 Task: In the  document worklifeintg.doc ,insert the clipart between heading and points ' search for book ' and adjust the shape height to  '2.9''
Action: Mouse moved to (144, 53)
Screenshot: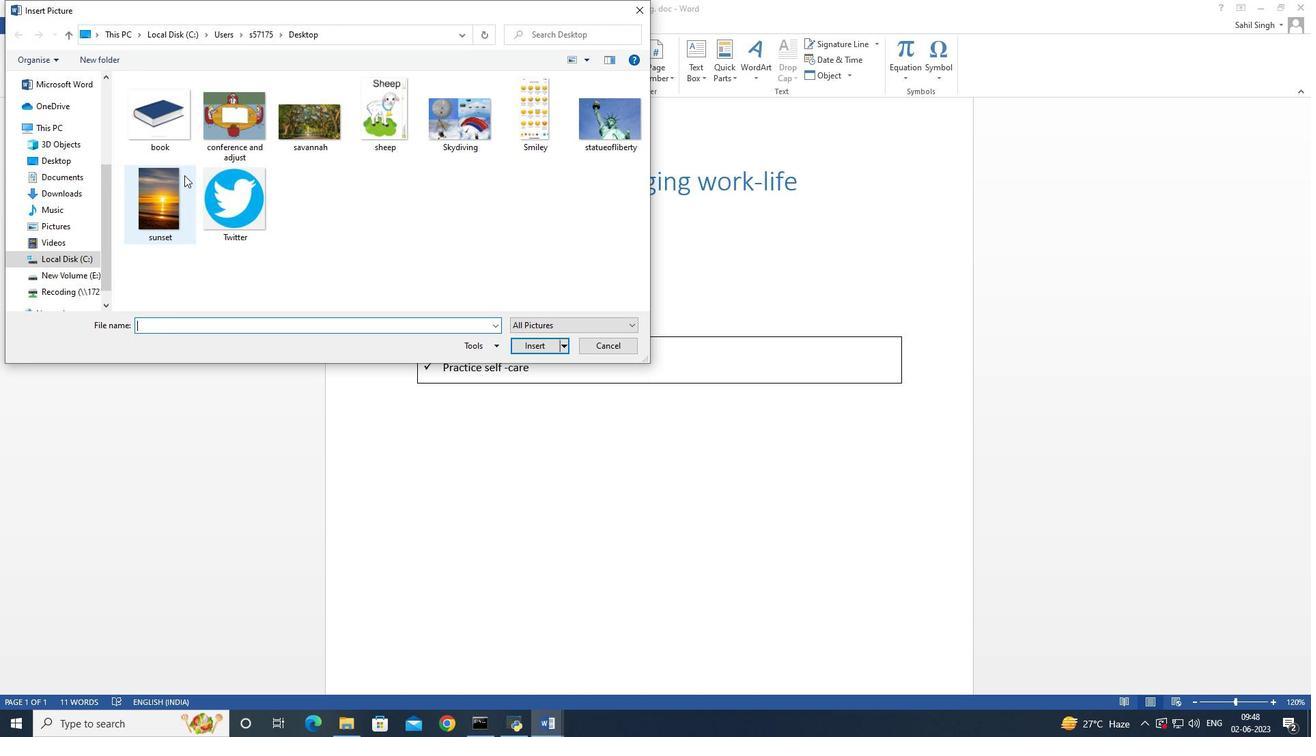 
Action: Mouse pressed left at (144, 53)
Screenshot: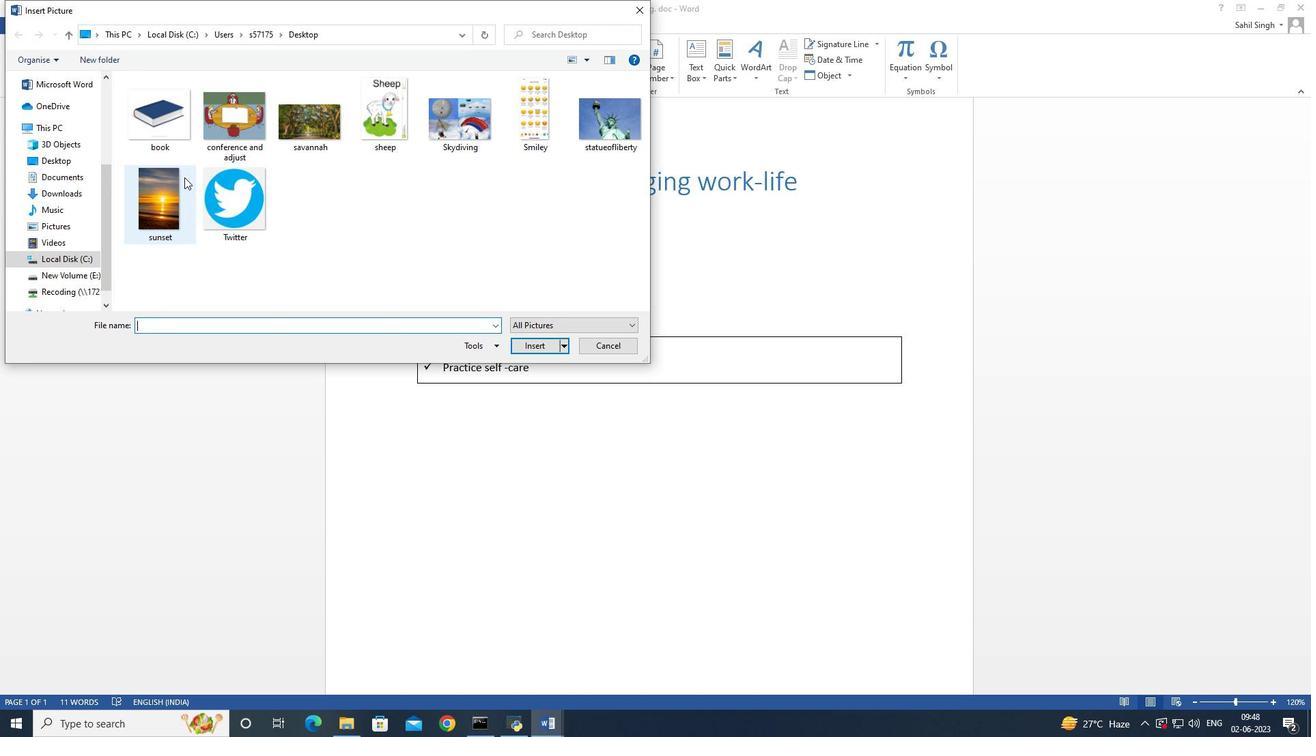 
Action: Mouse moved to (158, 118)
Screenshot: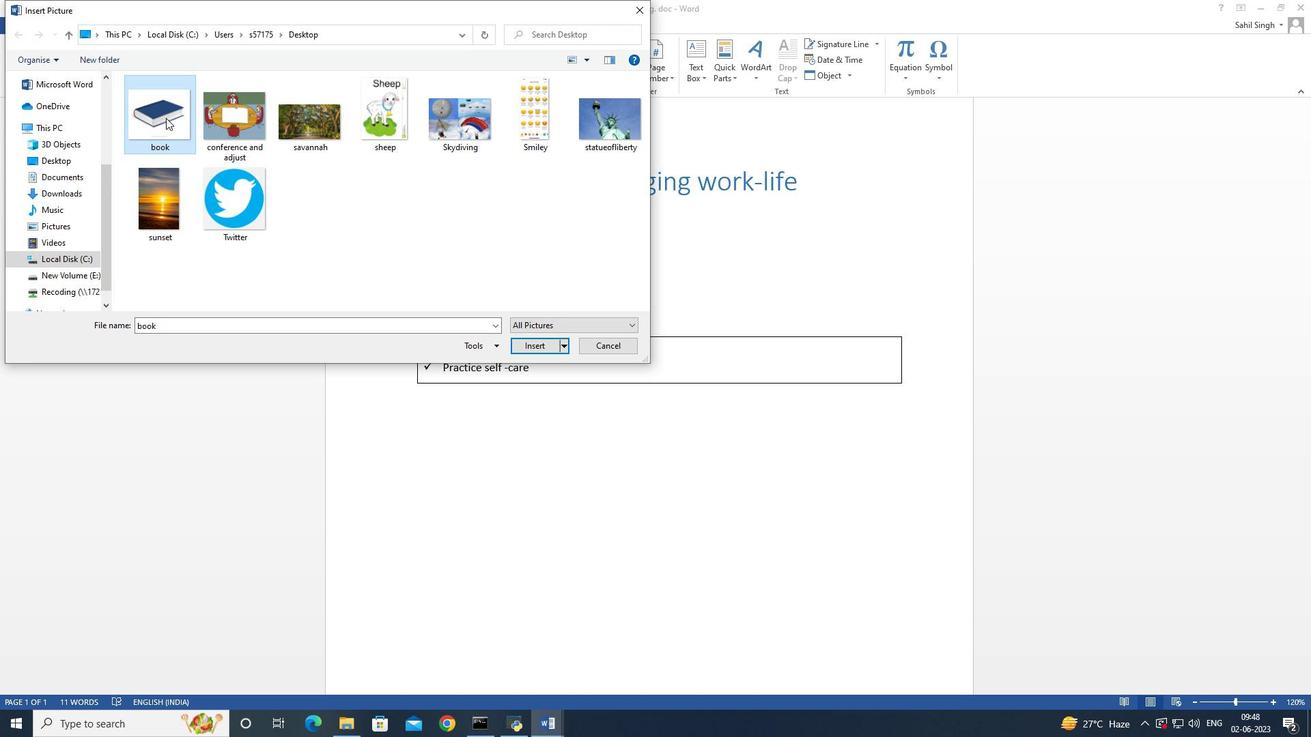 
Action: Mouse pressed left at (158, 118)
Screenshot: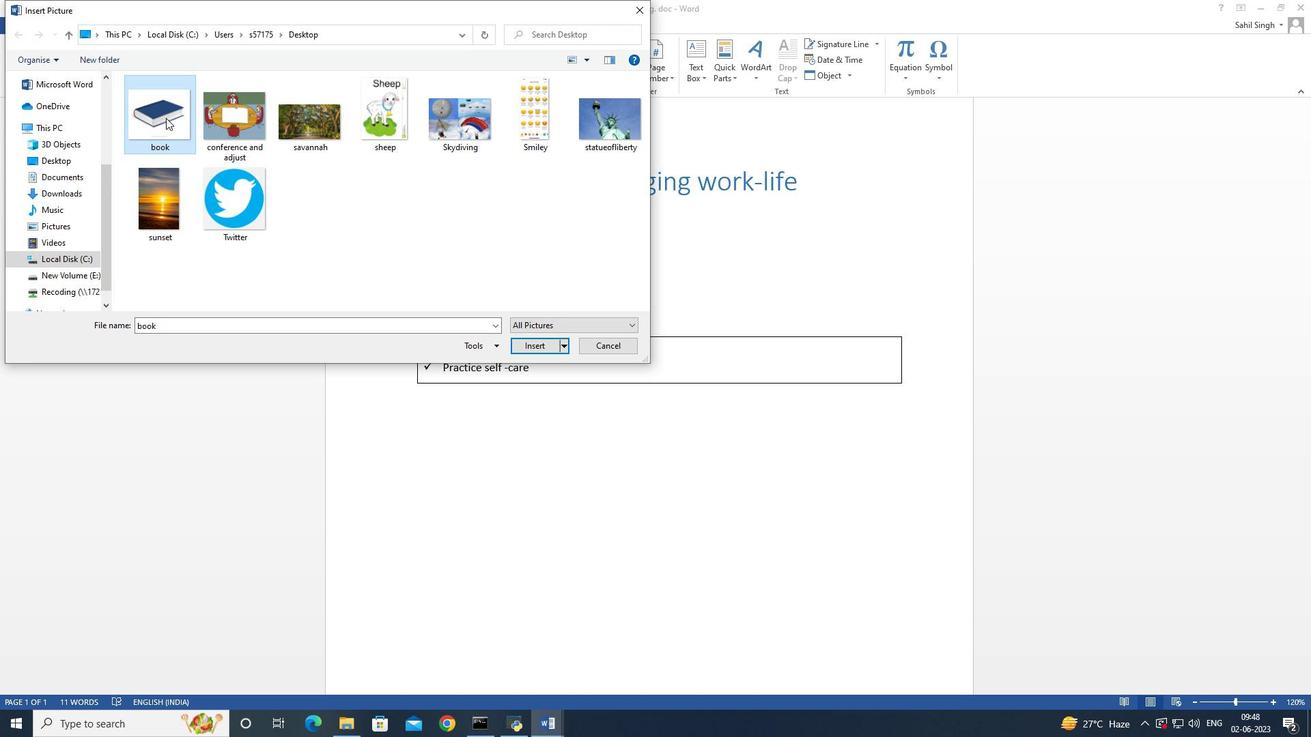 
Action: Mouse moved to (530, 345)
Screenshot: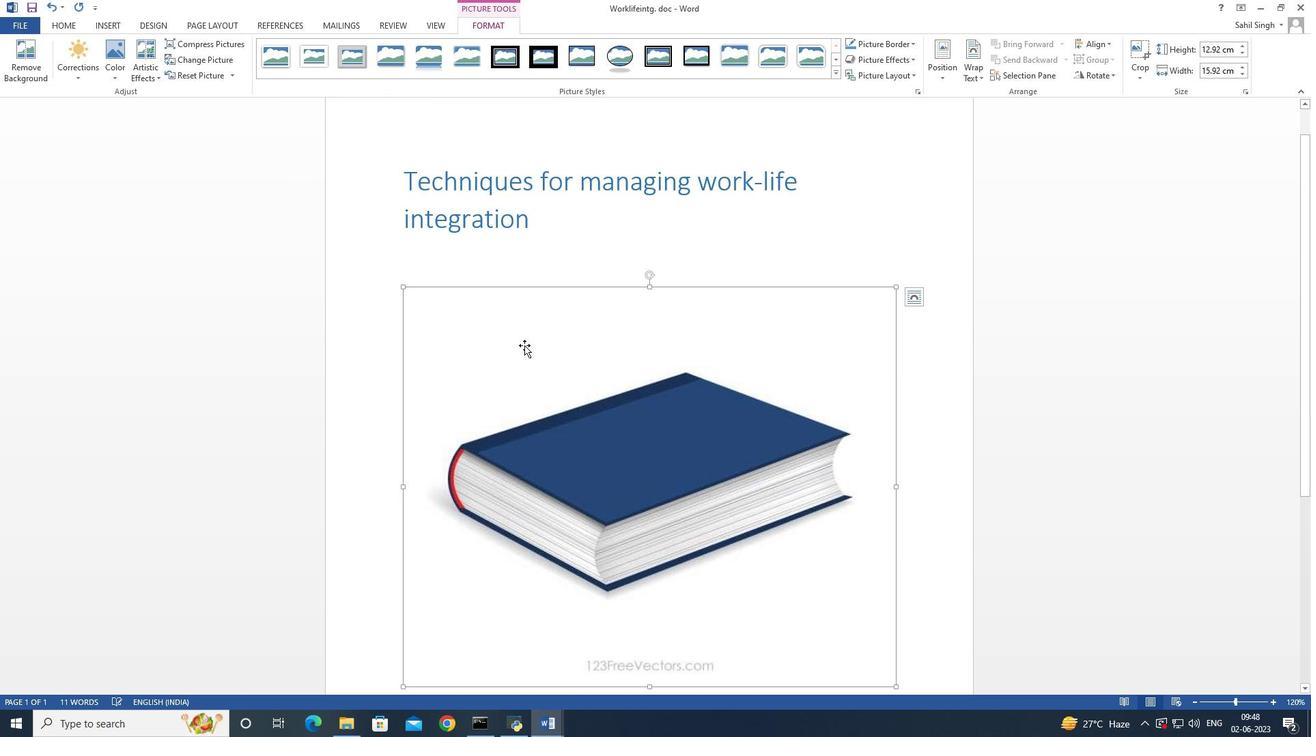 
Action: Mouse pressed left at (530, 345)
Screenshot: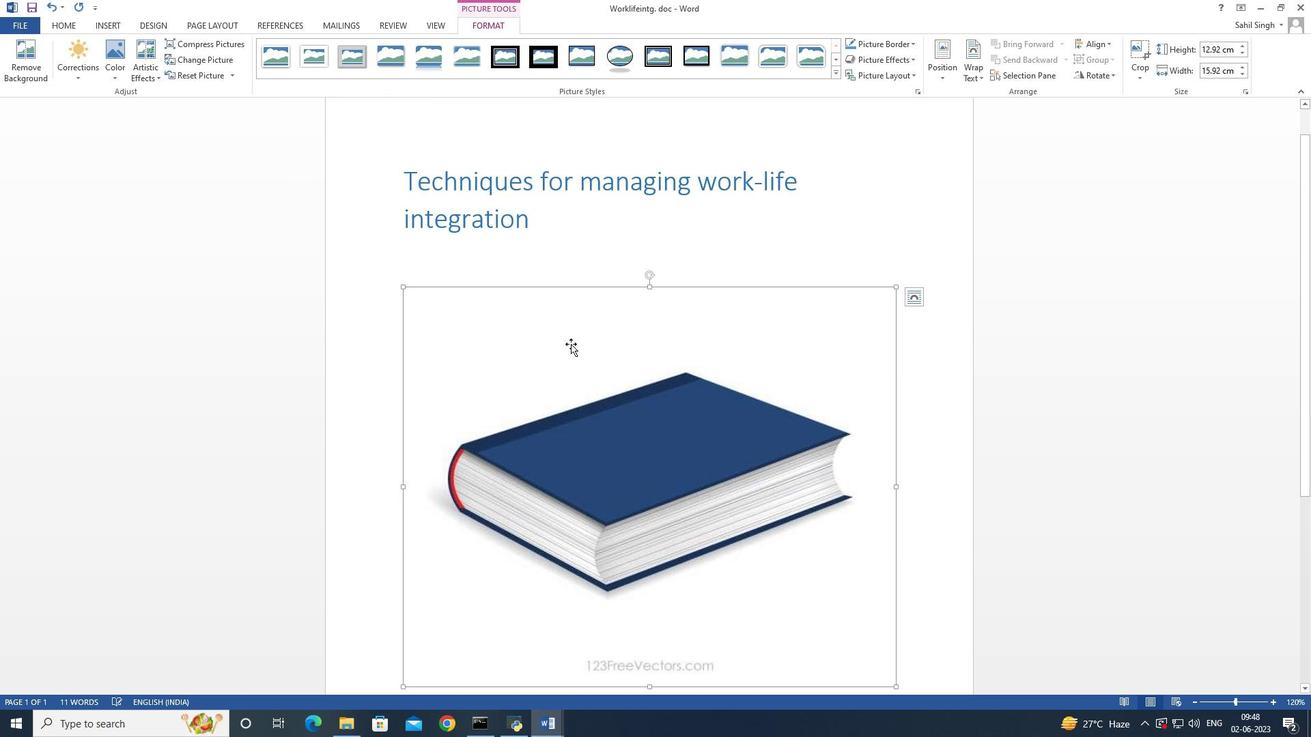 
Action: Mouse moved to (699, 273)
Screenshot: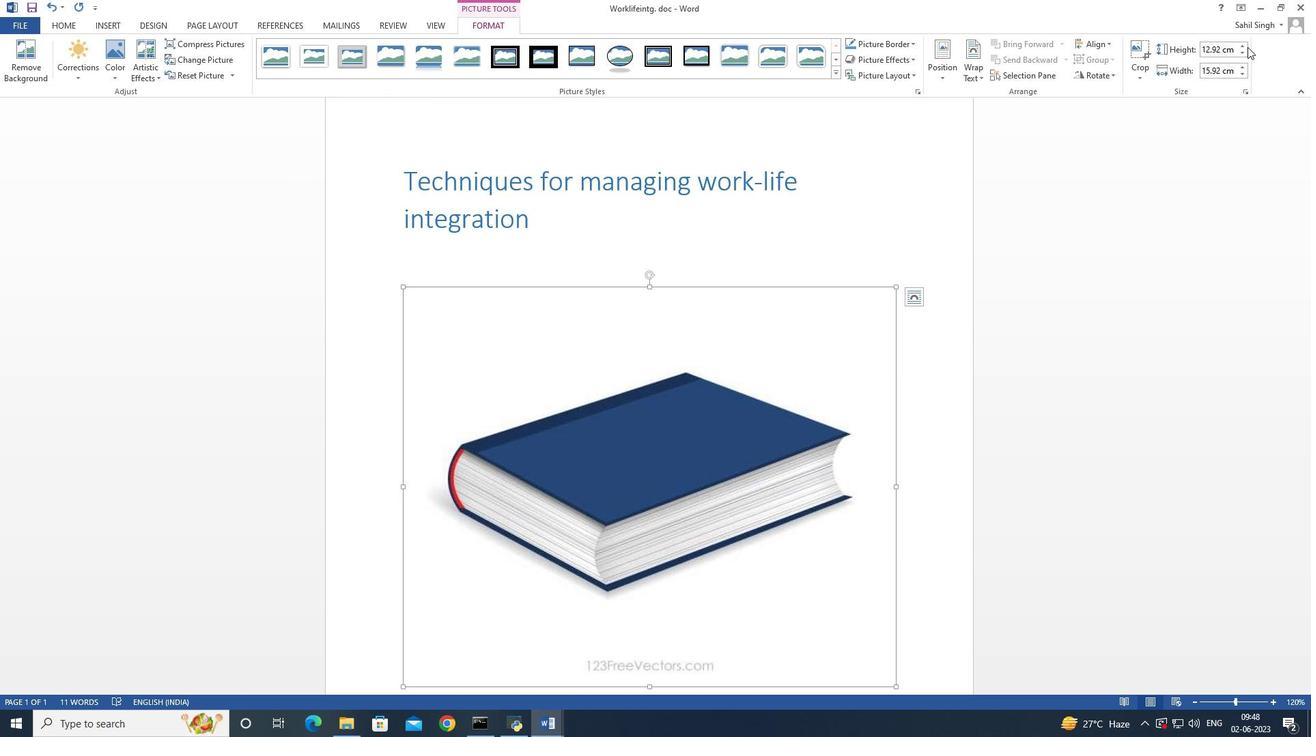 
Action: Mouse pressed left at (699, 273)
Screenshot: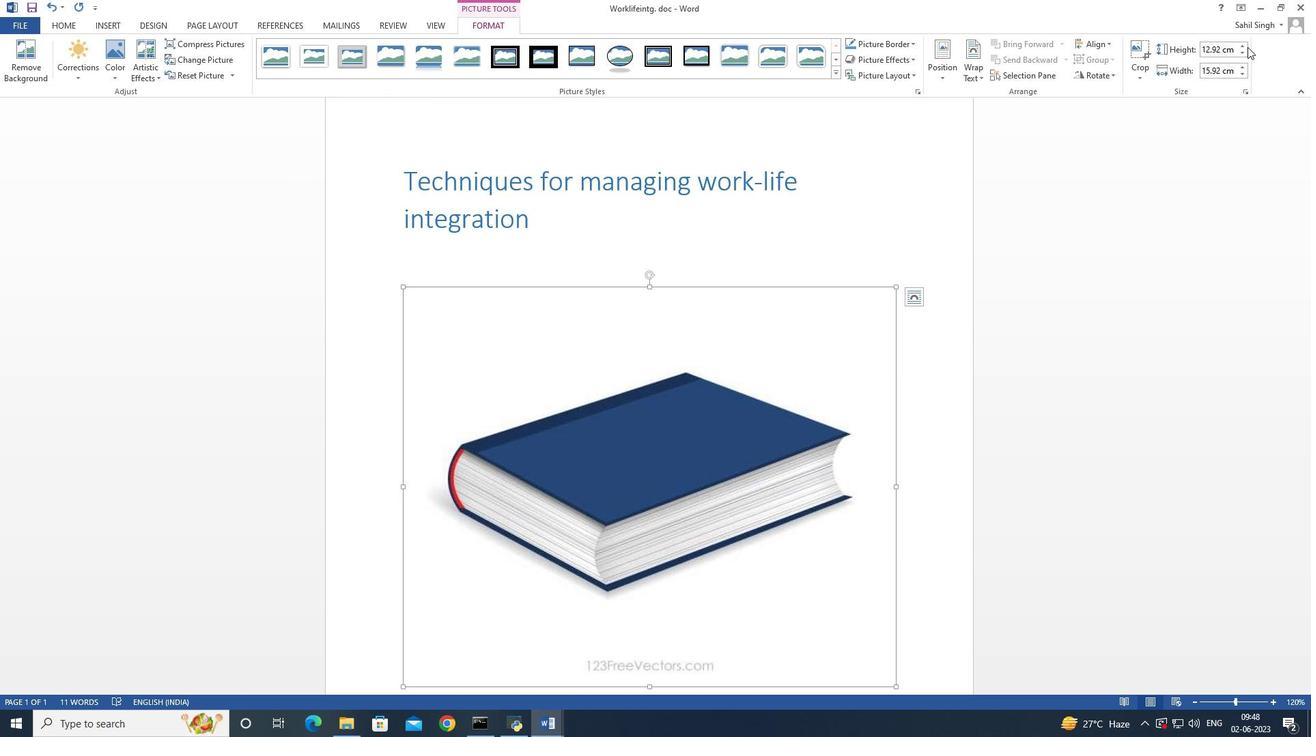 
Action: Mouse moved to (802, 306)
Screenshot: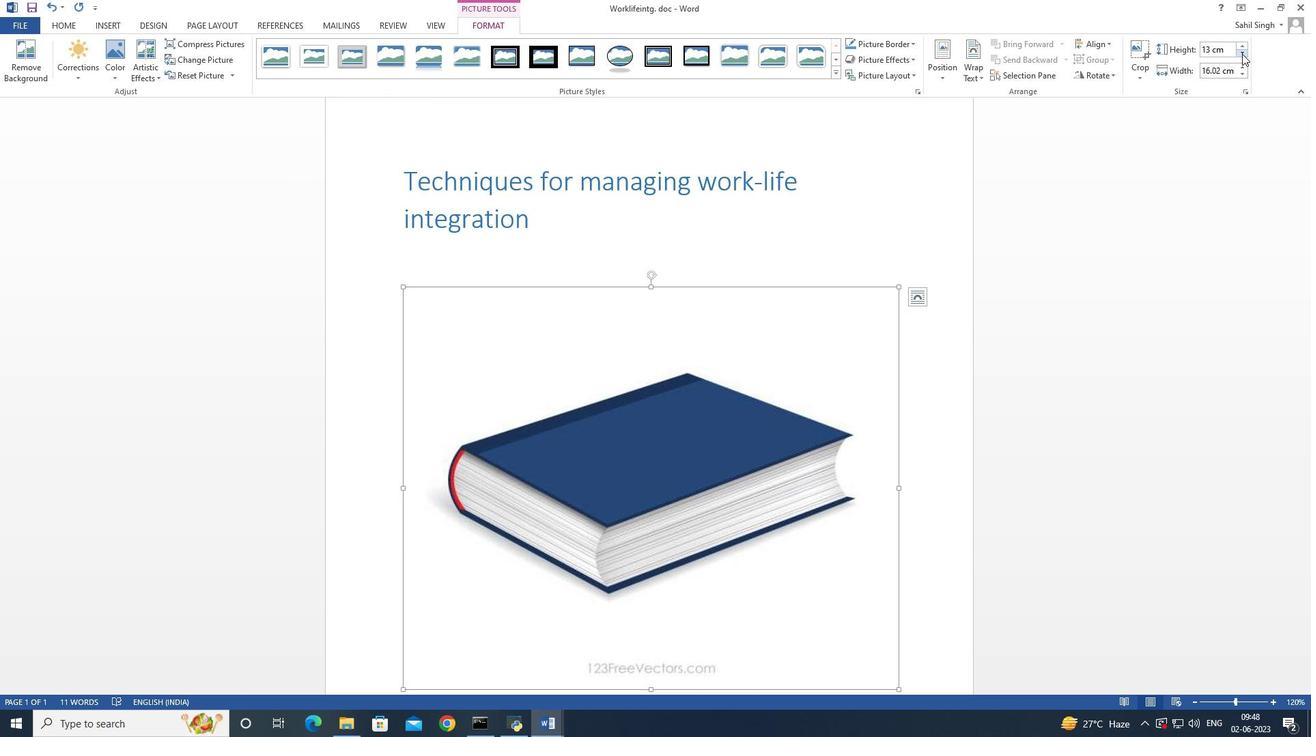 
Action: Mouse pressed left at (802, 306)
Screenshot: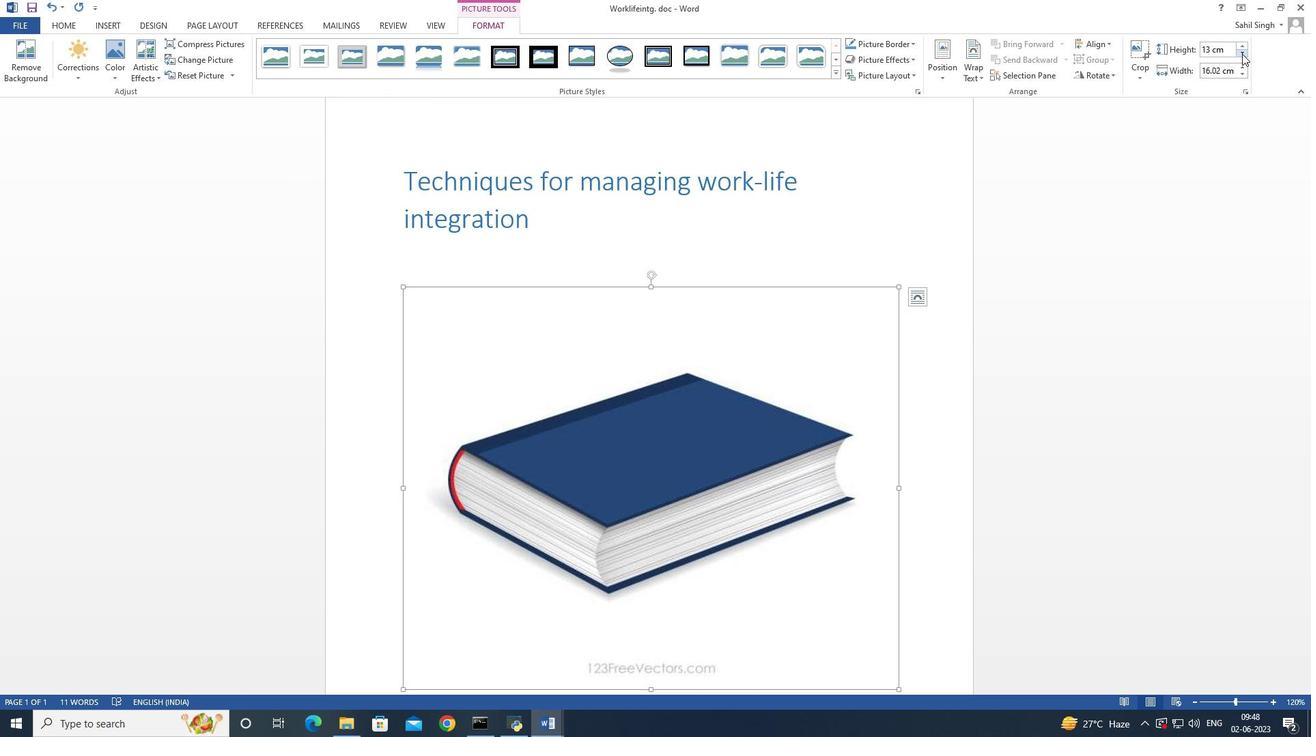 
Action: Mouse moved to (695, 489)
Screenshot: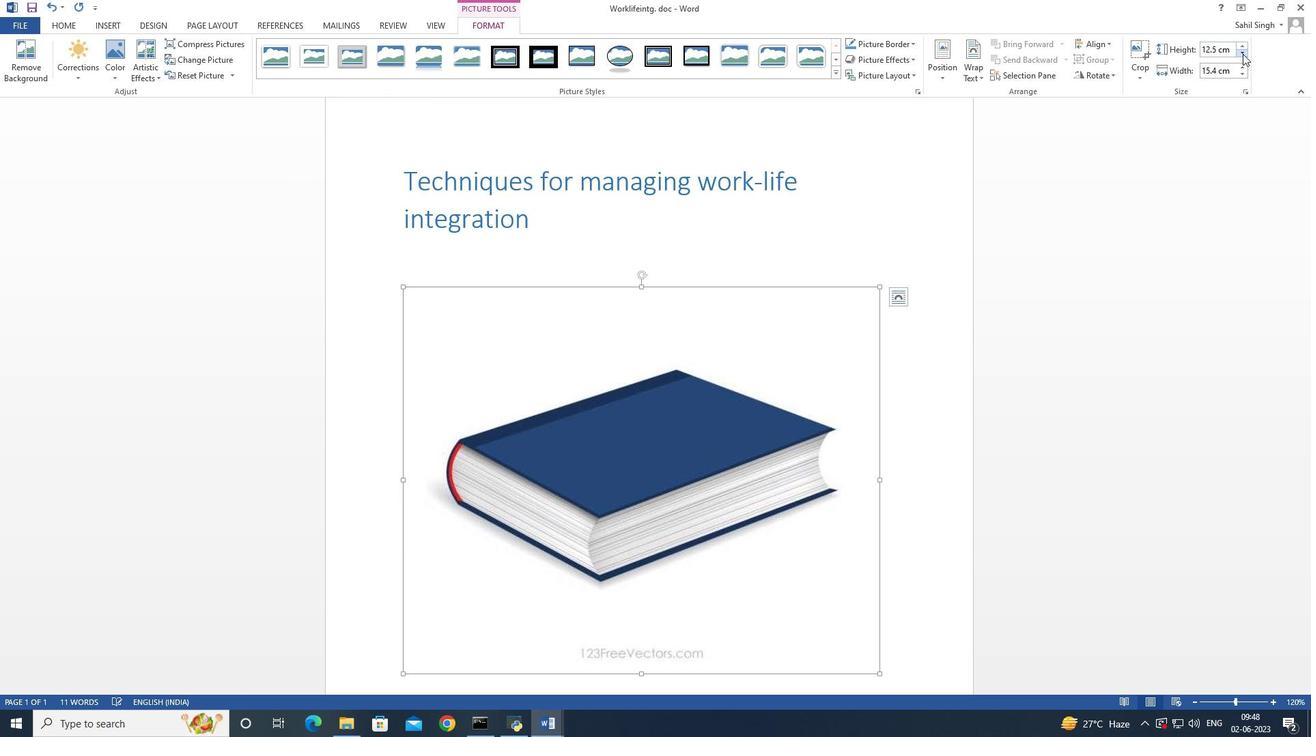 
Action: Mouse pressed left at (695, 489)
Screenshot: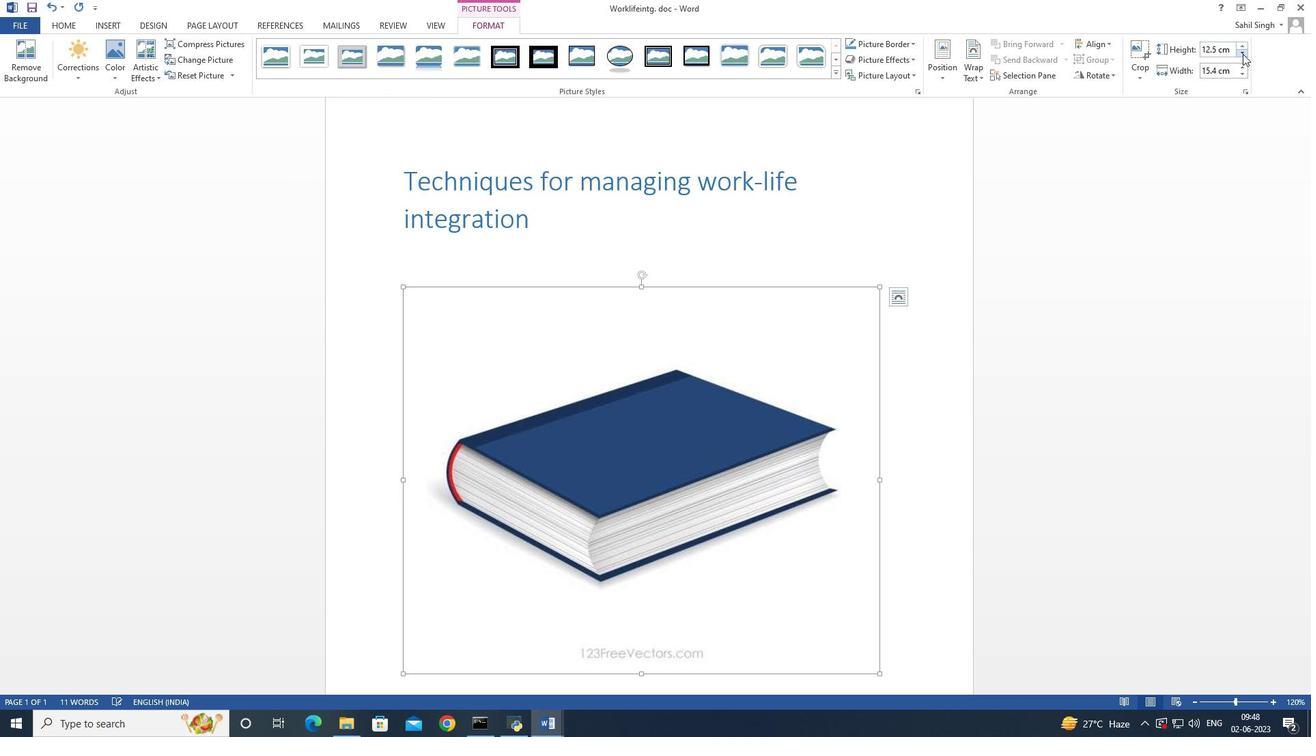
Action: Mouse moved to (118, 23)
Screenshot: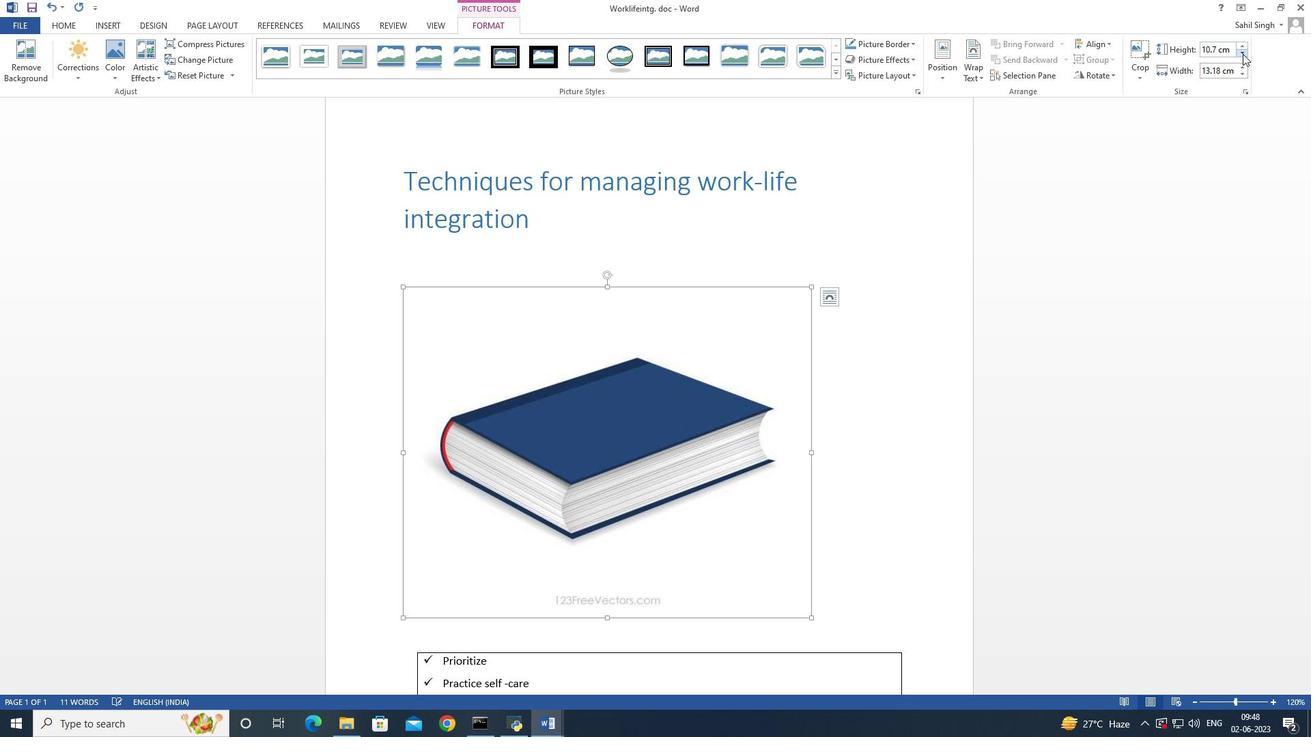 
Action: Mouse pressed left at (118, 23)
Screenshot: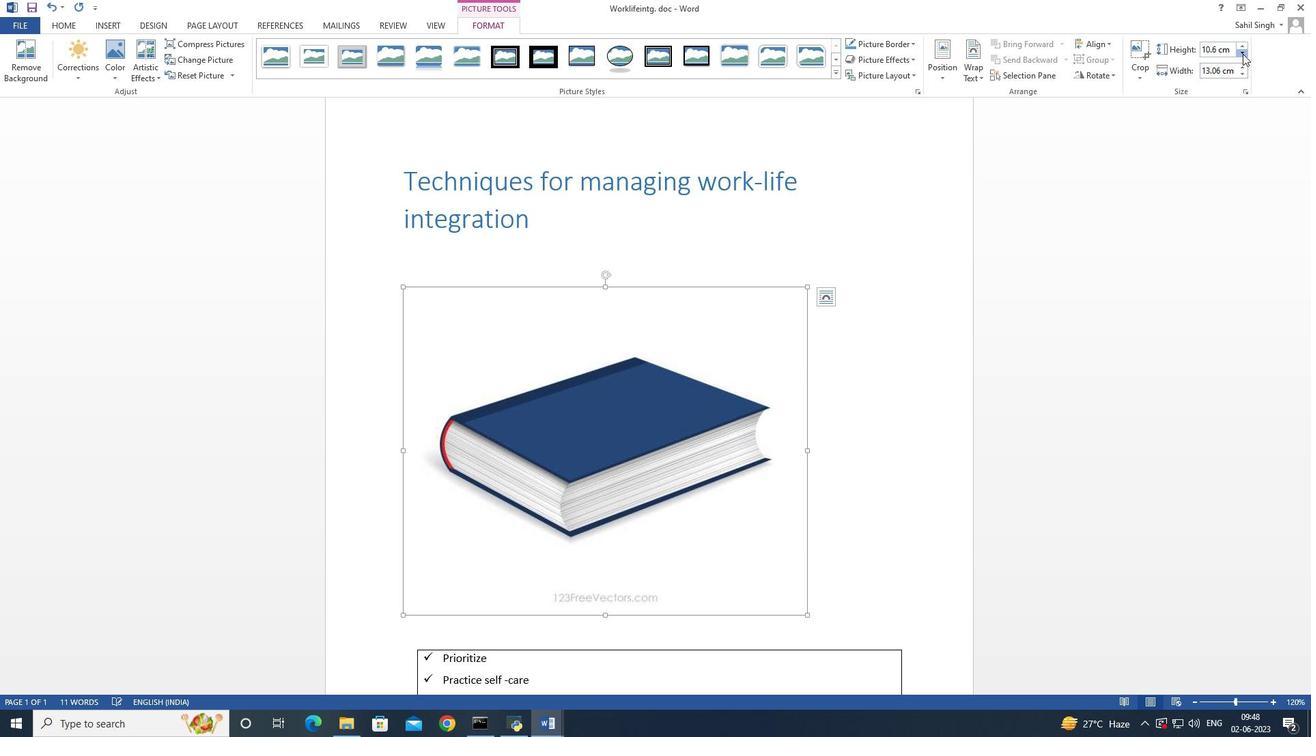 
Action: Mouse moved to (157, 21)
Screenshot: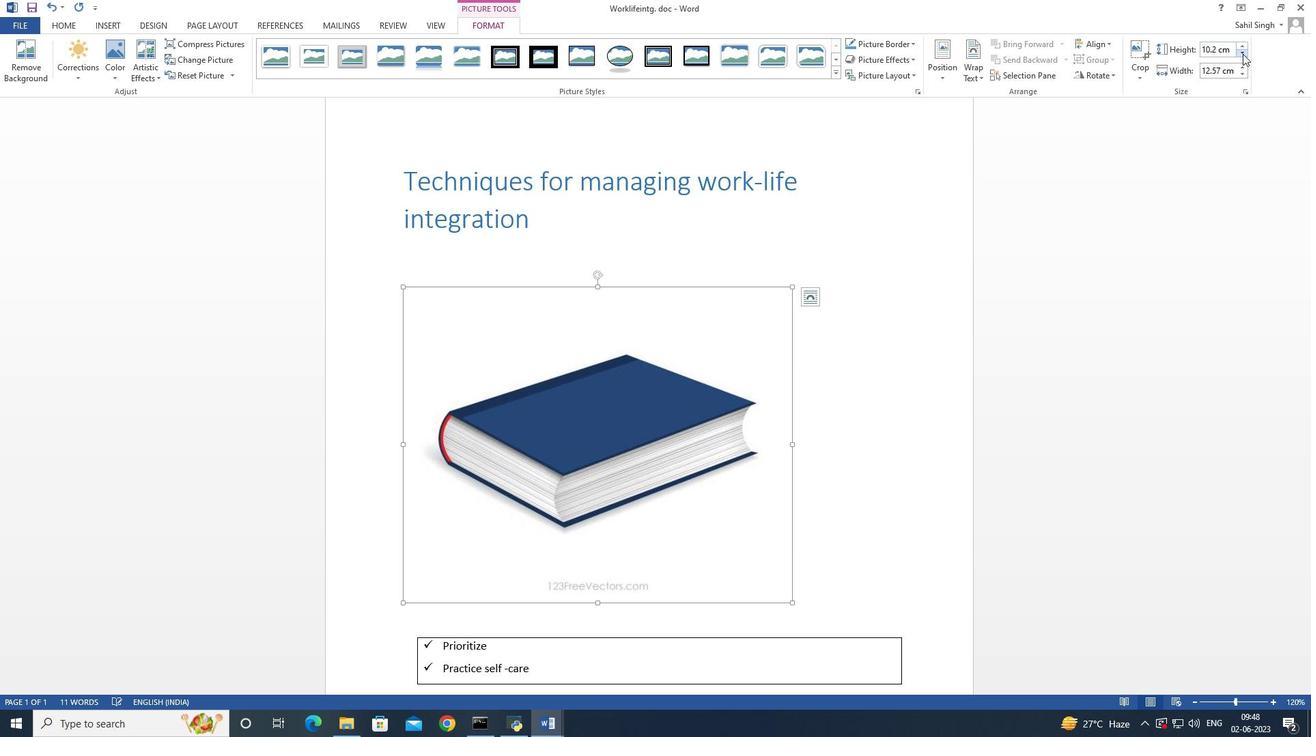 
Action: Mouse pressed left at (157, 21)
Screenshot: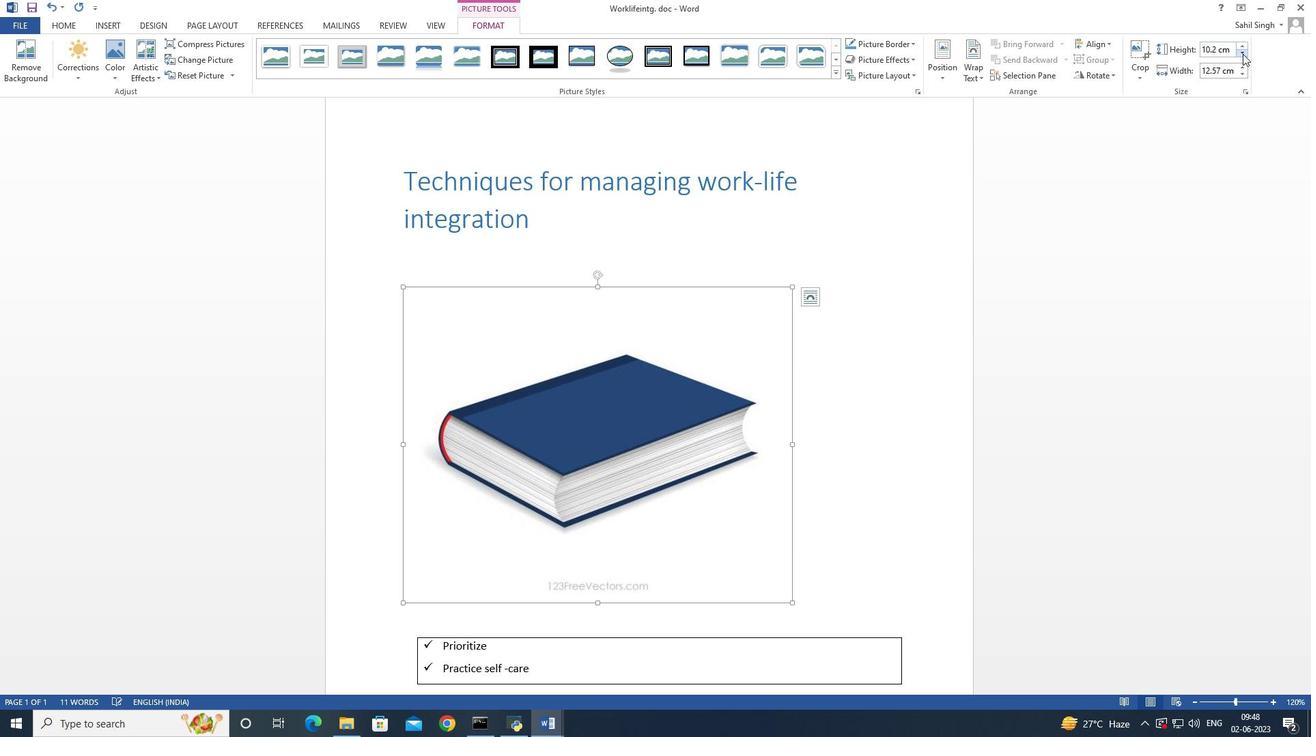 
Action: Mouse moved to (202, 25)
Screenshot: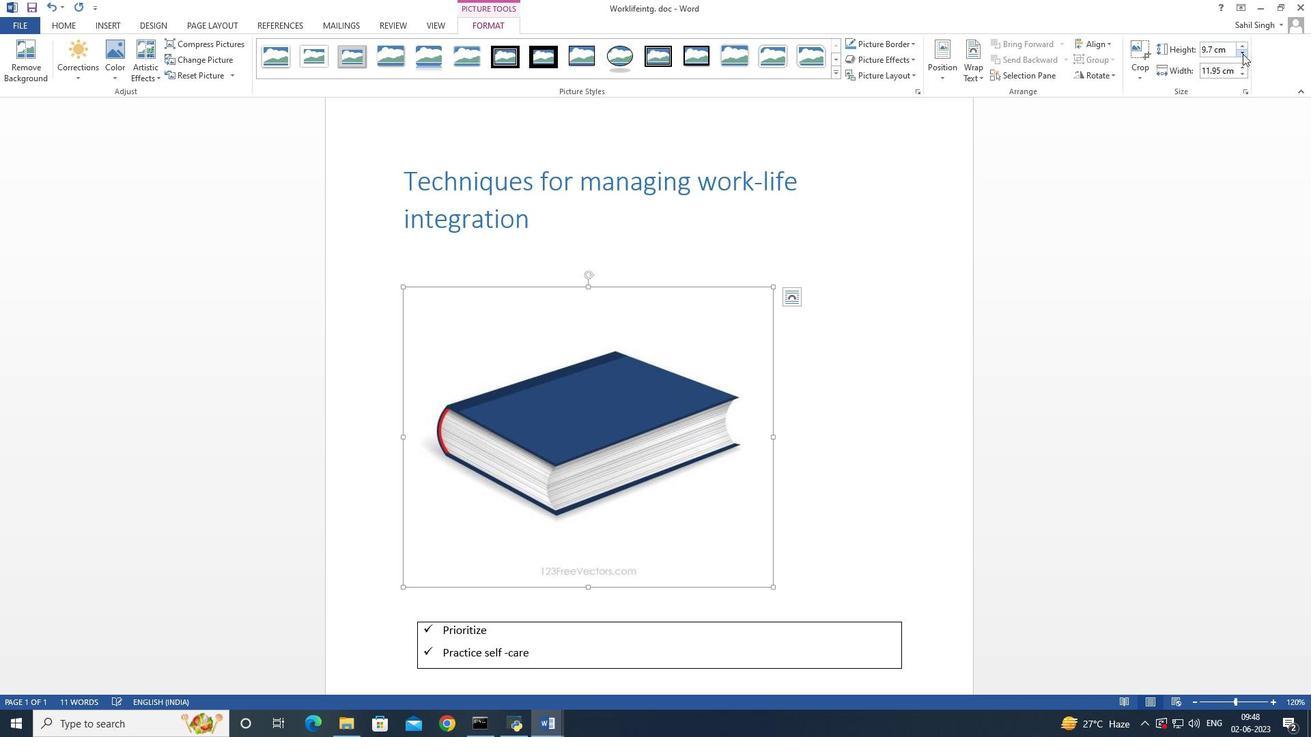
Action: Mouse pressed left at (202, 25)
Screenshot: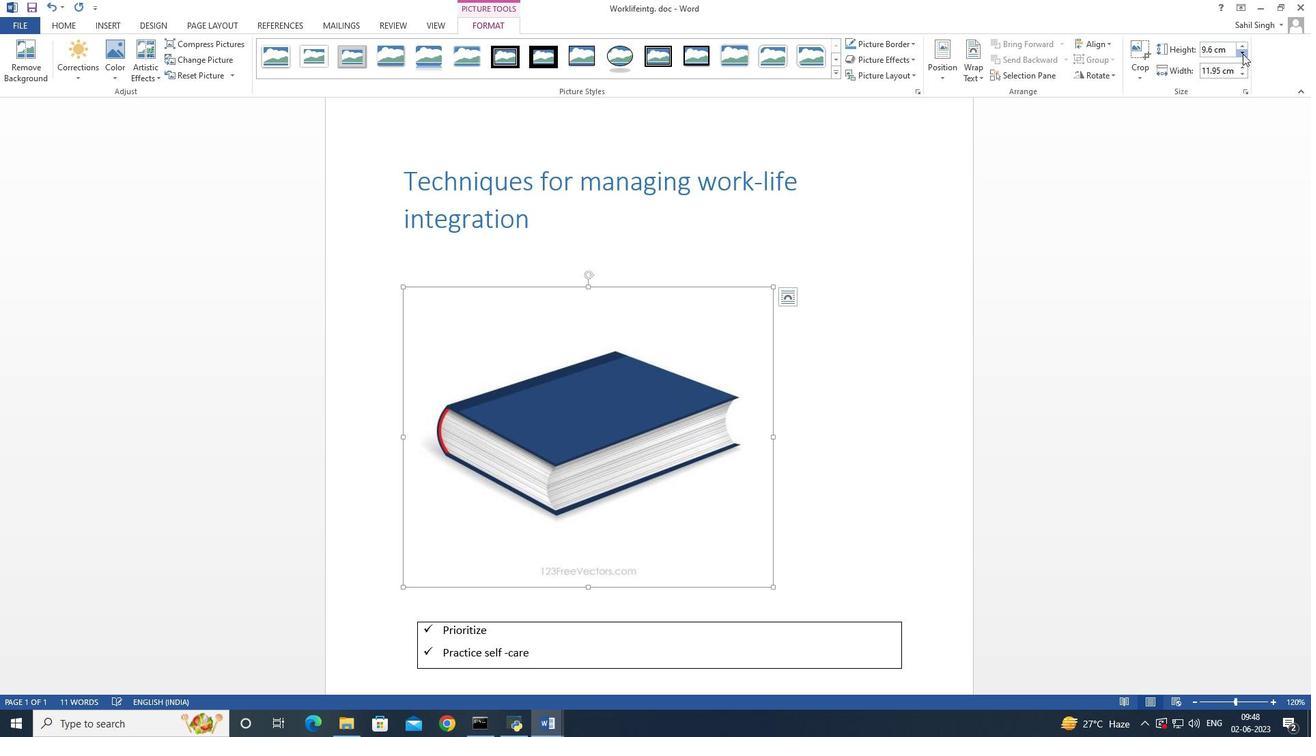 
Action: Mouse moved to (64, 22)
Screenshot: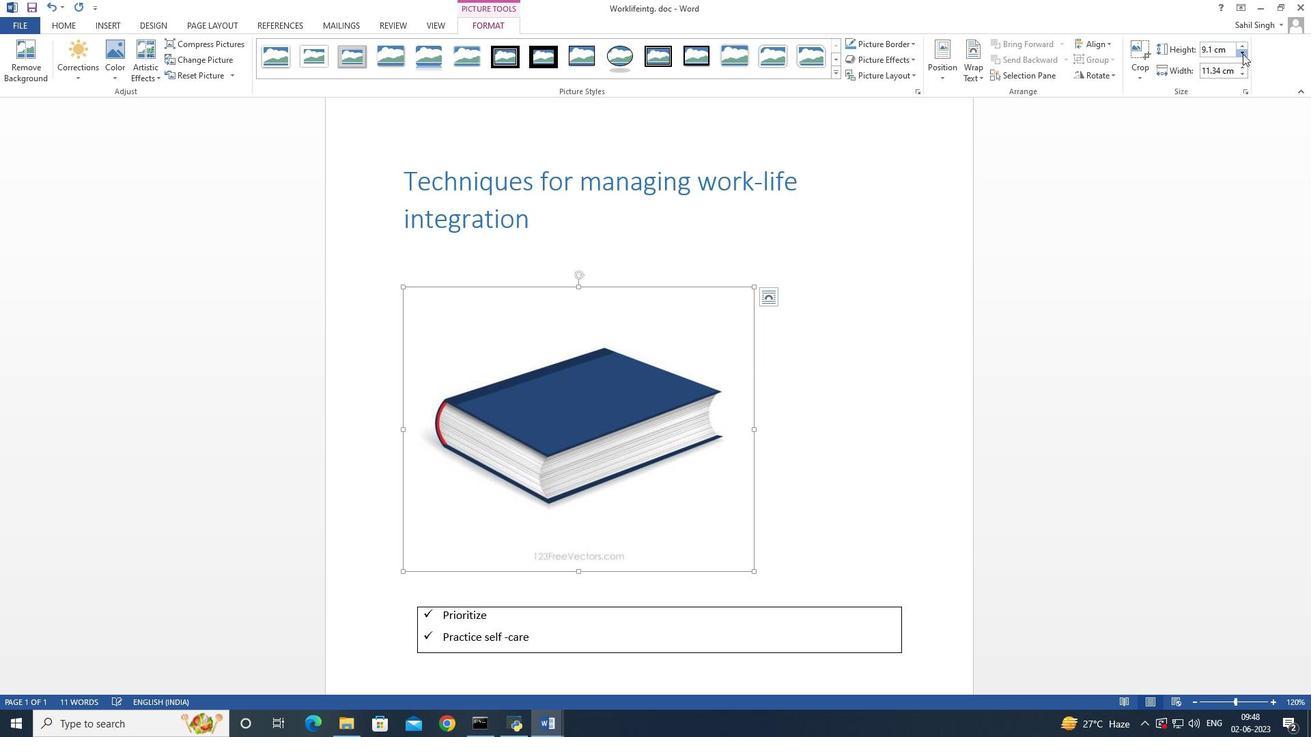 
Action: Mouse pressed left at (64, 22)
Screenshot: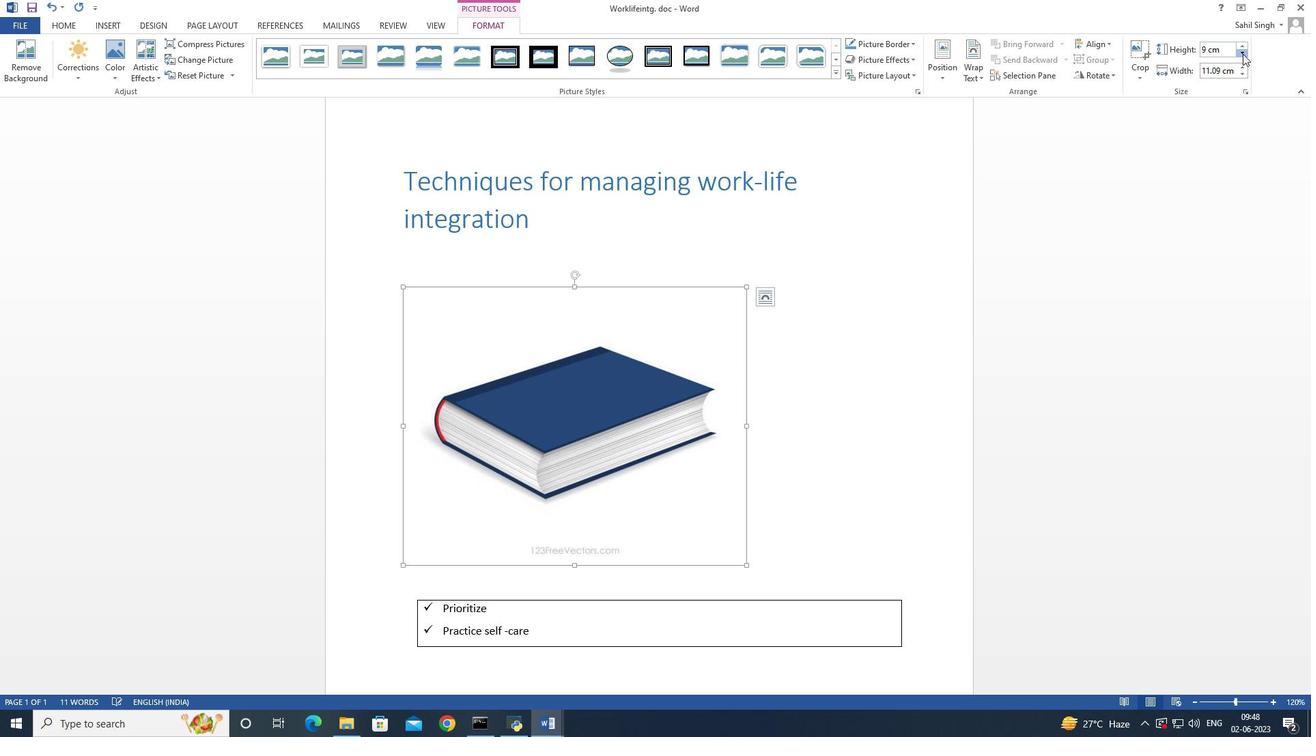 
Action: Mouse moved to (155, 22)
Screenshot: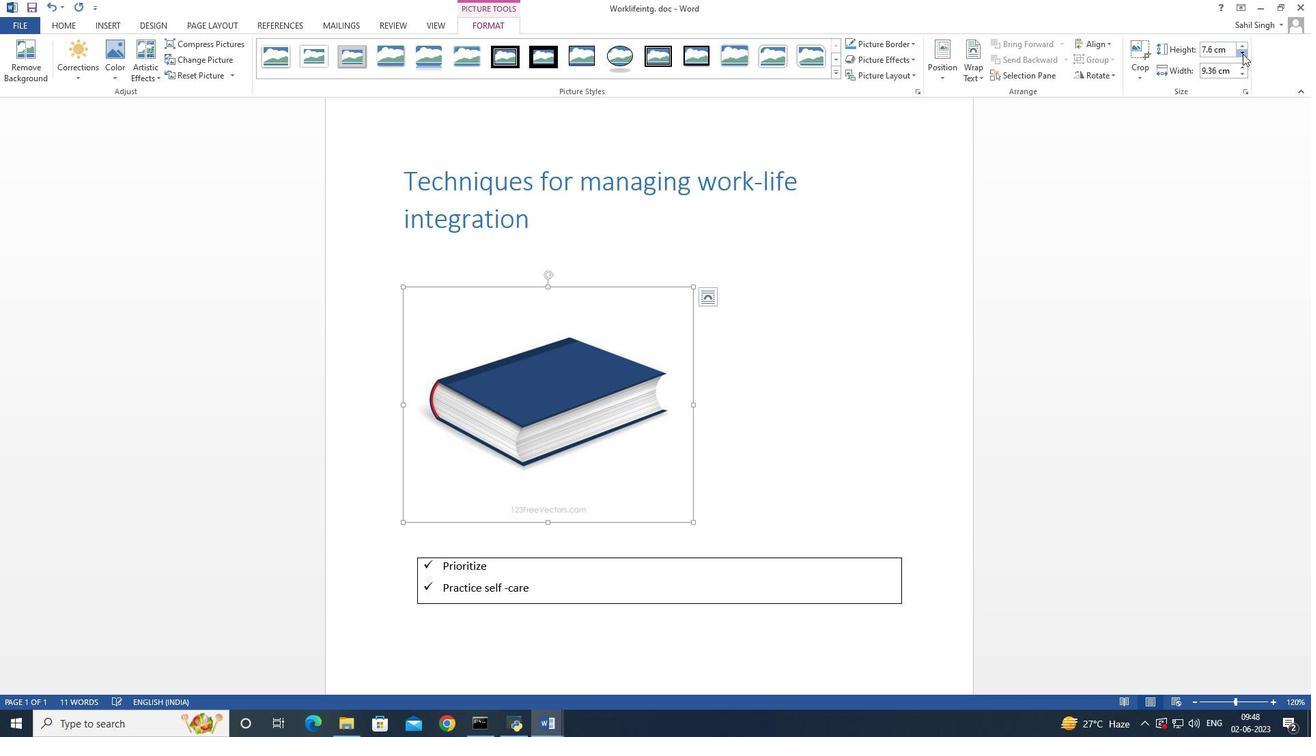 
Action: Mouse pressed left at (155, 22)
Screenshot: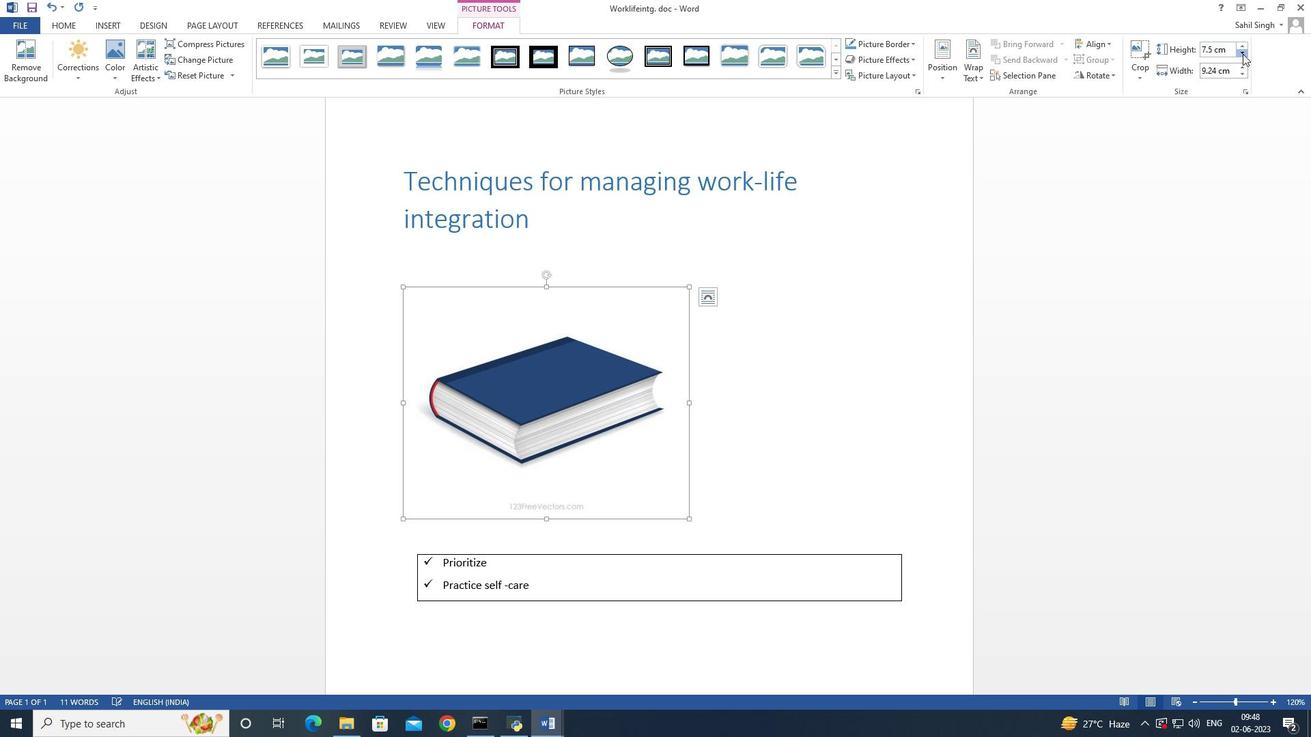 
Action: Mouse moved to (209, 21)
Screenshot: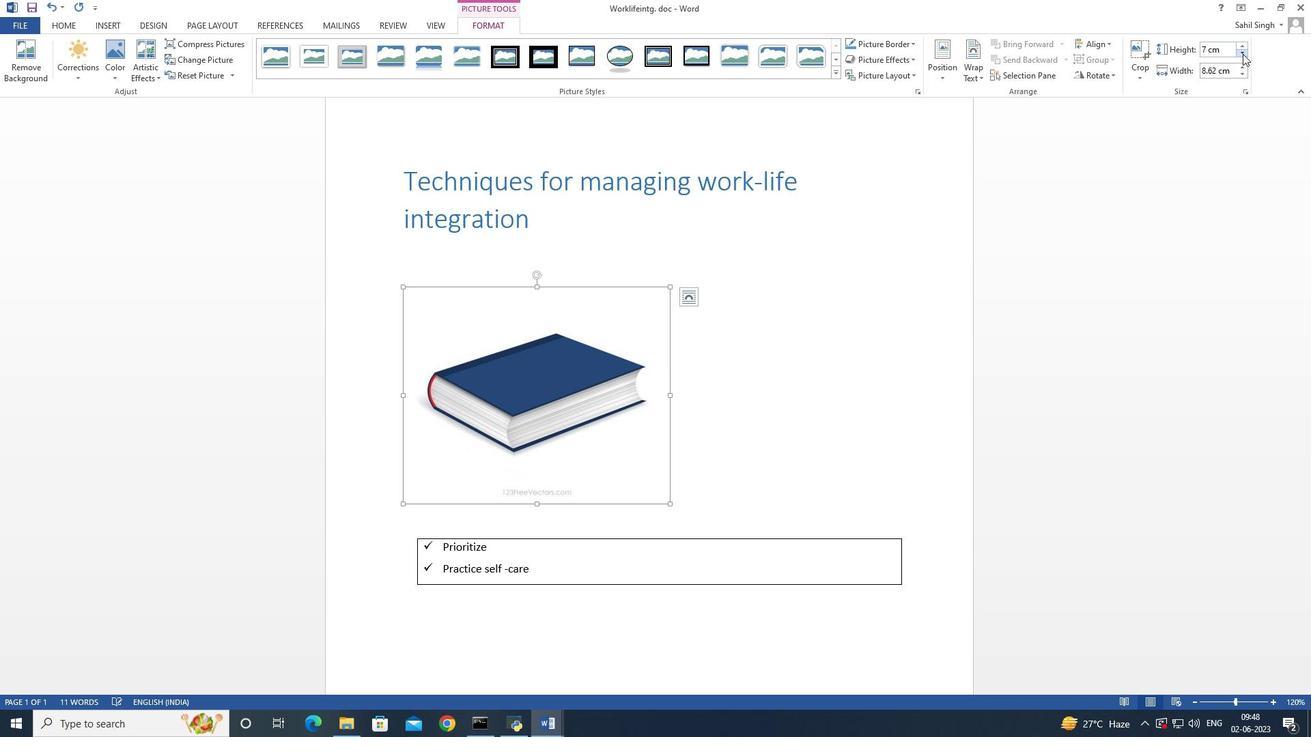 
Action: Mouse pressed left at (209, 21)
Screenshot: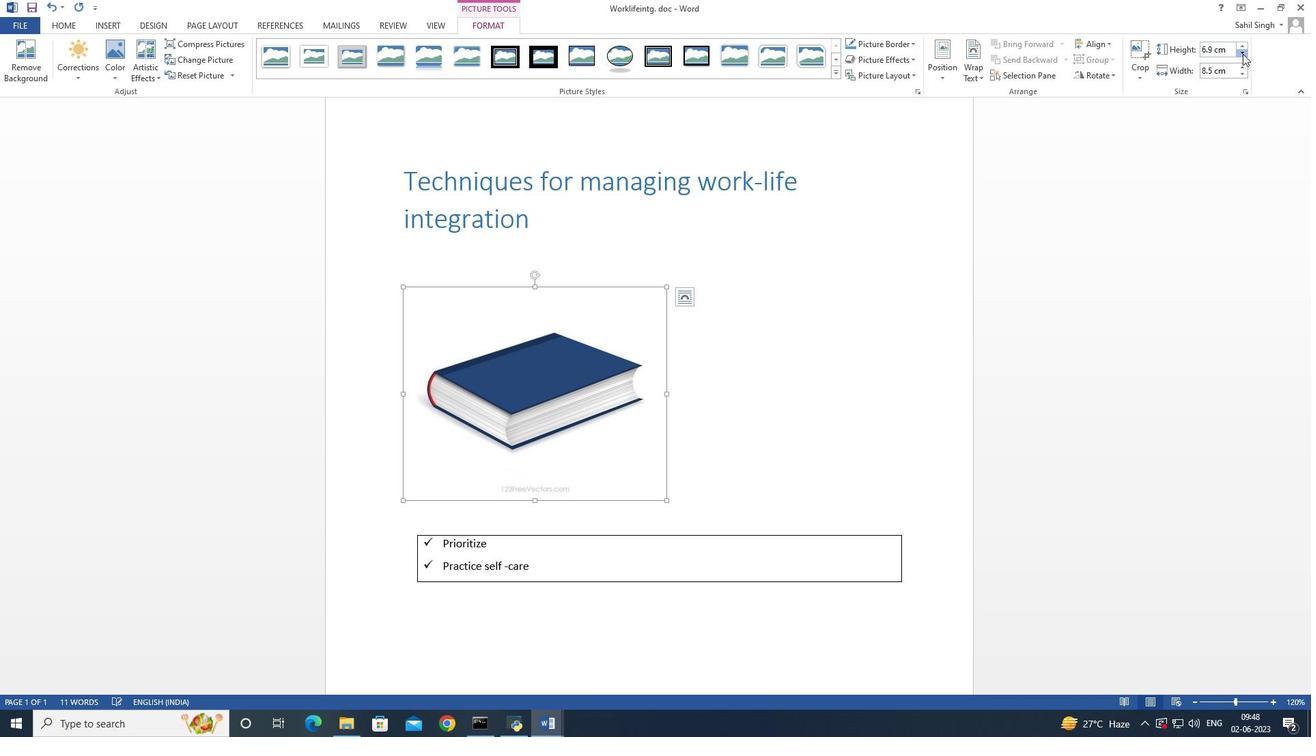 
Action: Mouse moved to (269, 22)
Screenshot: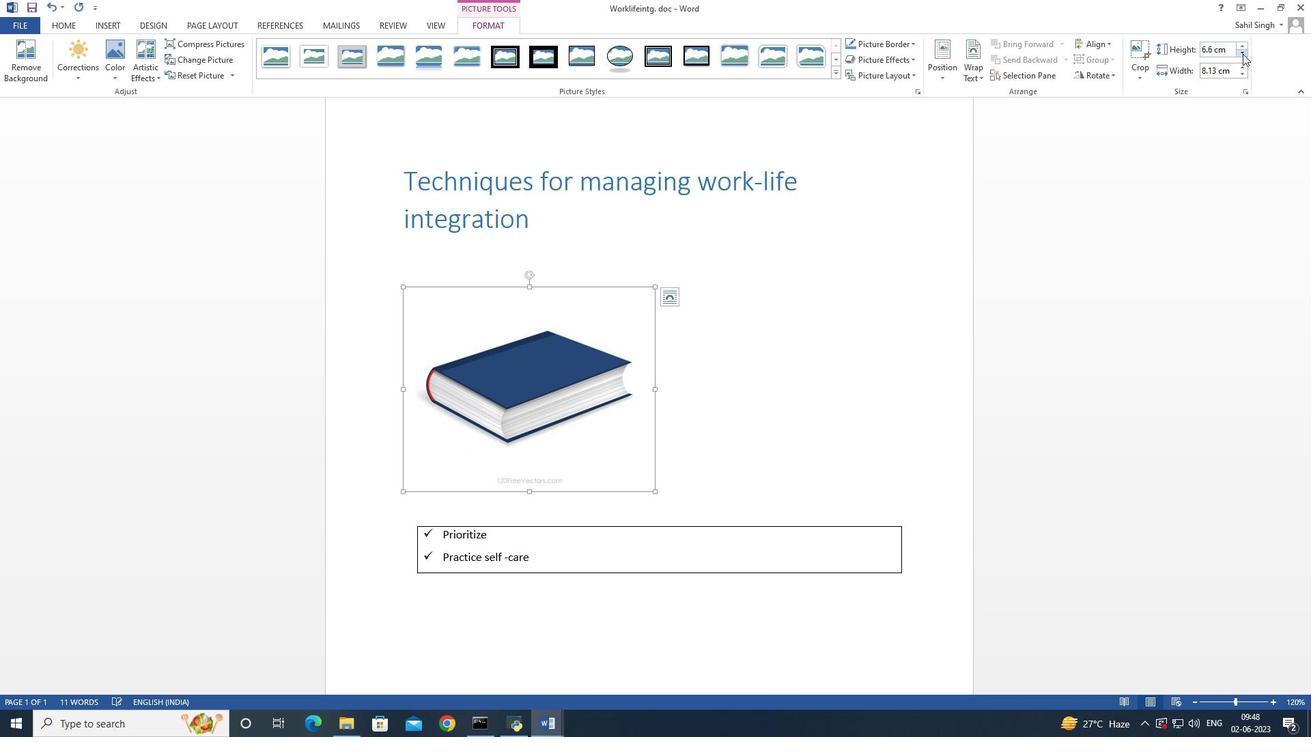 
Action: Mouse pressed left at (269, 22)
Screenshot: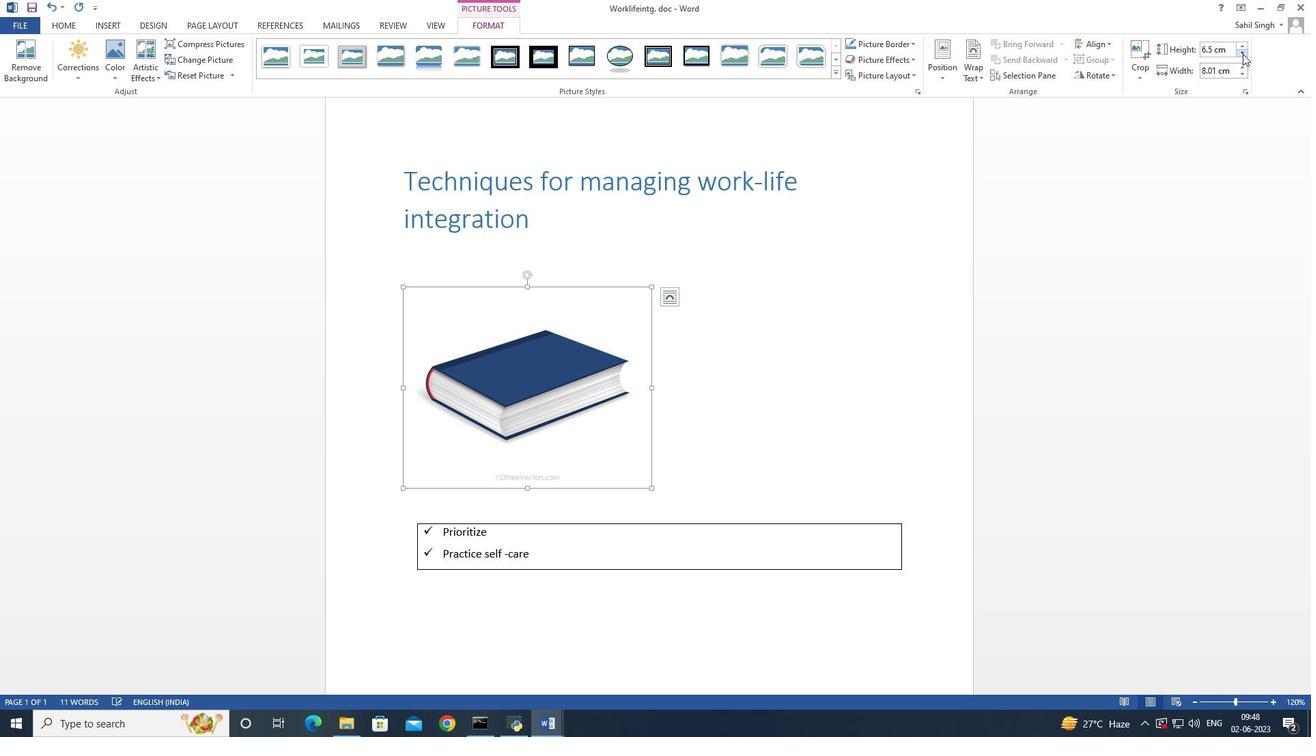 
Action: Mouse moved to (345, 24)
Screenshot: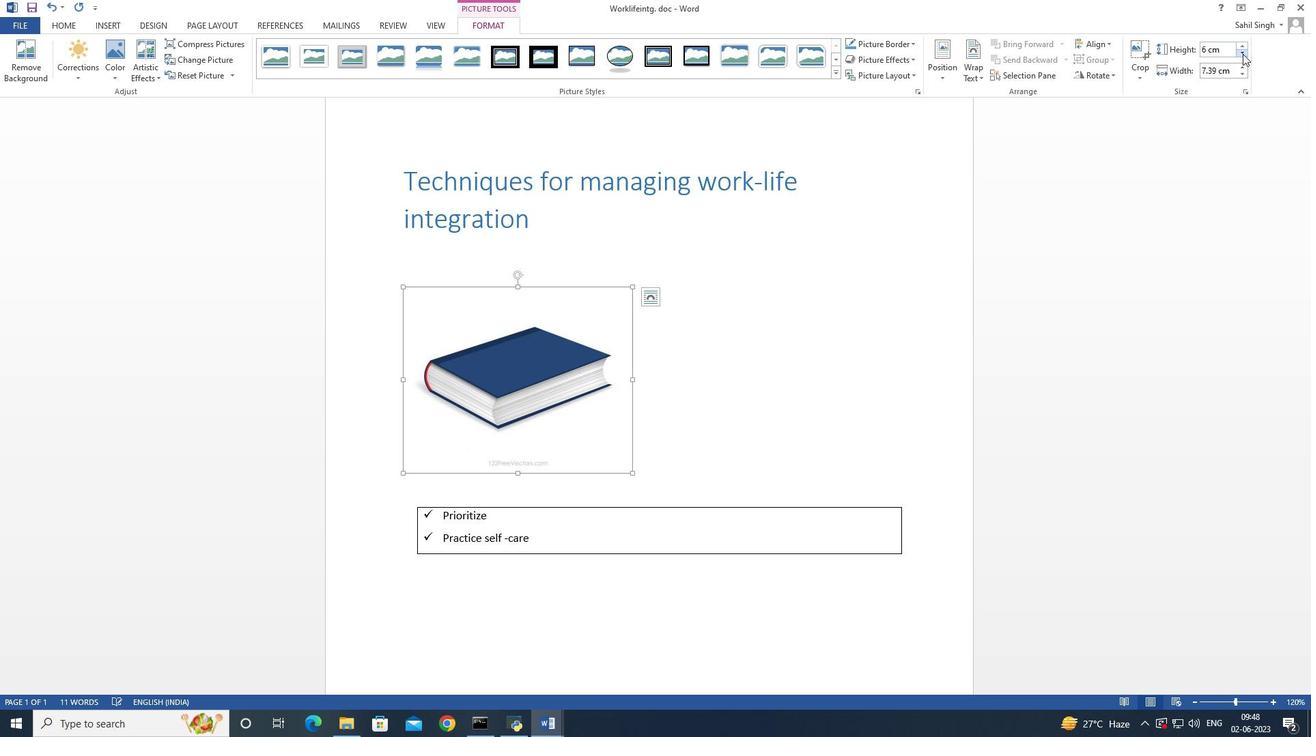 
Action: Mouse pressed left at (345, 24)
Screenshot: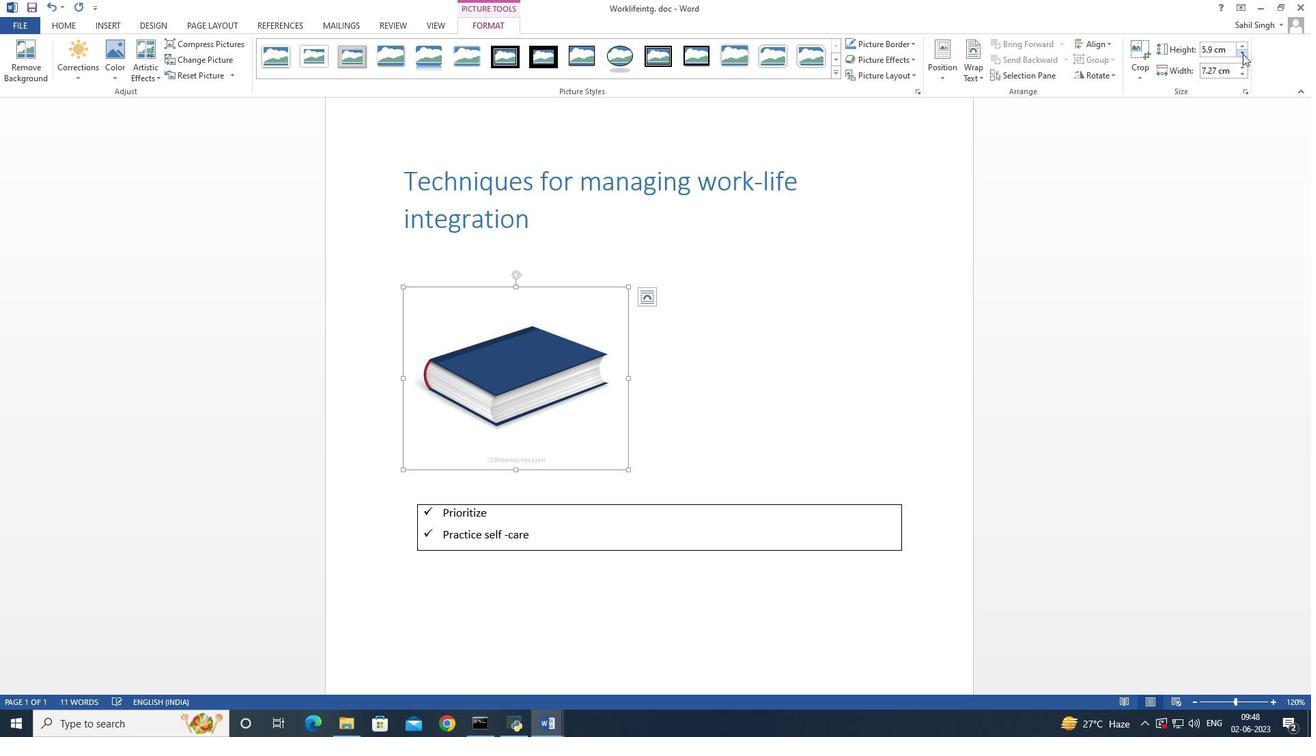 
Action: Mouse moved to (398, 25)
Screenshot: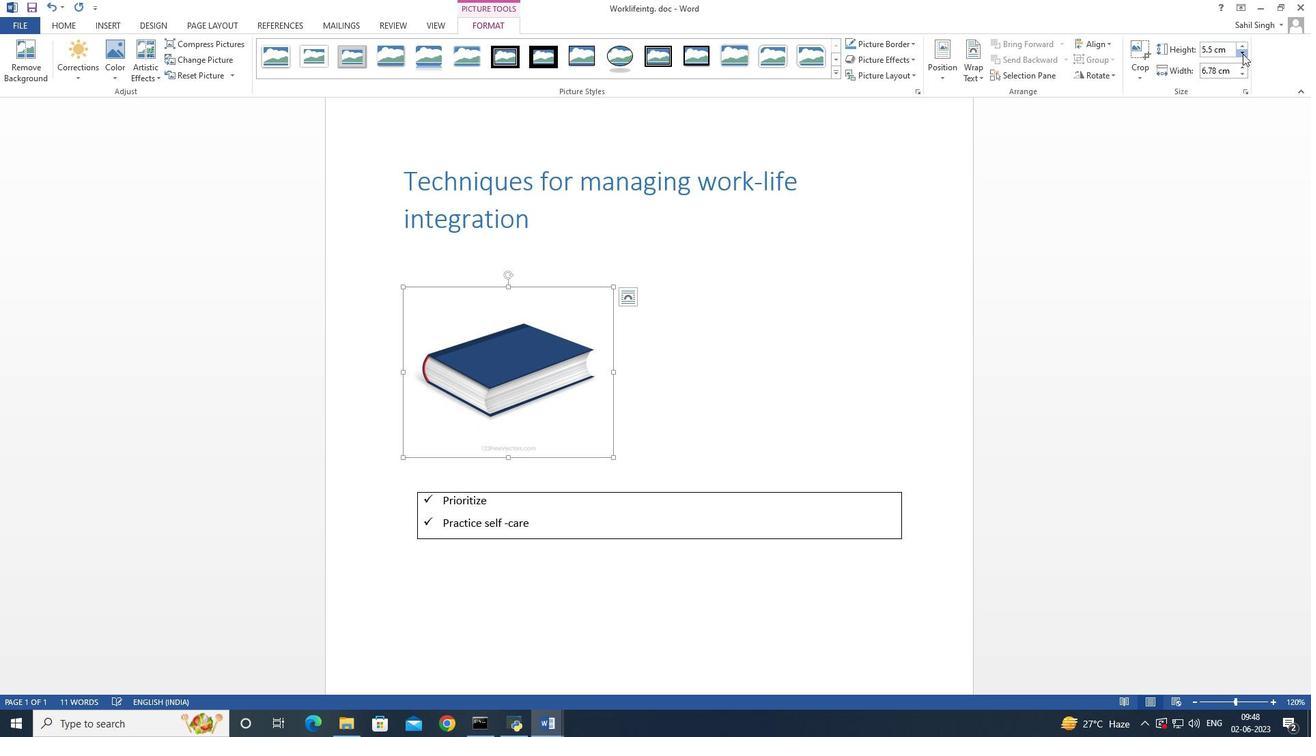 
Action: Mouse pressed left at (398, 25)
Screenshot: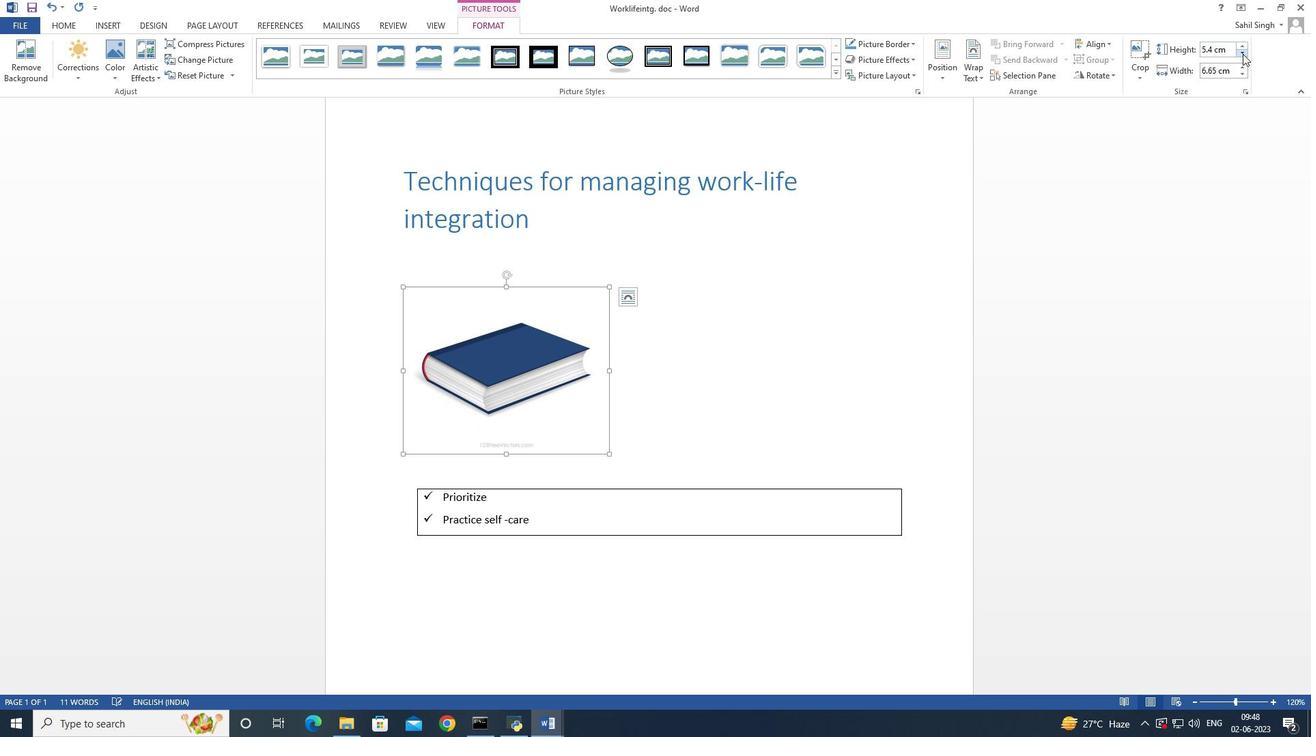 
Action: Mouse moved to (64, 23)
Screenshot: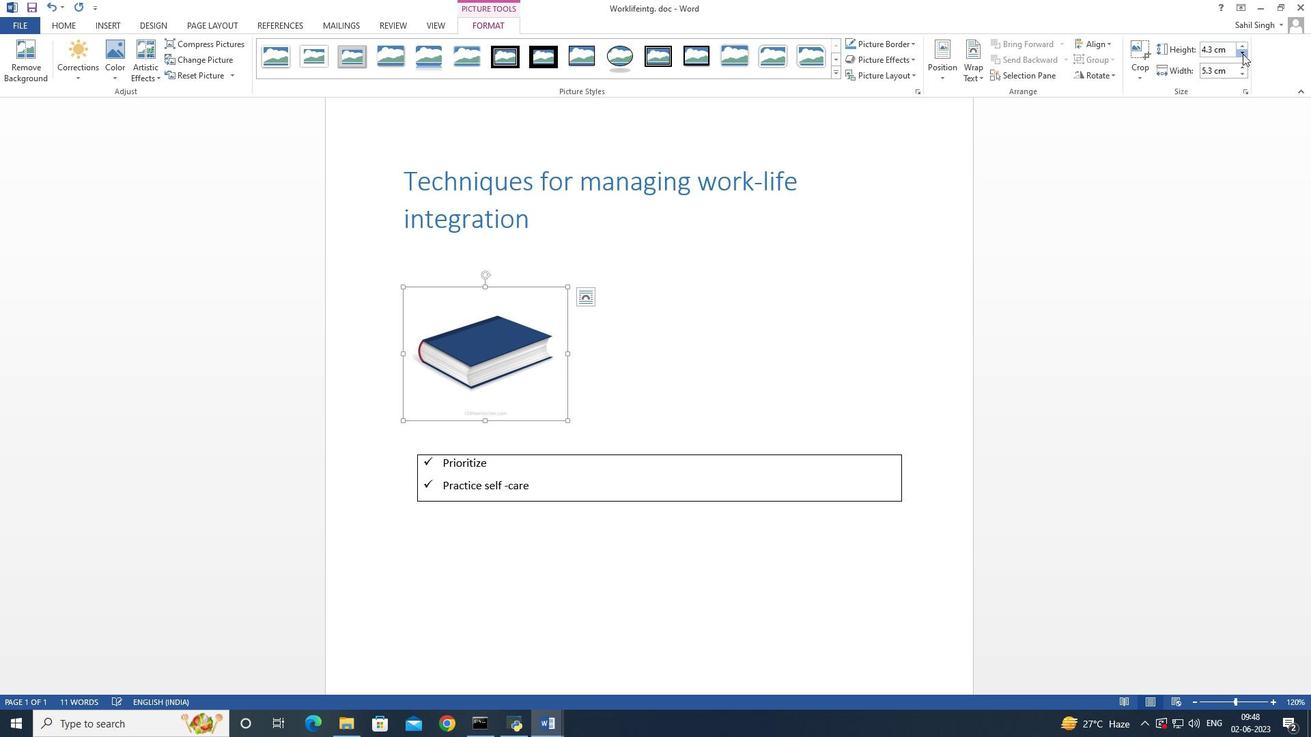 
Action: Mouse pressed left at (64, 23)
Screenshot: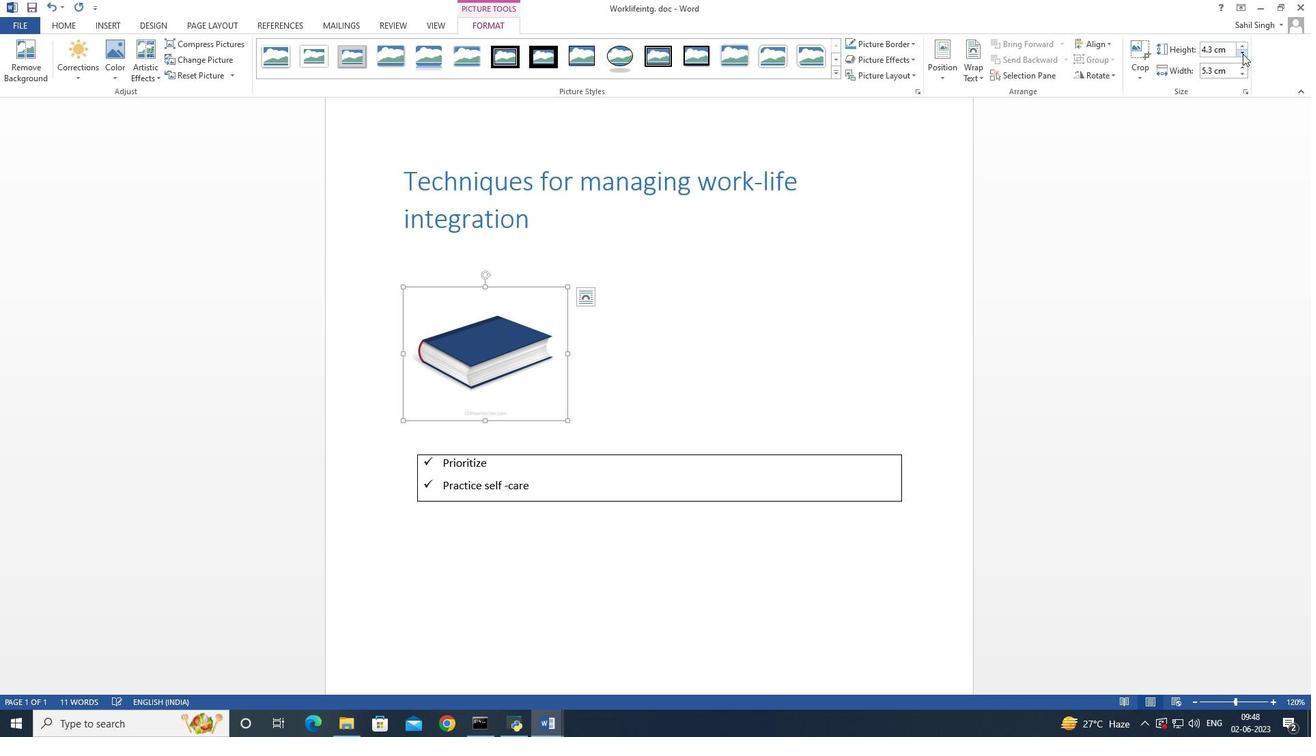 
Action: Mouse moved to (112, 22)
Screenshot: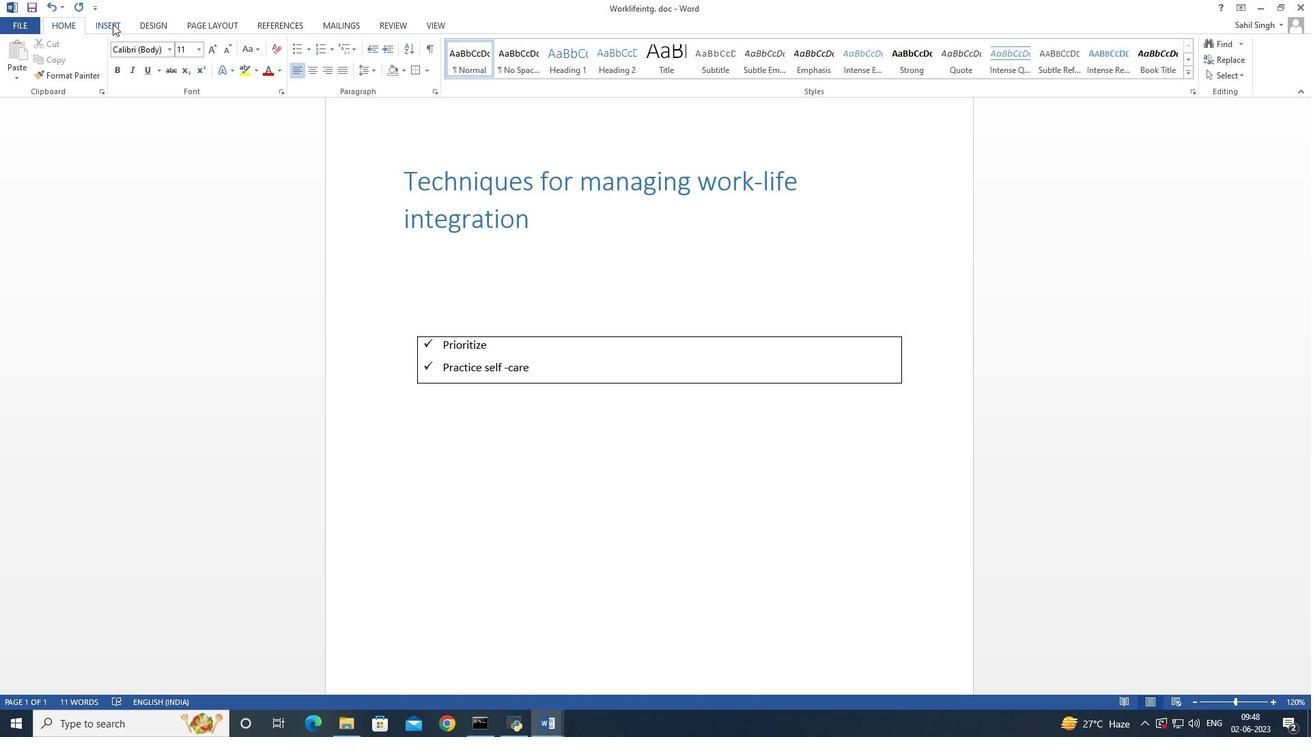 
Action: Mouse pressed left at (112, 22)
Screenshot: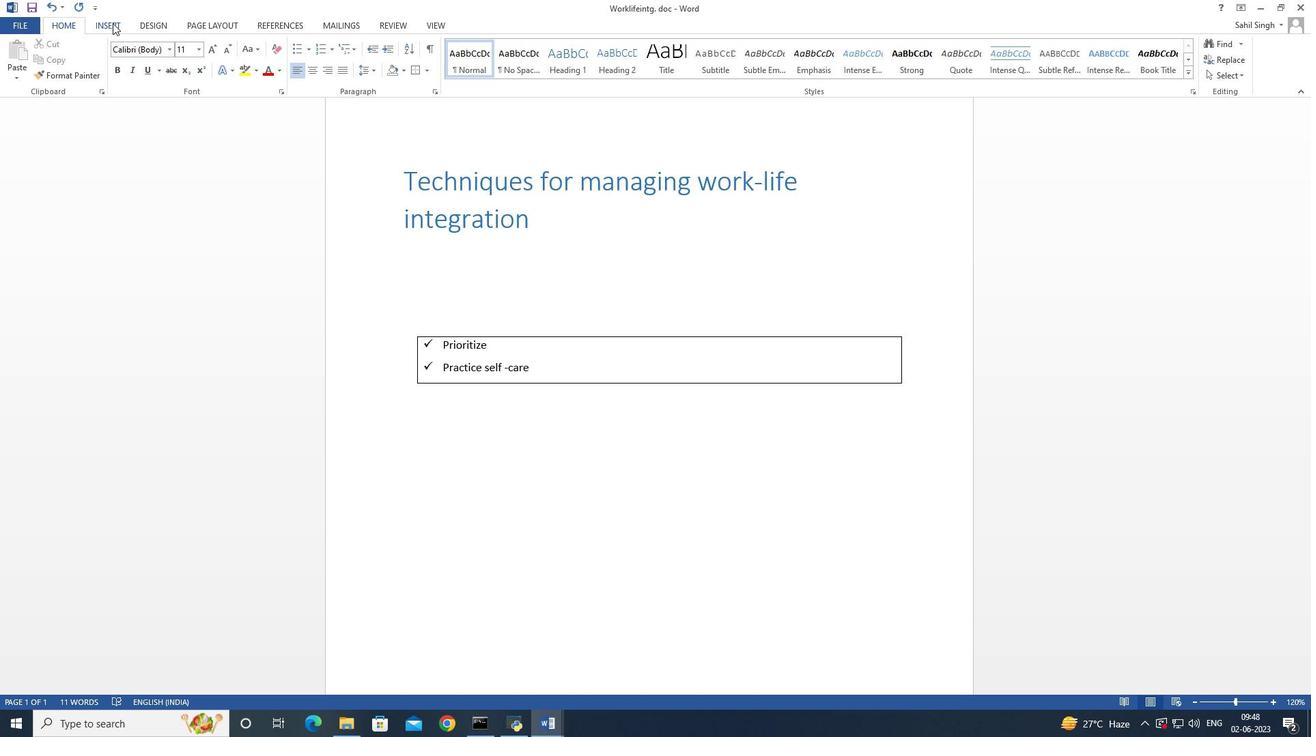 
Action: Mouse moved to (144, 51)
Screenshot: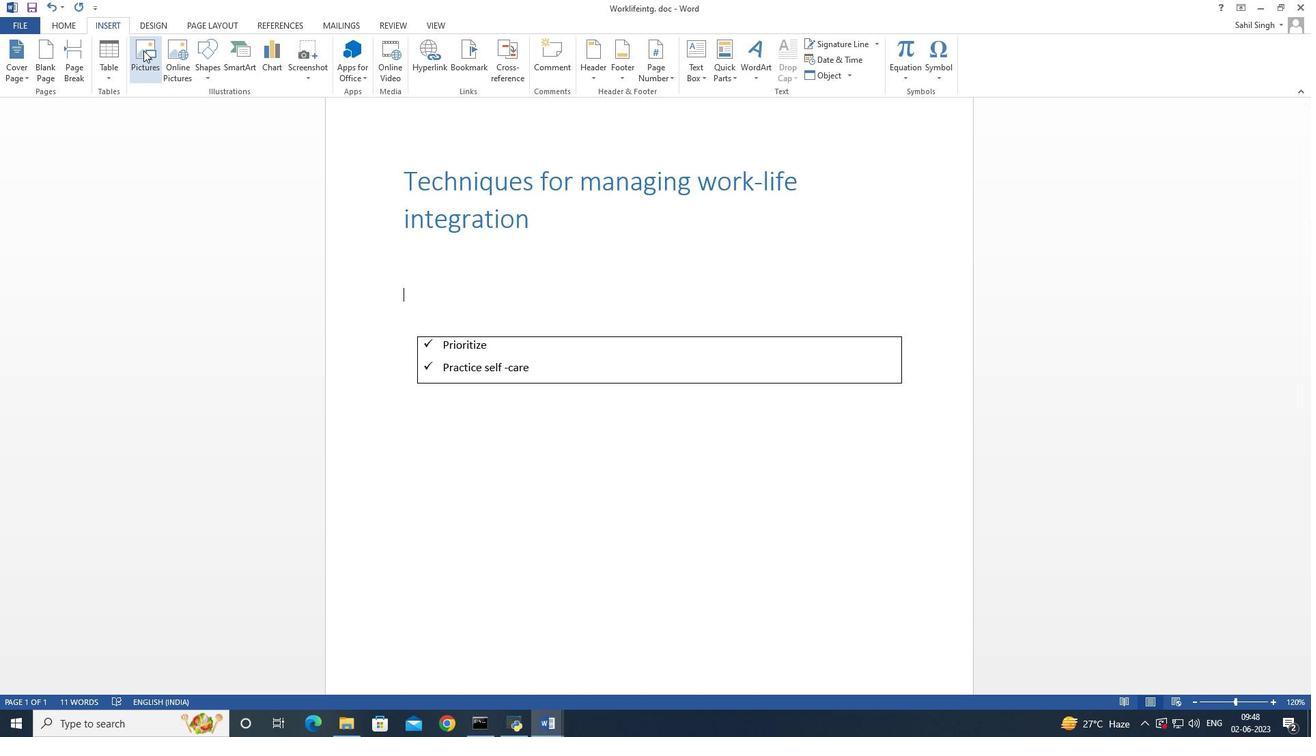 
Action: Mouse pressed left at (144, 51)
Screenshot: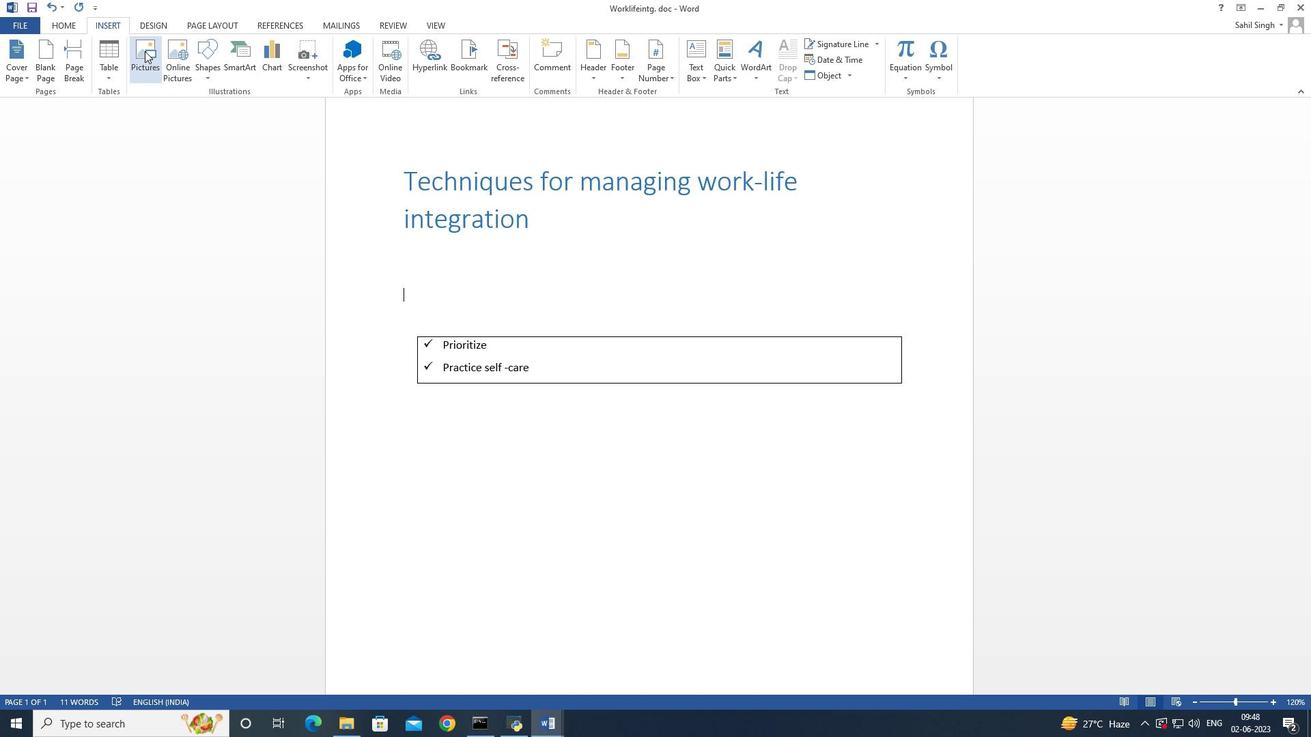 
Action: Mouse moved to (166, 118)
Screenshot: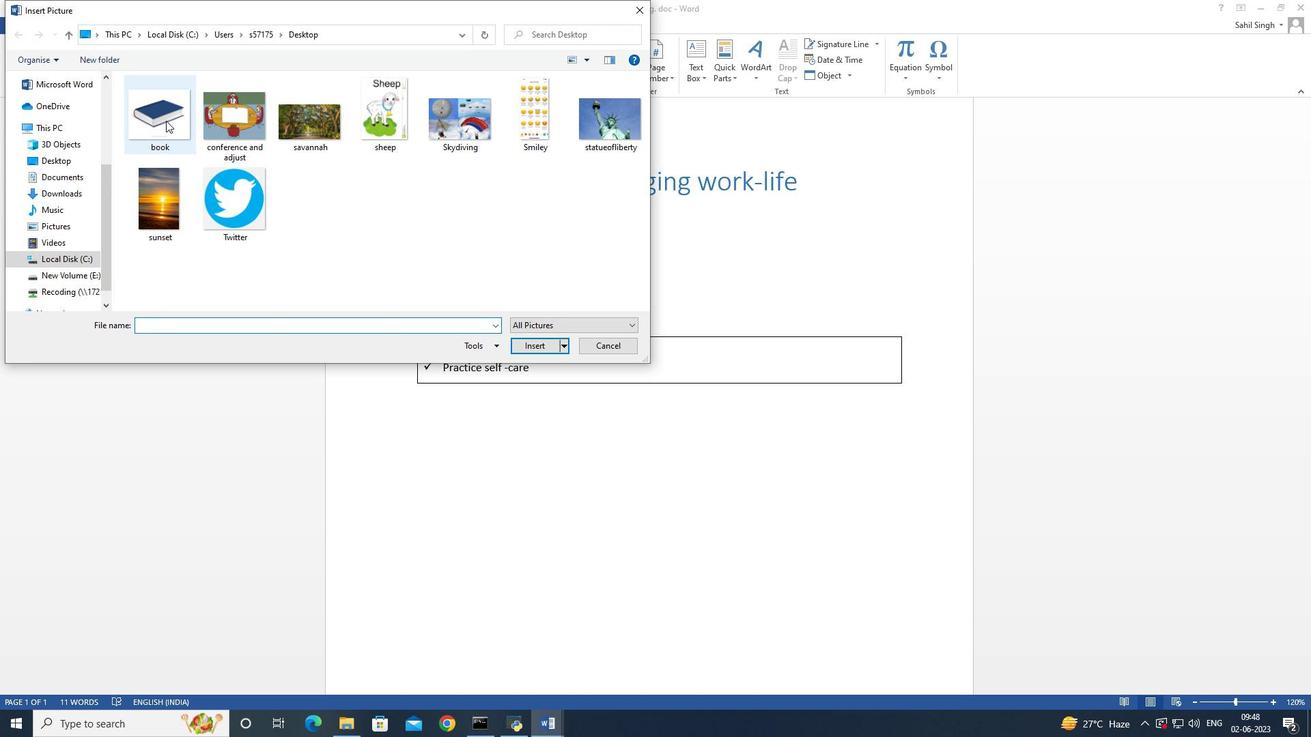 
Action: Mouse pressed left at (166, 118)
Screenshot: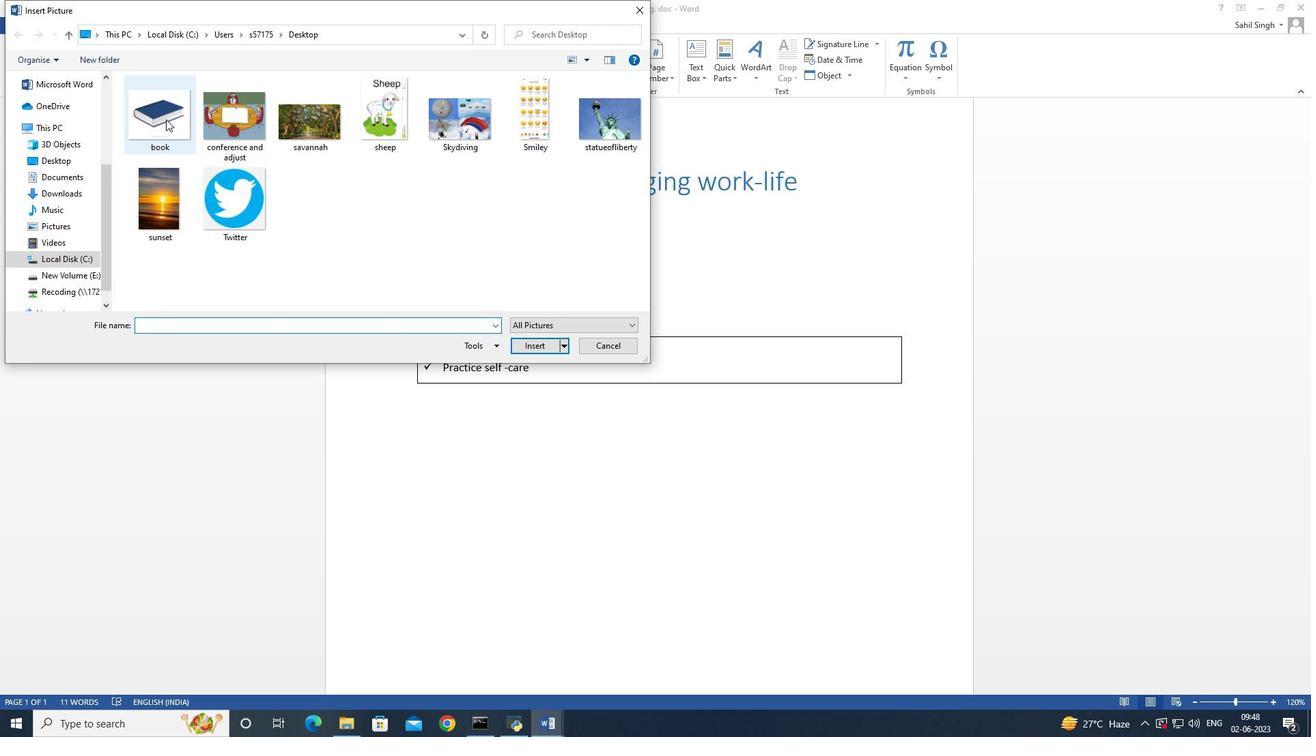
Action: Mouse moved to (524, 345)
Screenshot: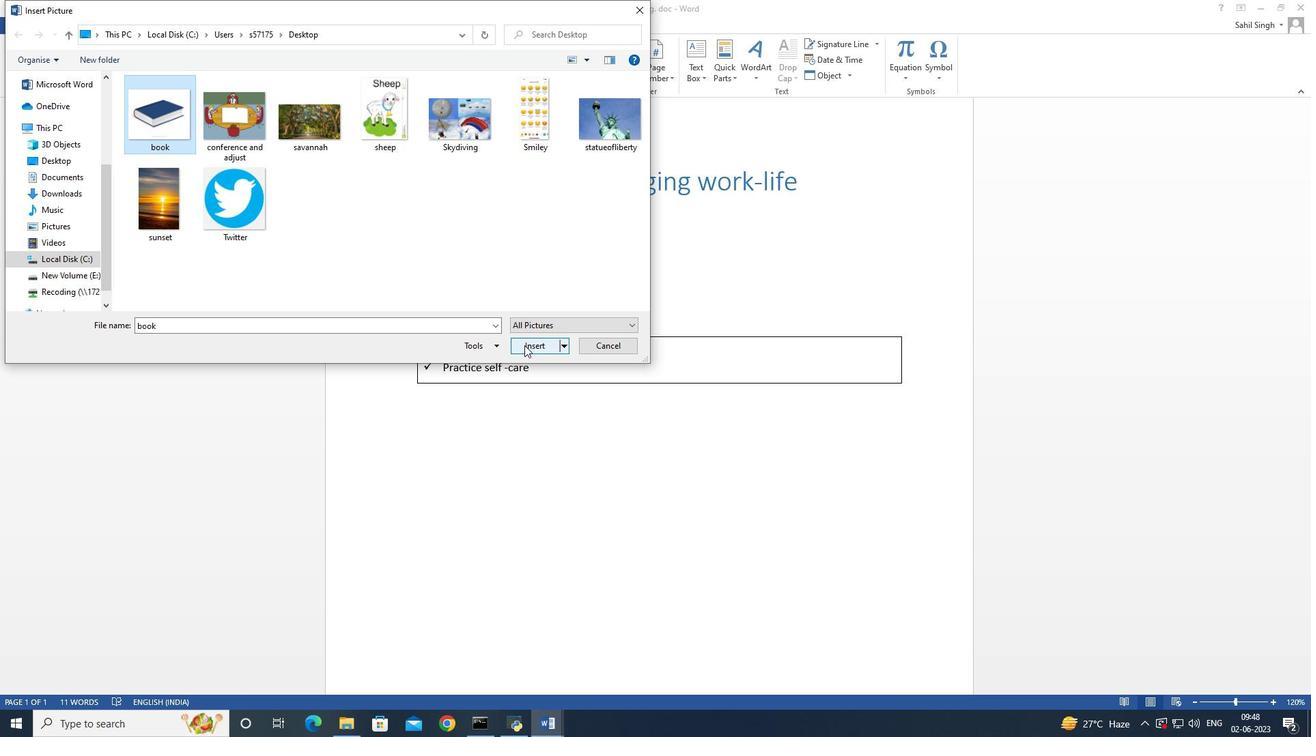 
Action: Mouse pressed left at (524, 345)
Screenshot: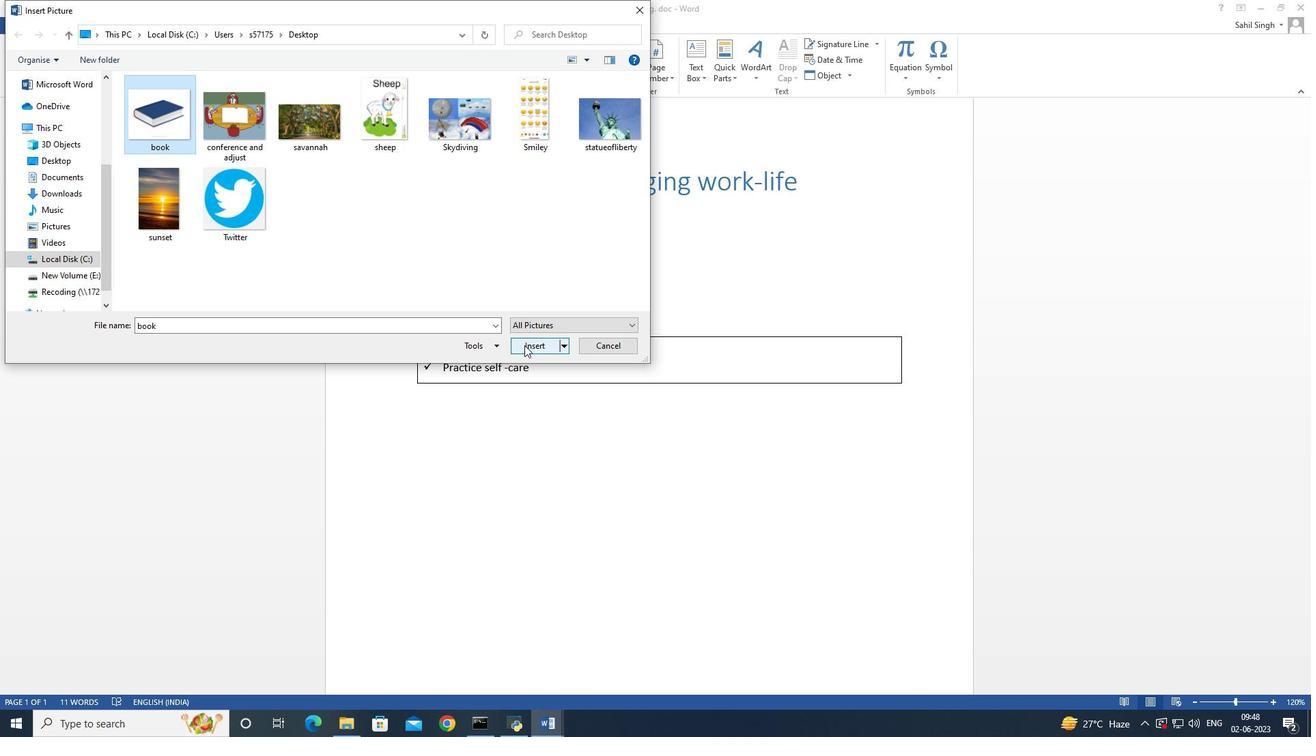 
Action: Mouse moved to (1242, 47)
Screenshot: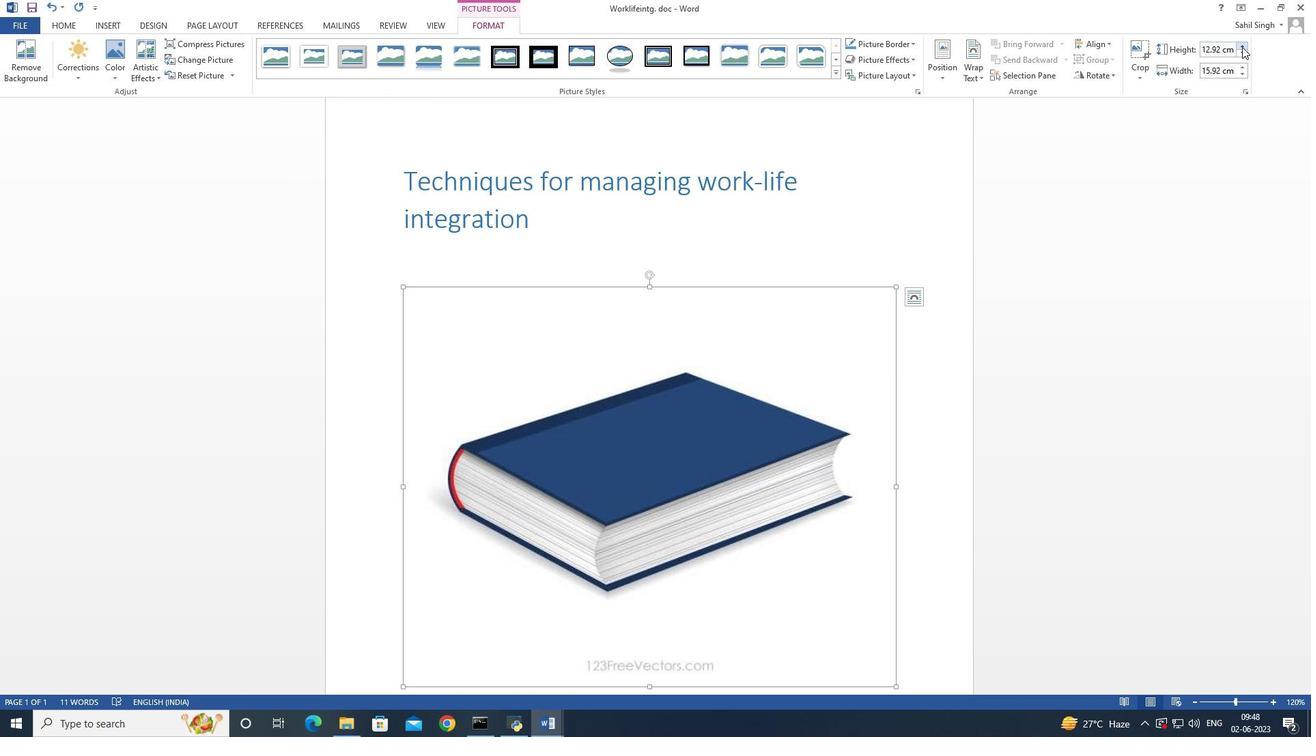 
Action: Mouse pressed left at (1242, 47)
Screenshot: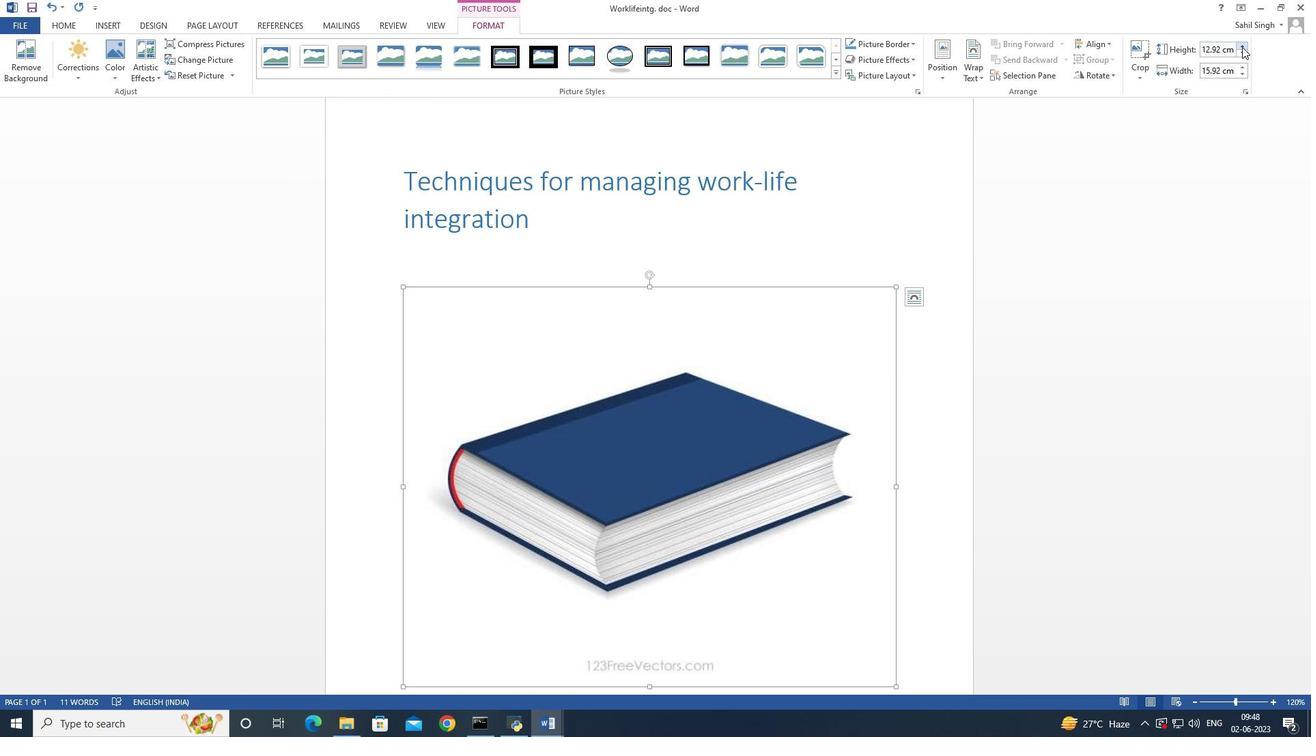 
Action: Mouse moved to (1242, 53)
Screenshot: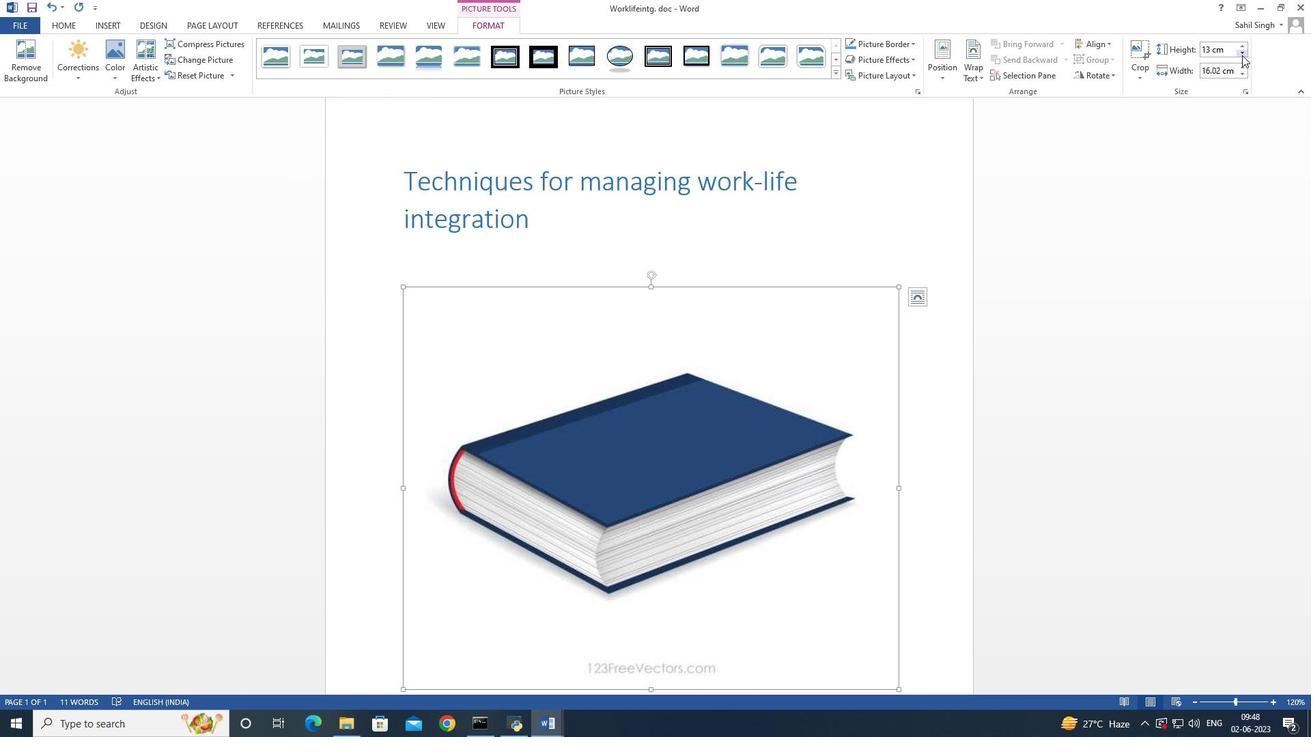 
Action: Mouse pressed left at (1242, 53)
Screenshot: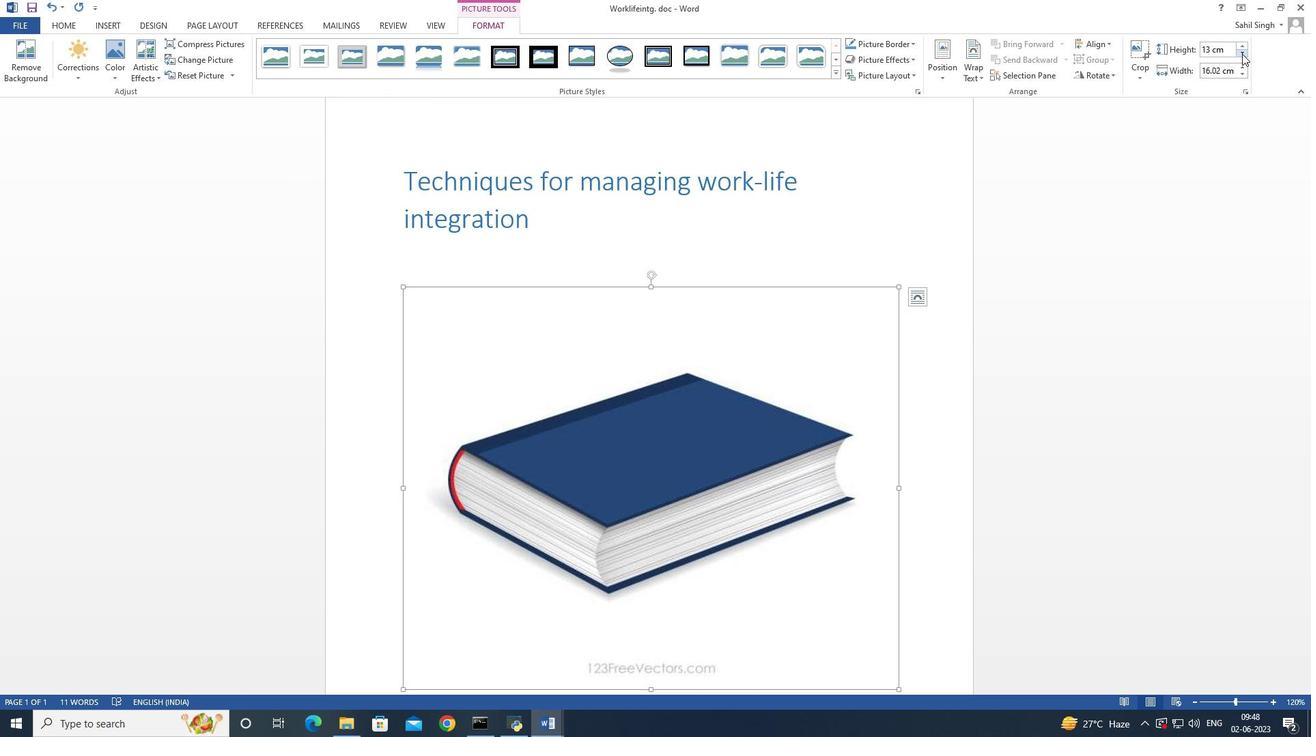 
Action: Mouse moved to (1242, 53)
Screenshot: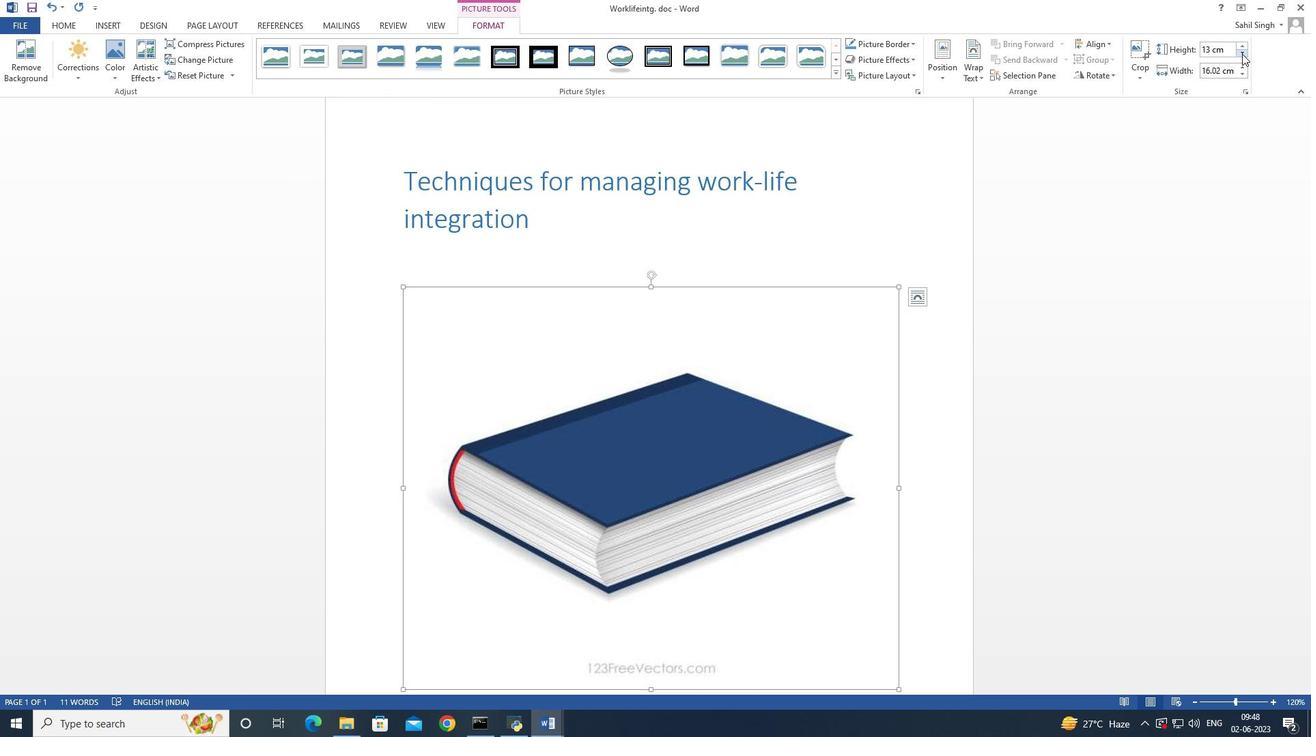
Action: Mouse pressed left at (1242, 53)
Screenshot: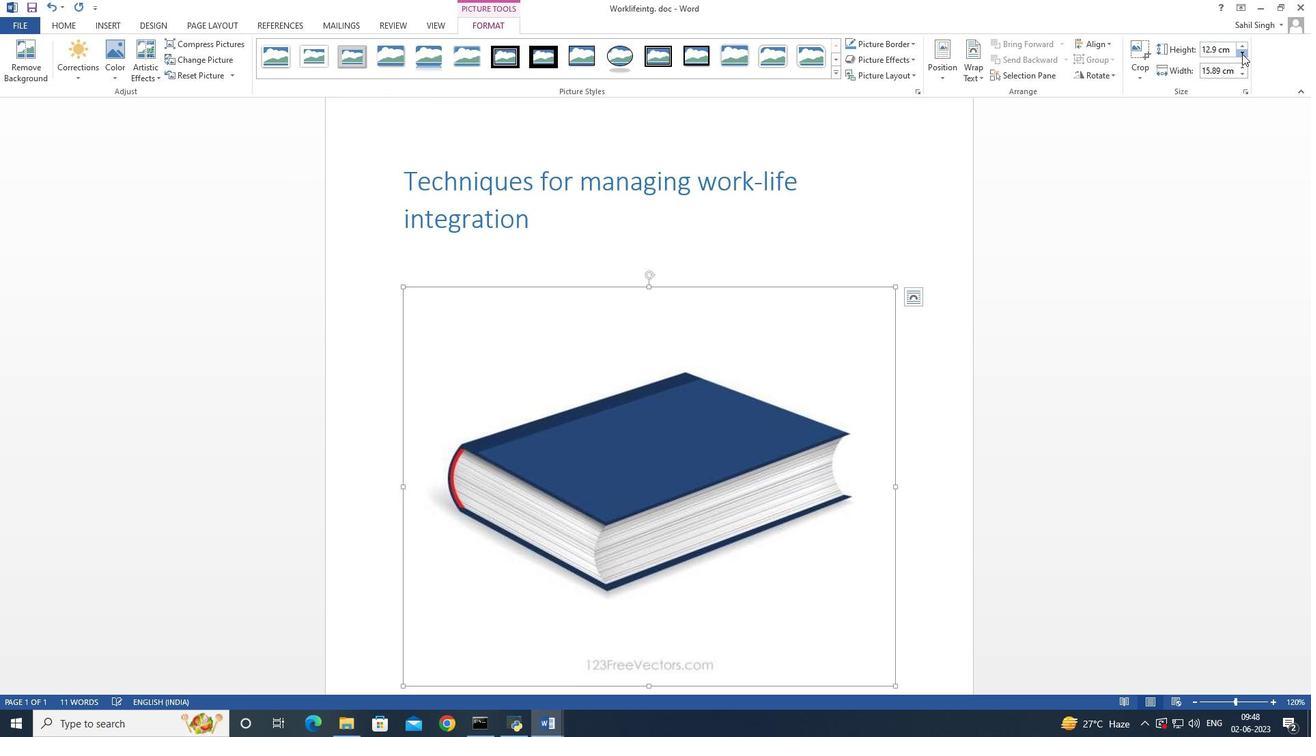 
Action: Mouse moved to (1243, 53)
Screenshot: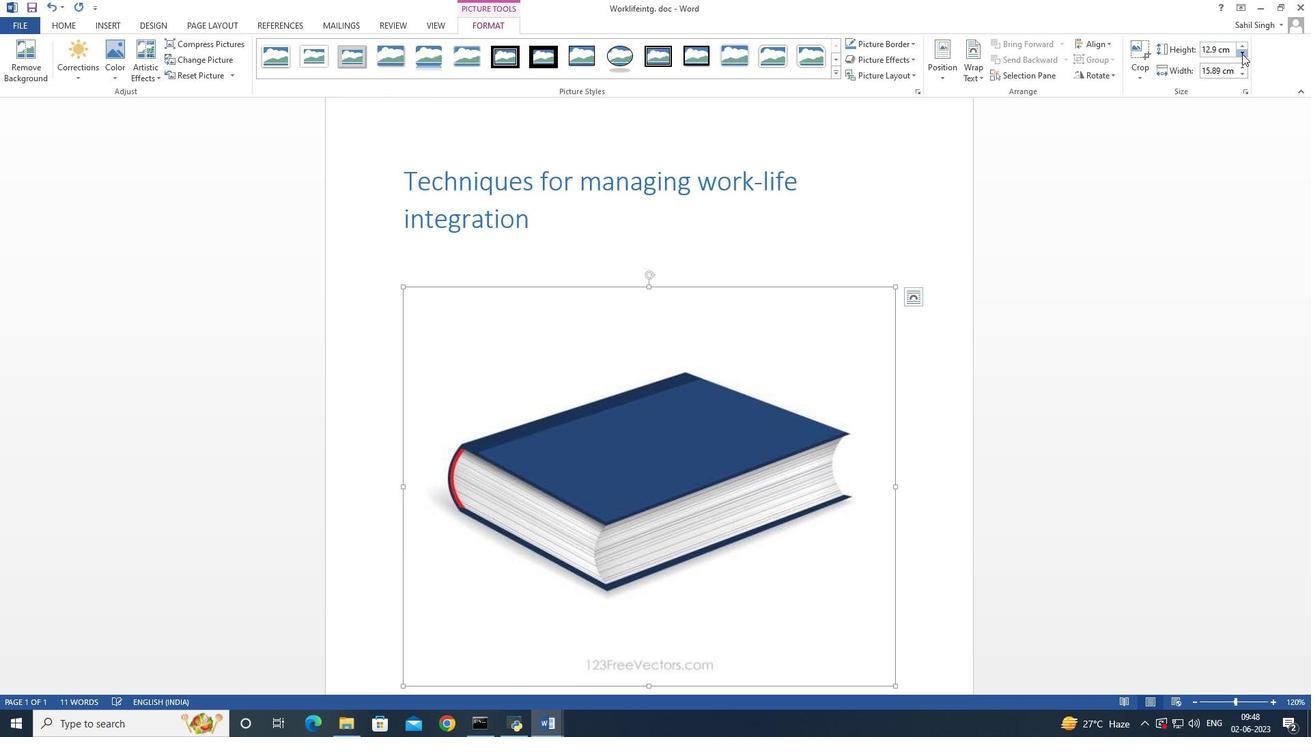 
Action: Mouse pressed left at (1243, 53)
Screenshot: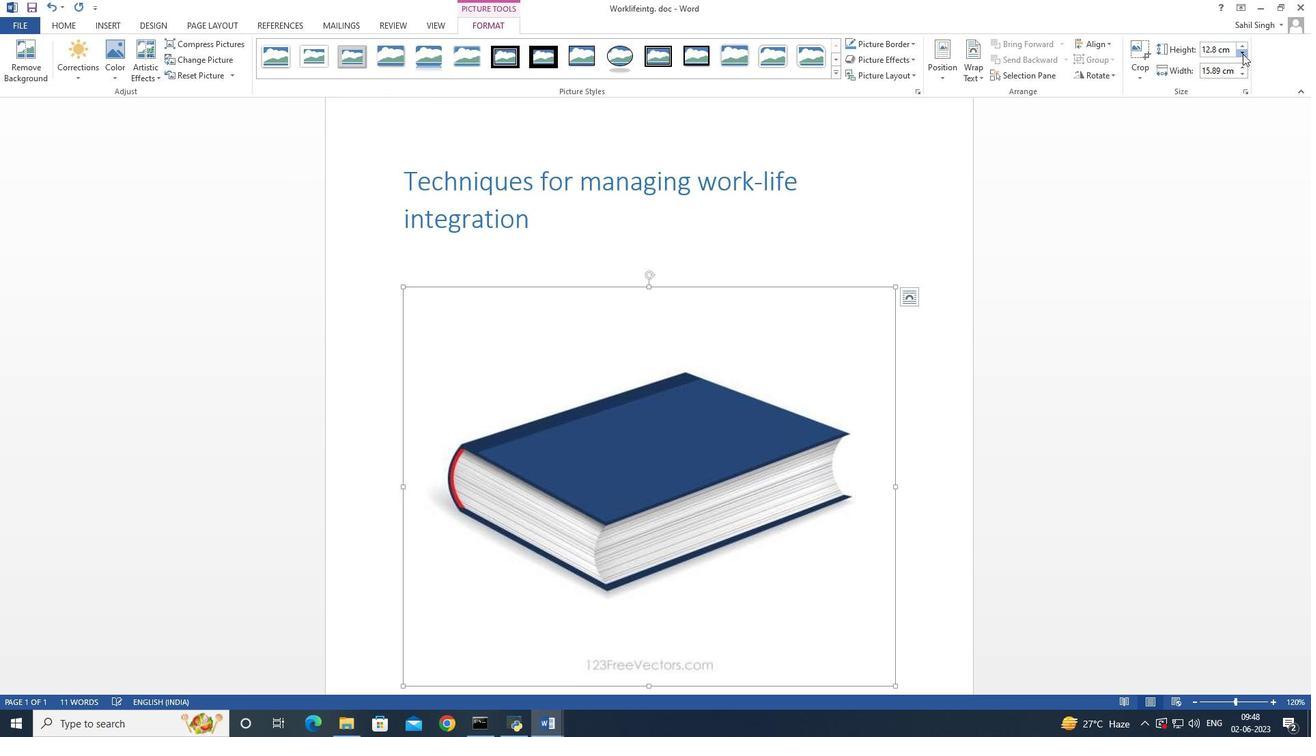 
Action: Mouse pressed left at (1243, 53)
Screenshot: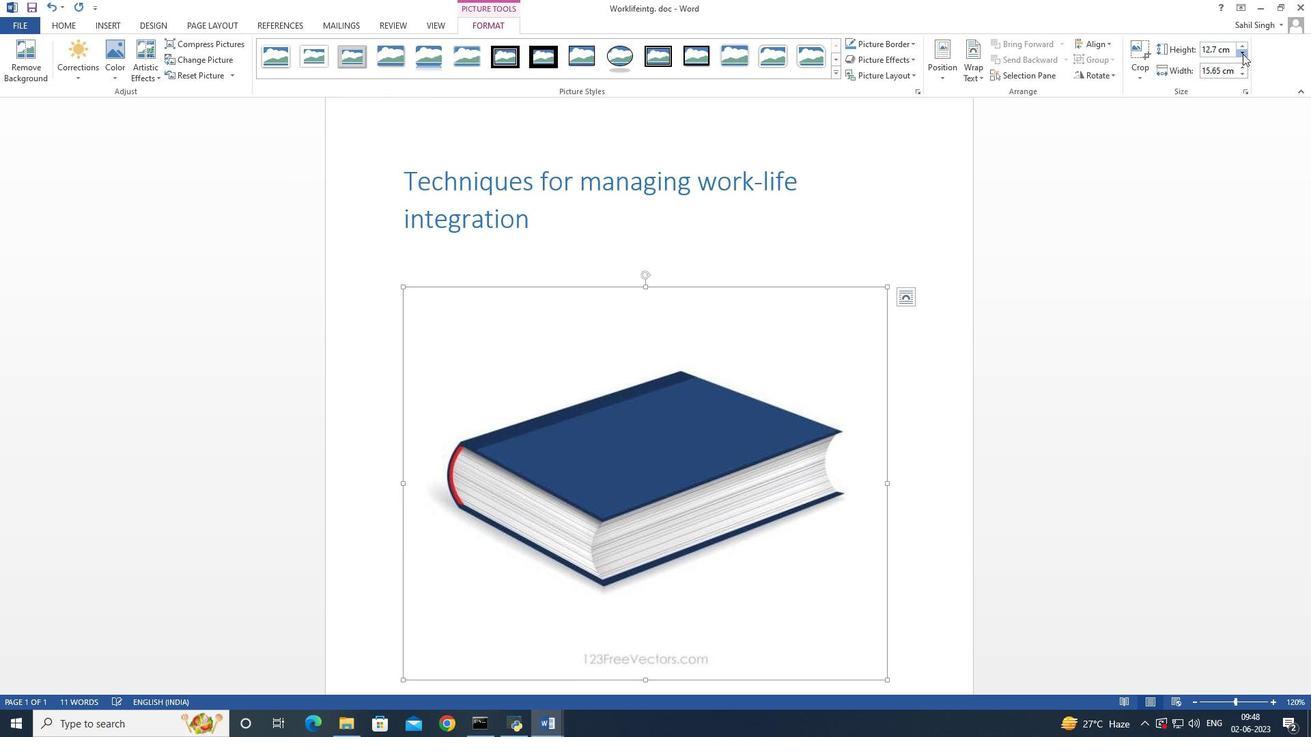 
Action: Mouse pressed left at (1243, 53)
Screenshot: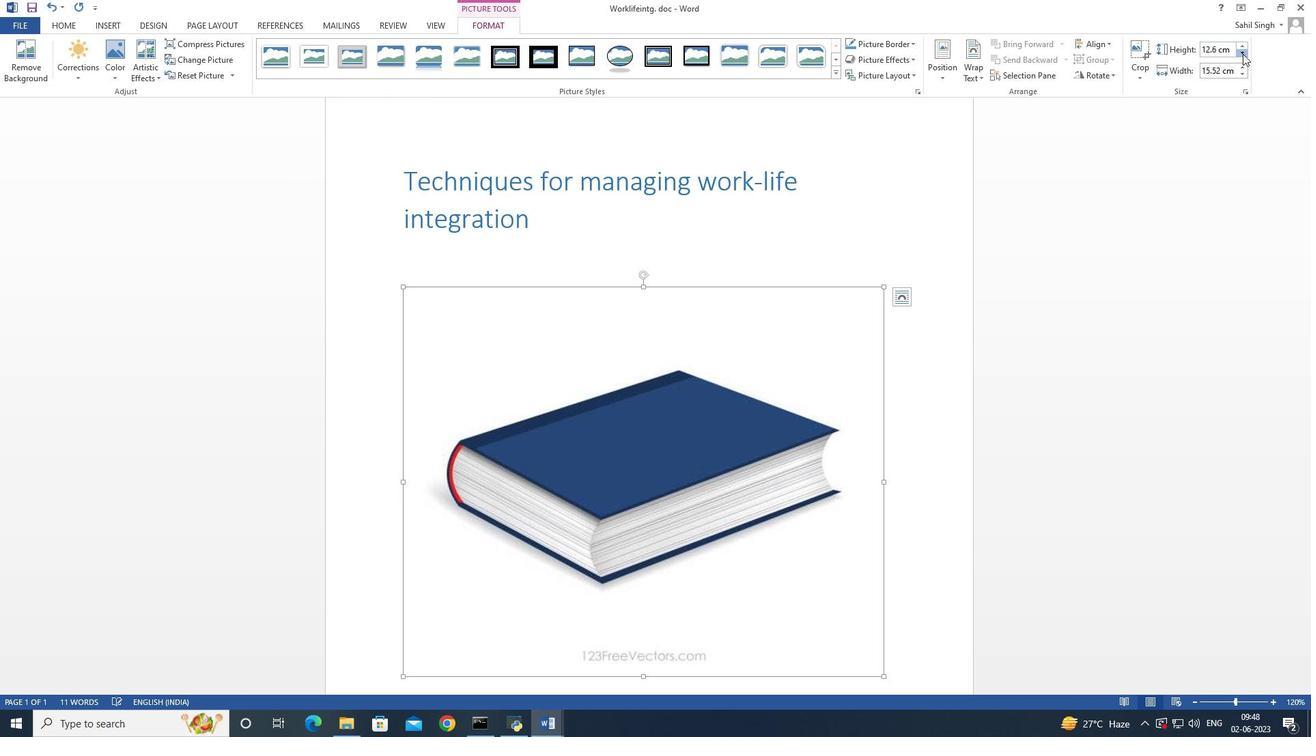 
Action: Mouse pressed left at (1243, 53)
Screenshot: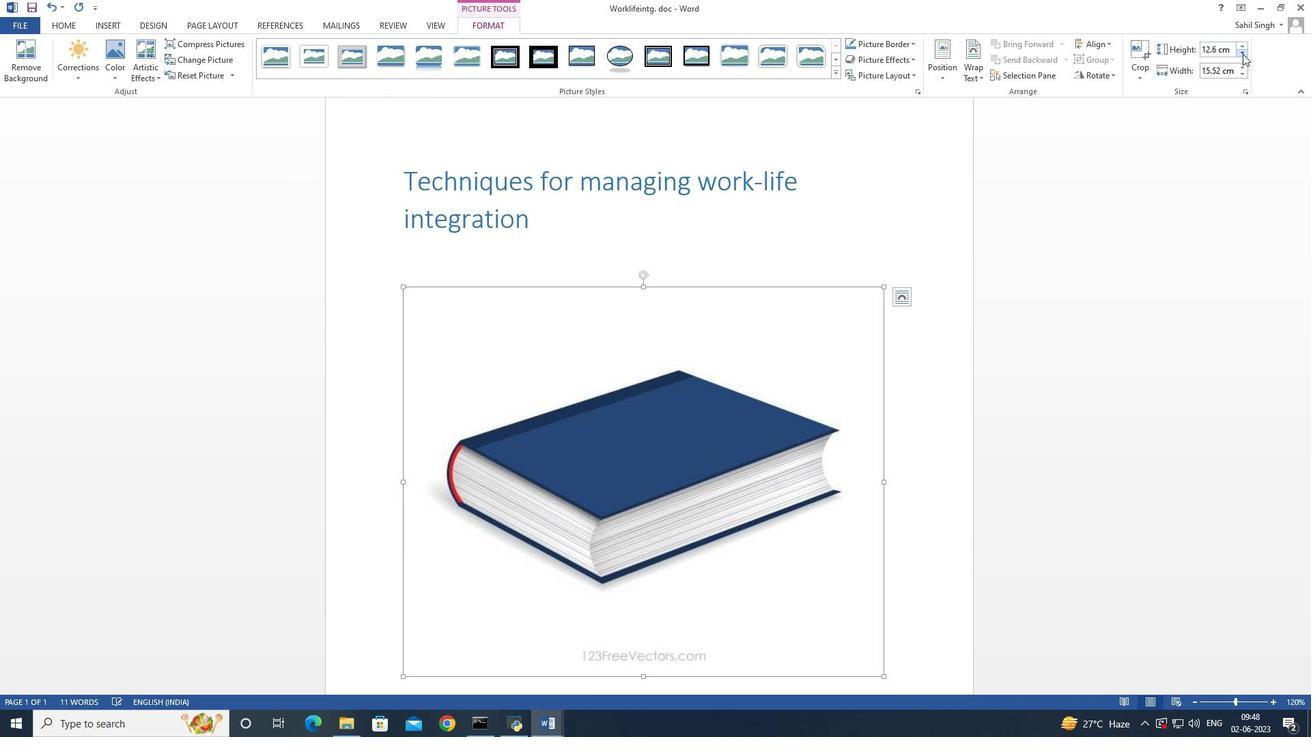 
Action: Mouse pressed left at (1243, 53)
Screenshot: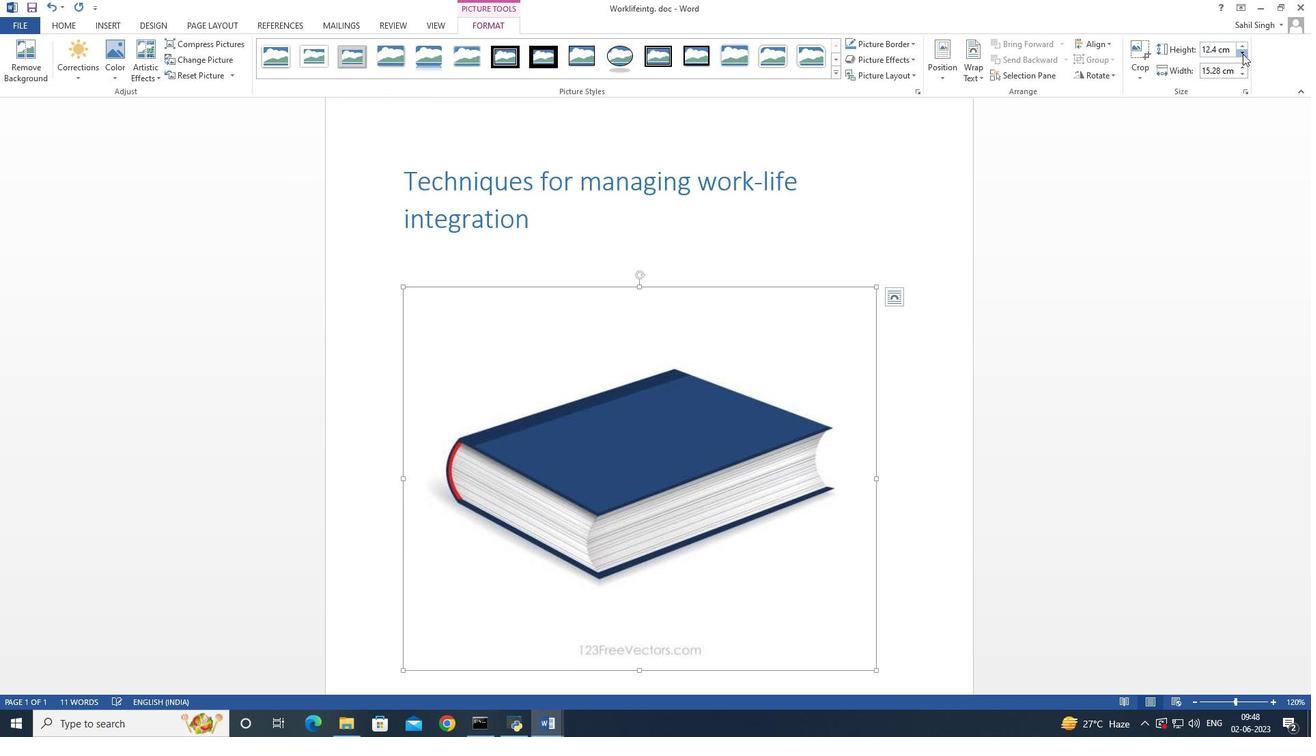 
Action: Mouse pressed left at (1243, 53)
Screenshot: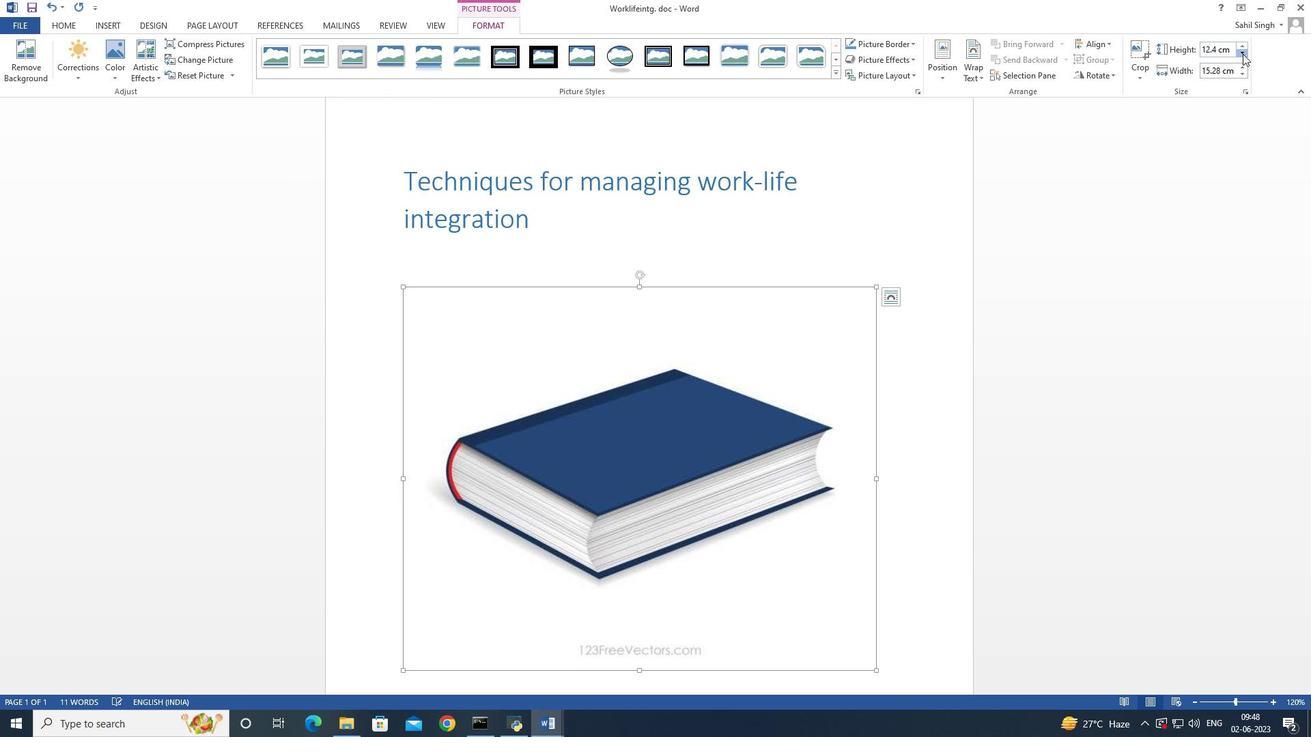 
Action: Mouse pressed left at (1243, 53)
Screenshot: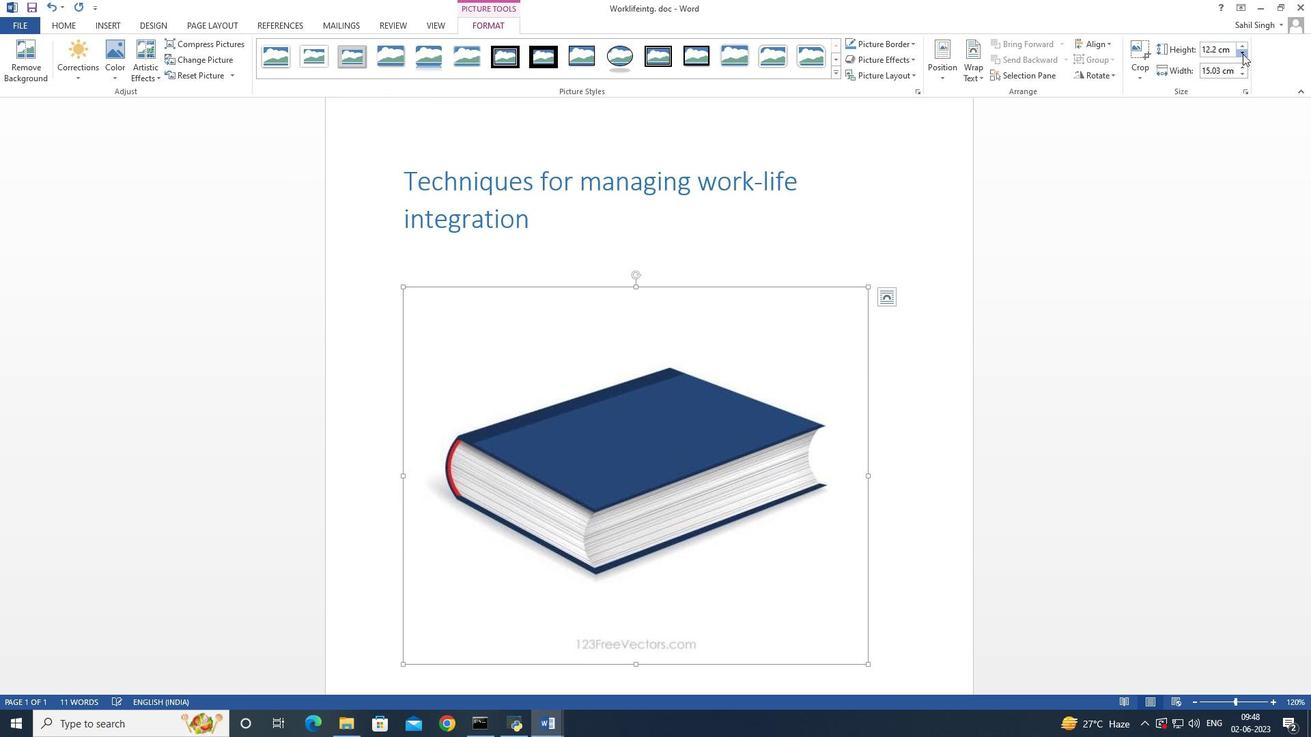 
Action: Mouse pressed left at (1243, 53)
Screenshot: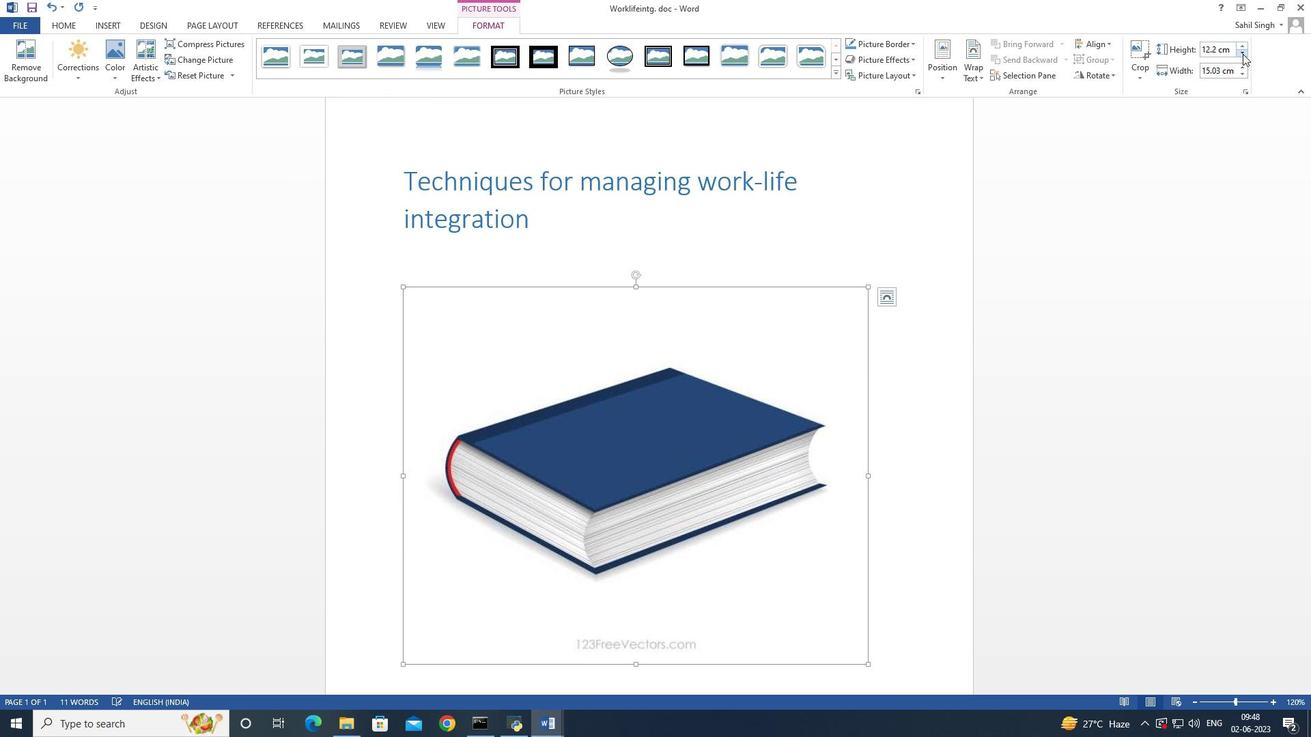 
Action: Mouse pressed left at (1243, 53)
Screenshot: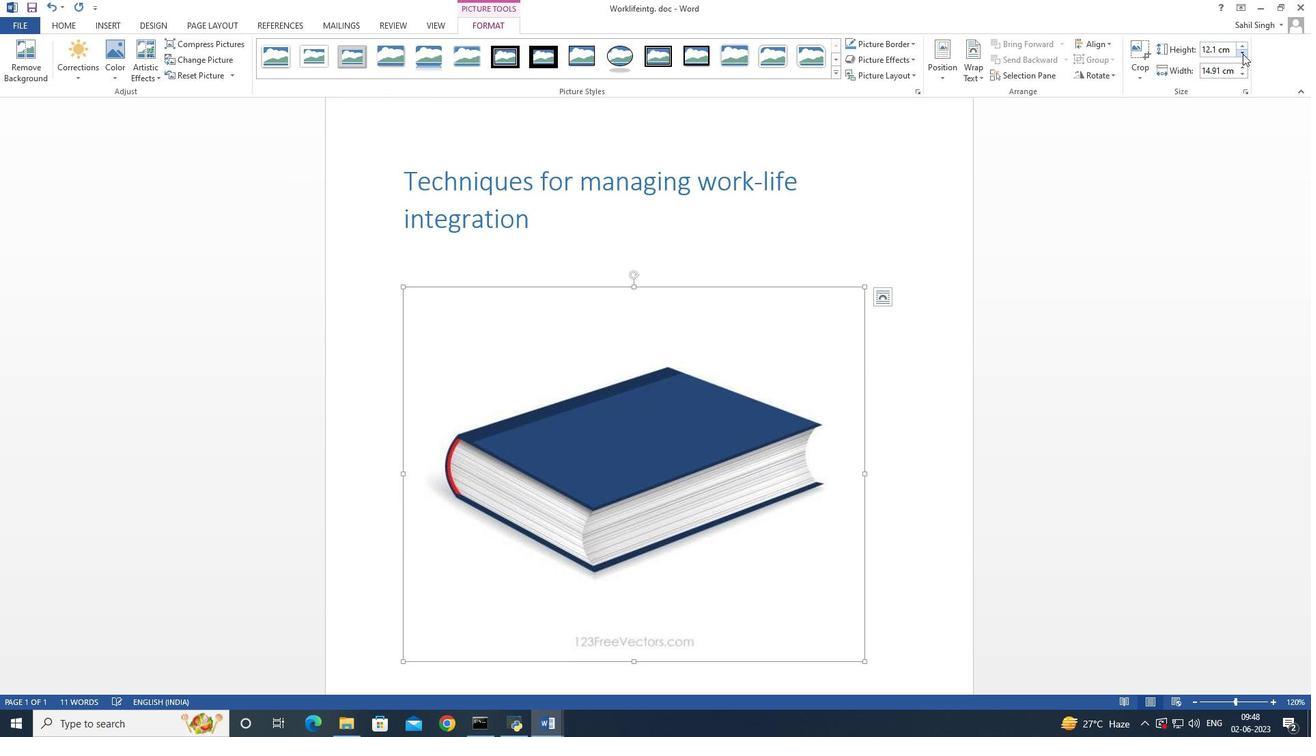 
Action: Mouse pressed left at (1243, 53)
Screenshot: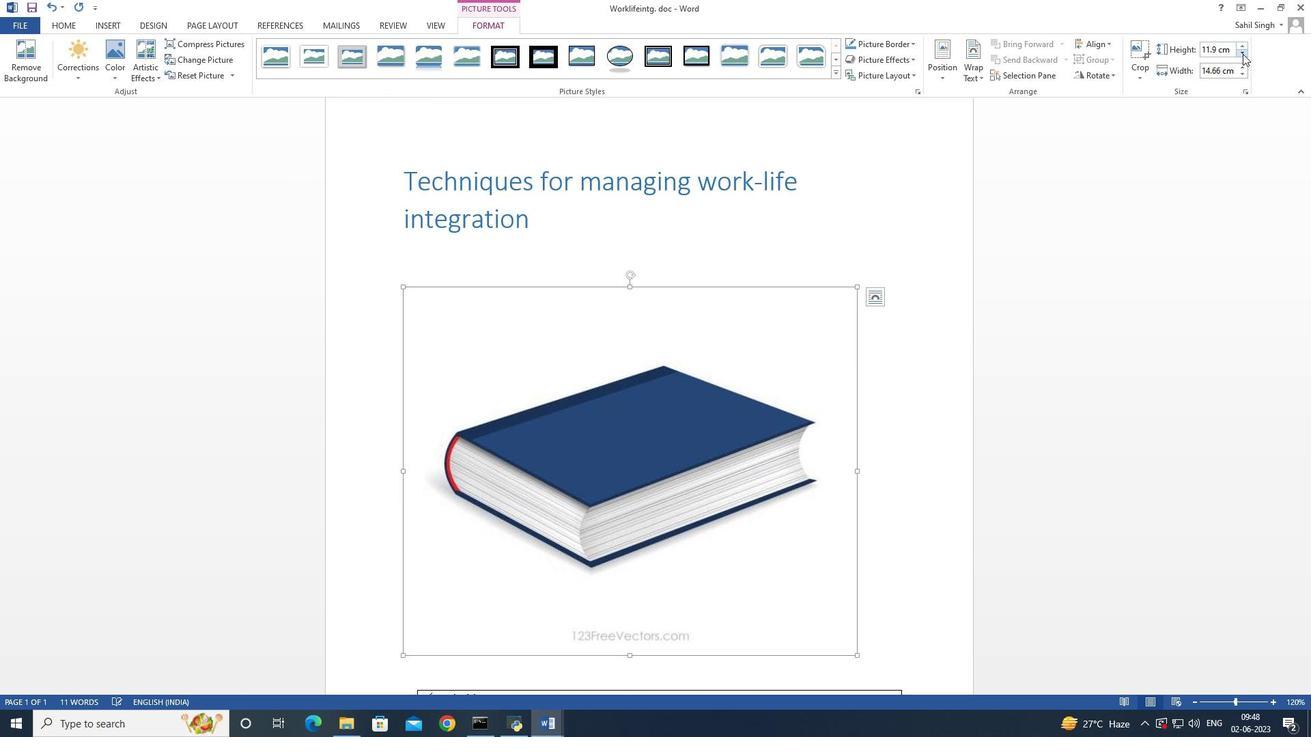 
Action: Mouse pressed left at (1243, 53)
Screenshot: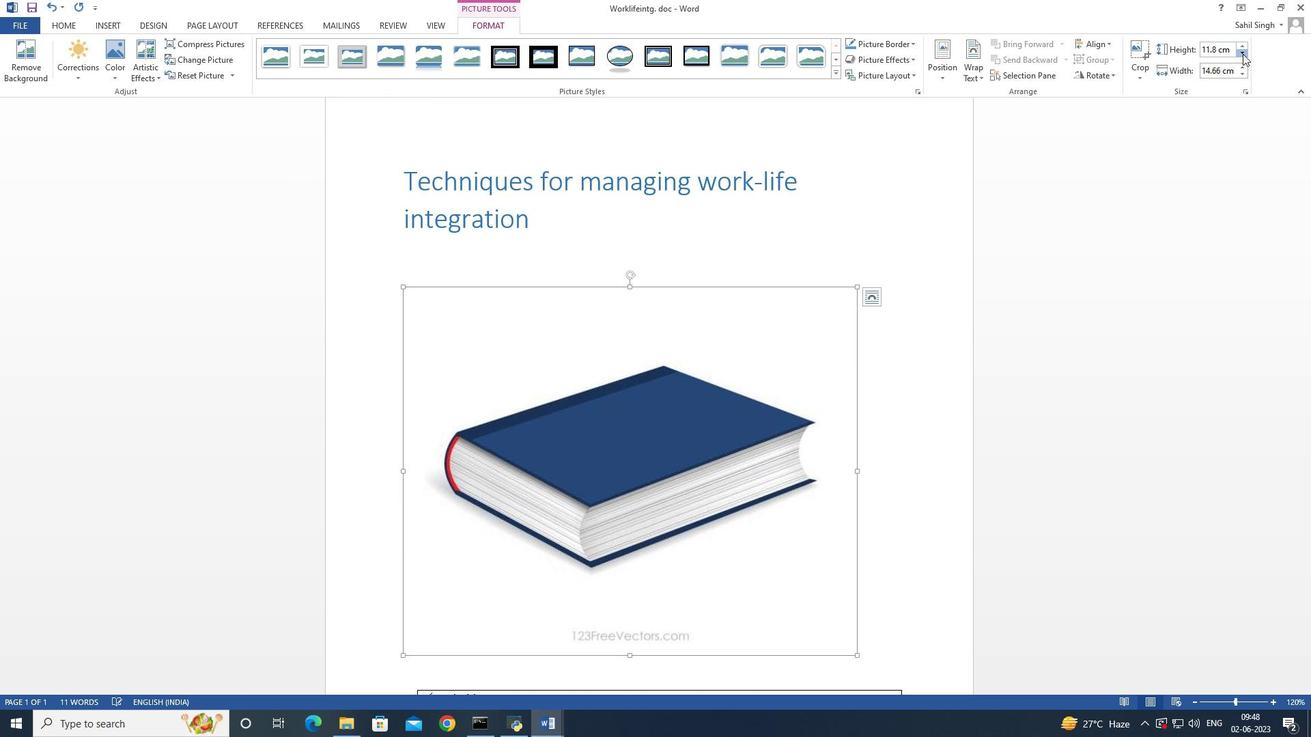 
Action: Mouse pressed left at (1243, 53)
Screenshot: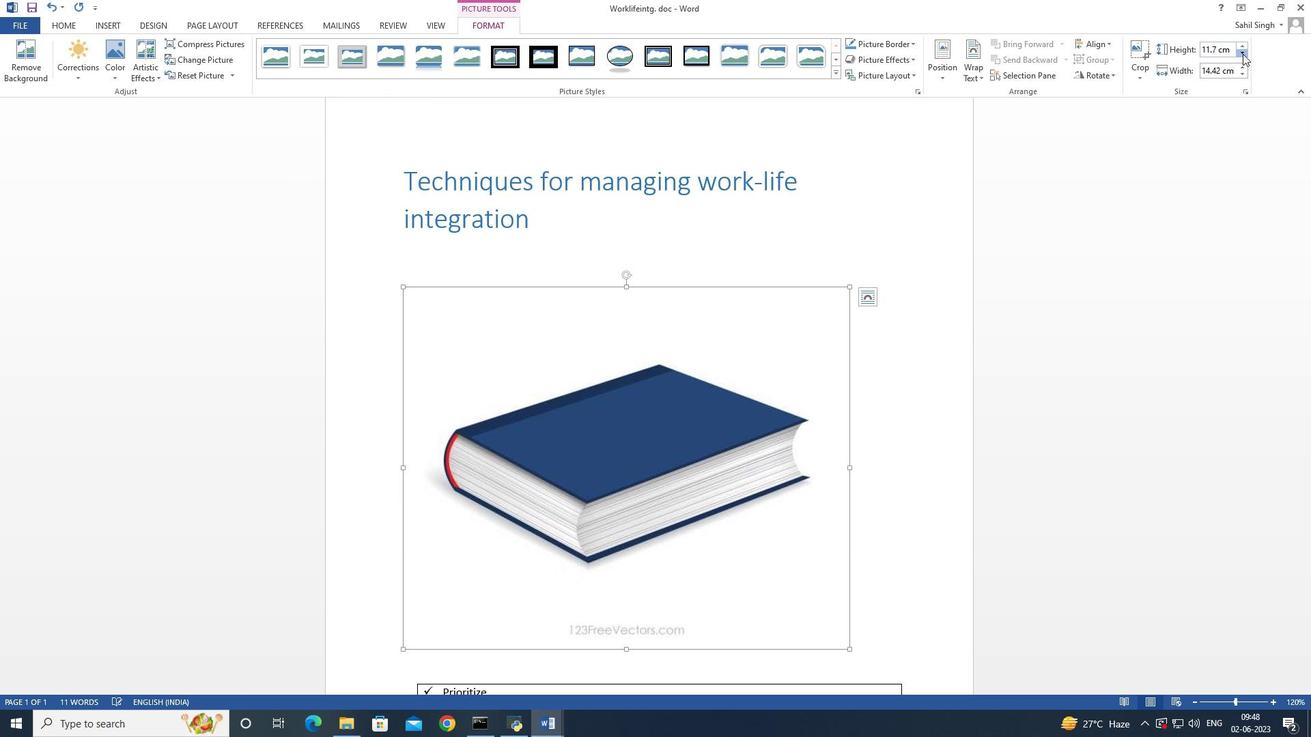 
Action: Mouse pressed left at (1243, 53)
Screenshot: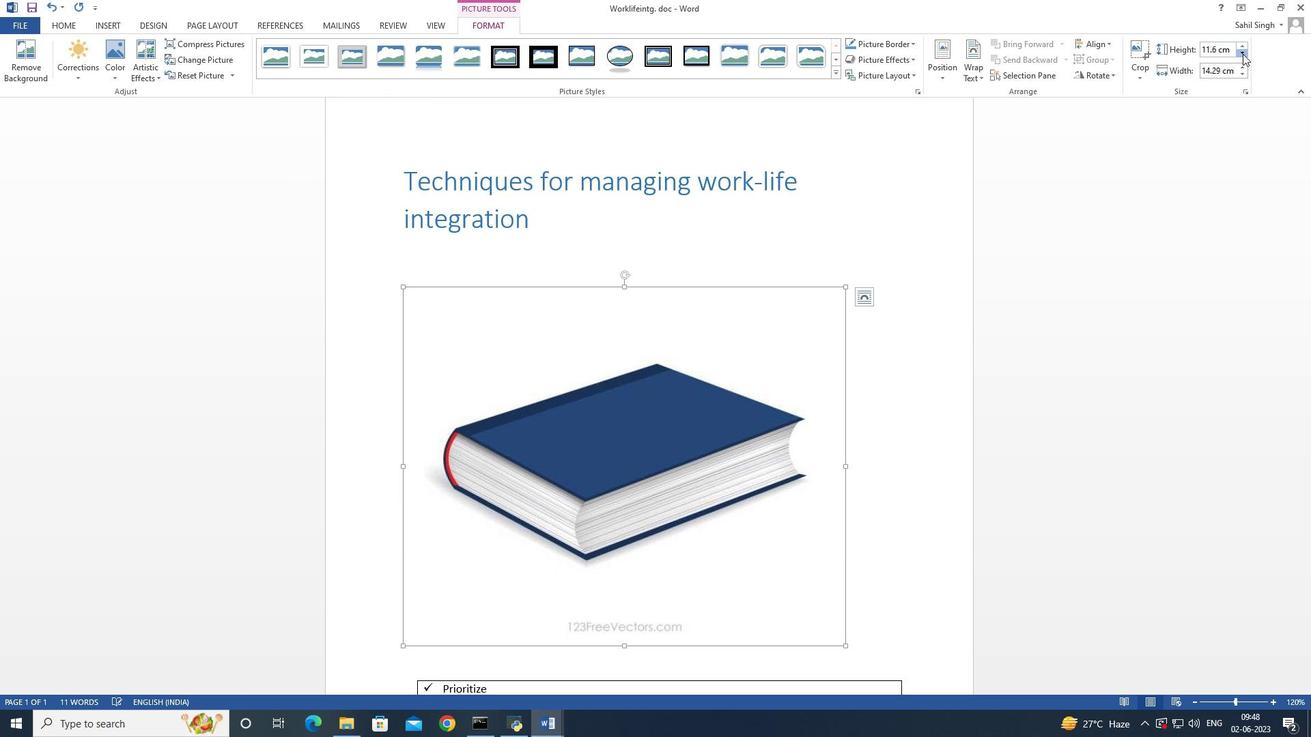 
Action: Mouse pressed left at (1243, 53)
Screenshot: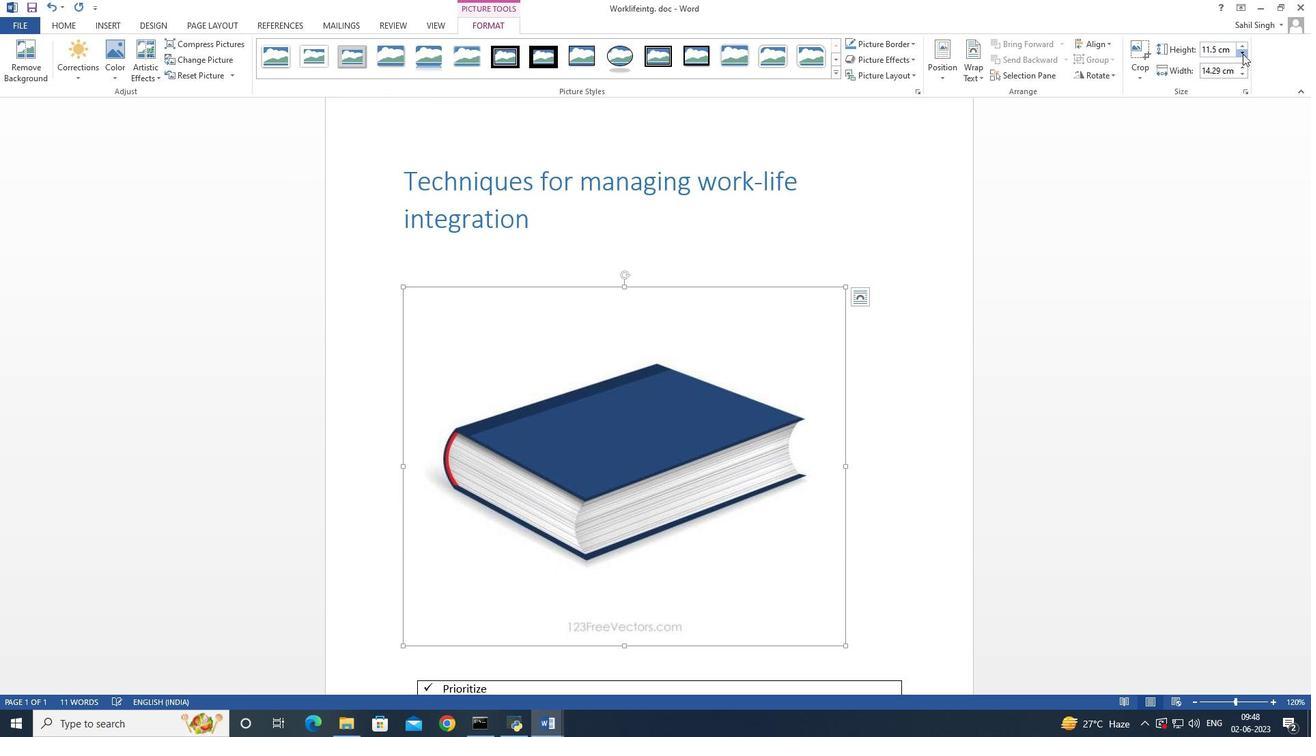 
Action: Mouse pressed left at (1243, 53)
Screenshot: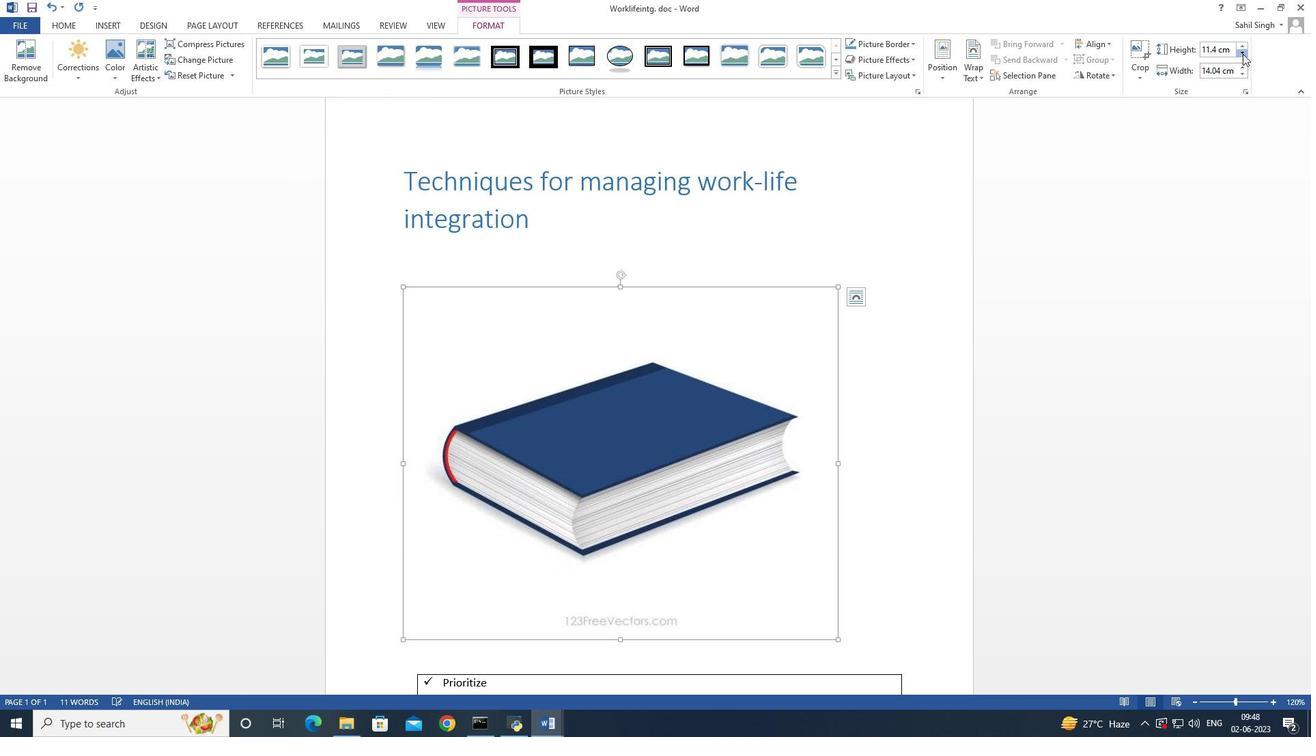 
Action: Mouse pressed left at (1243, 53)
Screenshot: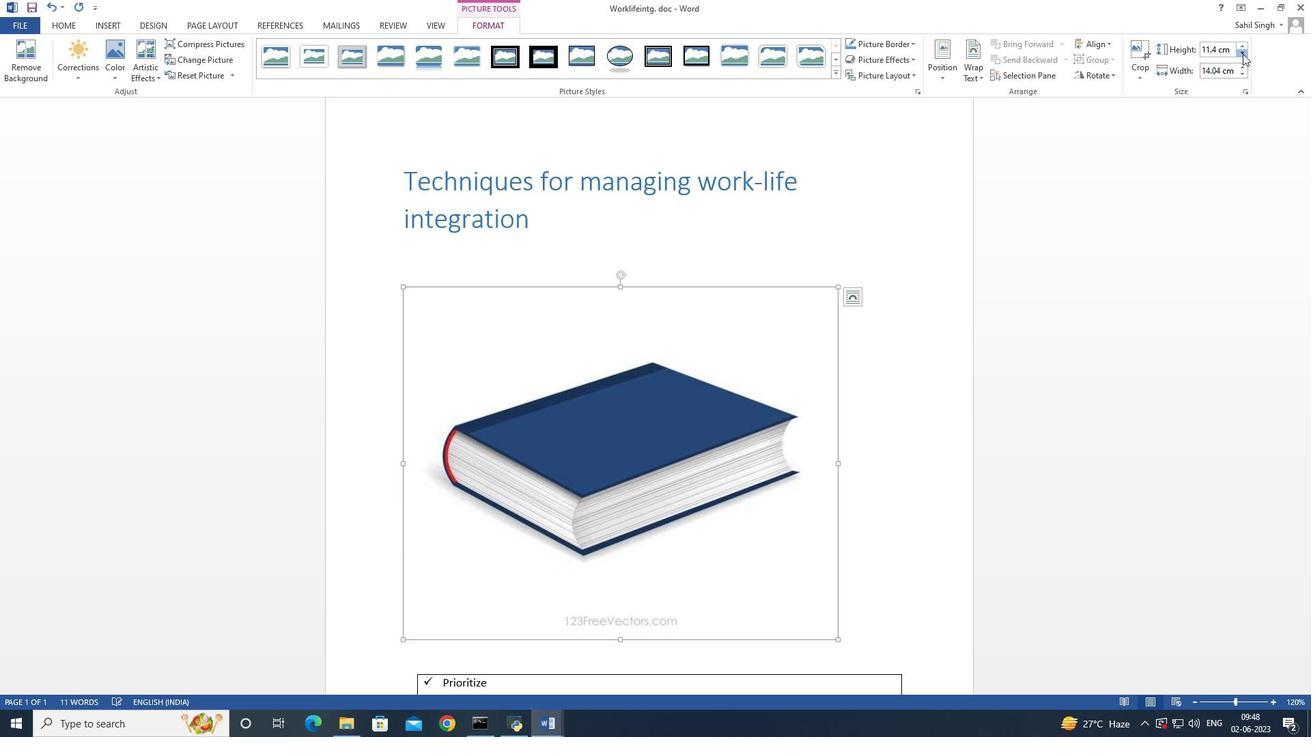 
Action: Mouse pressed left at (1243, 53)
Screenshot: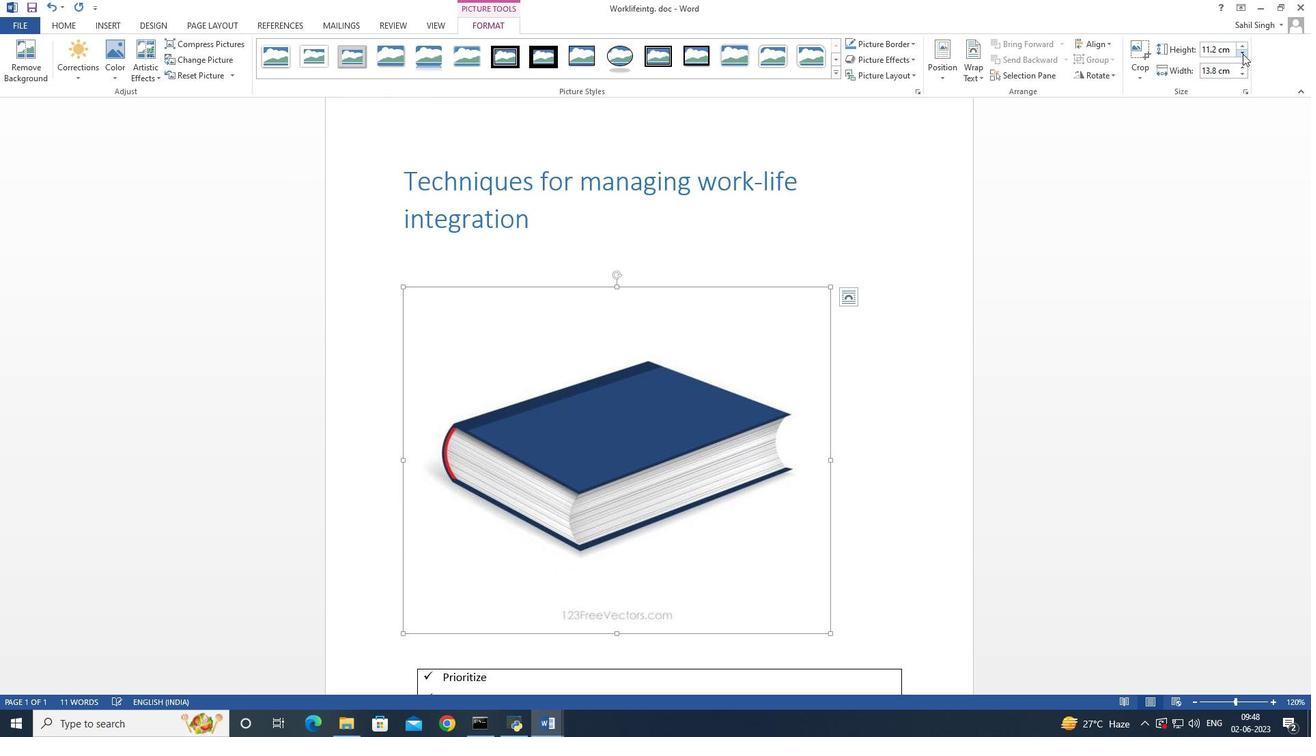 
Action: Mouse pressed left at (1243, 53)
Screenshot: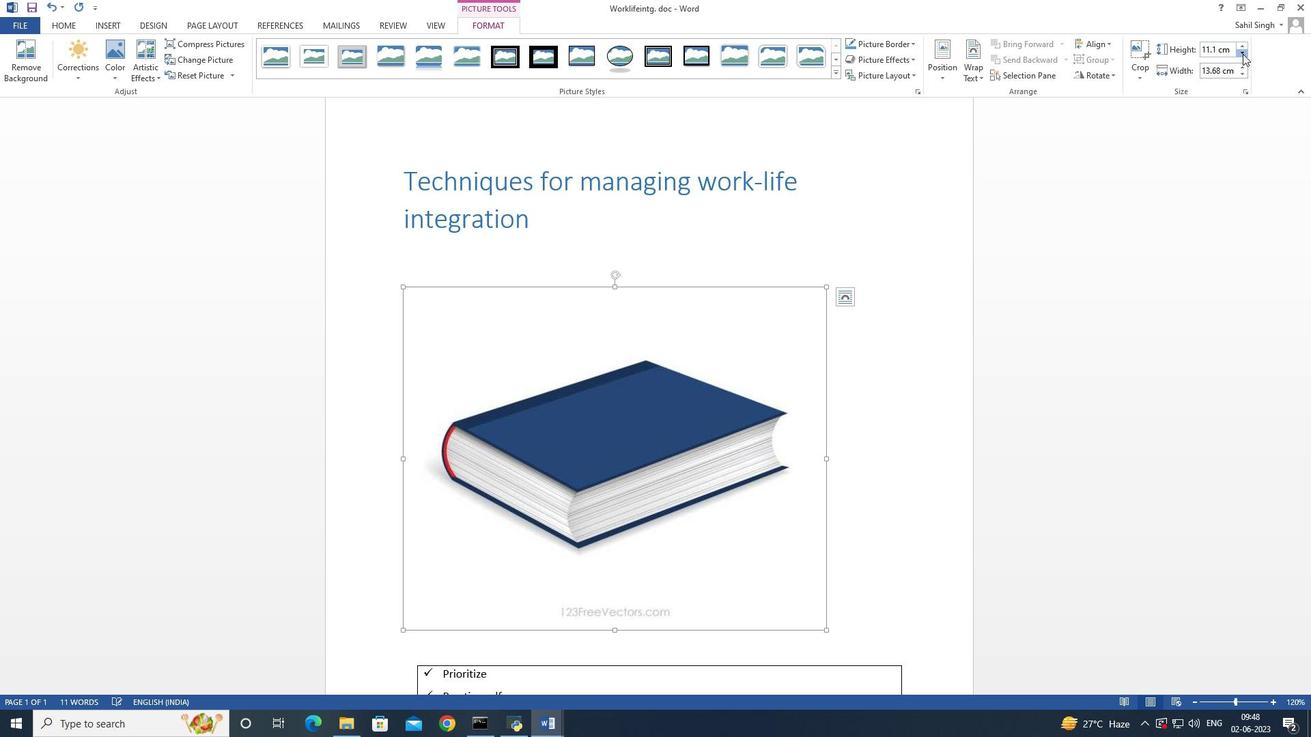 
Action: Mouse pressed left at (1243, 53)
Screenshot: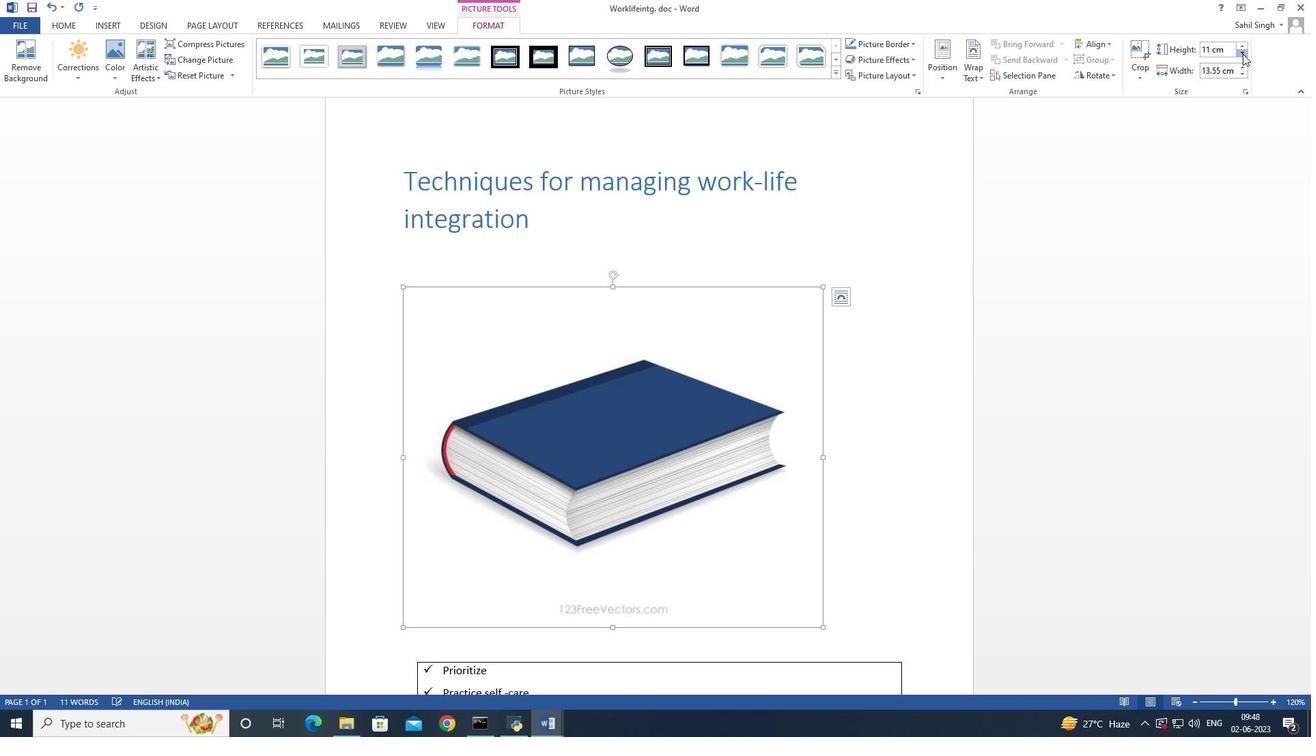 
Action: Mouse pressed left at (1243, 53)
Screenshot: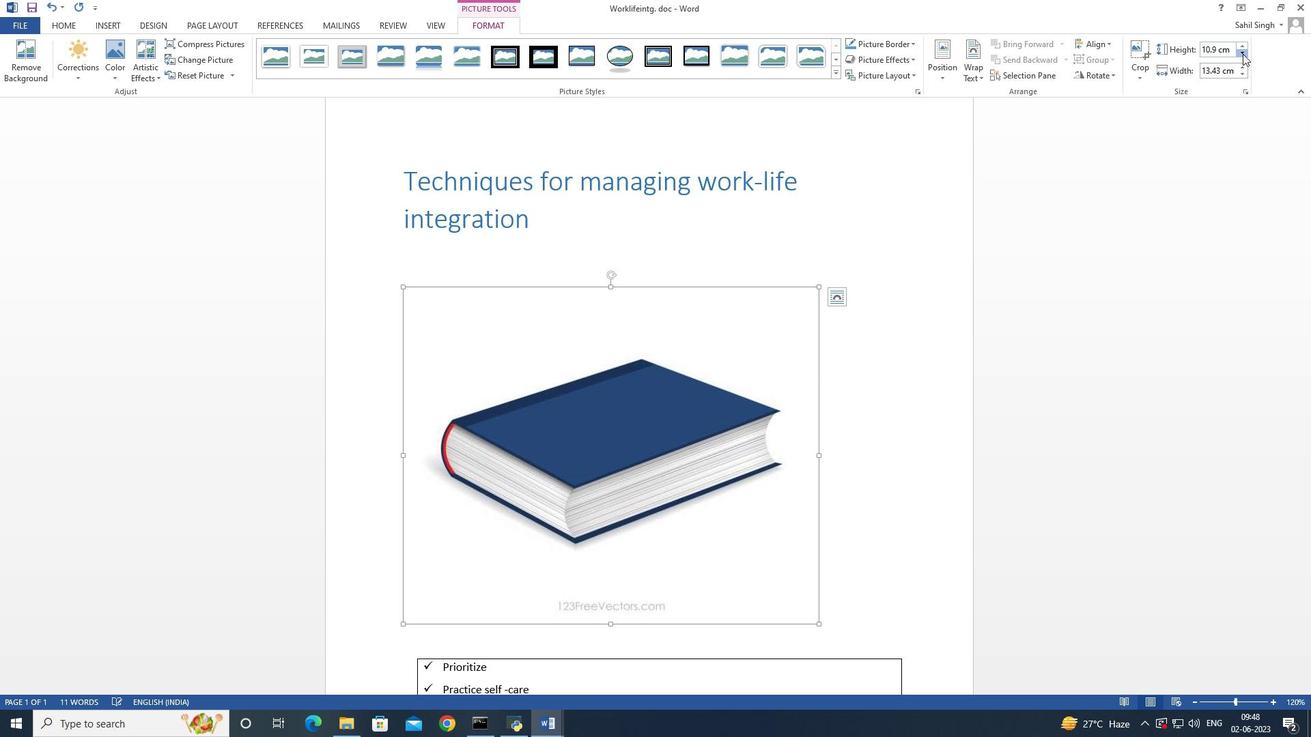 
Action: Mouse pressed left at (1243, 53)
Screenshot: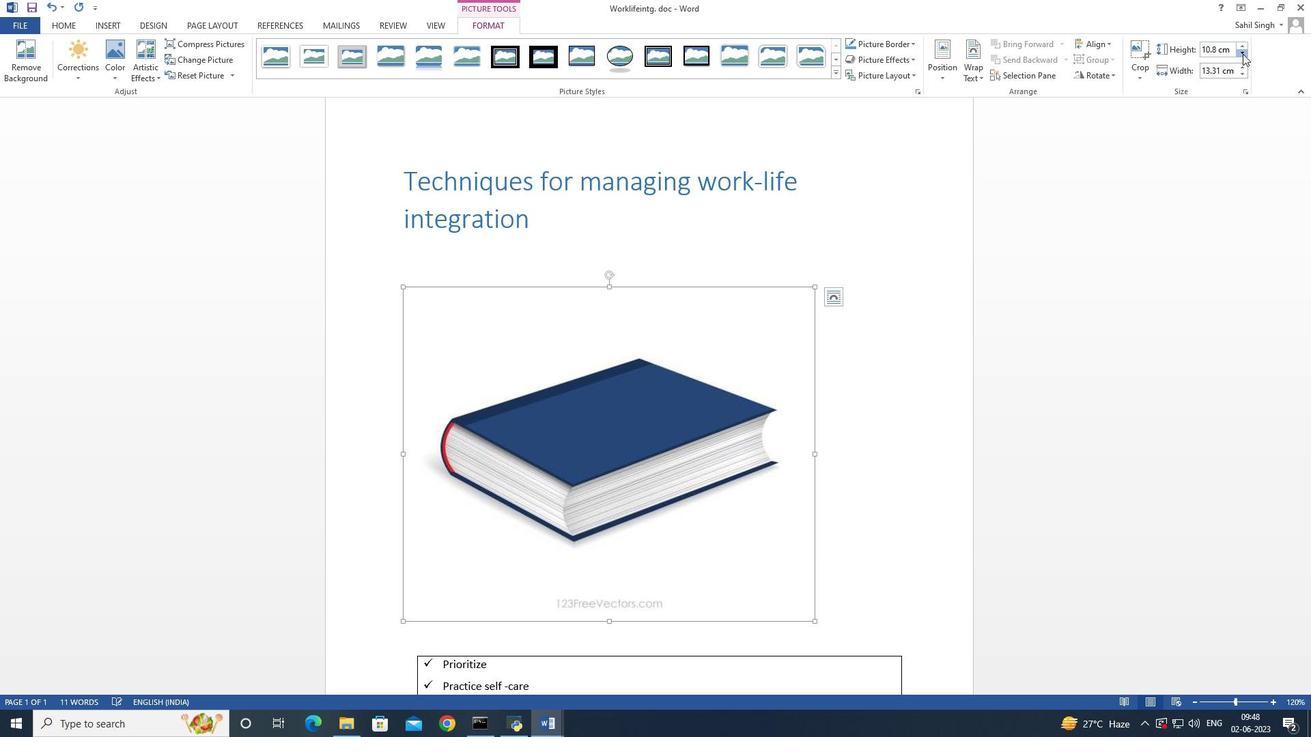 
Action: Mouse pressed left at (1243, 53)
Screenshot: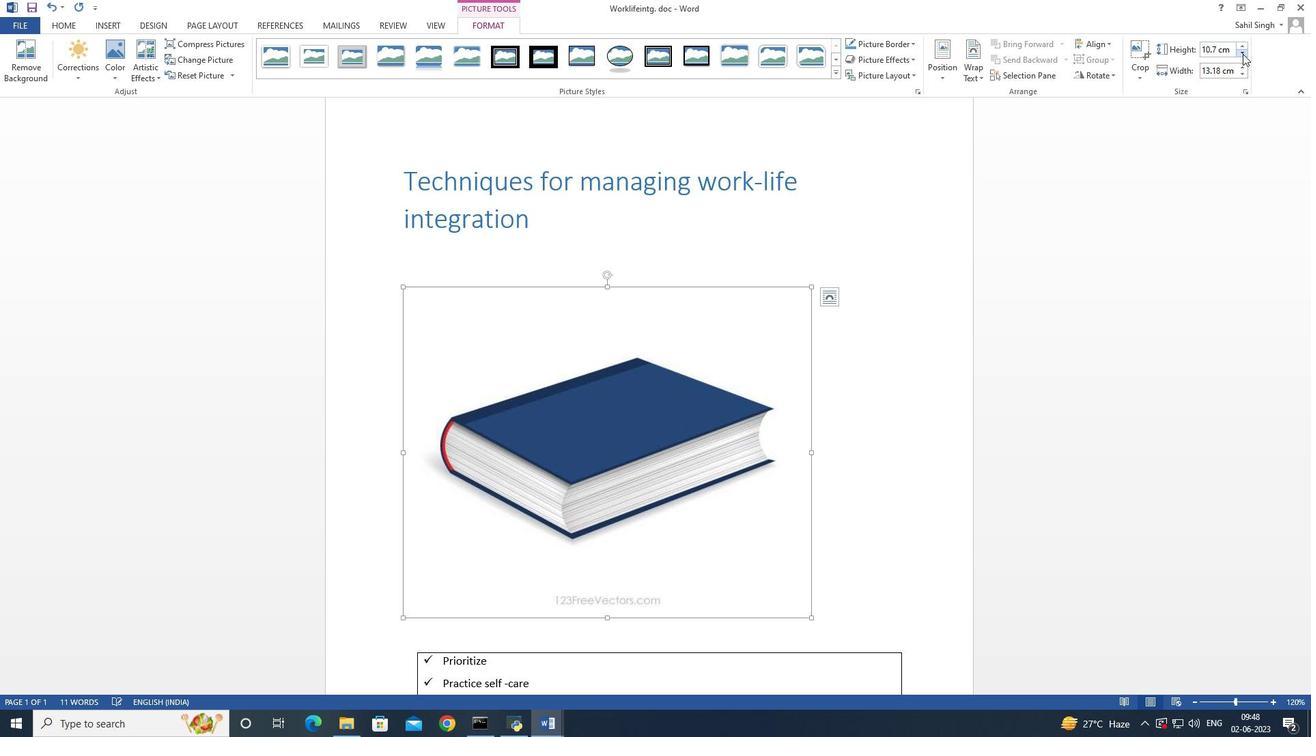 
Action: Mouse pressed left at (1243, 53)
Screenshot: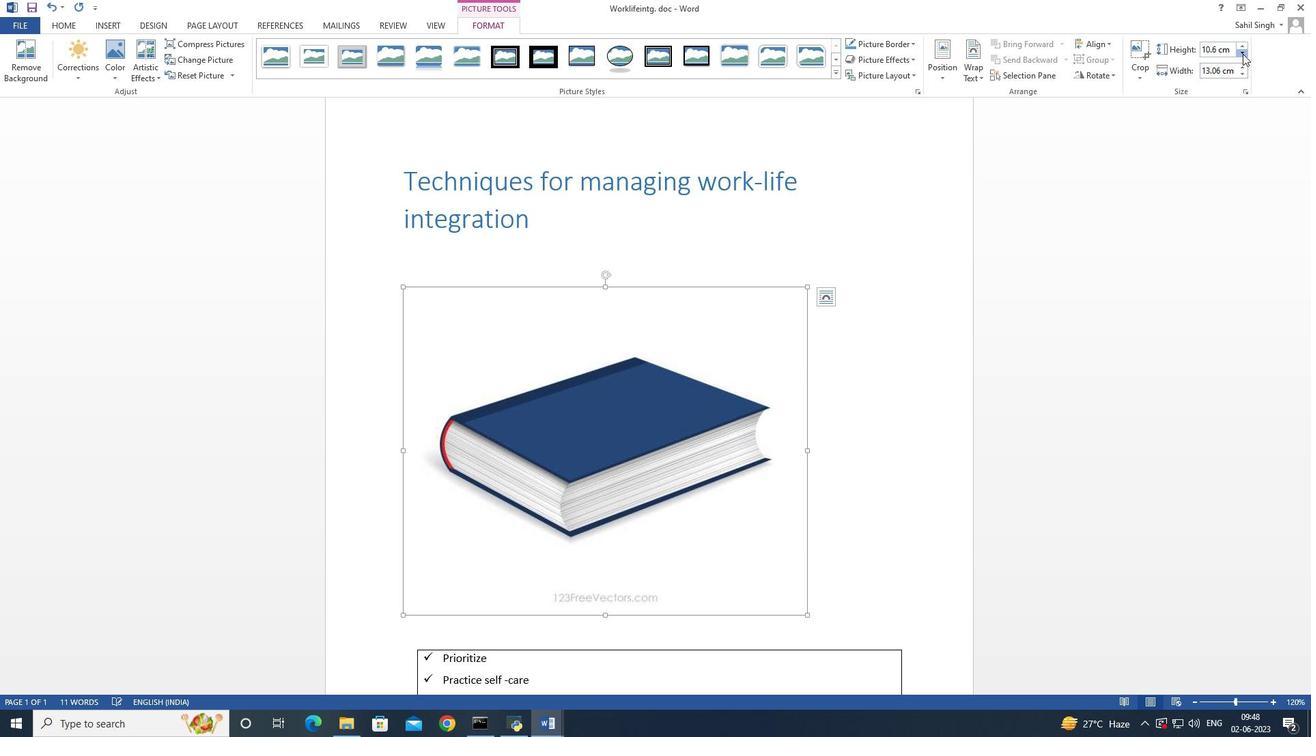 
Action: Mouse pressed left at (1243, 53)
Screenshot: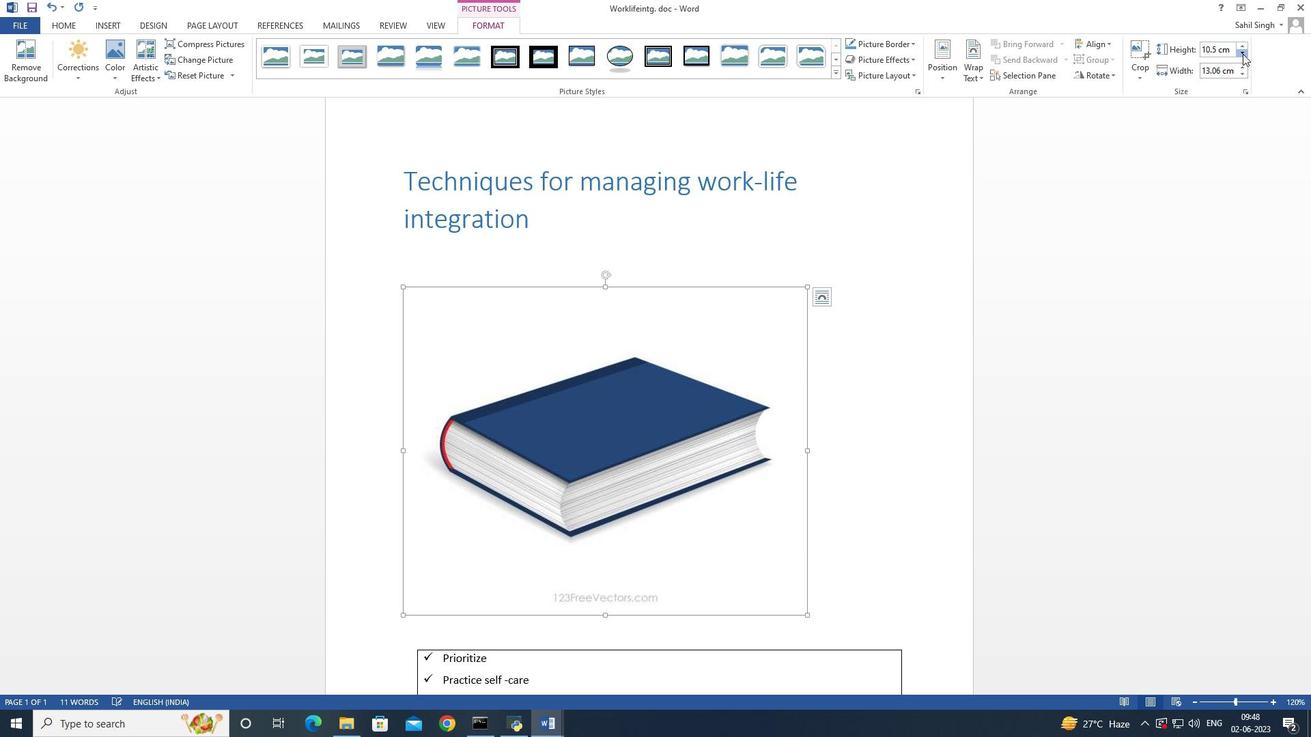 
Action: Mouse pressed left at (1243, 53)
Screenshot: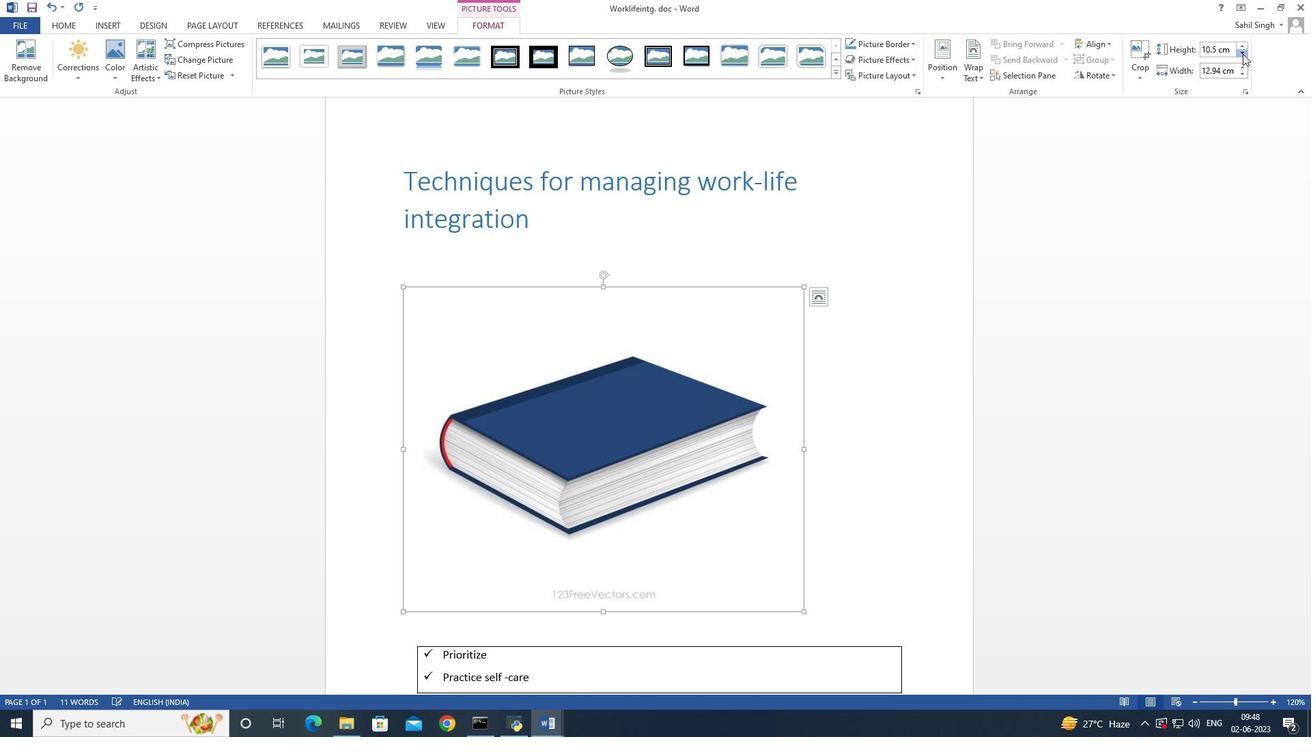 
Action: Mouse pressed left at (1243, 53)
Screenshot: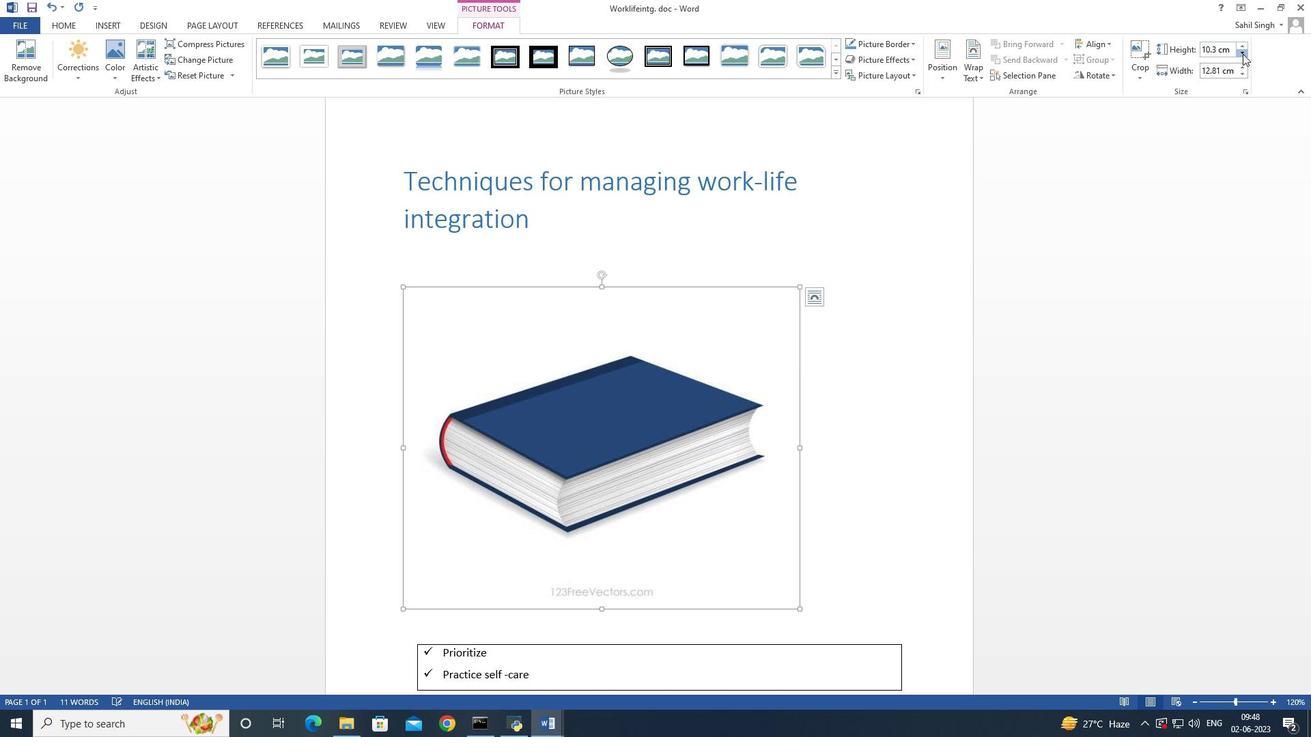 
Action: Mouse pressed left at (1243, 53)
Screenshot: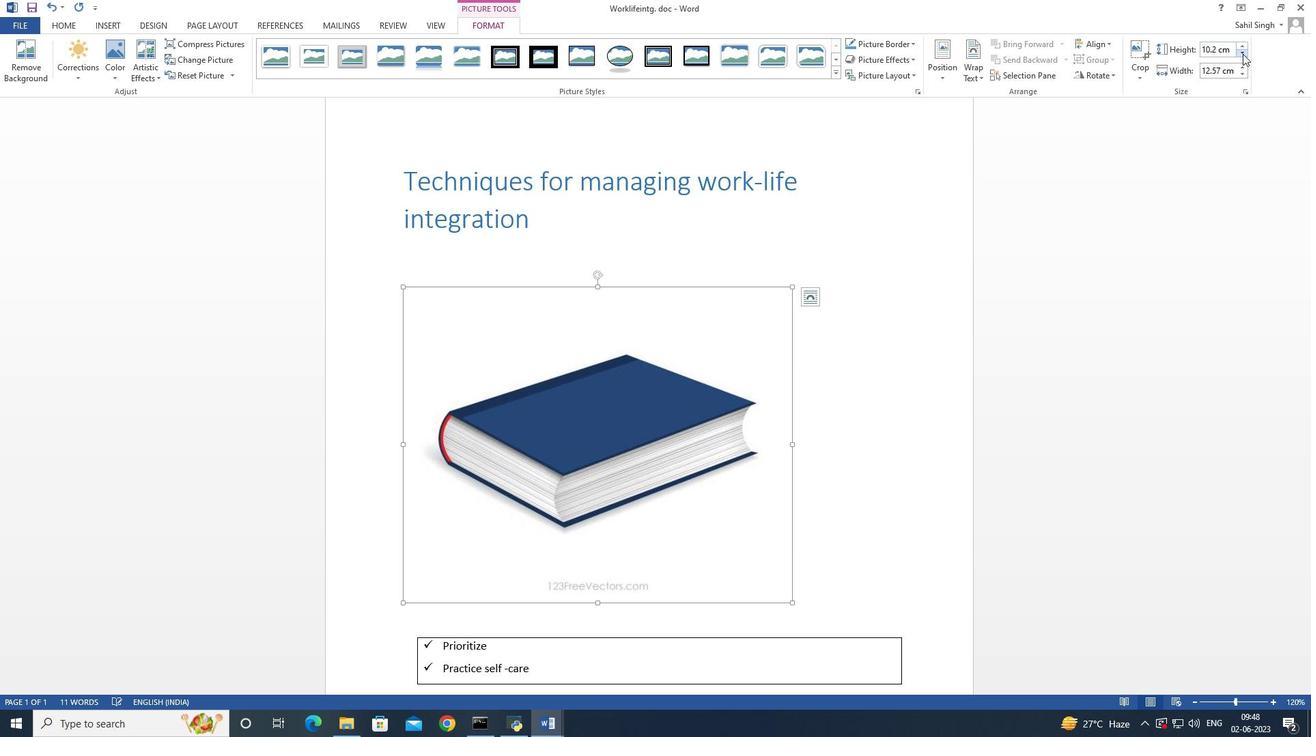 
Action: Mouse pressed left at (1243, 53)
Screenshot: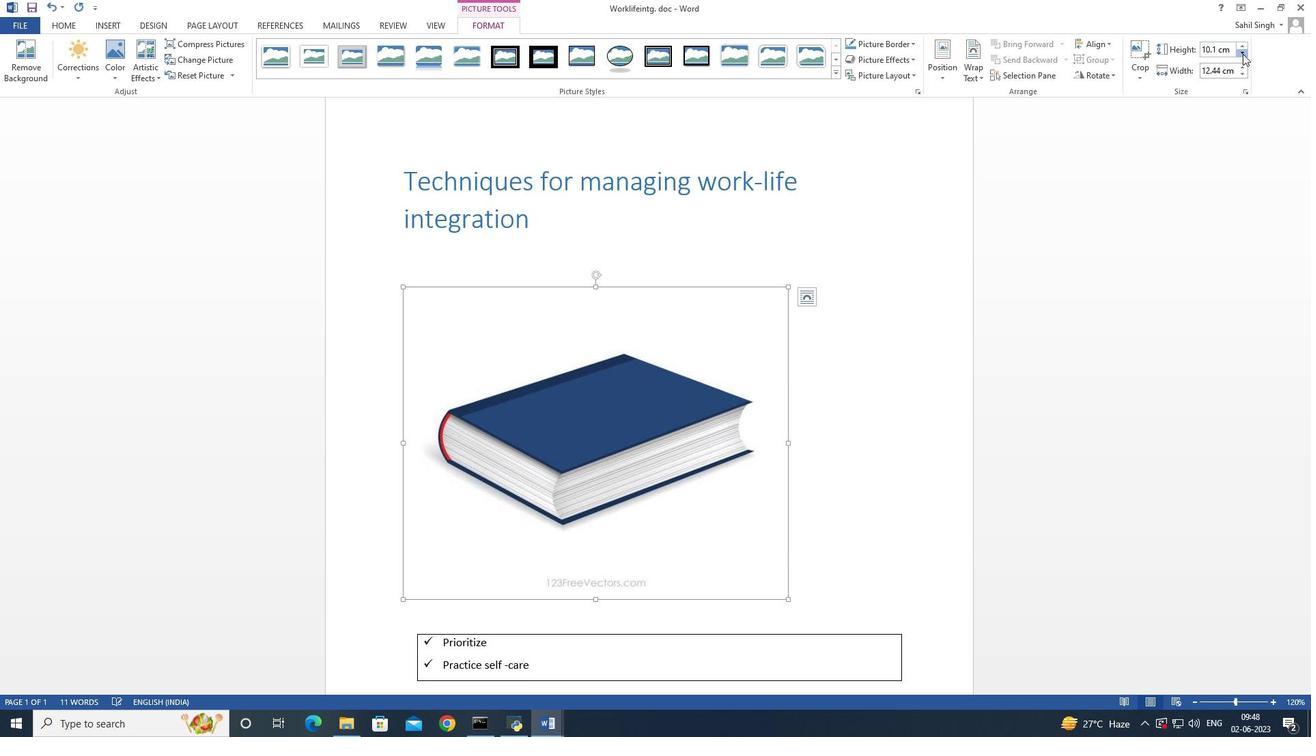 
Action: Mouse pressed left at (1243, 53)
Screenshot: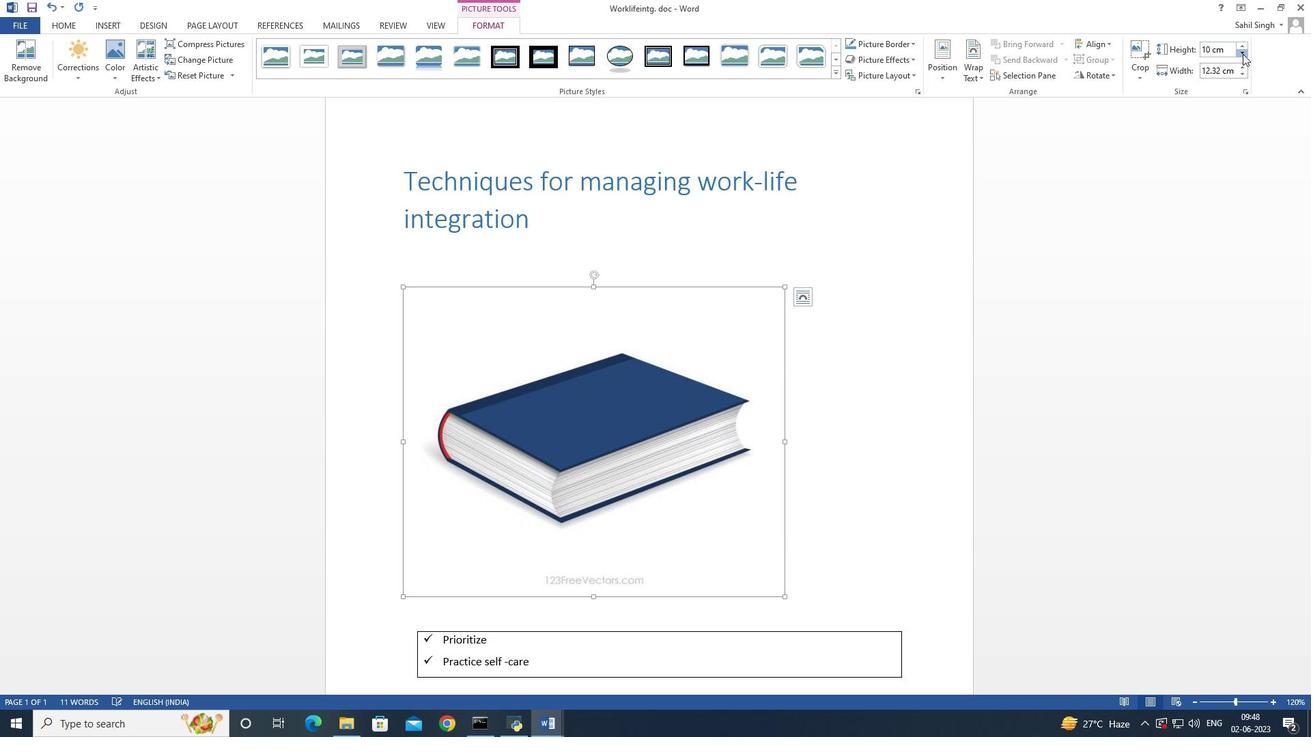 
Action: Mouse pressed left at (1243, 53)
Screenshot: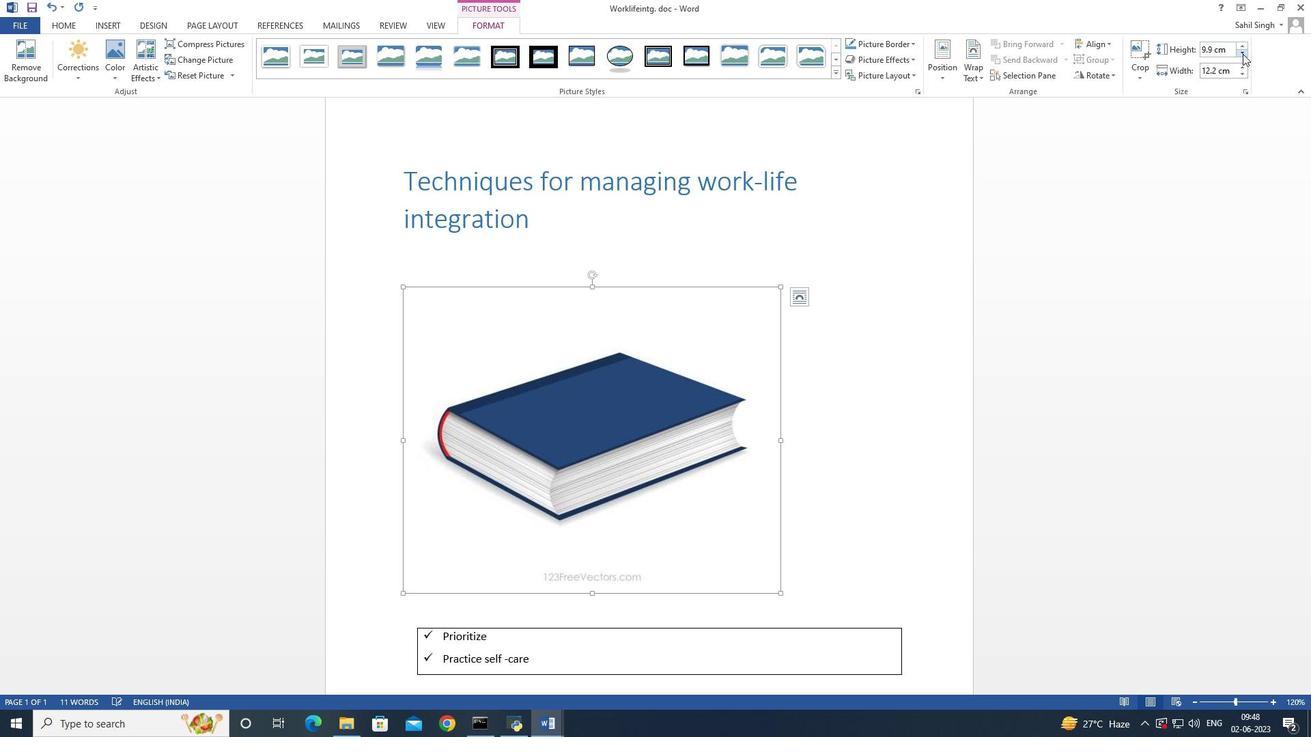 
Action: Mouse pressed left at (1243, 53)
Screenshot: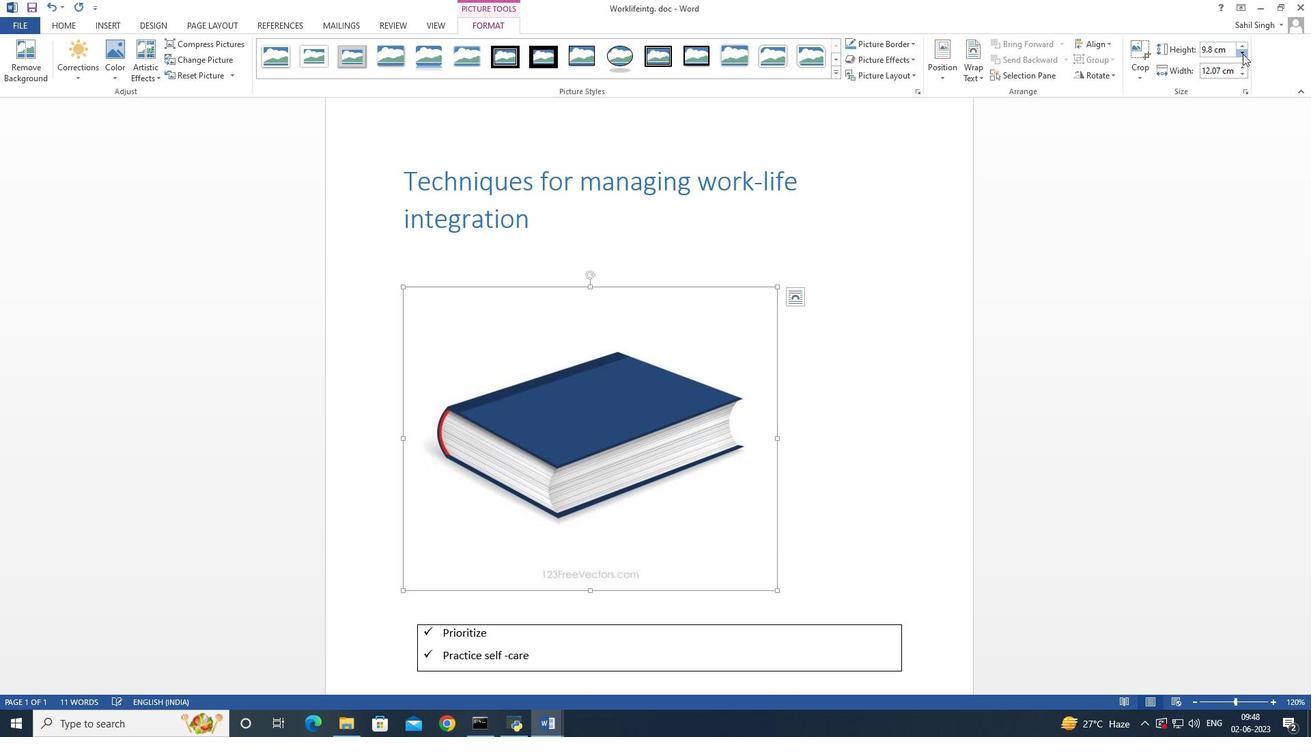 
Action: Mouse pressed left at (1243, 53)
Screenshot: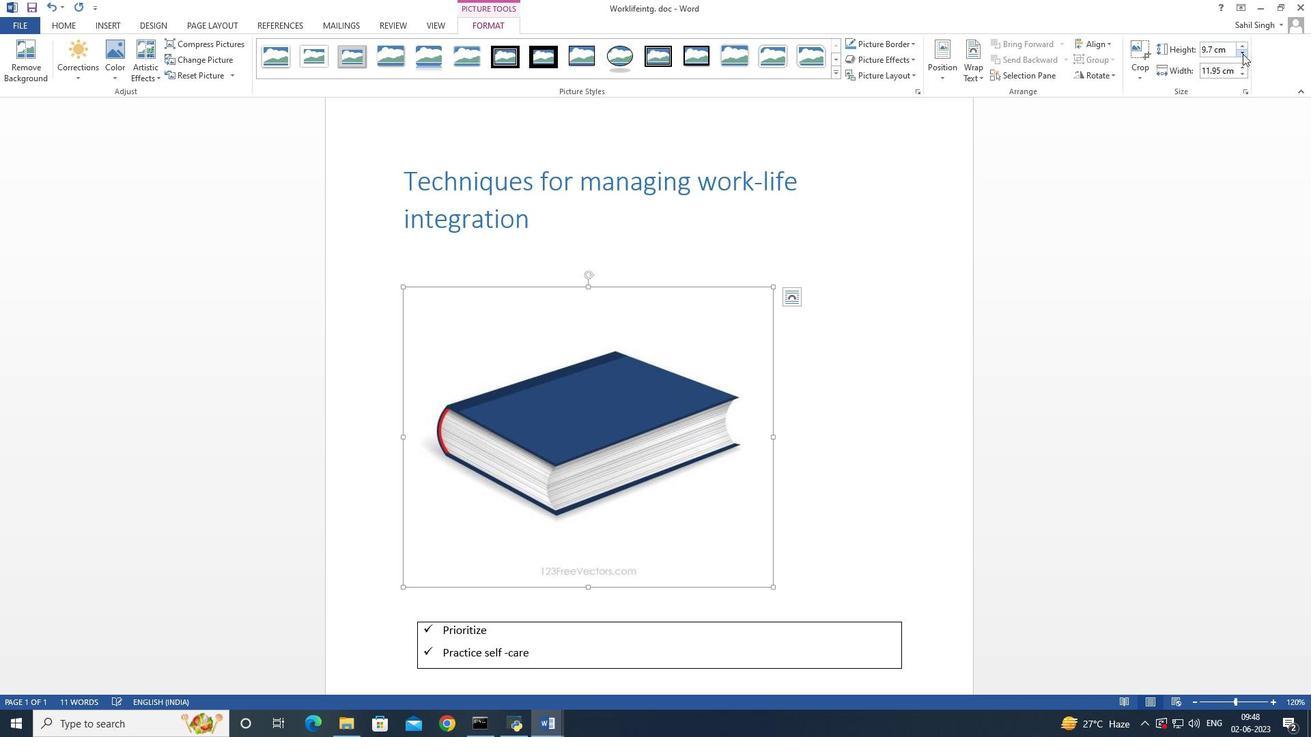 
Action: Mouse pressed left at (1243, 53)
Screenshot: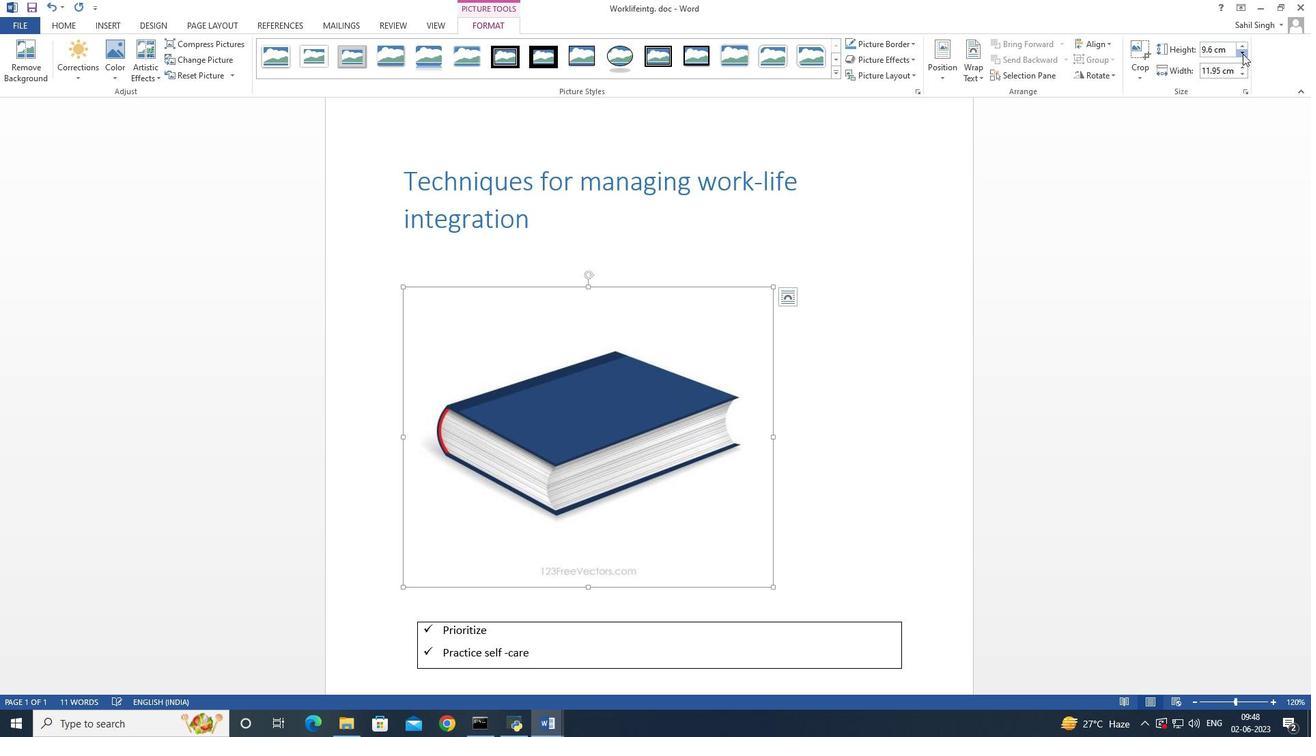 
Action: Mouse pressed left at (1243, 53)
Screenshot: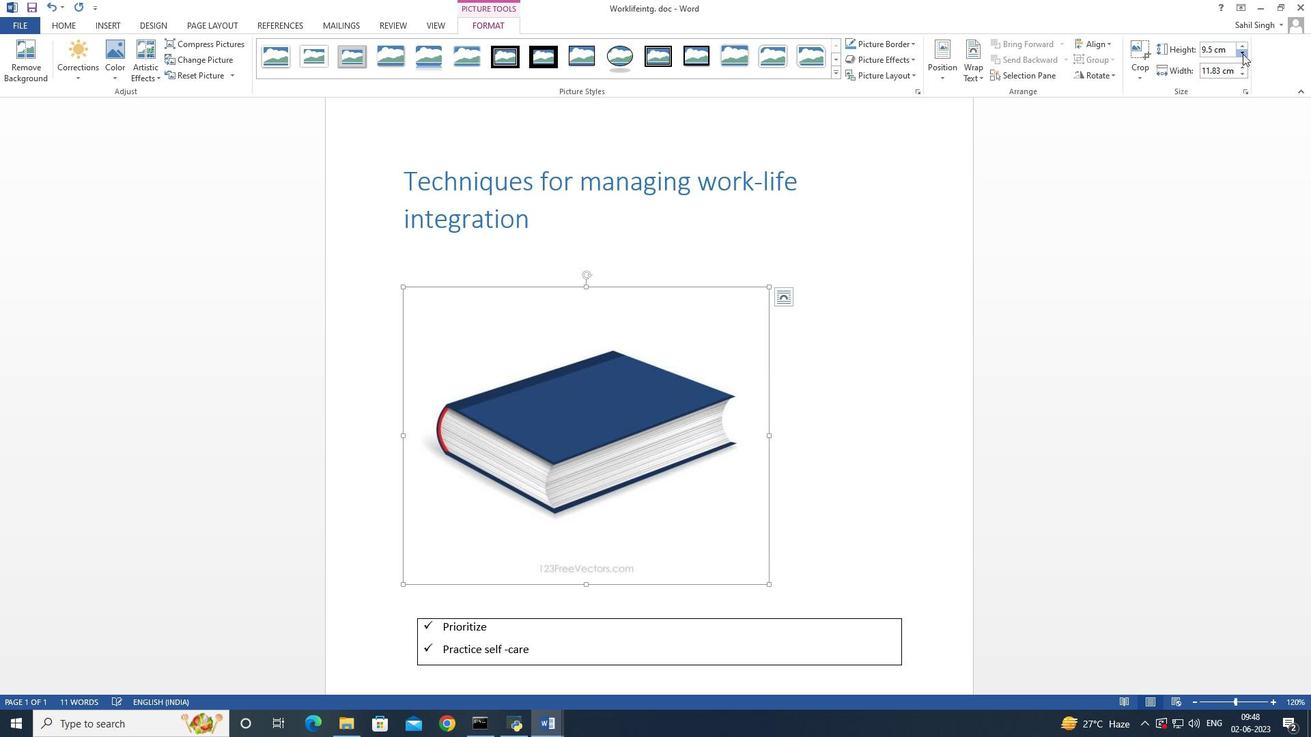 
Action: Mouse pressed left at (1243, 53)
Screenshot: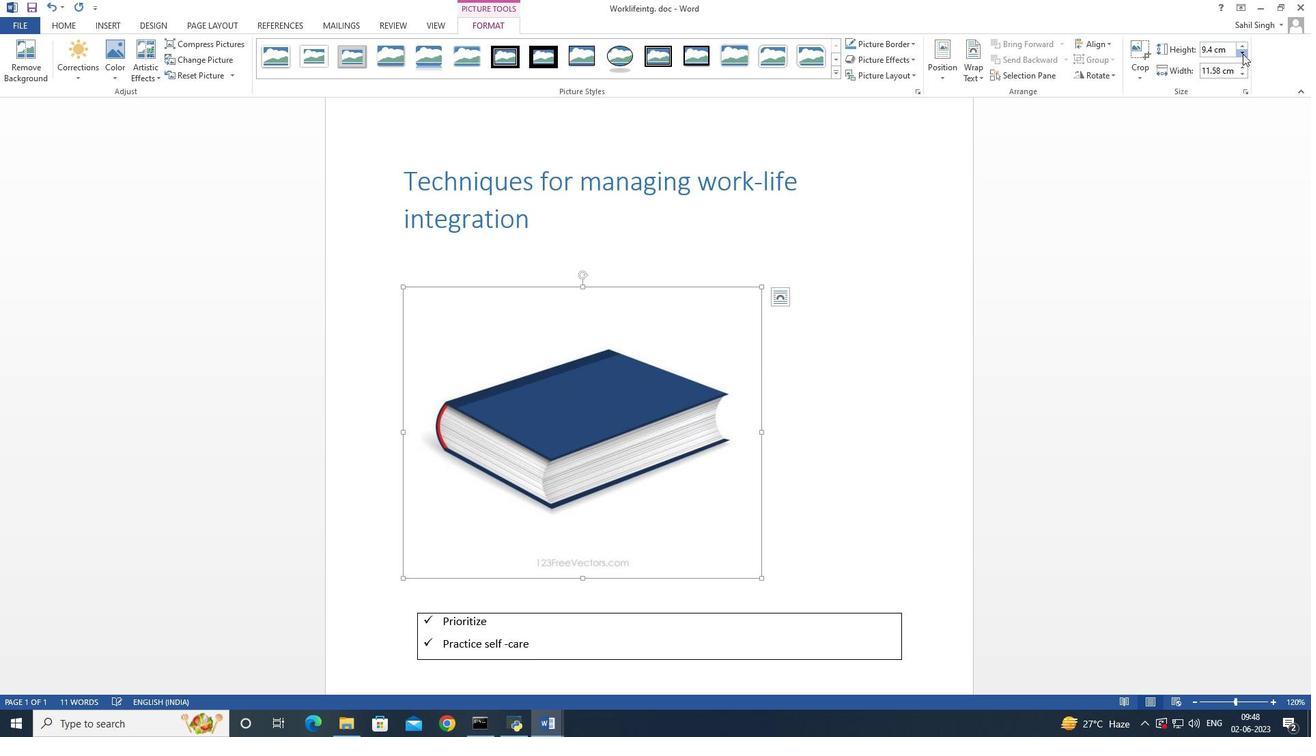 
Action: Mouse pressed left at (1243, 53)
Screenshot: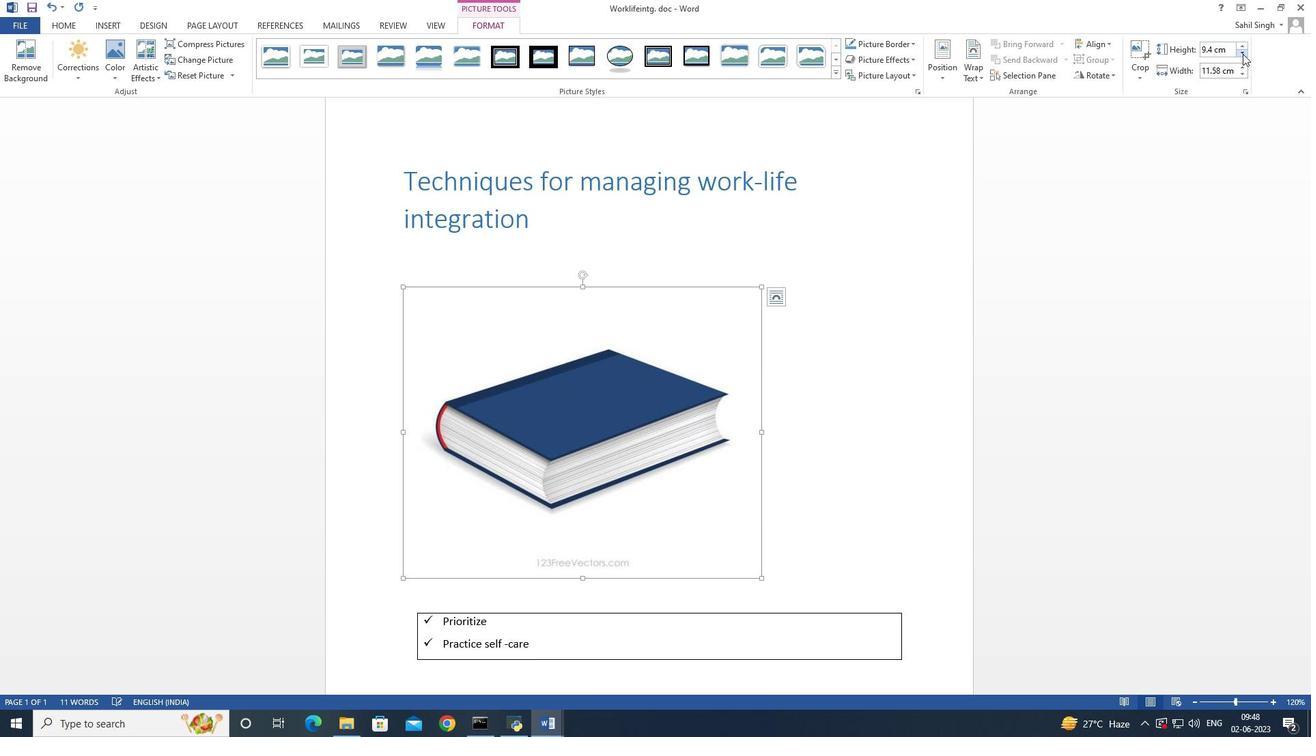 
Action: Mouse pressed left at (1243, 53)
Screenshot: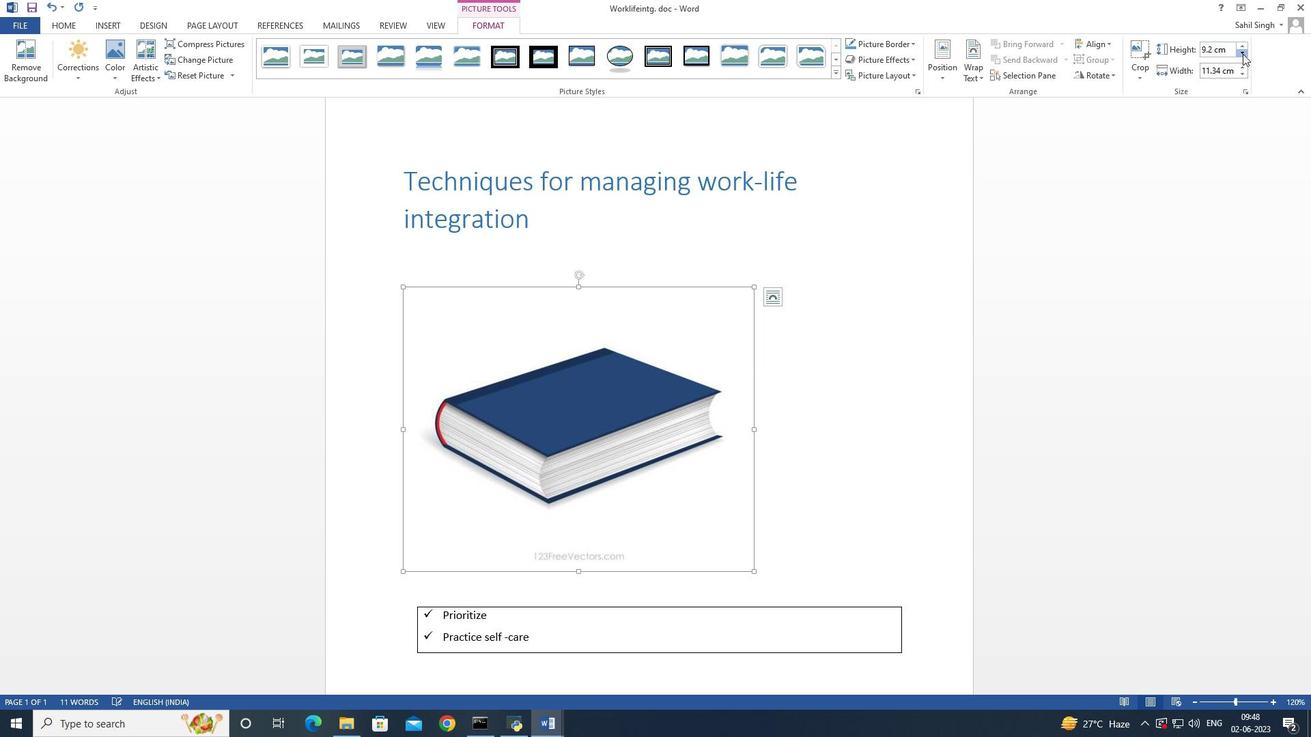 
Action: Mouse pressed left at (1243, 53)
Screenshot: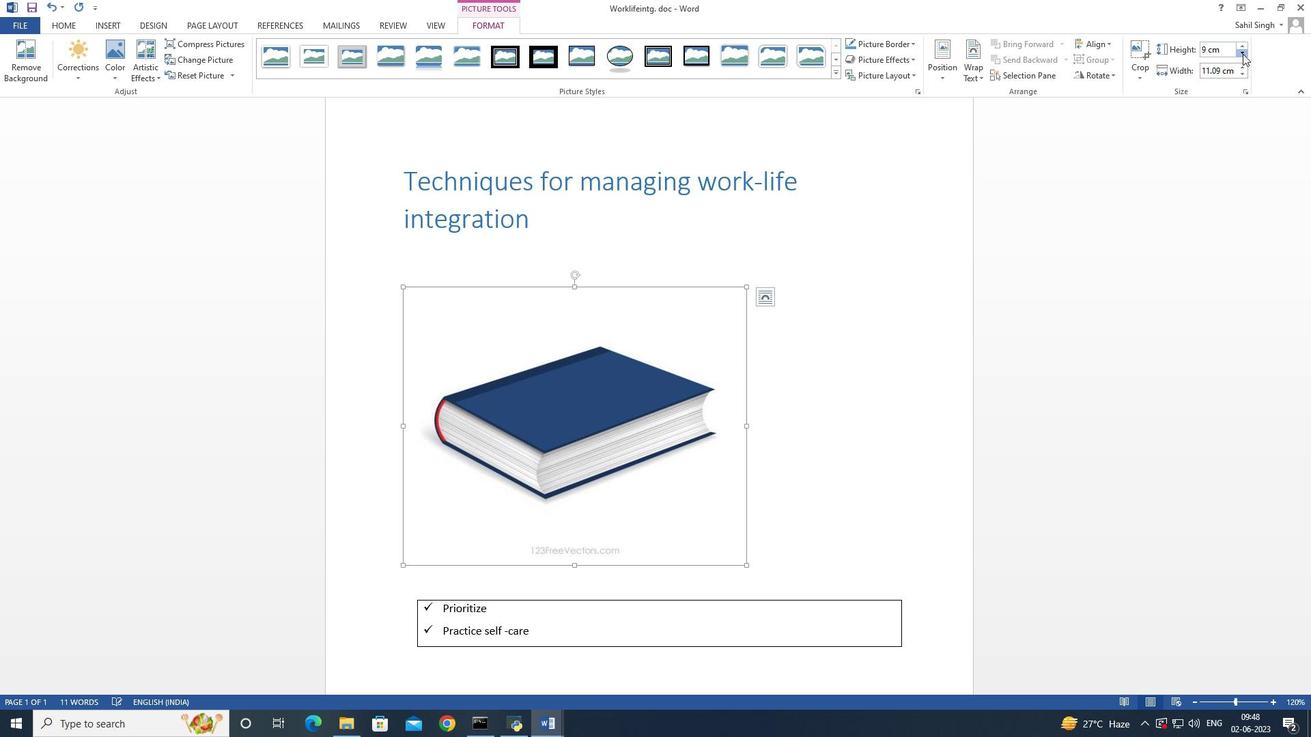 
Action: Mouse pressed left at (1243, 53)
Screenshot: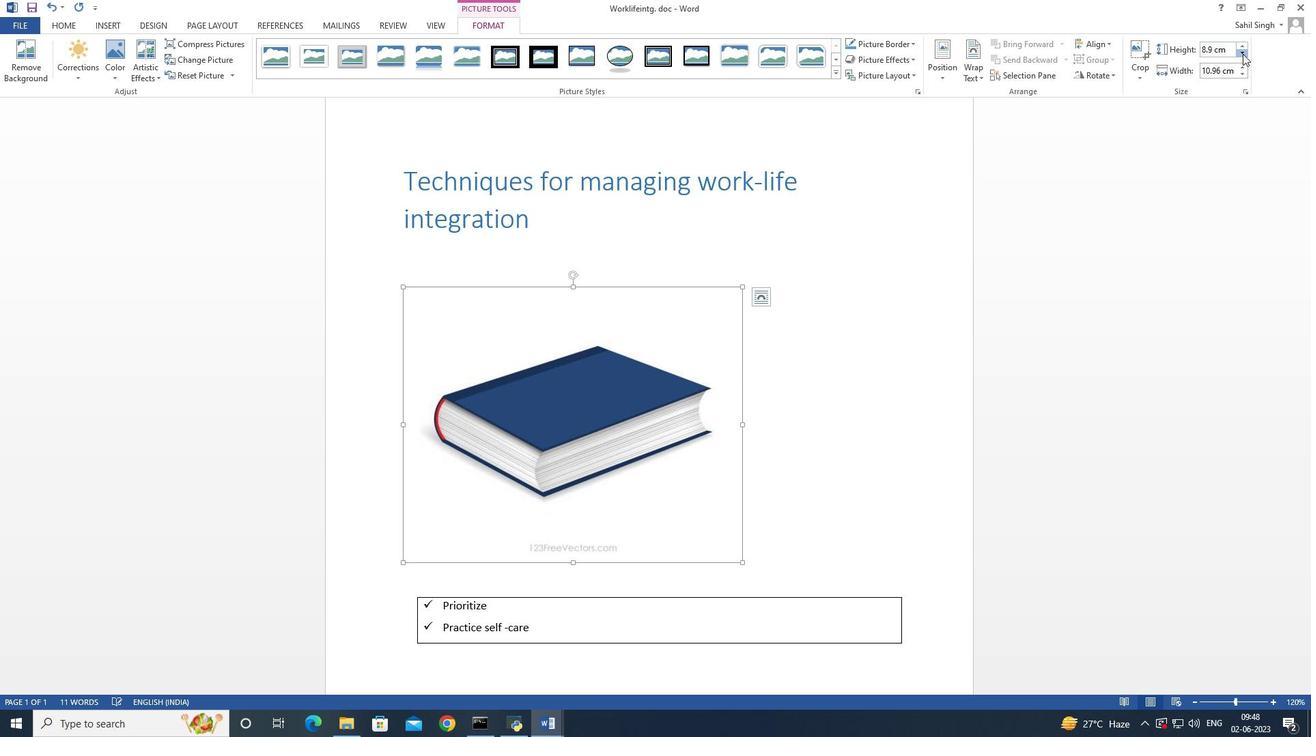 
Action: Mouse pressed left at (1243, 53)
Screenshot: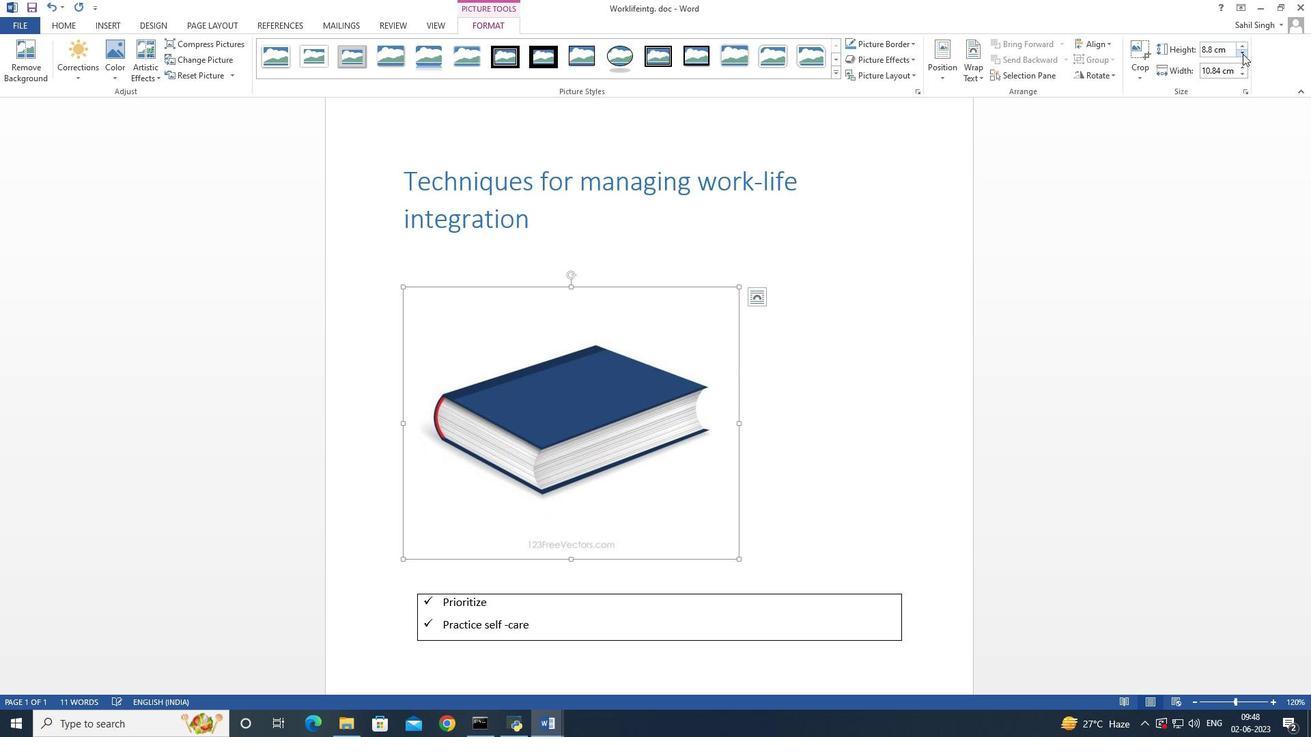 
Action: Mouse pressed left at (1243, 53)
Screenshot: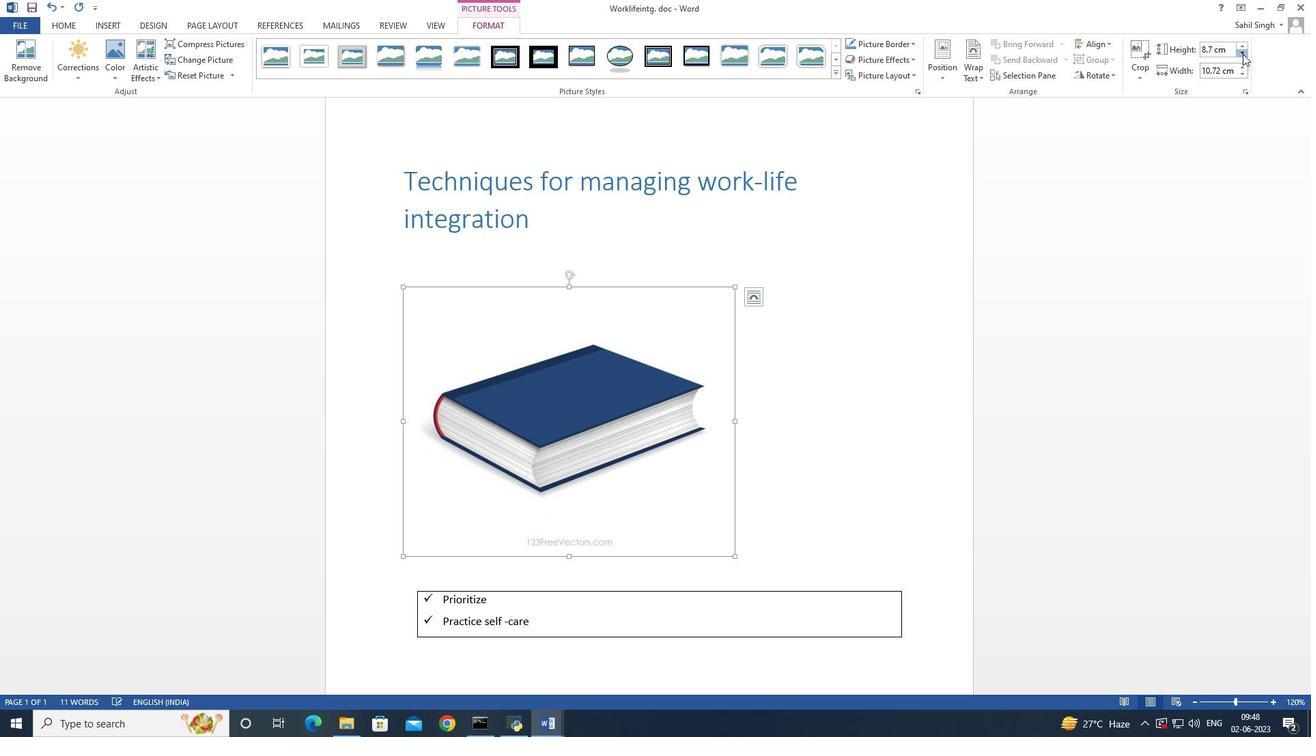 
Action: Mouse pressed left at (1243, 53)
Screenshot: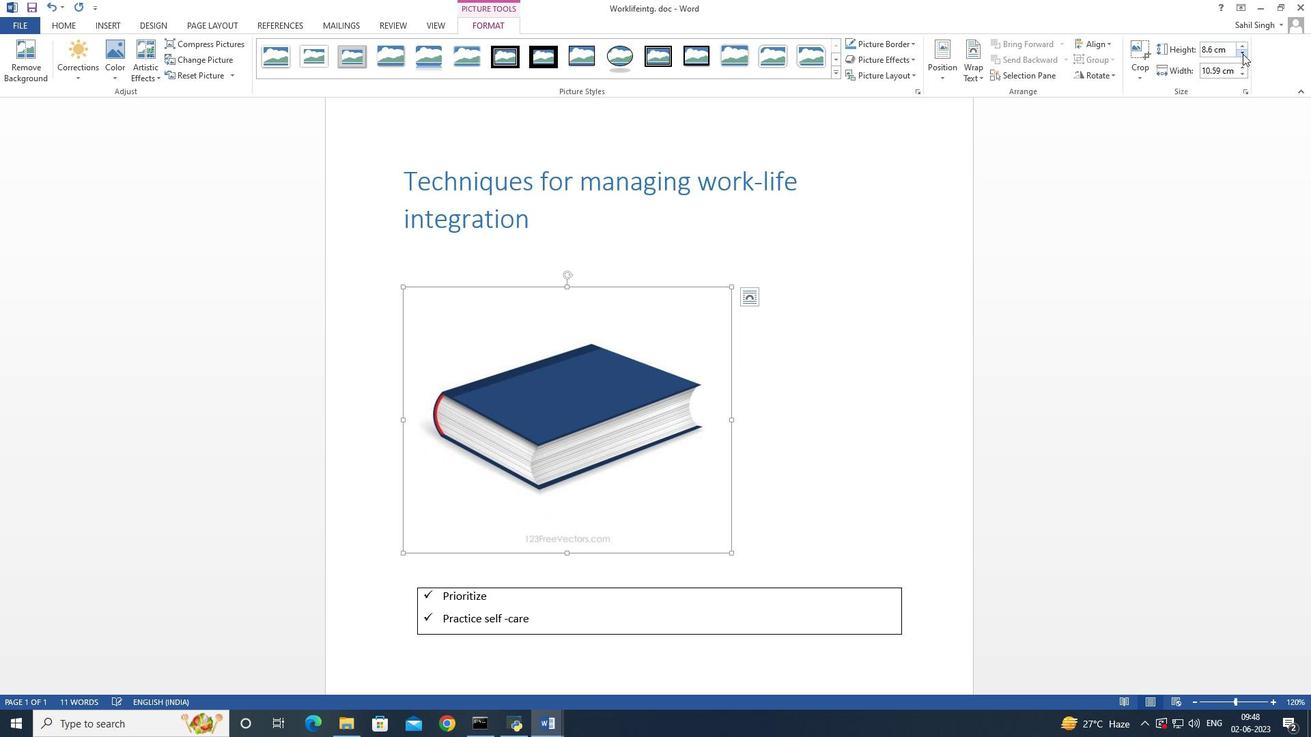 
Action: Mouse pressed left at (1243, 53)
Screenshot: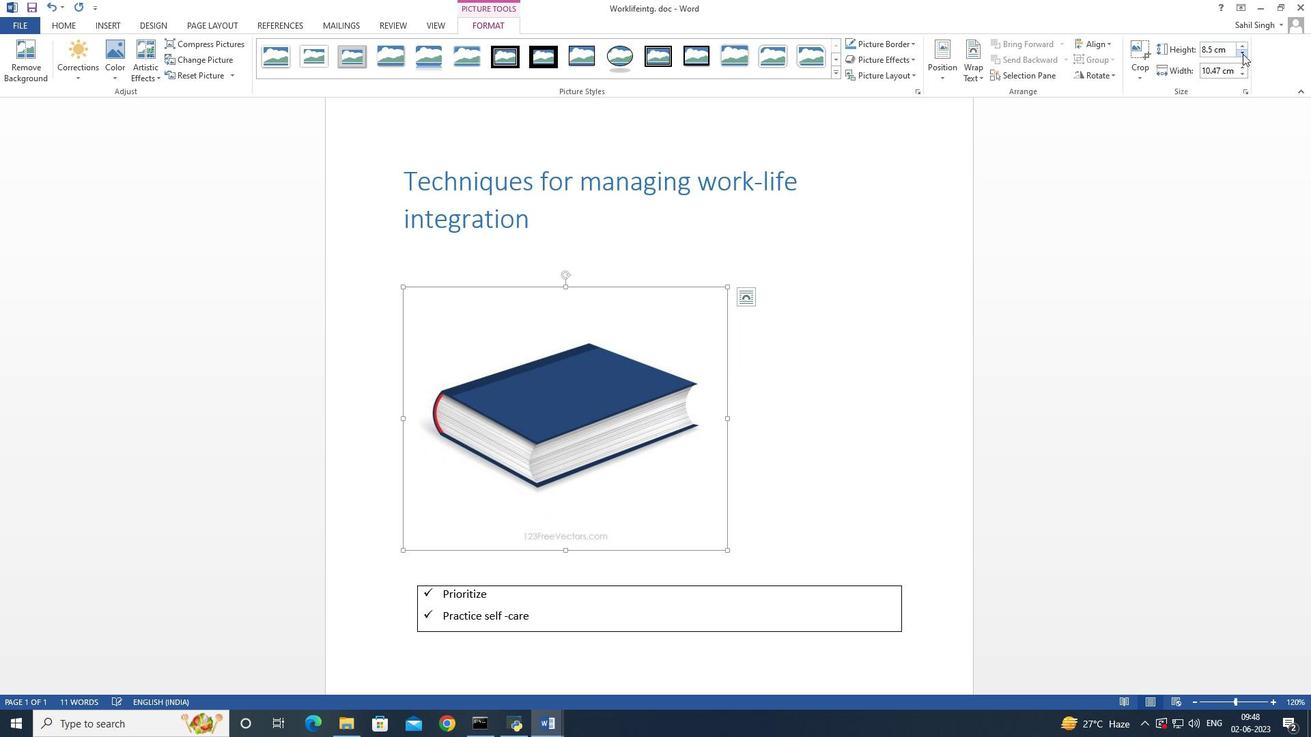 
Action: Mouse pressed left at (1243, 53)
Screenshot: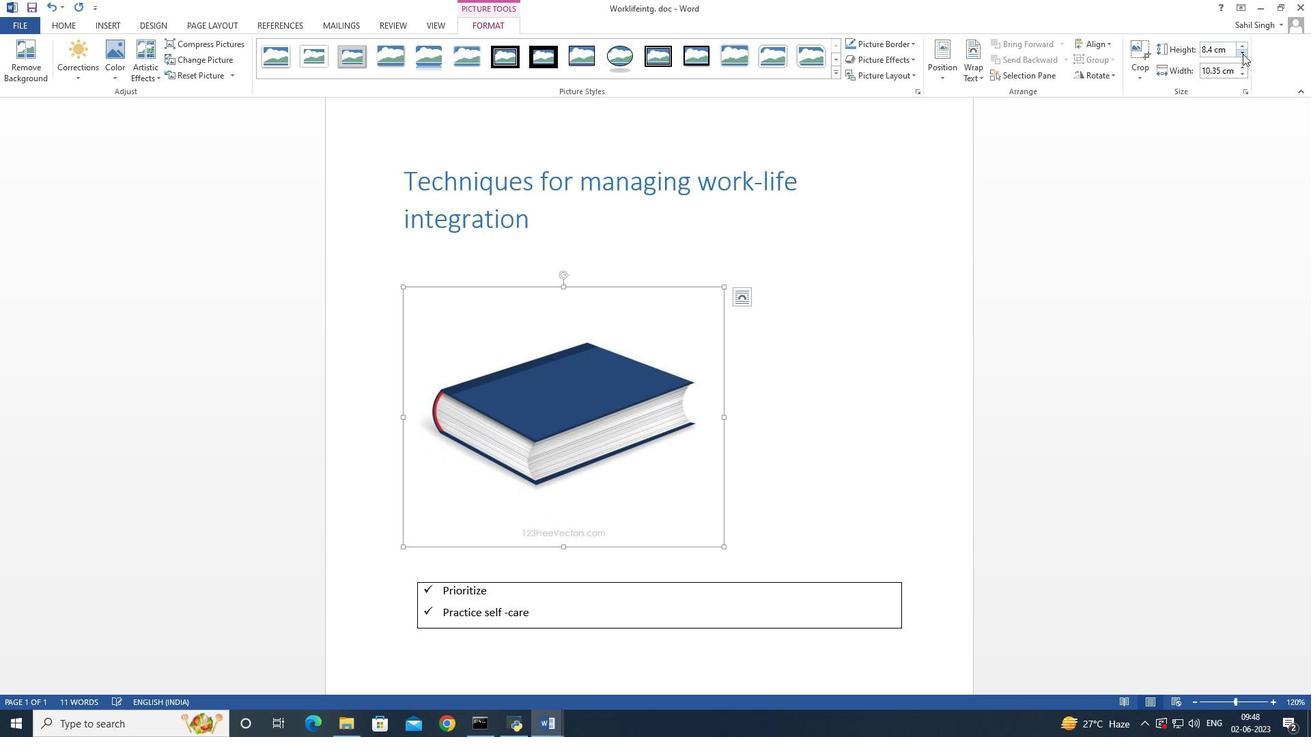 
Action: Mouse pressed left at (1243, 53)
Screenshot: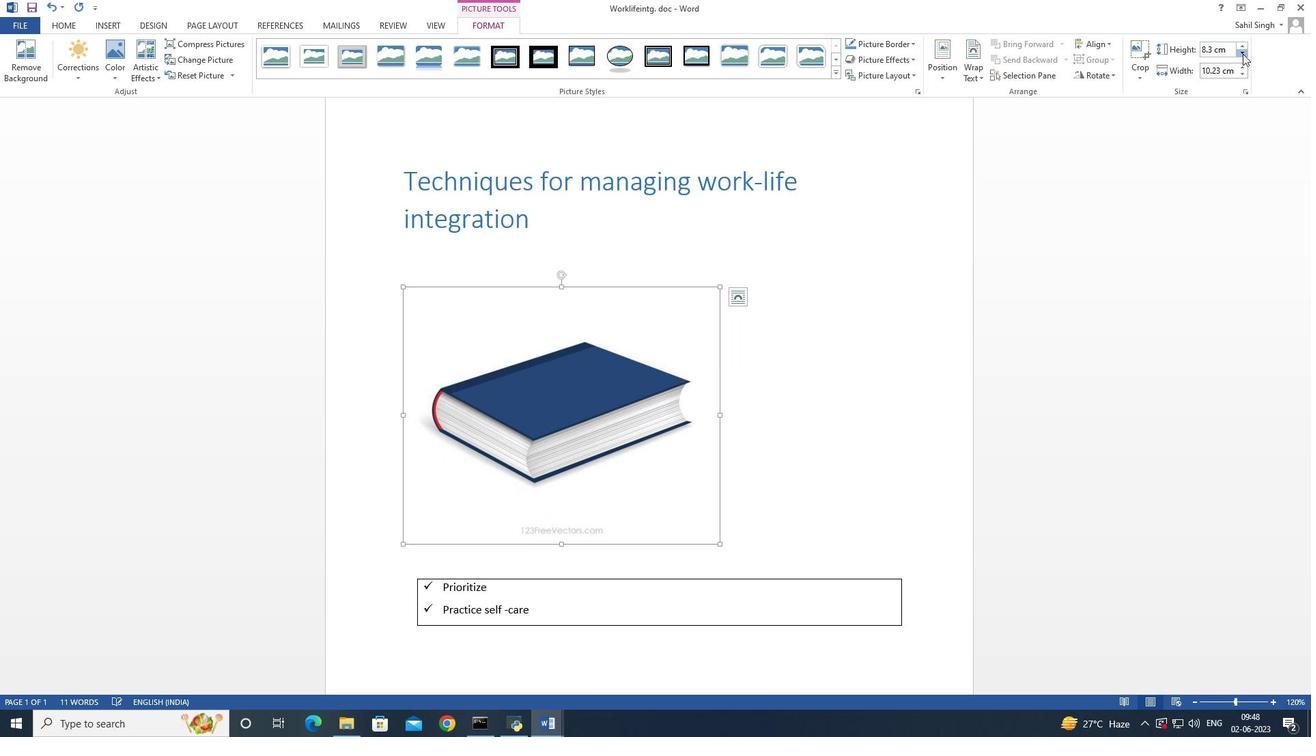 
Action: Mouse pressed left at (1243, 53)
Screenshot: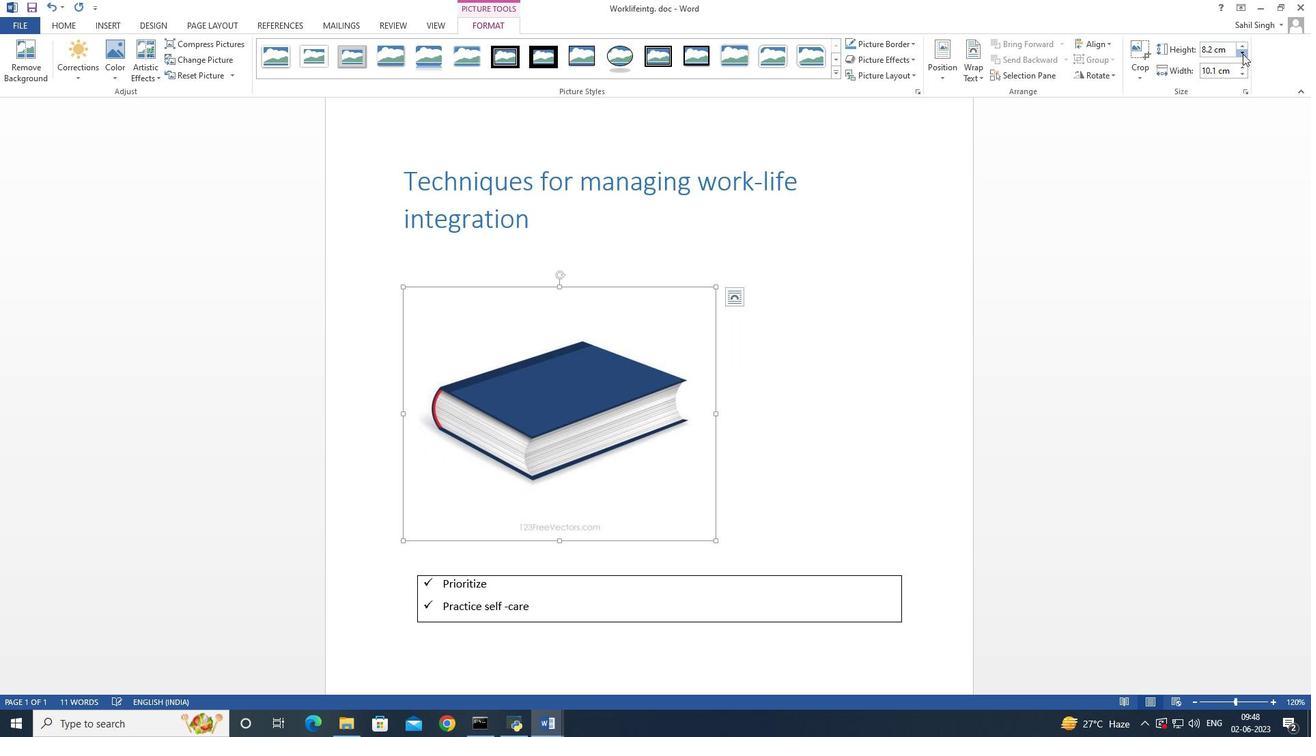 
Action: Mouse pressed left at (1243, 53)
Screenshot: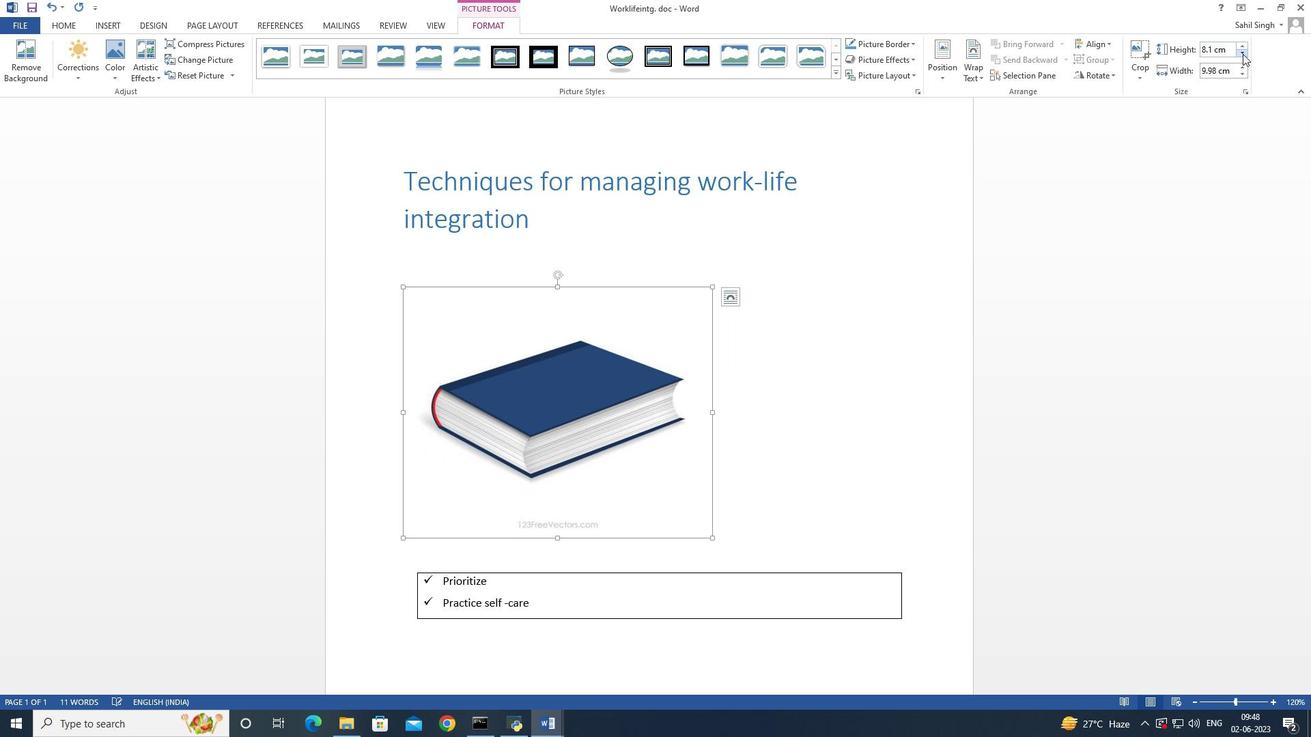 
Action: Mouse pressed left at (1243, 53)
Screenshot: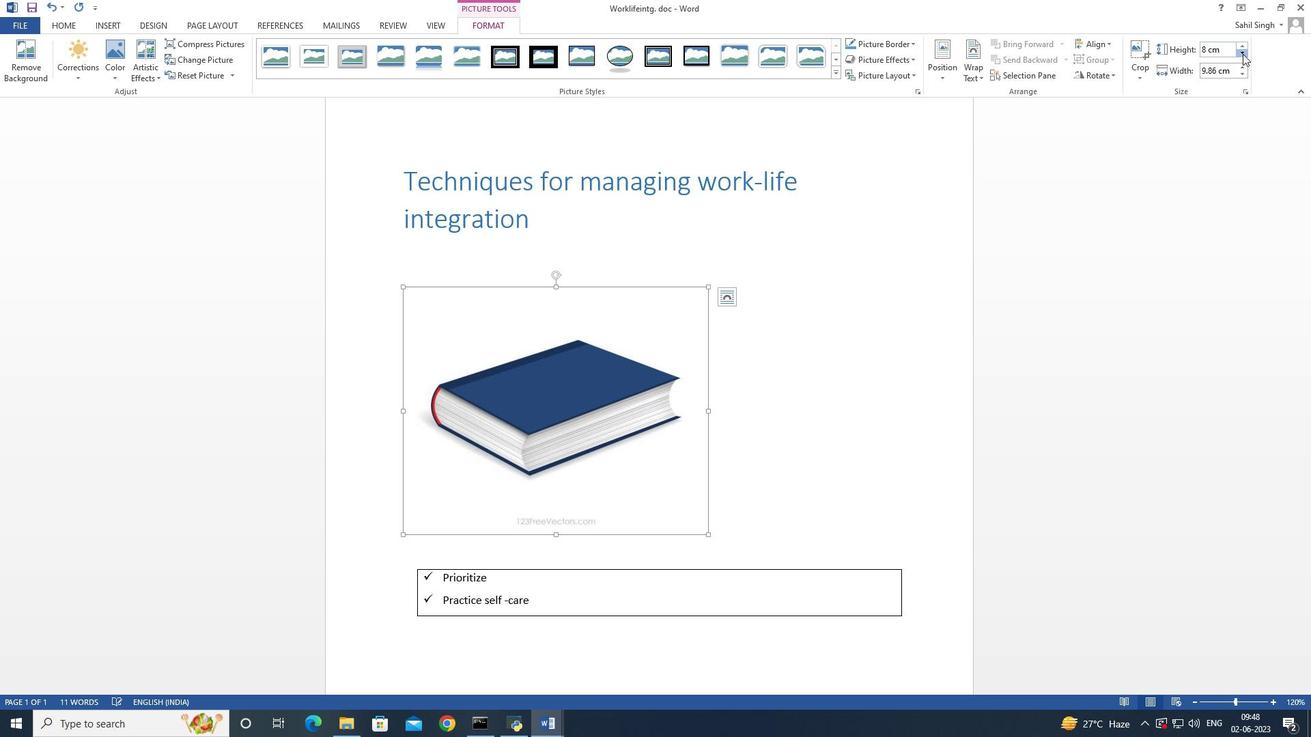 
Action: Mouse pressed left at (1243, 53)
Screenshot: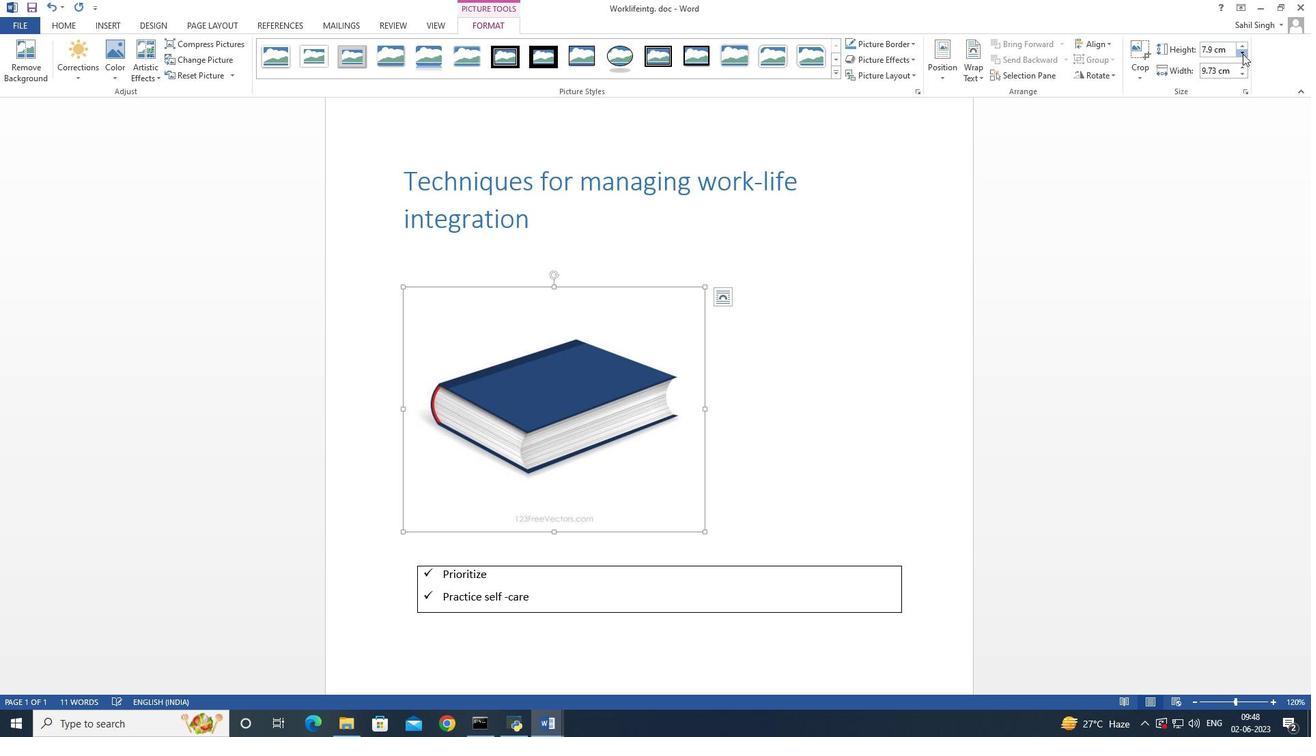 
Action: Mouse pressed left at (1243, 53)
Screenshot: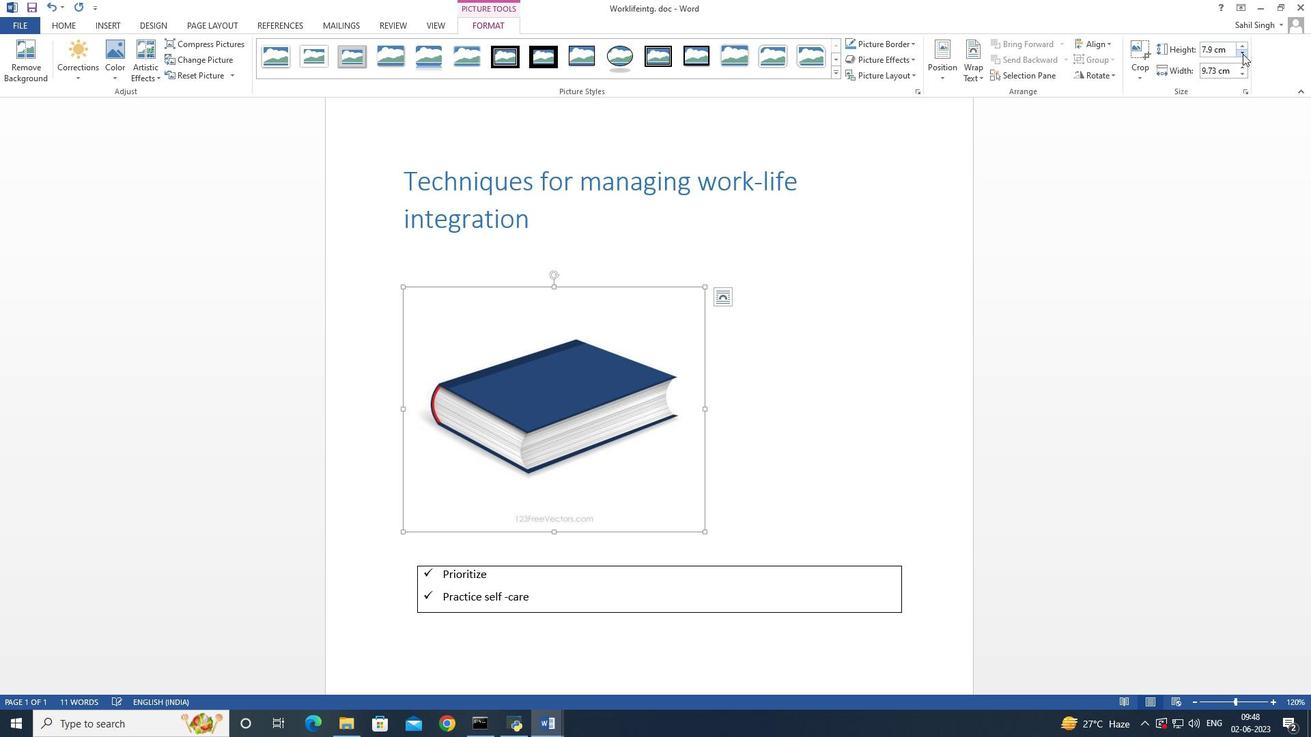 
Action: Mouse pressed left at (1243, 53)
Screenshot: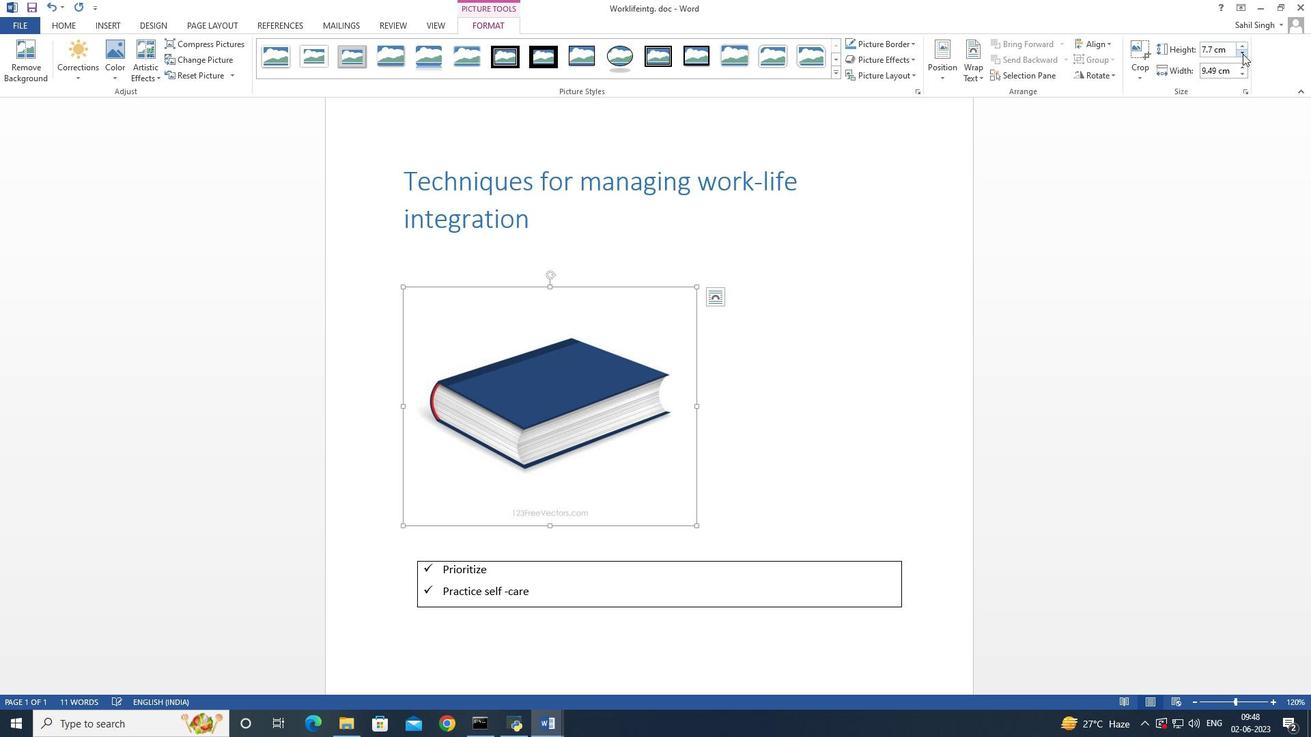 
Action: Mouse pressed left at (1243, 53)
Screenshot: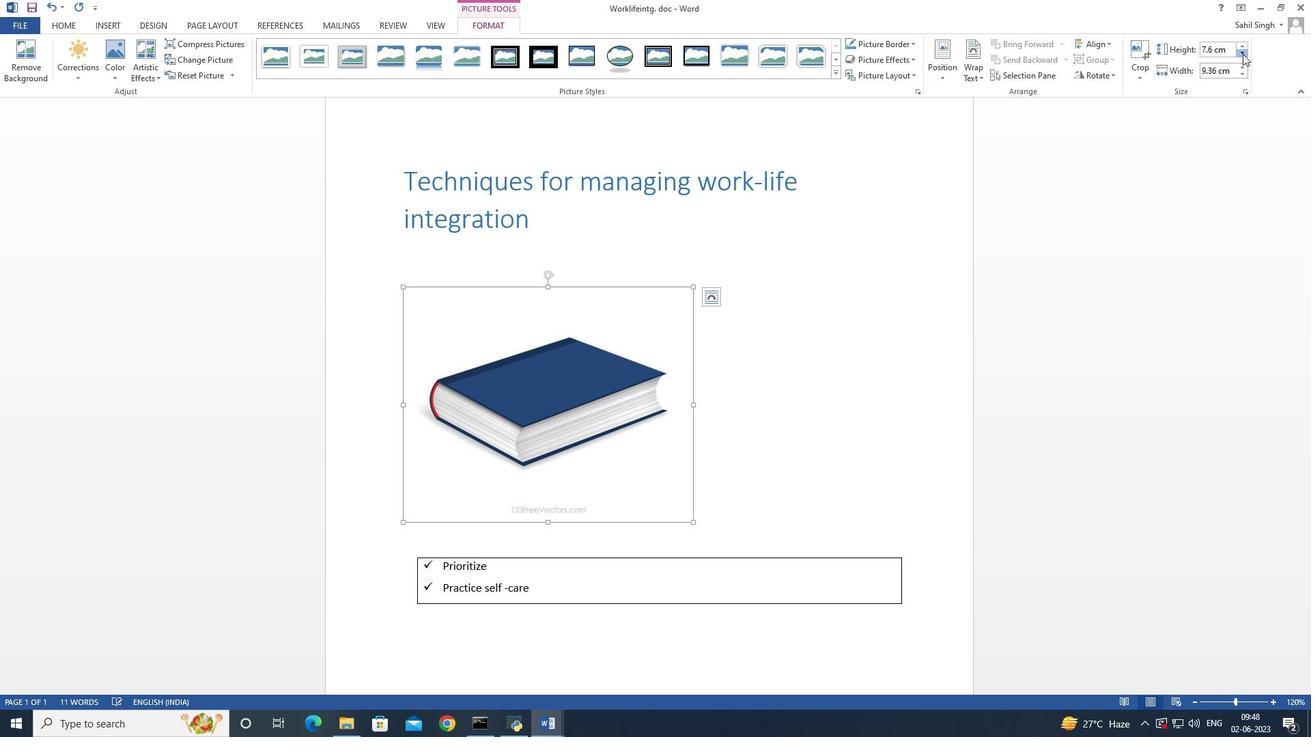 
Action: Mouse pressed left at (1243, 53)
Screenshot: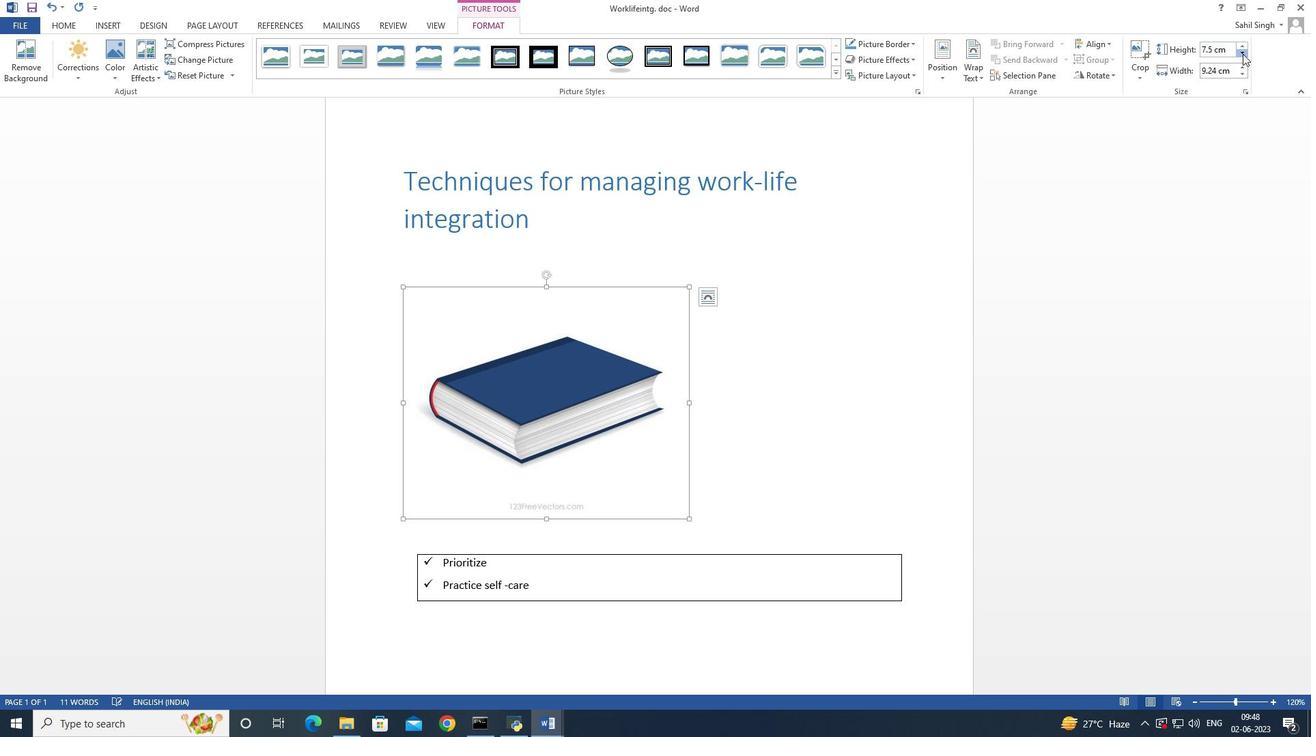 
Action: Mouse pressed left at (1243, 53)
Screenshot: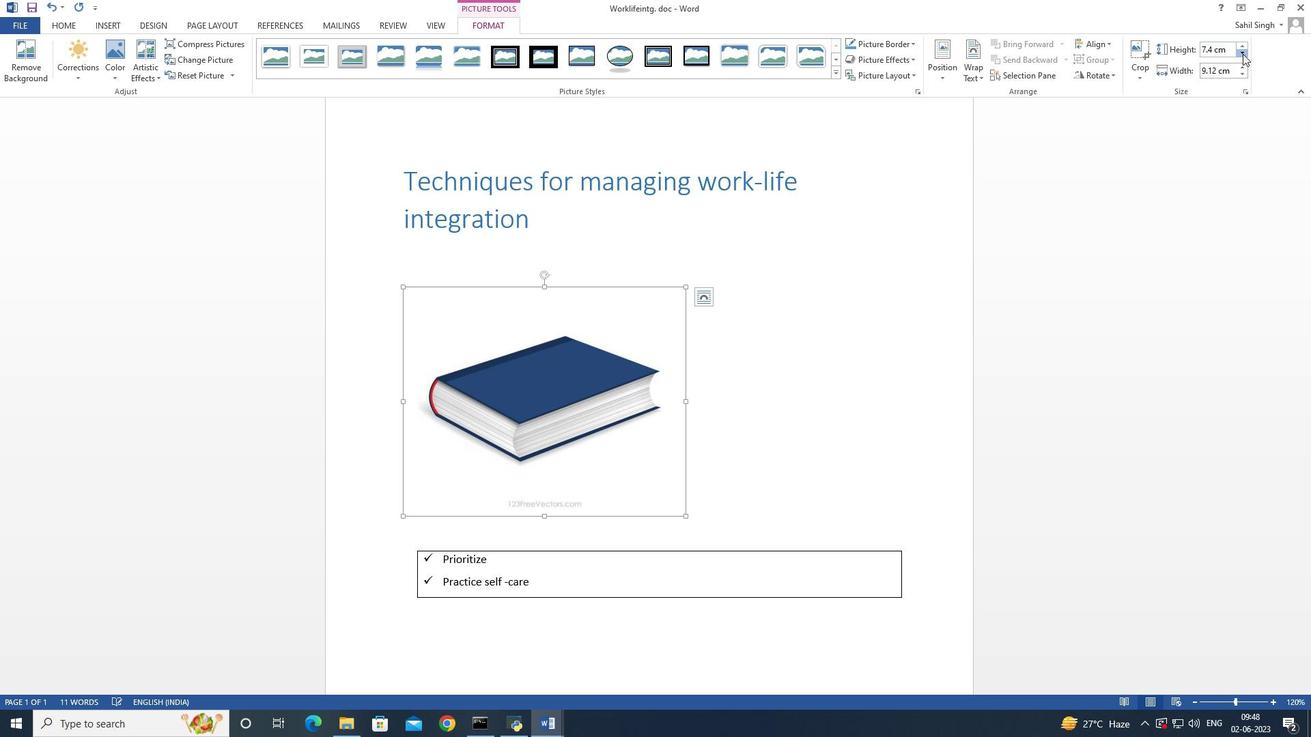 
Action: Mouse pressed left at (1243, 53)
Screenshot: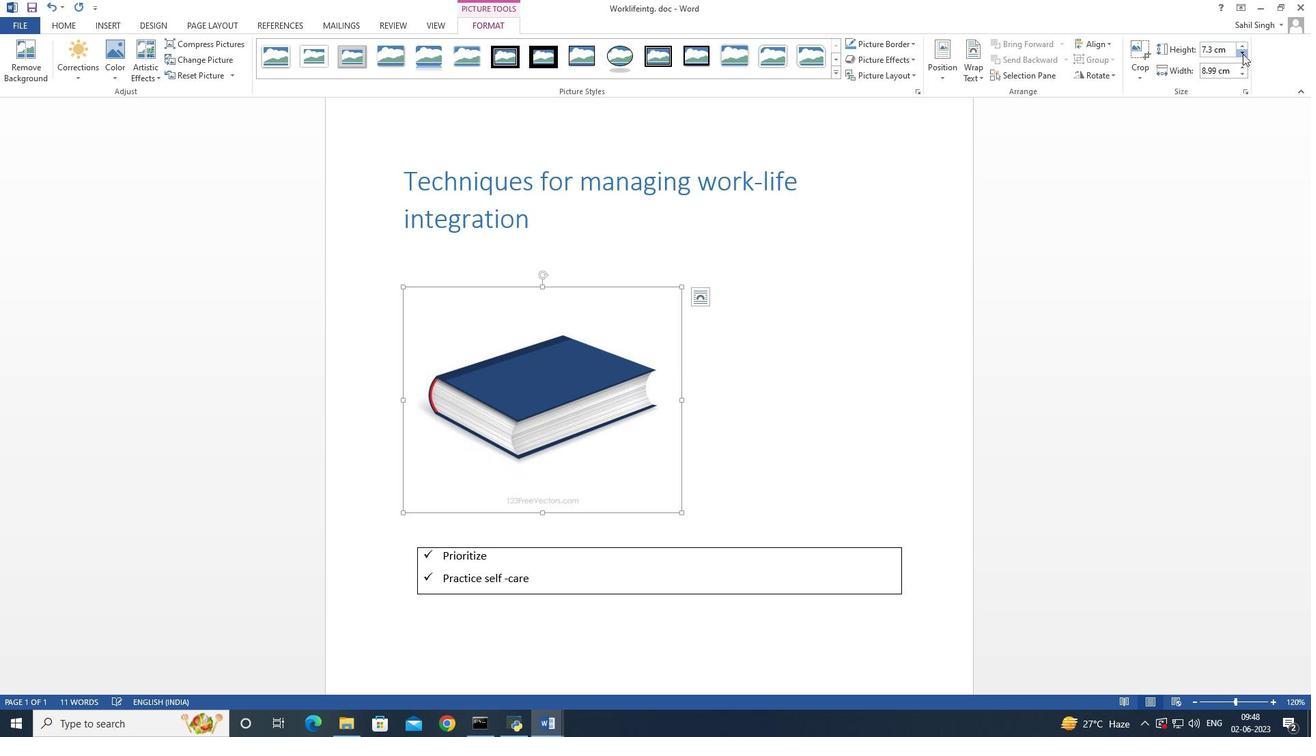 
Action: Mouse pressed left at (1243, 53)
Screenshot: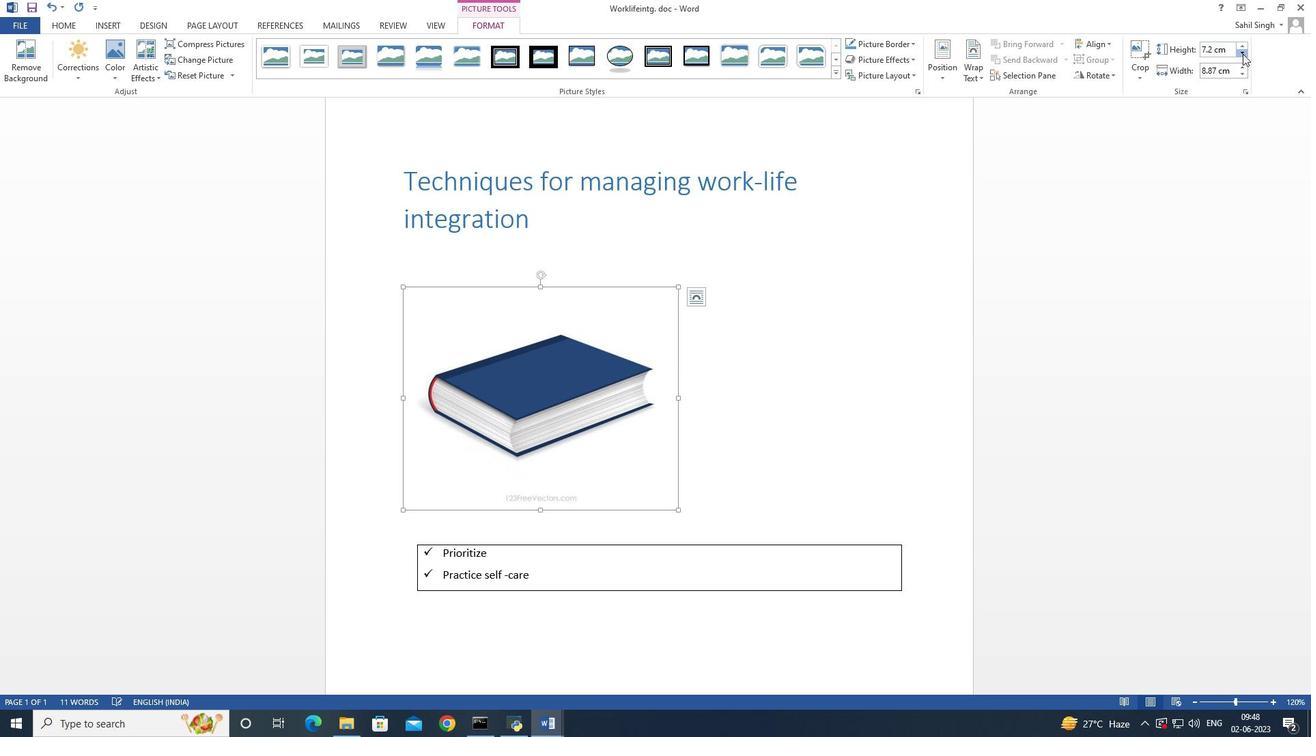 
Action: Mouse pressed left at (1243, 53)
Screenshot: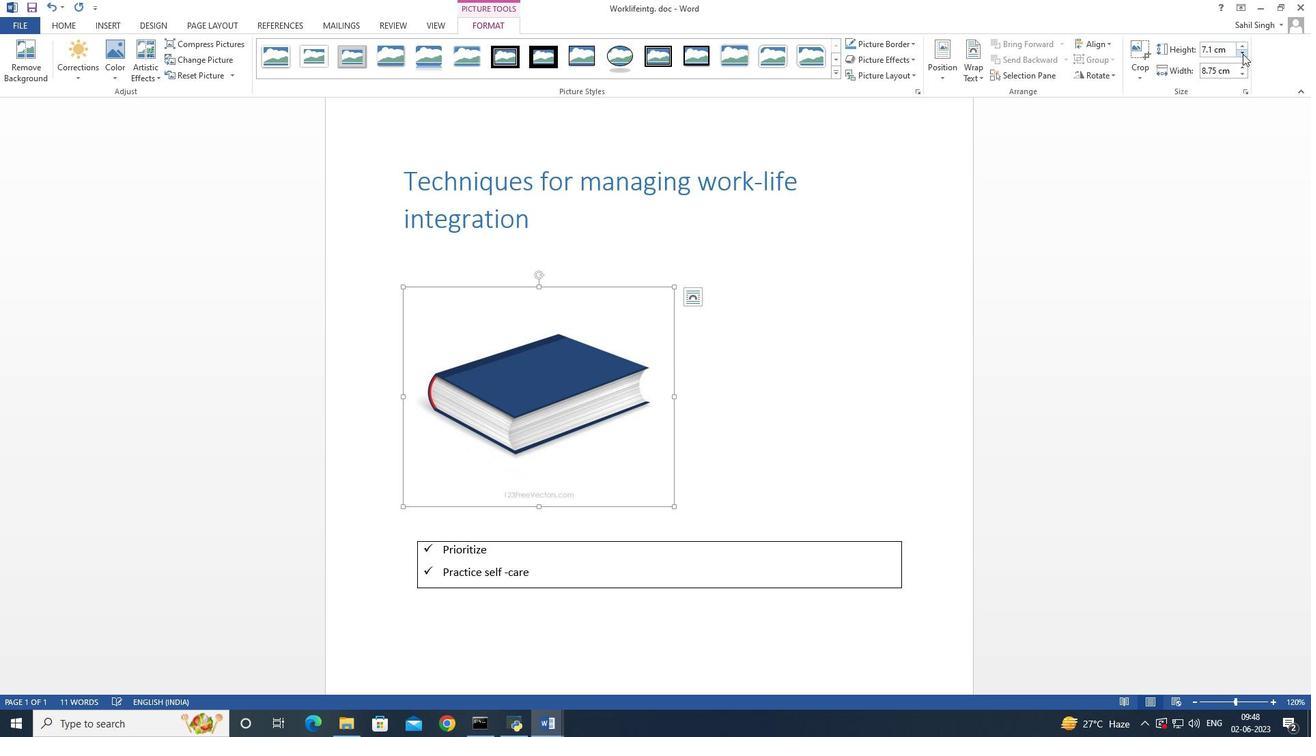 
Action: Mouse pressed left at (1243, 53)
Screenshot: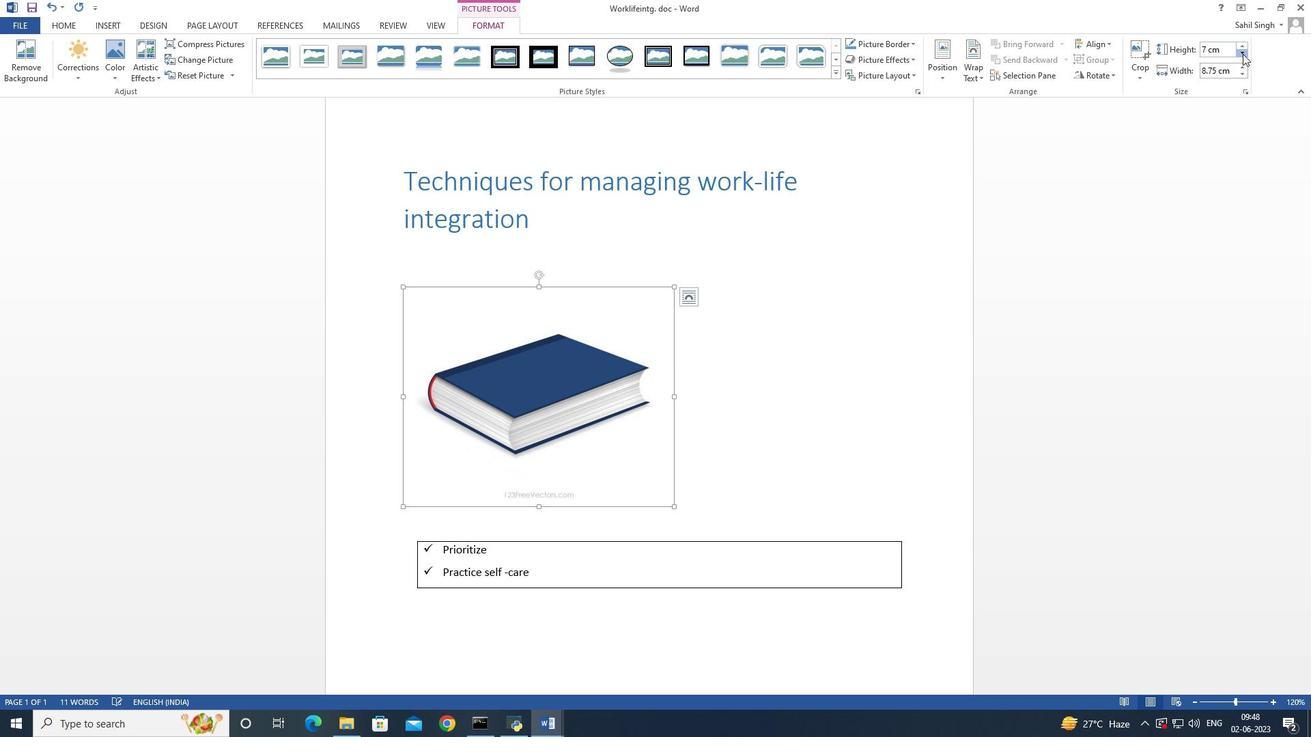 
Action: Mouse pressed left at (1243, 53)
Screenshot: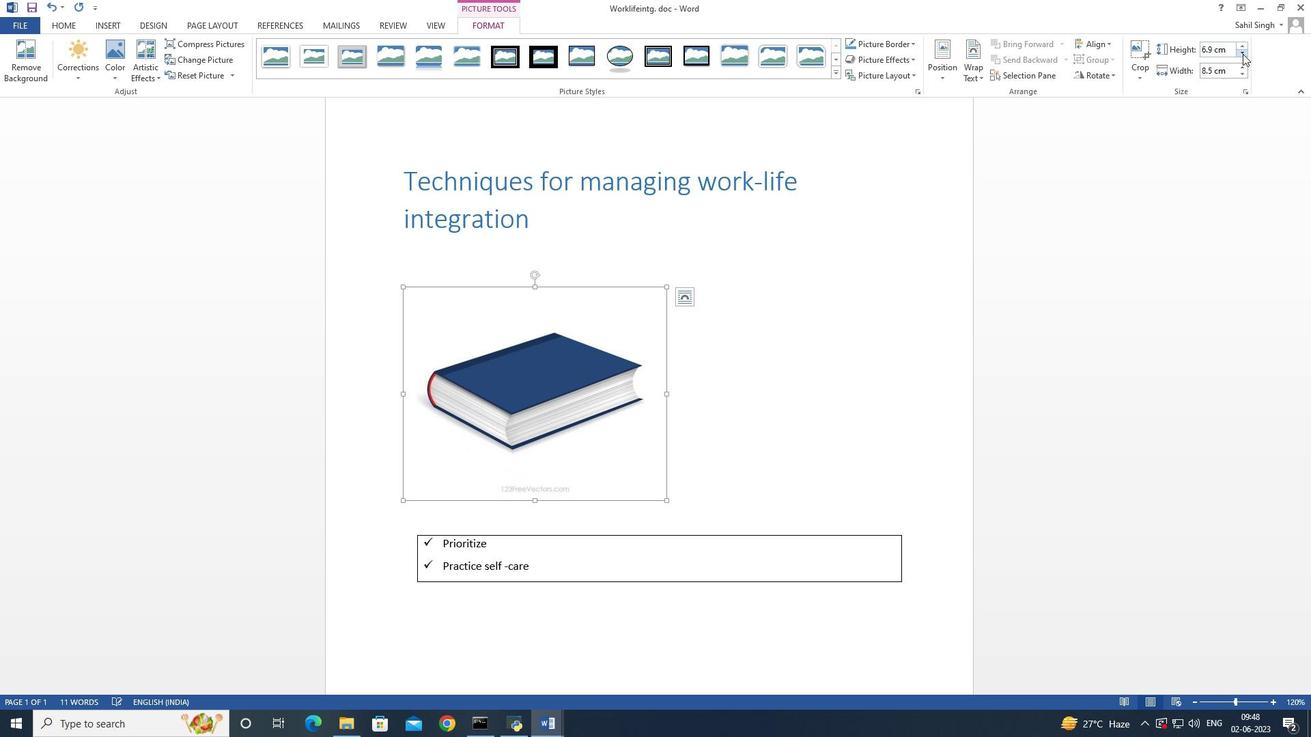 
Action: Mouse pressed left at (1243, 53)
Screenshot: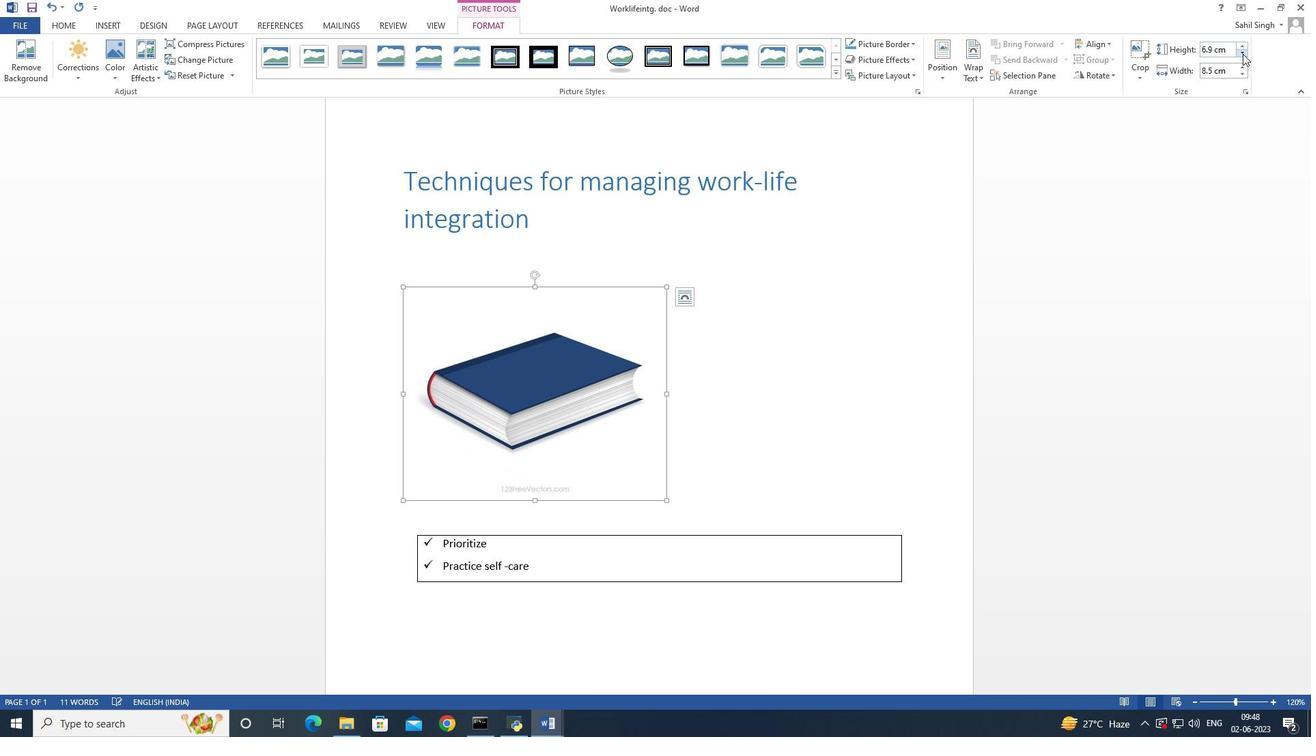 
Action: Mouse pressed left at (1243, 53)
Screenshot: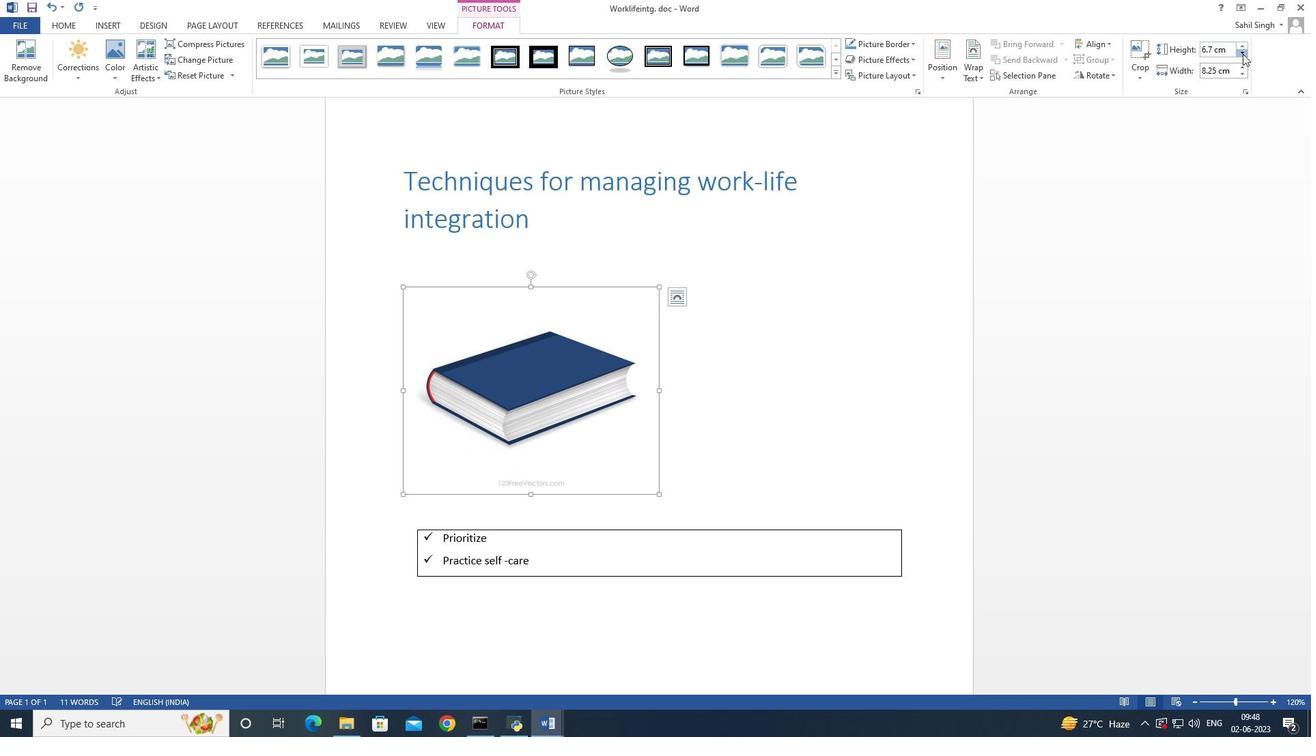 
Action: Mouse pressed left at (1243, 53)
Screenshot: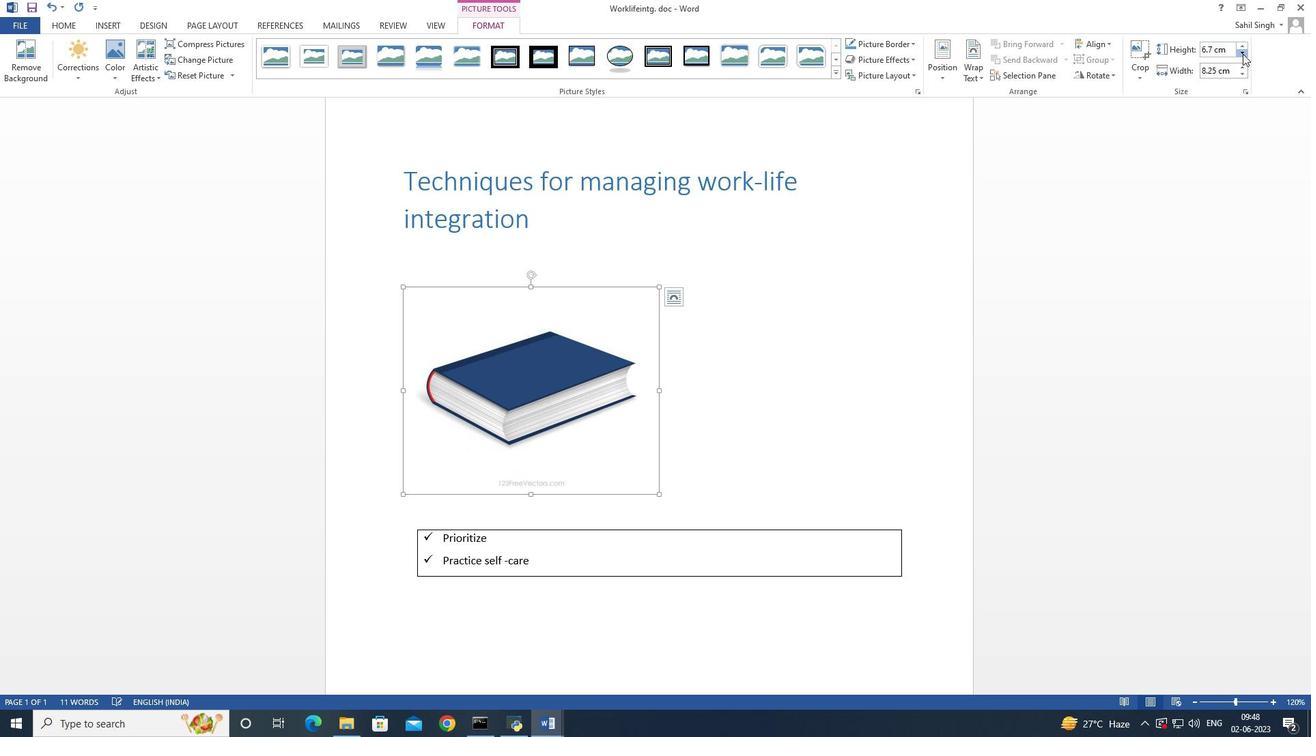 
Action: Mouse pressed left at (1243, 53)
Screenshot: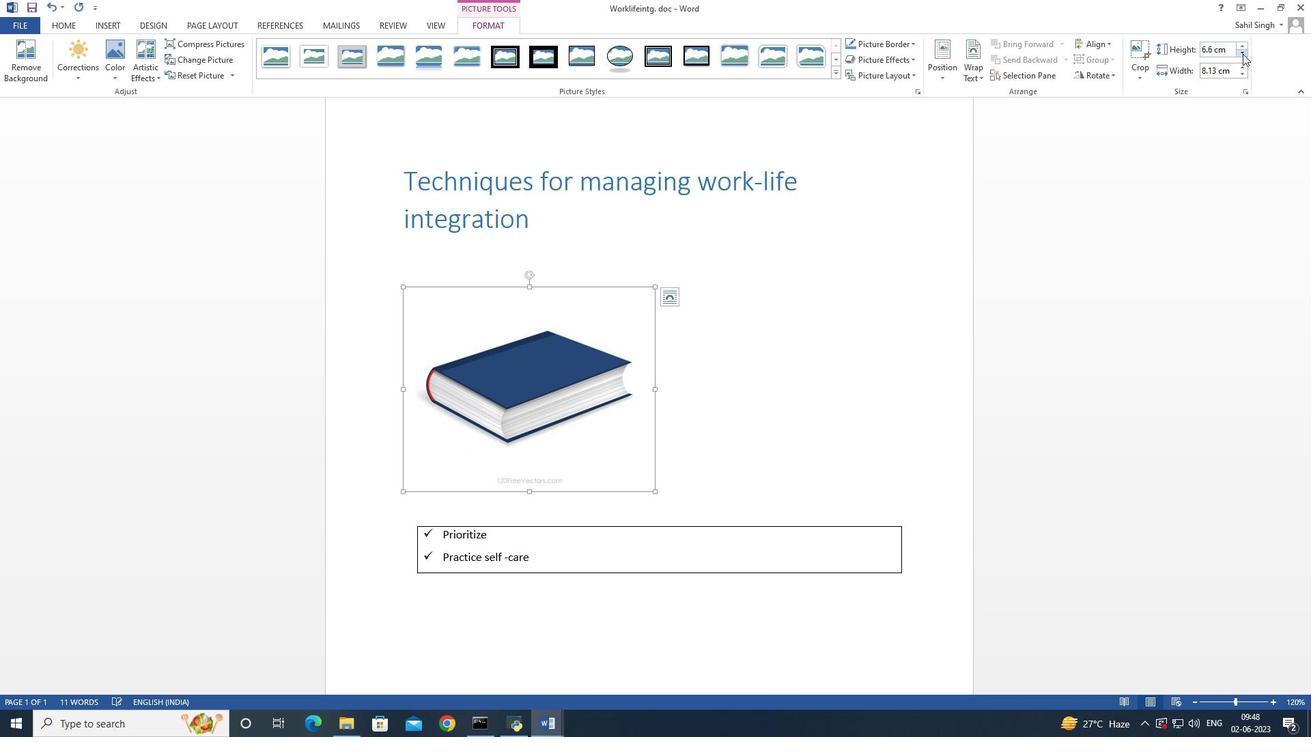 
Action: Mouse pressed left at (1243, 53)
Screenshot: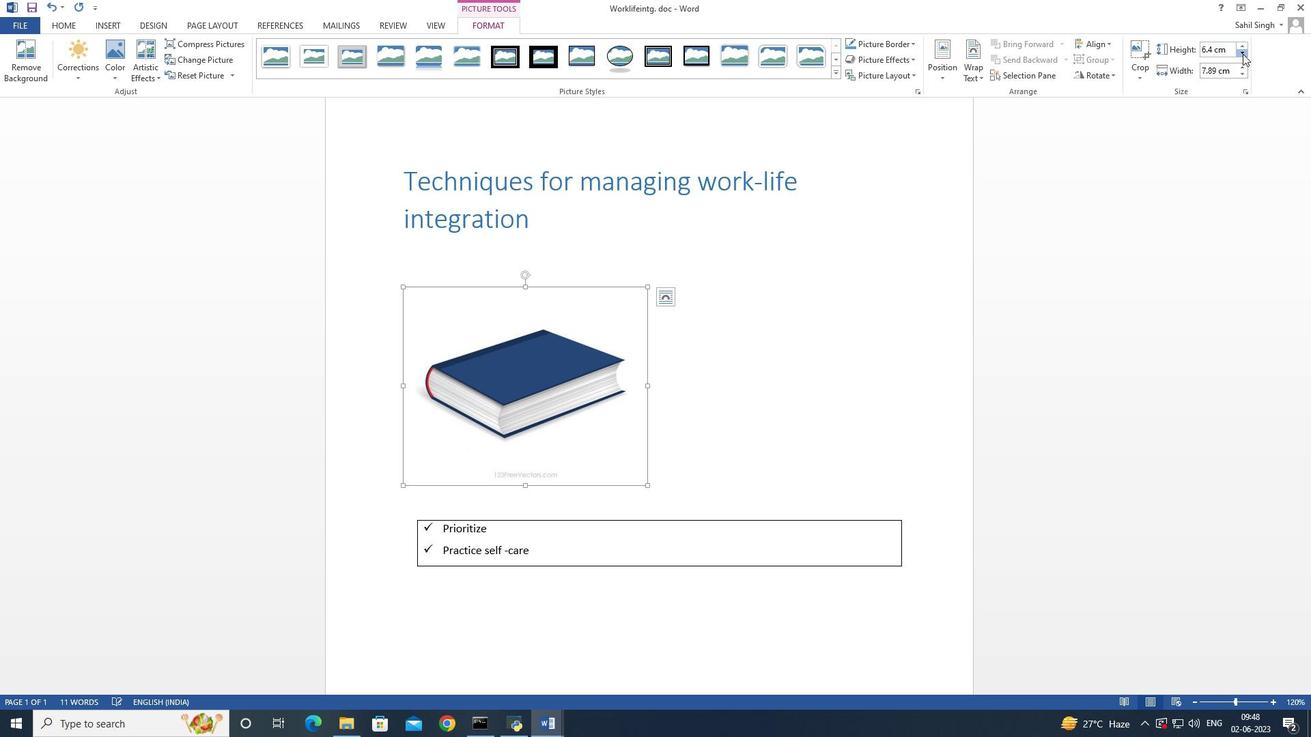 
Action: Mouse pressed left at (1243, 53)
Screenshot: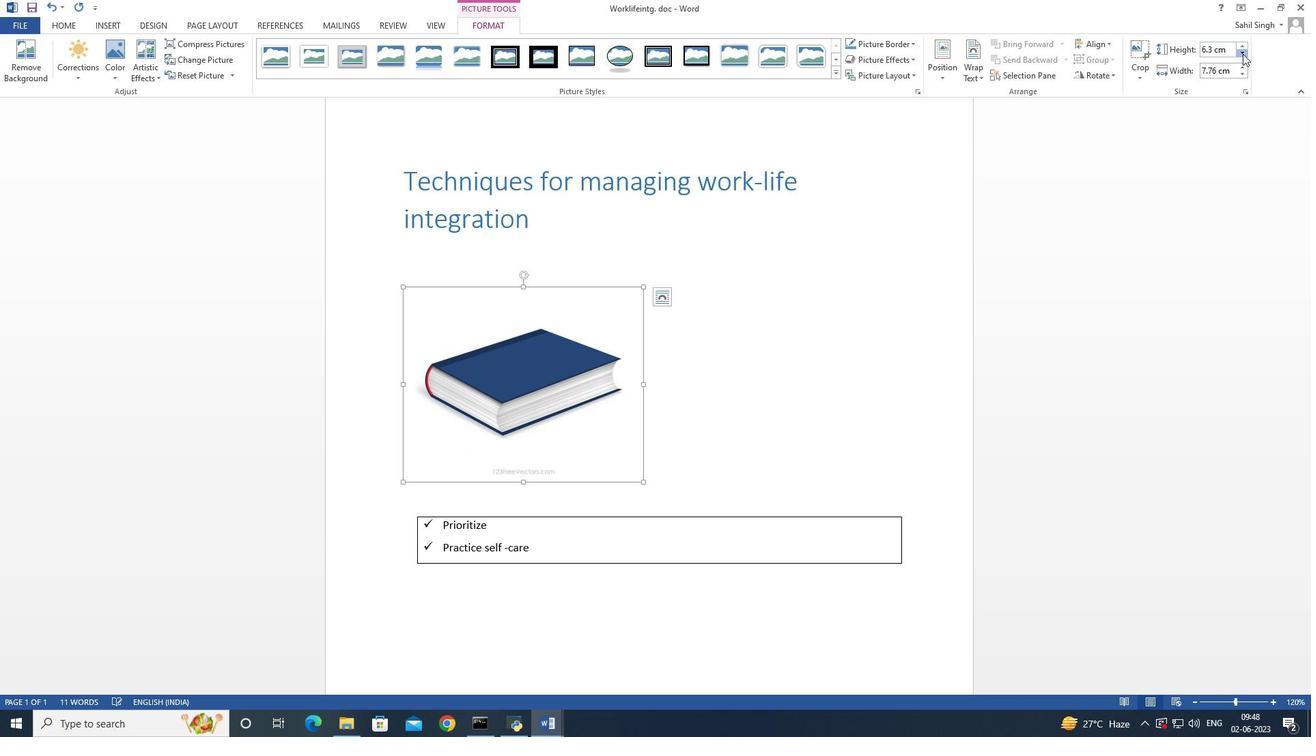 
Action: Mouse pressed left at (1243, 53)
Screenshot: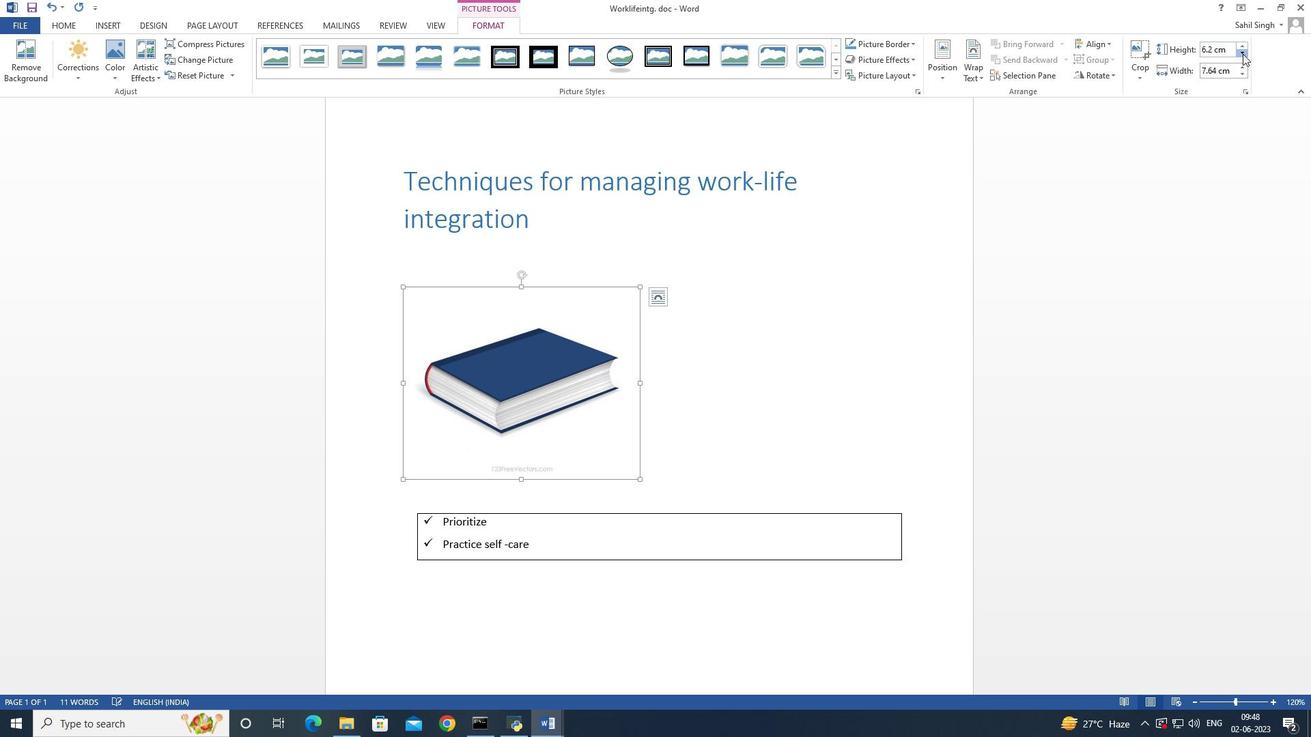 
Action: Mouse pressed left at (1243, 53)
Screenshot: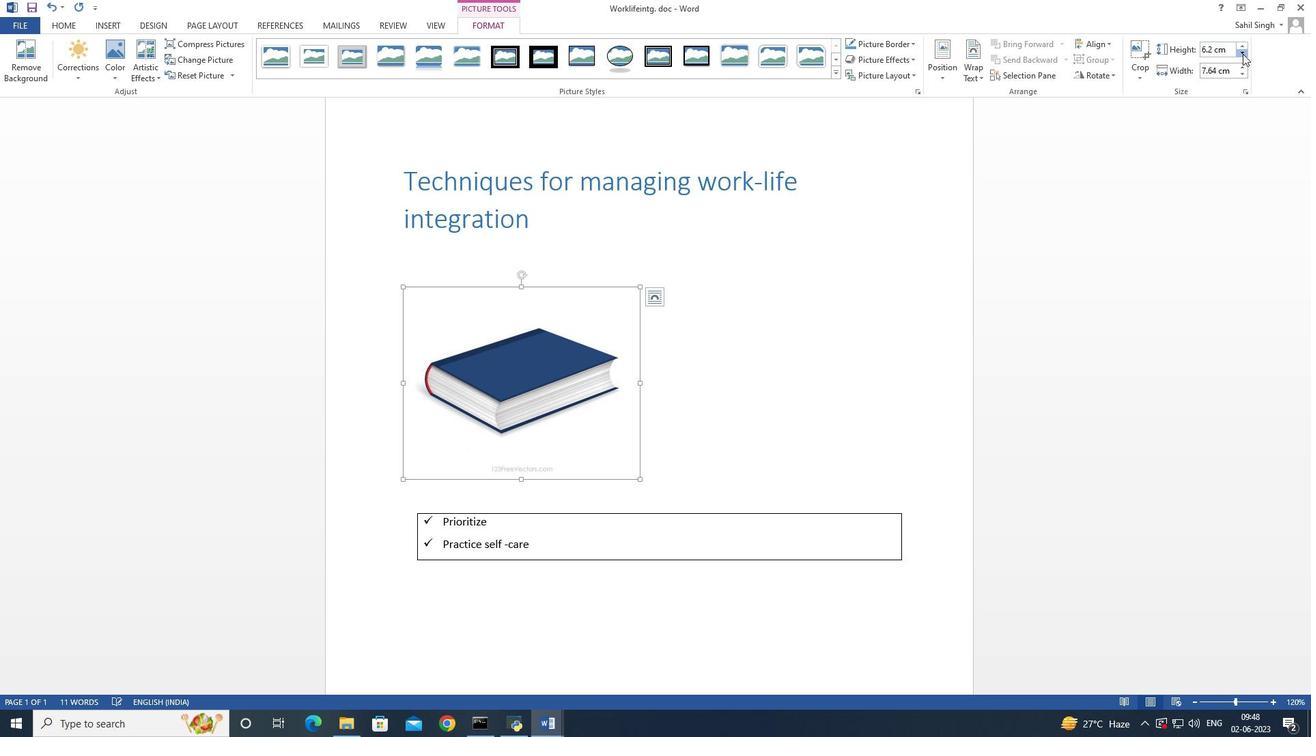 
Action: Mouse pressed left at (1243, 53)
Screenshot: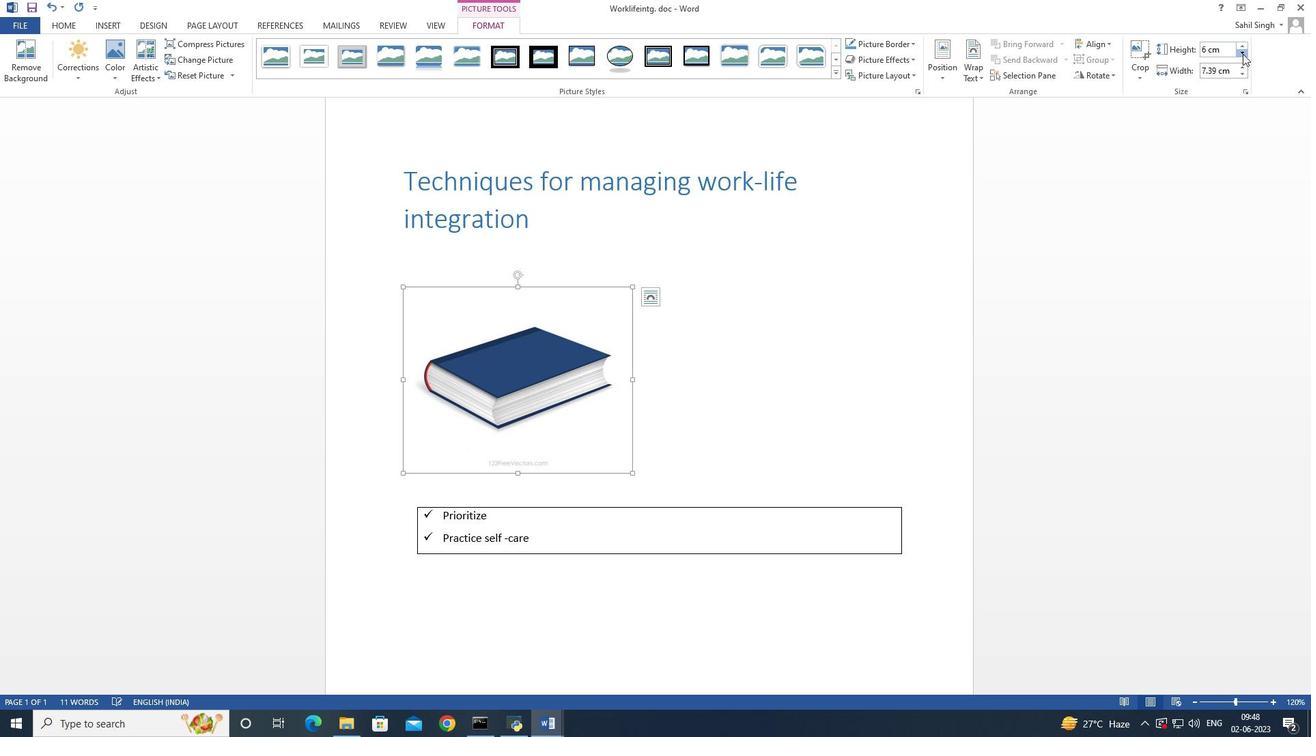 
Action: Mouse pressed left at (1243, 53)
Screenshot: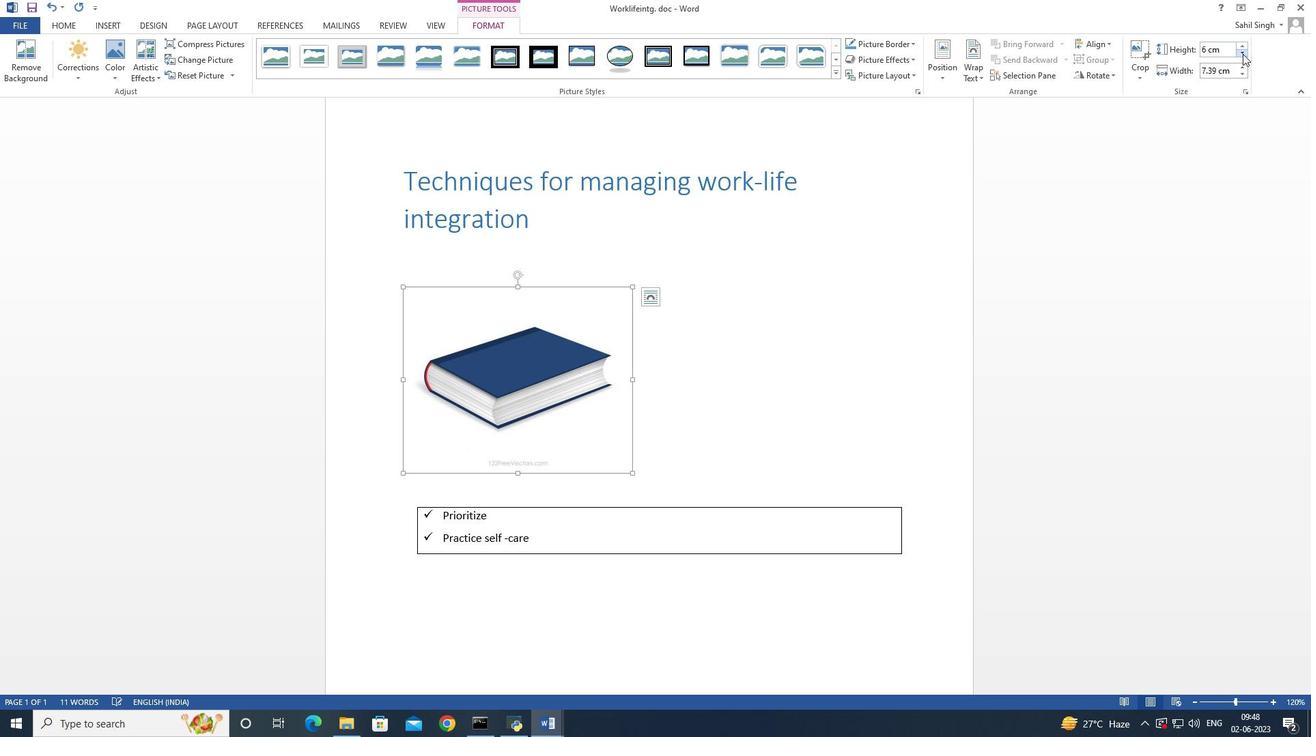 
Action: Mouse pressed left at (1243, 53)
Screenshot: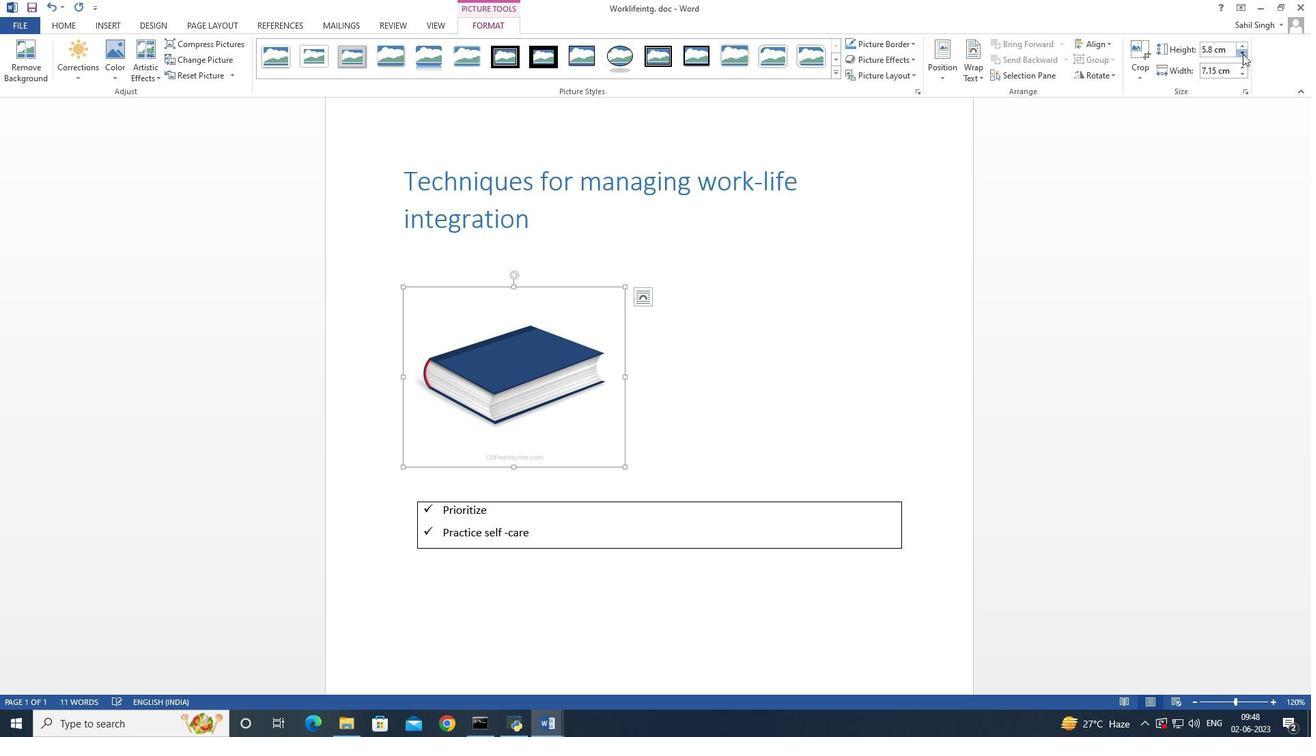 
Action: Mouse pressed left at (1243, 53)
Screenshot: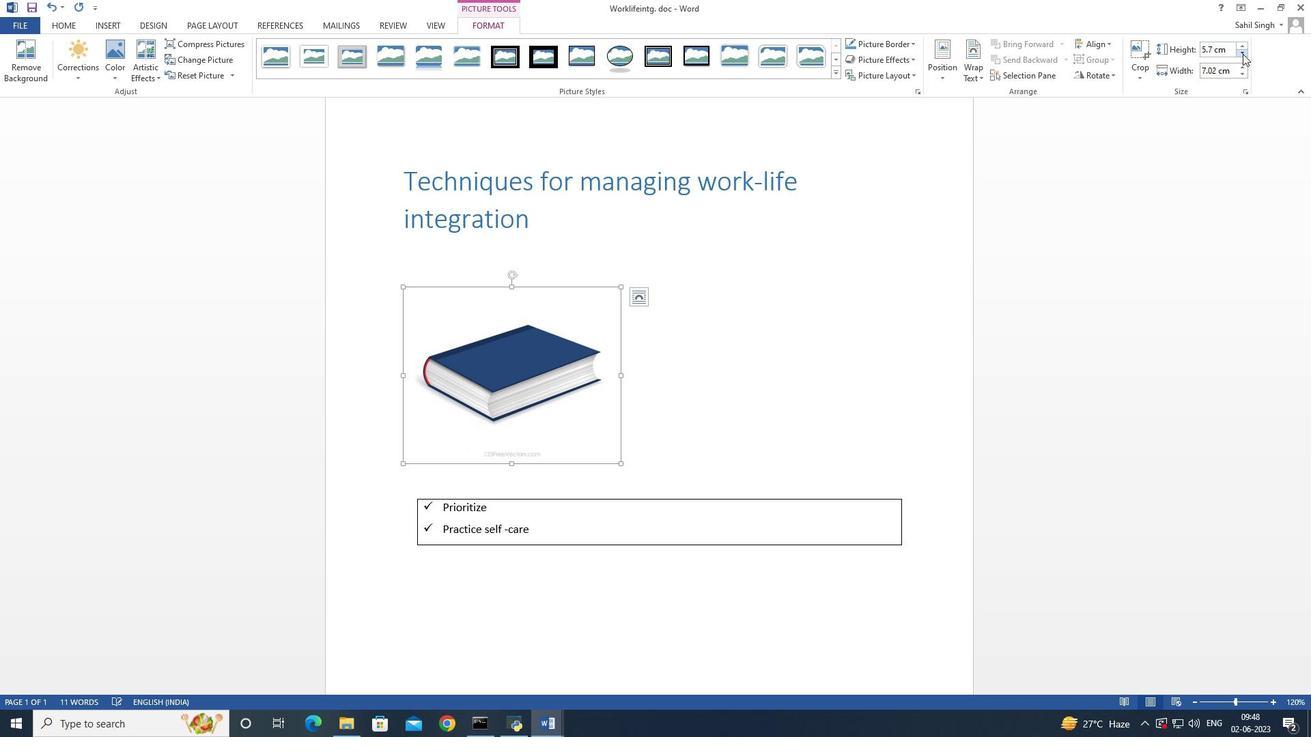 
Action: Mouse pressed left at (1243, 53)
Screenshot: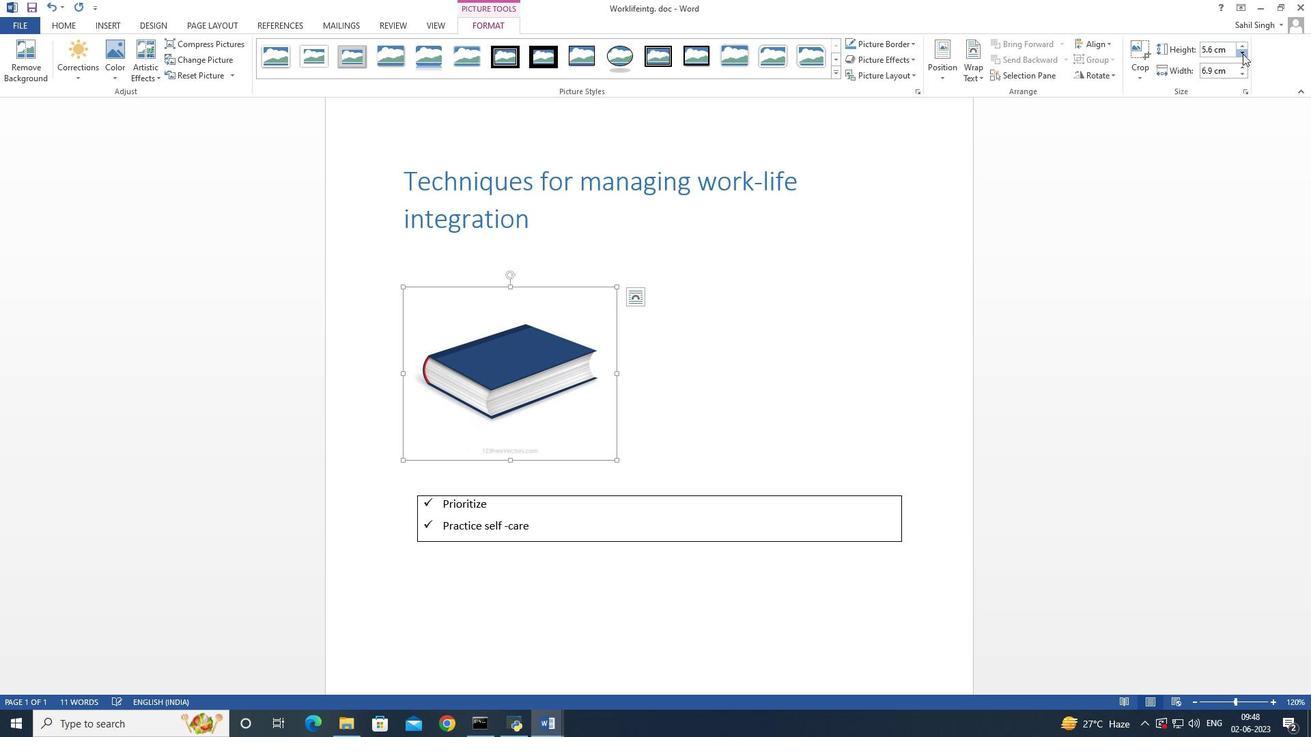 
Action: Mouse pressed left at (1243, 53)
Screenshot: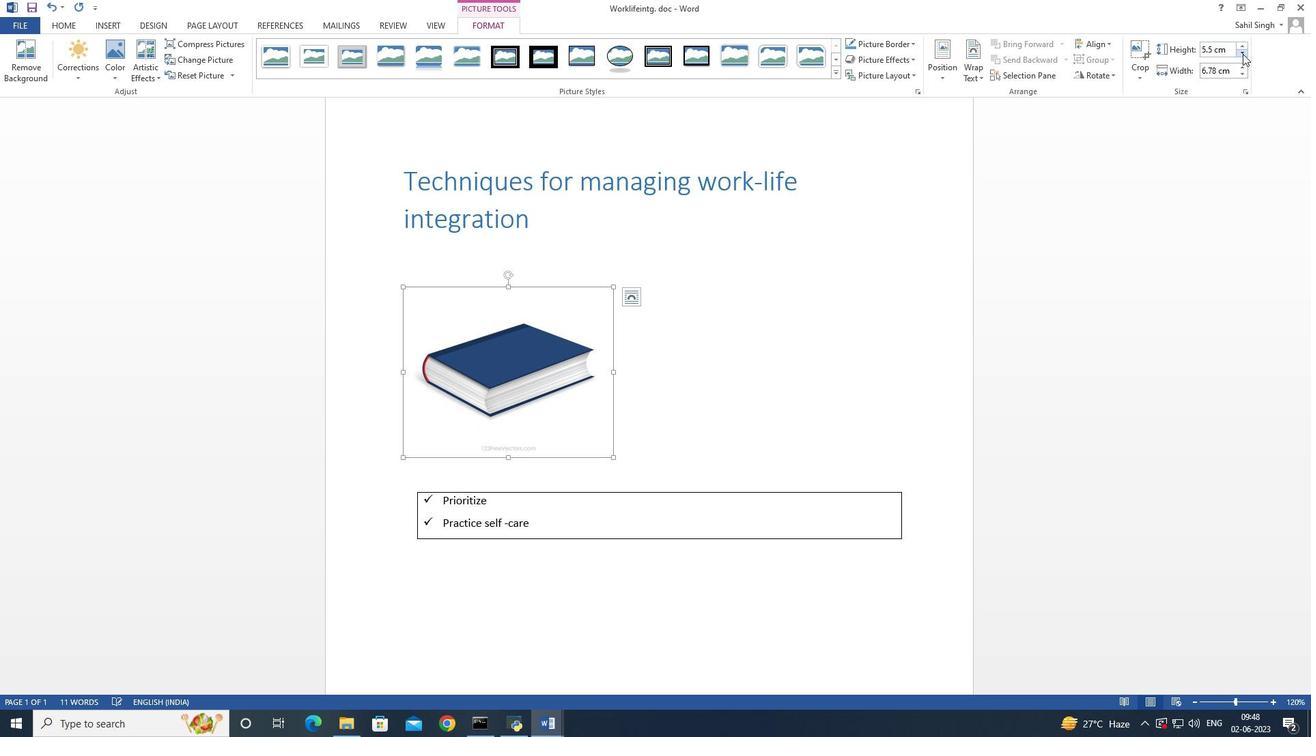 
Action: Mouse pressed left at (1243, 53)
Screenshot: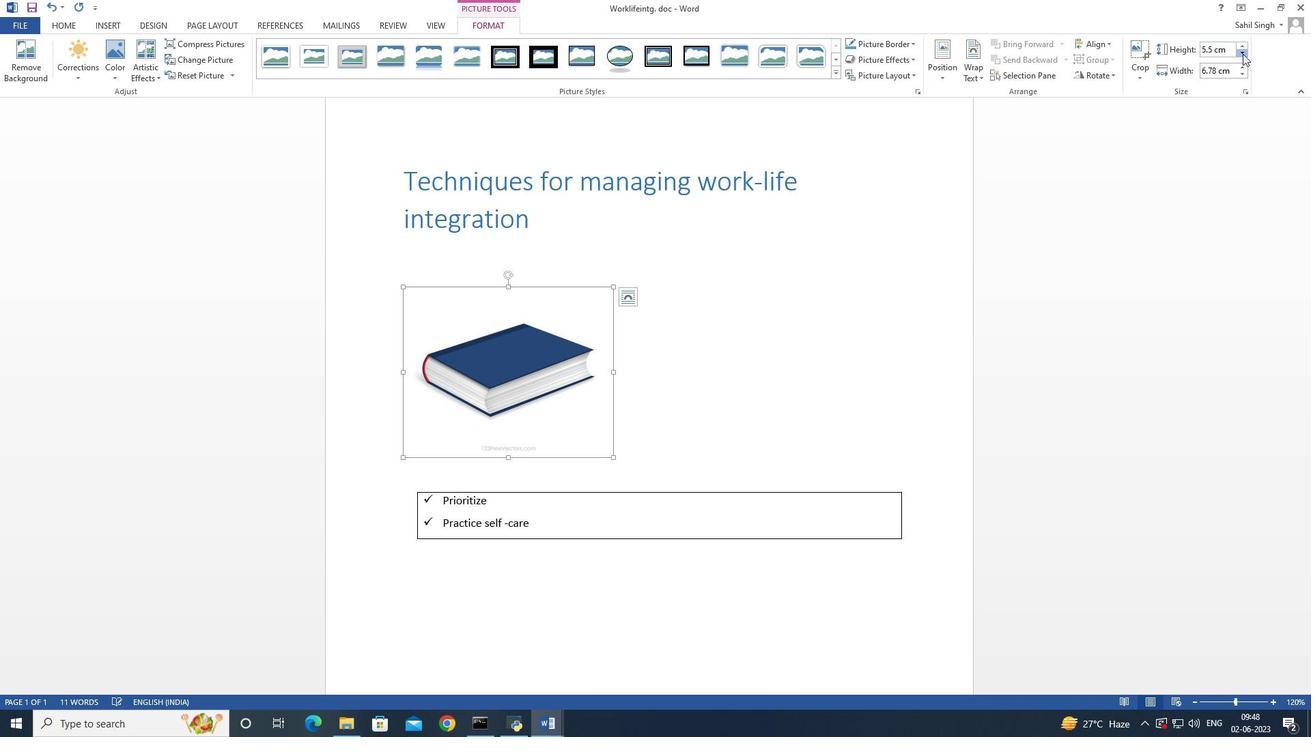 
Action: Mouse pressed left at (1243, 53)
Screenshot: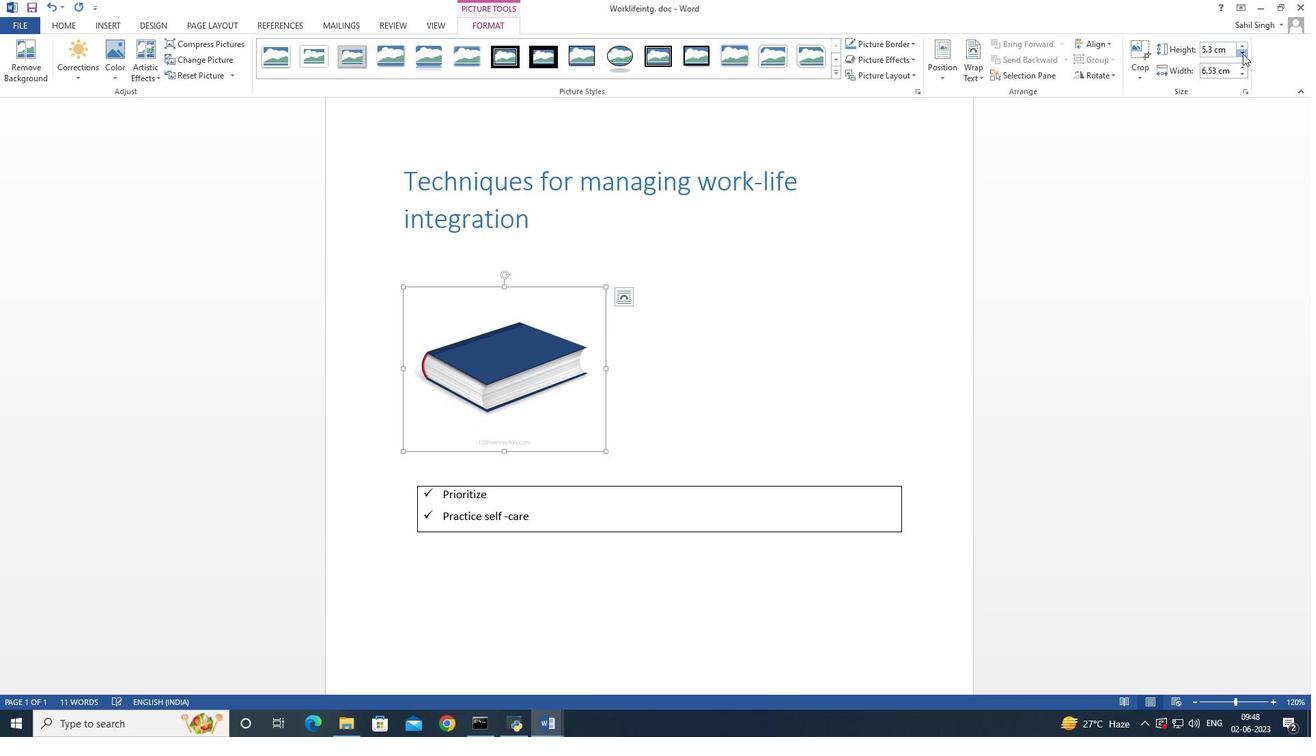 
Action: Mouse pressed left at (1243, 53)
Screenshot: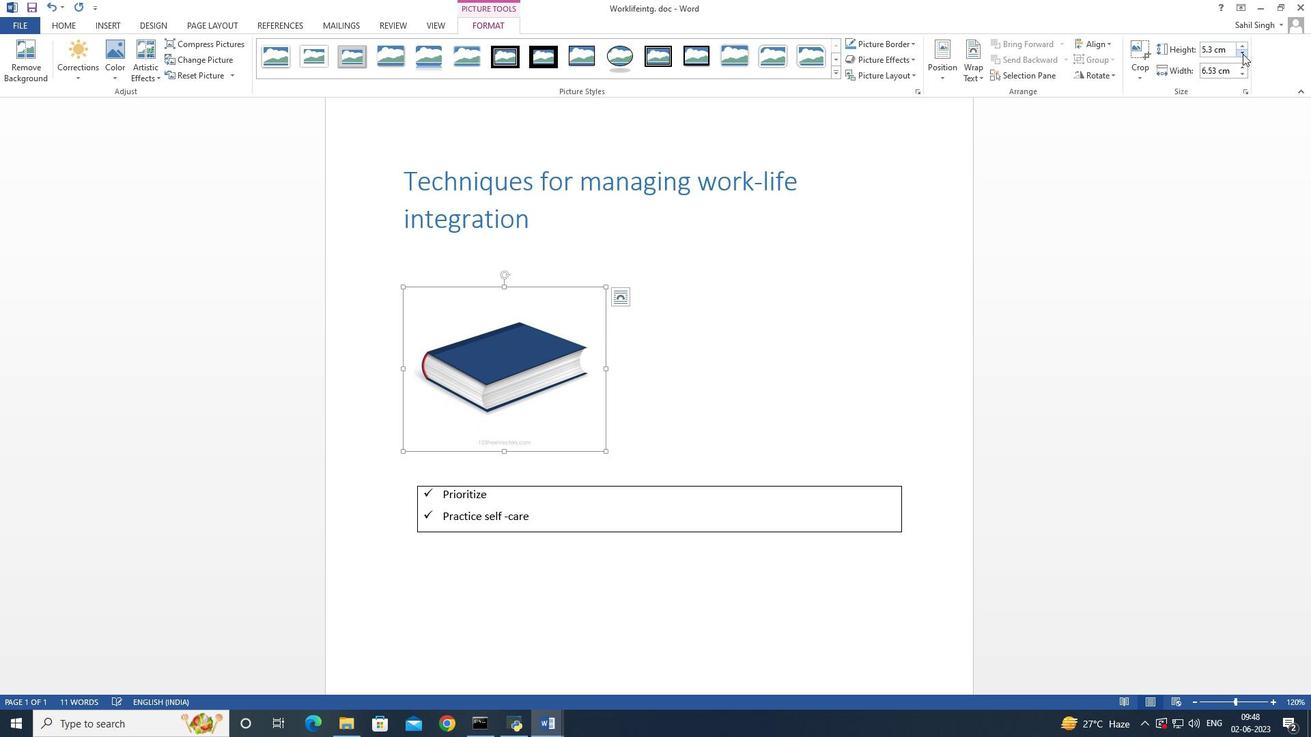 
Action: Mouse pressed left at (1243, 53)
Screenshot: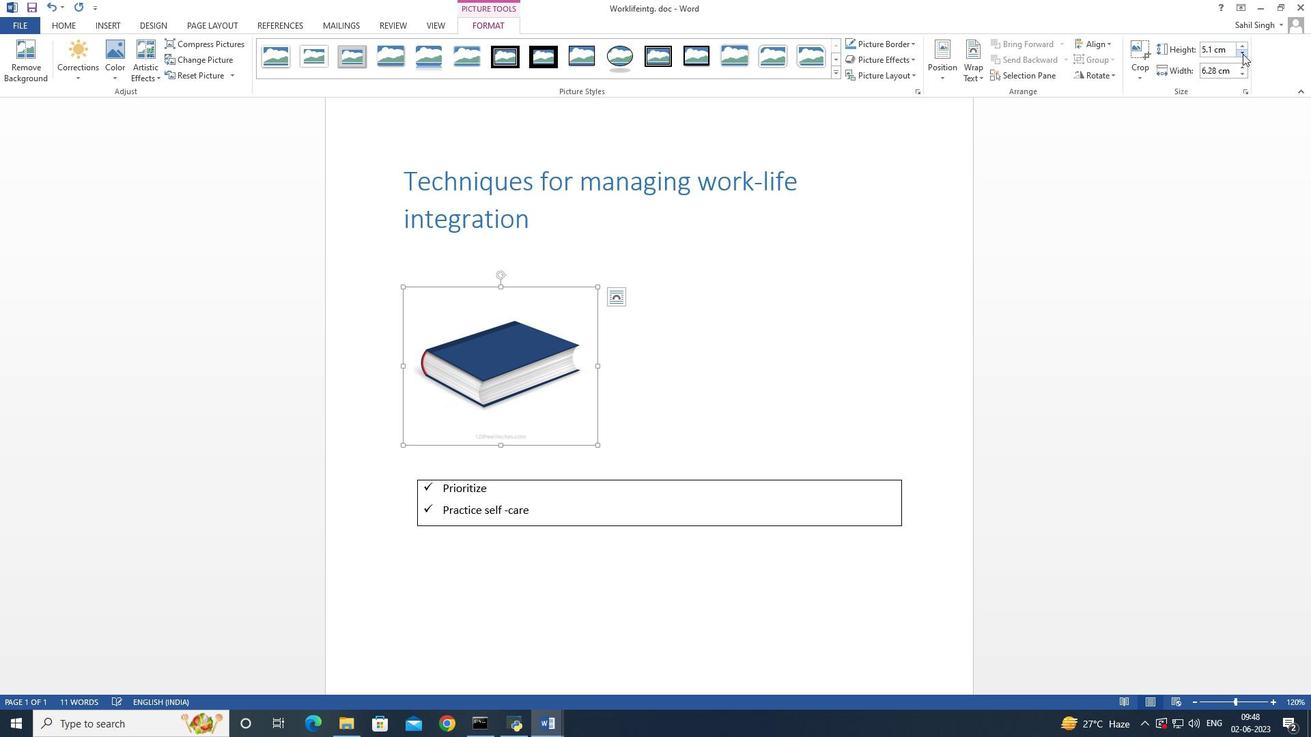 
Action: Mouse pressed left at (1243, 53)
Screenshot: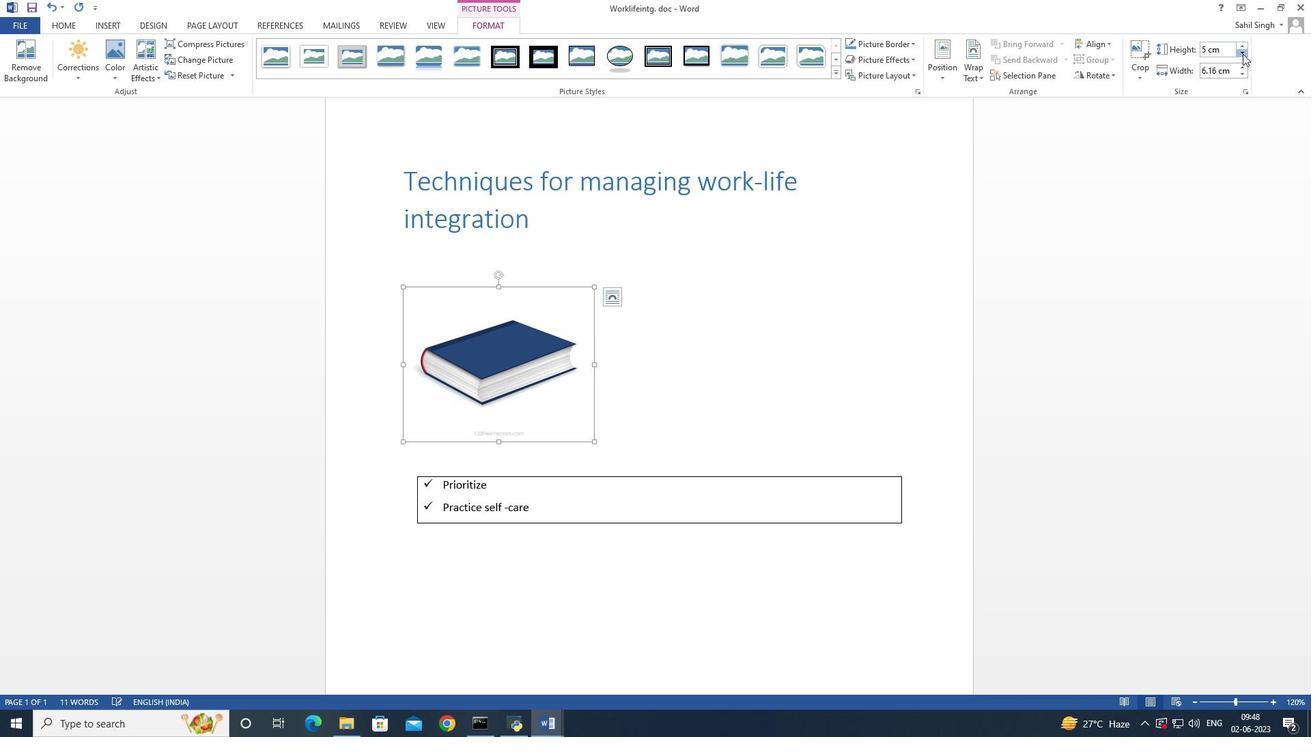 
Action: Mouse pressed left at (1243, 53)
Screenshot: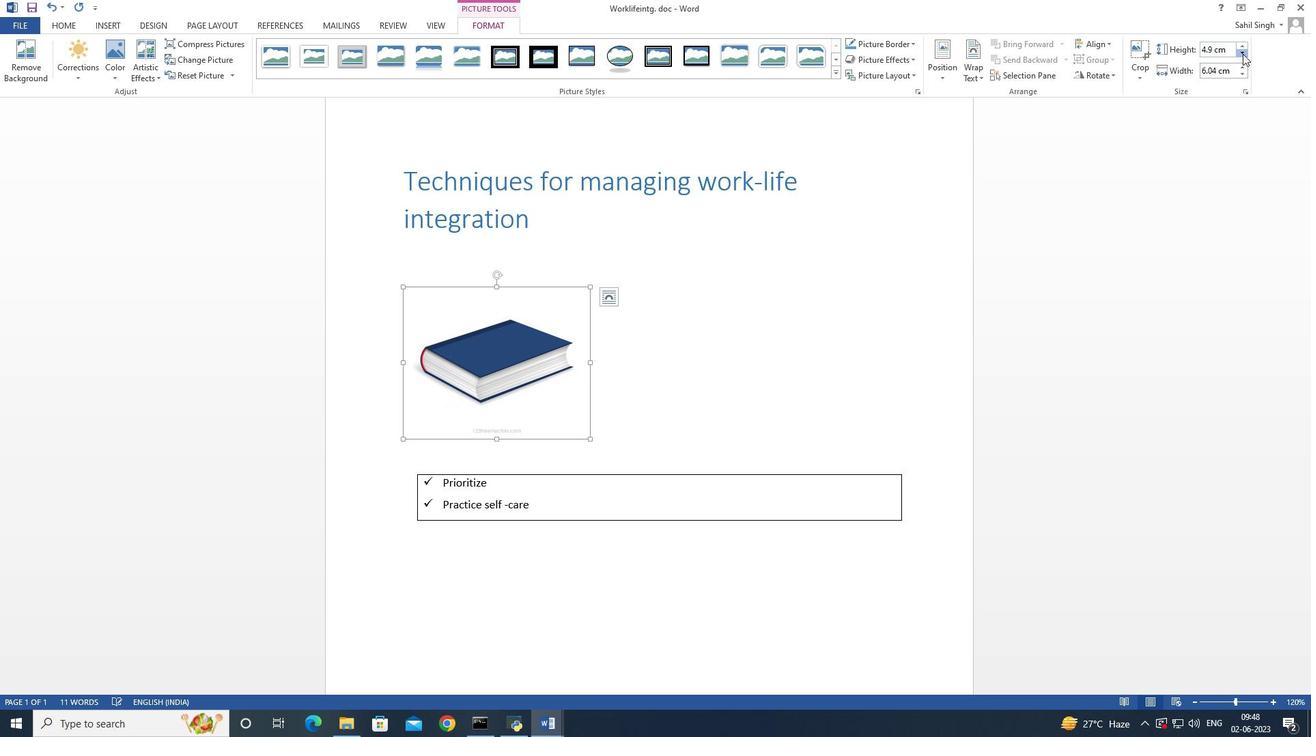 
Action: Mouse pressed left at (1243, 53)
Screenshot: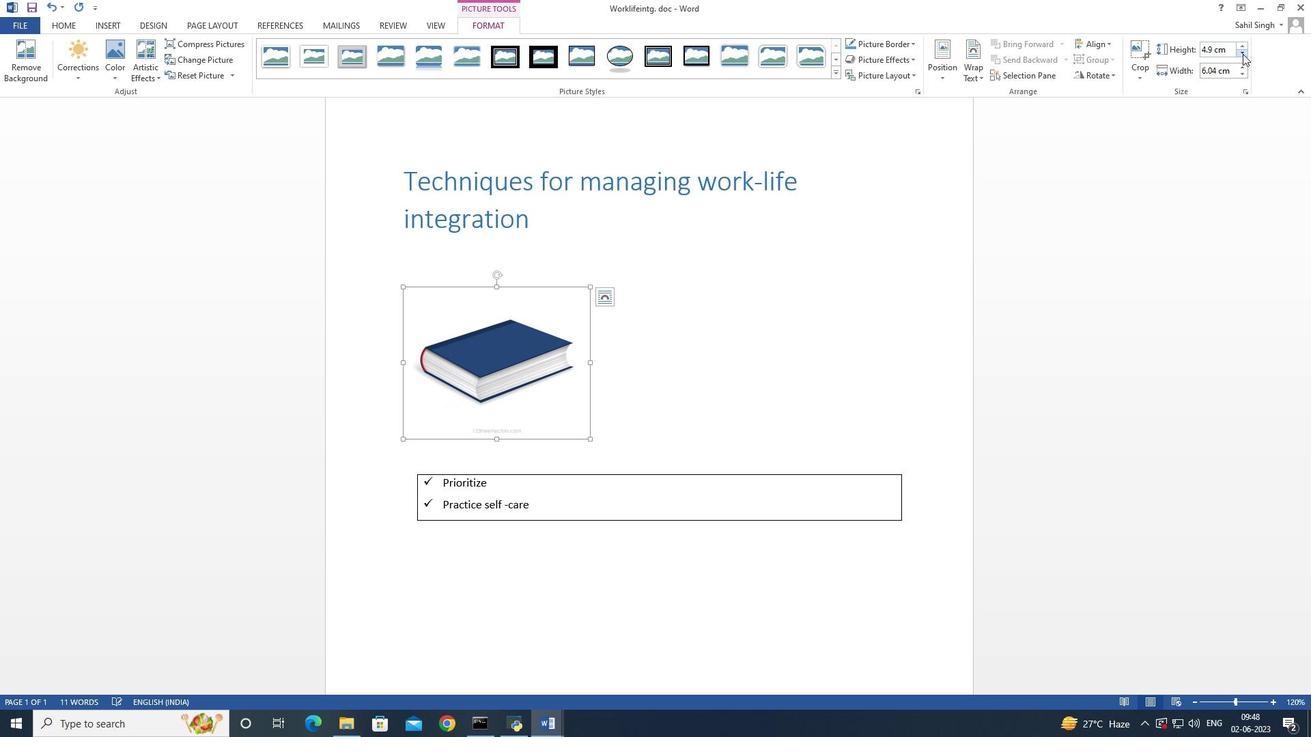
Action: Mouse pressed left at (1243, 53)
Screenshot: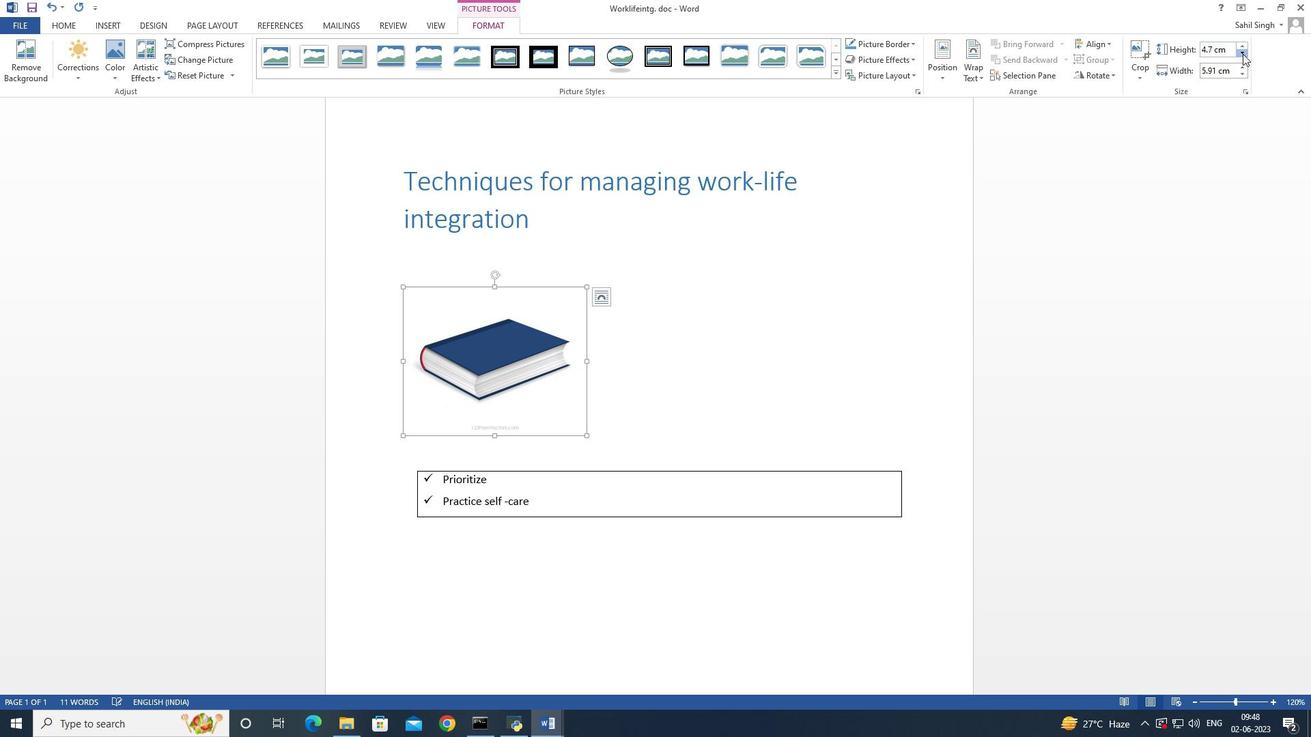 
Action: Mouse pressed left at (1243, 53)
Screenshot: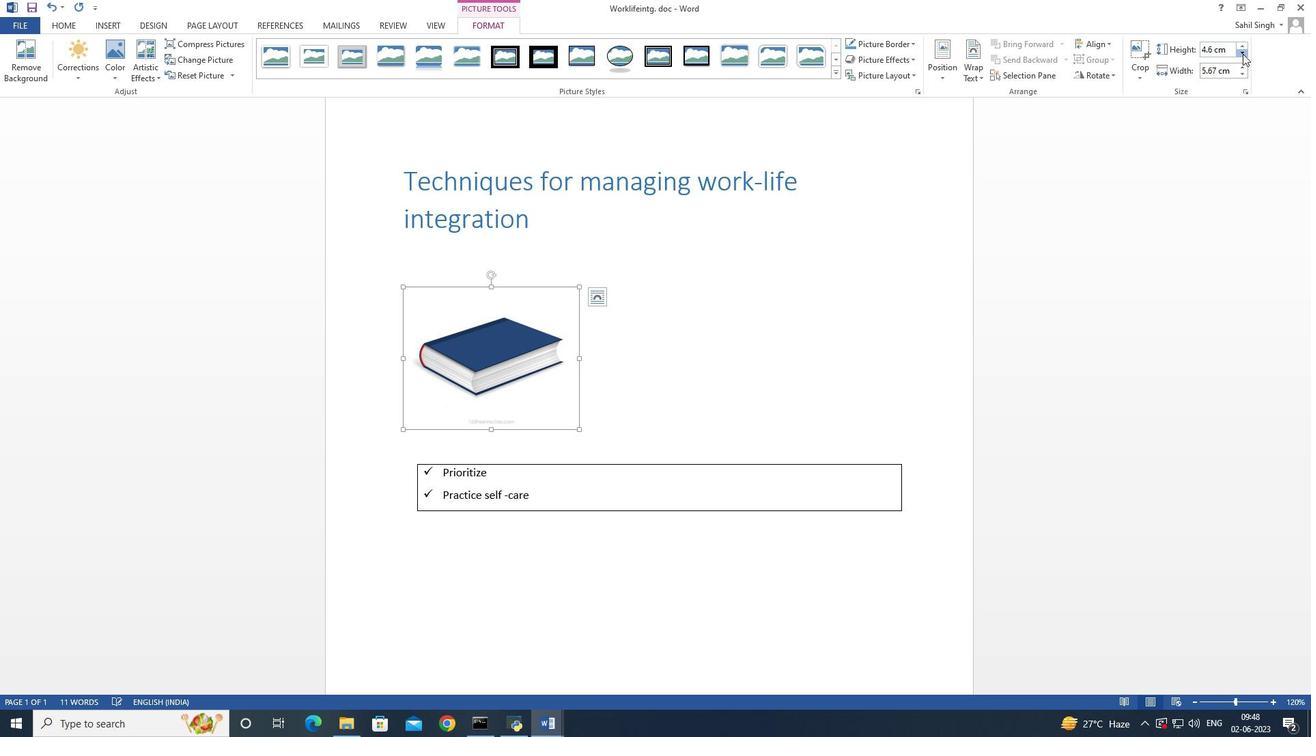 
Action: Mouse pressed left at (1243, 53)
Screenshot: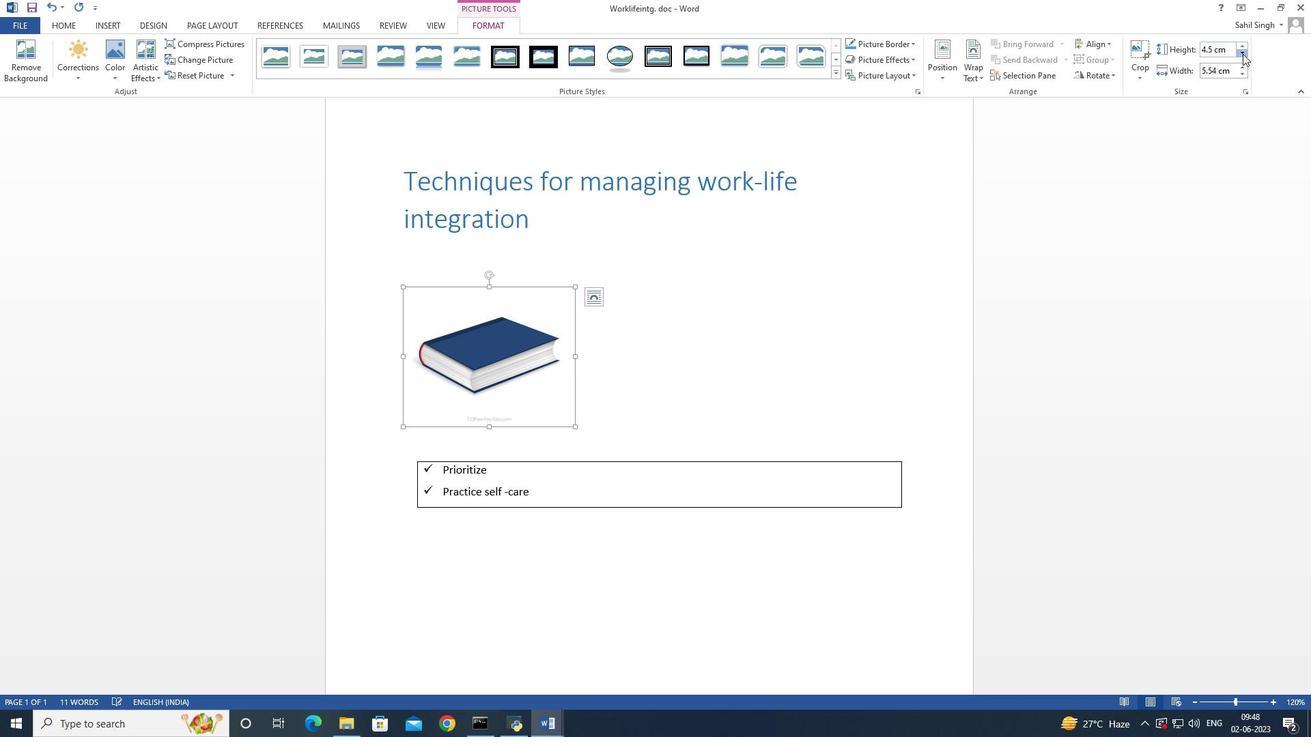 
Action: Mouse pressed left at (1243, 53)
Screenshot: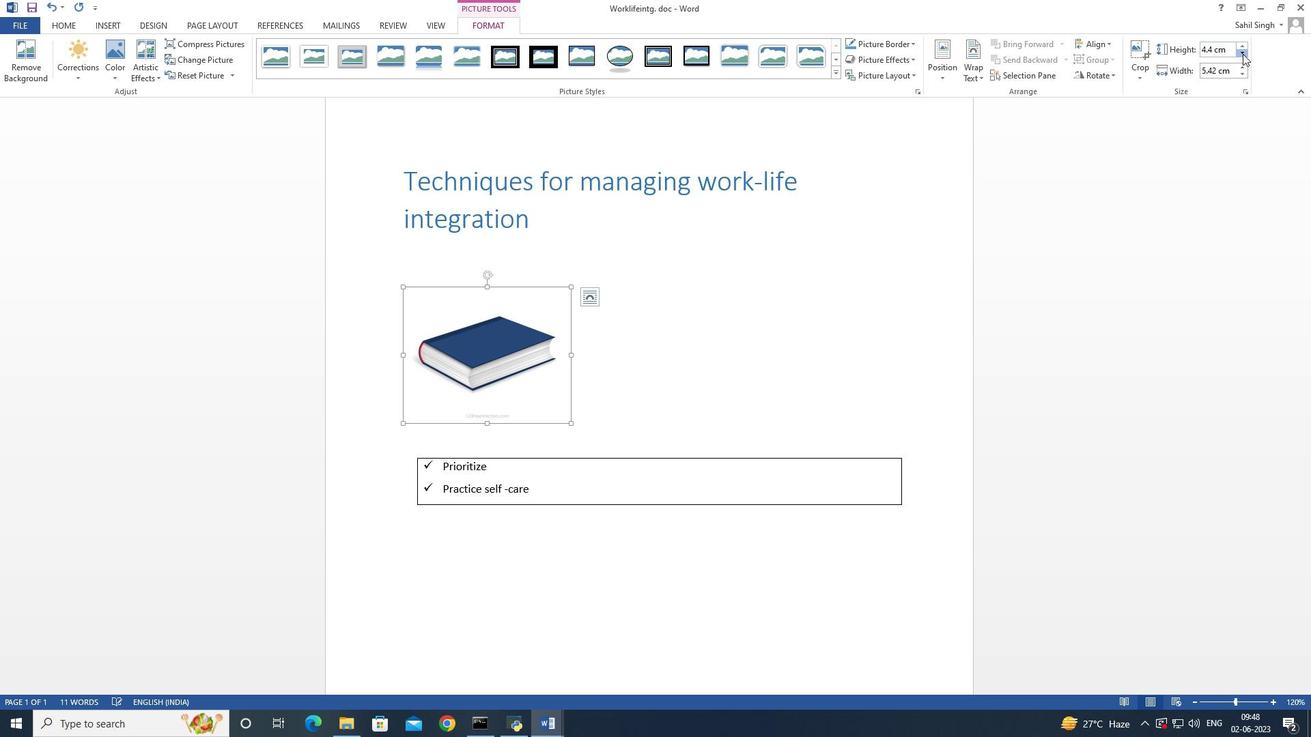 
Action: Mouse pressed left at (1243, 53)
Screenshot: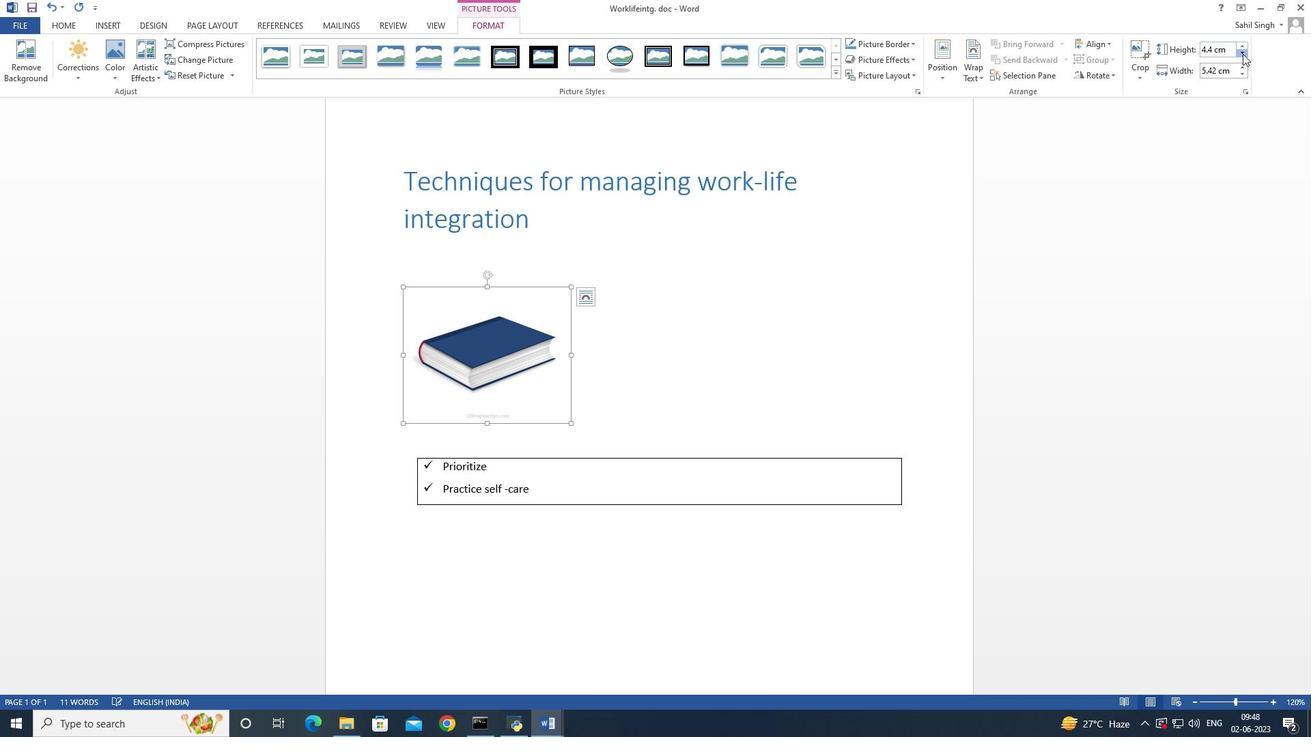 
Action: Mouse pressed left at (1243, 53)
Screenshot: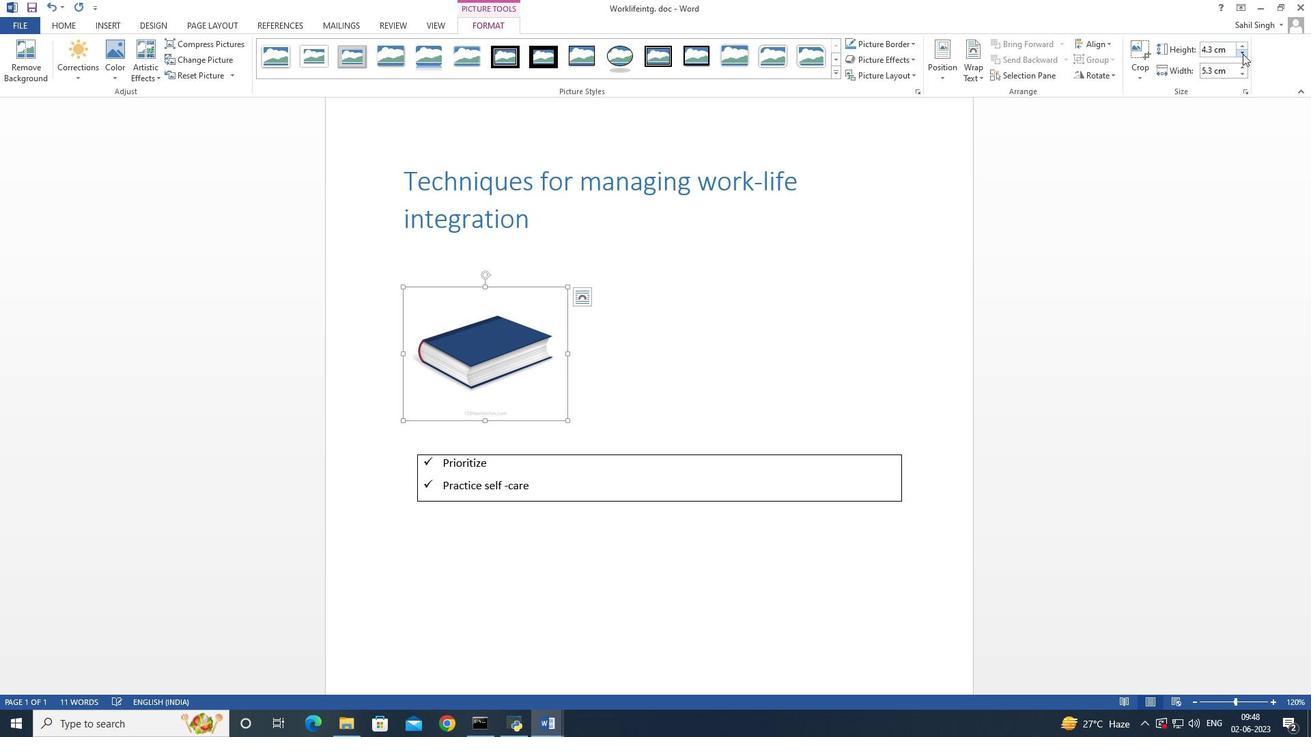
Action: Mouse pressed left at (1243, 53)
Screenshot: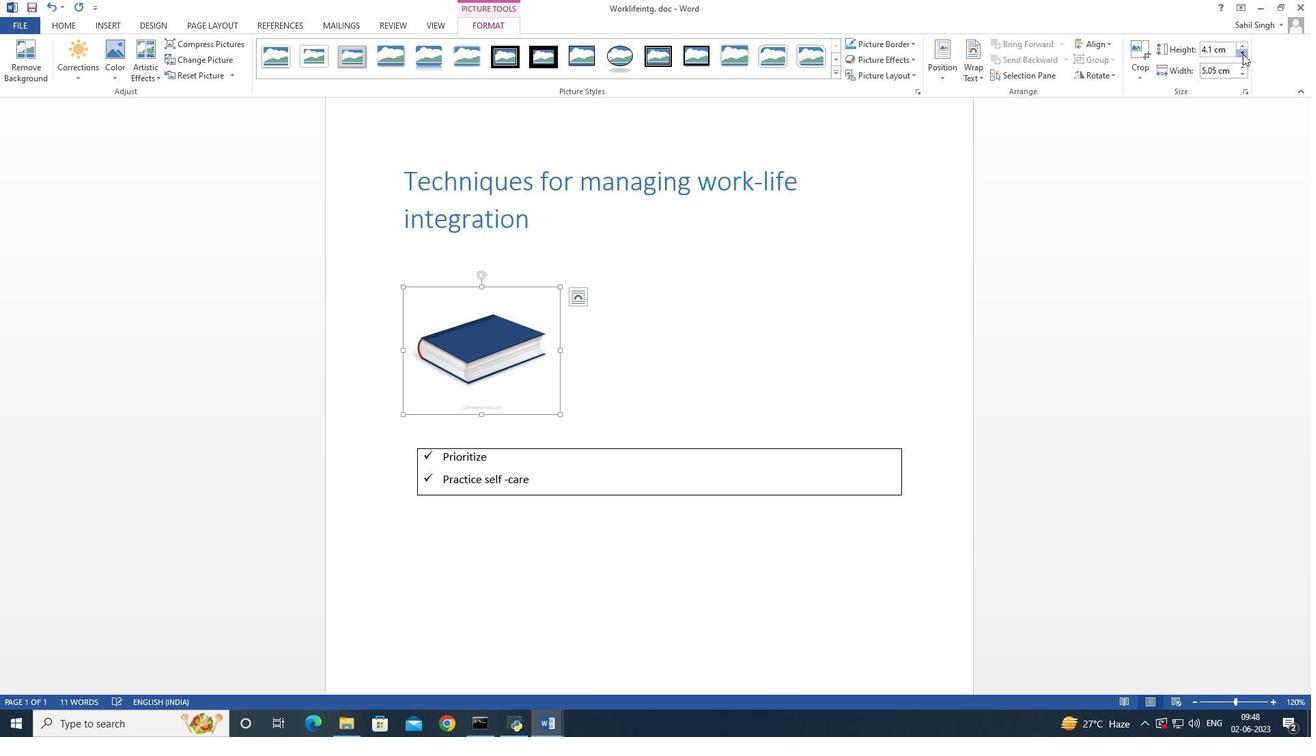 
Action: Mouse pressed left at (1243, 53)
Screenshot: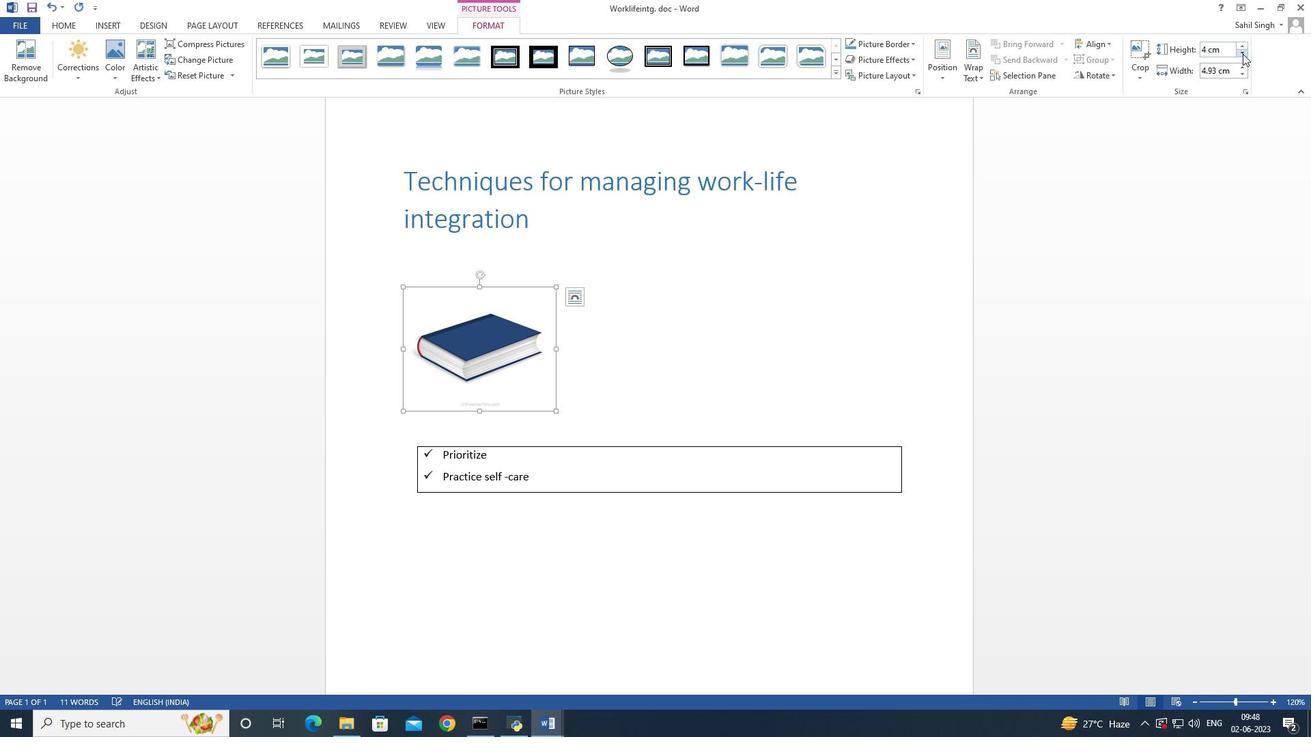 
Action: Mouse pressed left at (1243, 53)
Screenshot: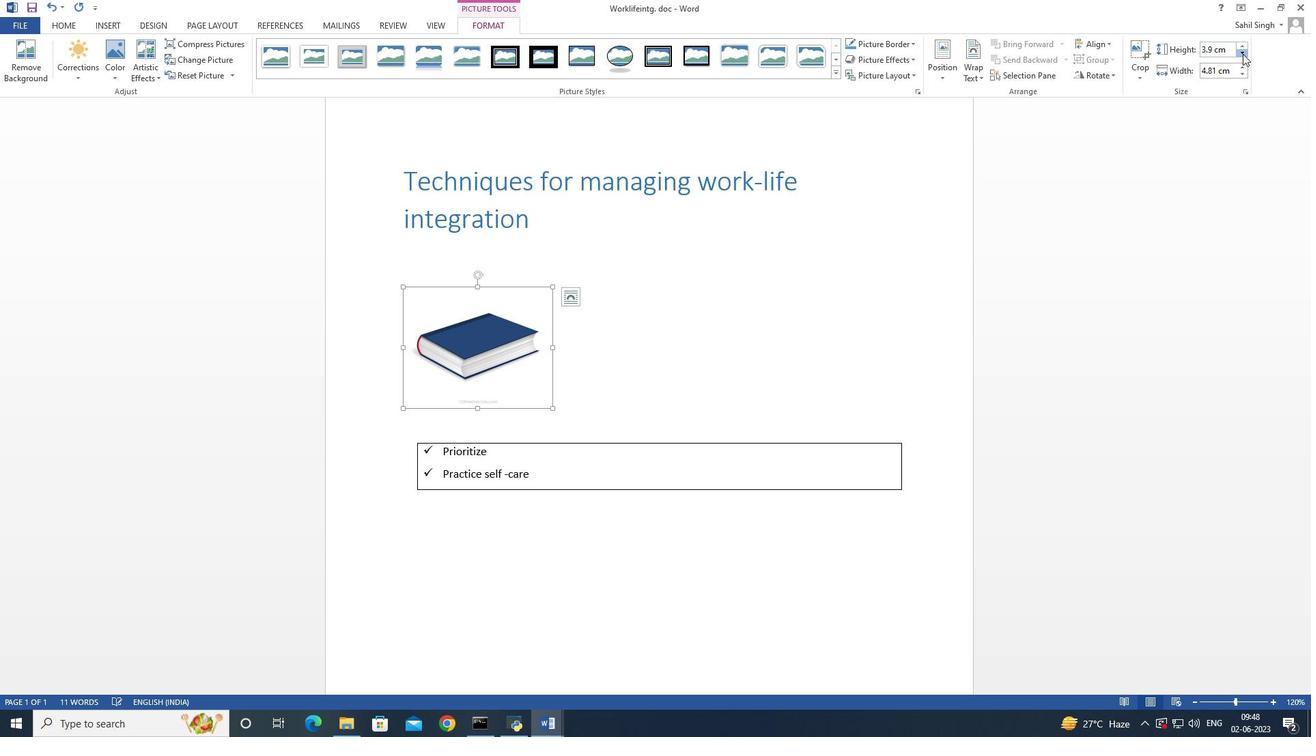 
Action: Mouse pressed left at (1243, 53)
Screenshot: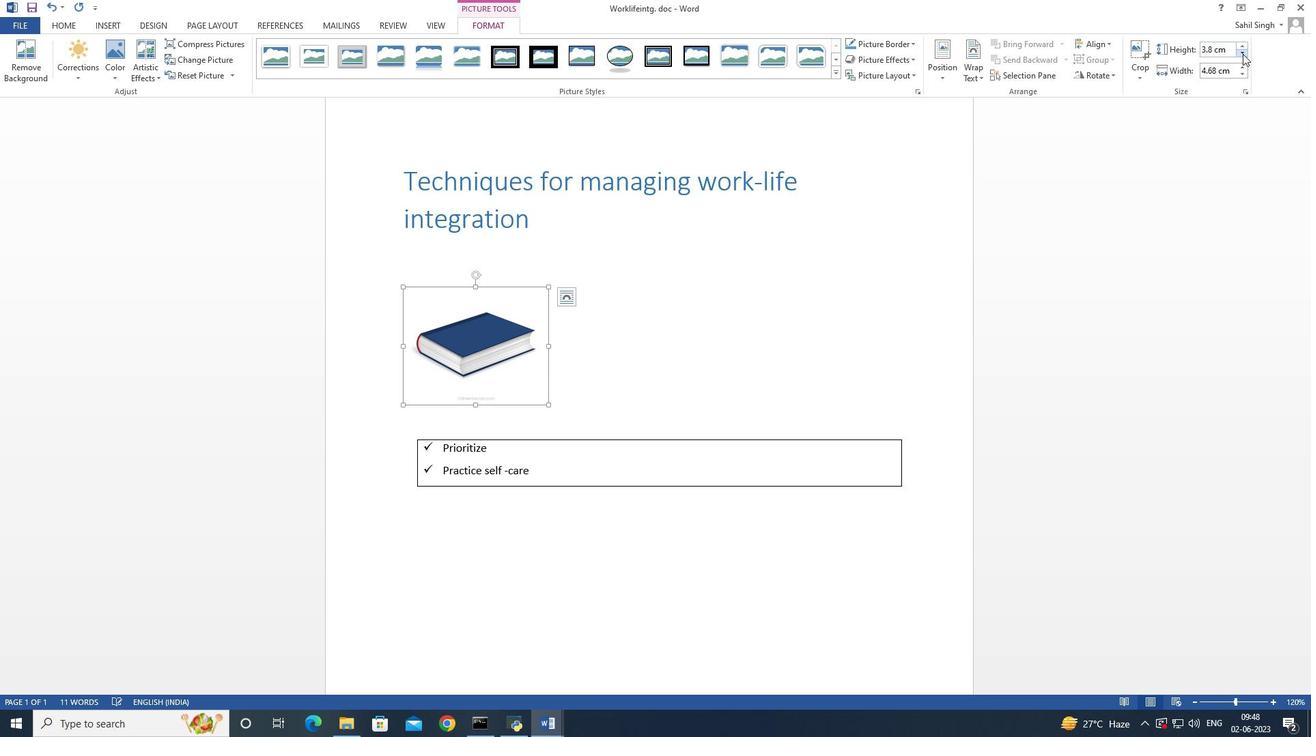 
Action: Mouse pressed left at (1243, 53)
Screenshot: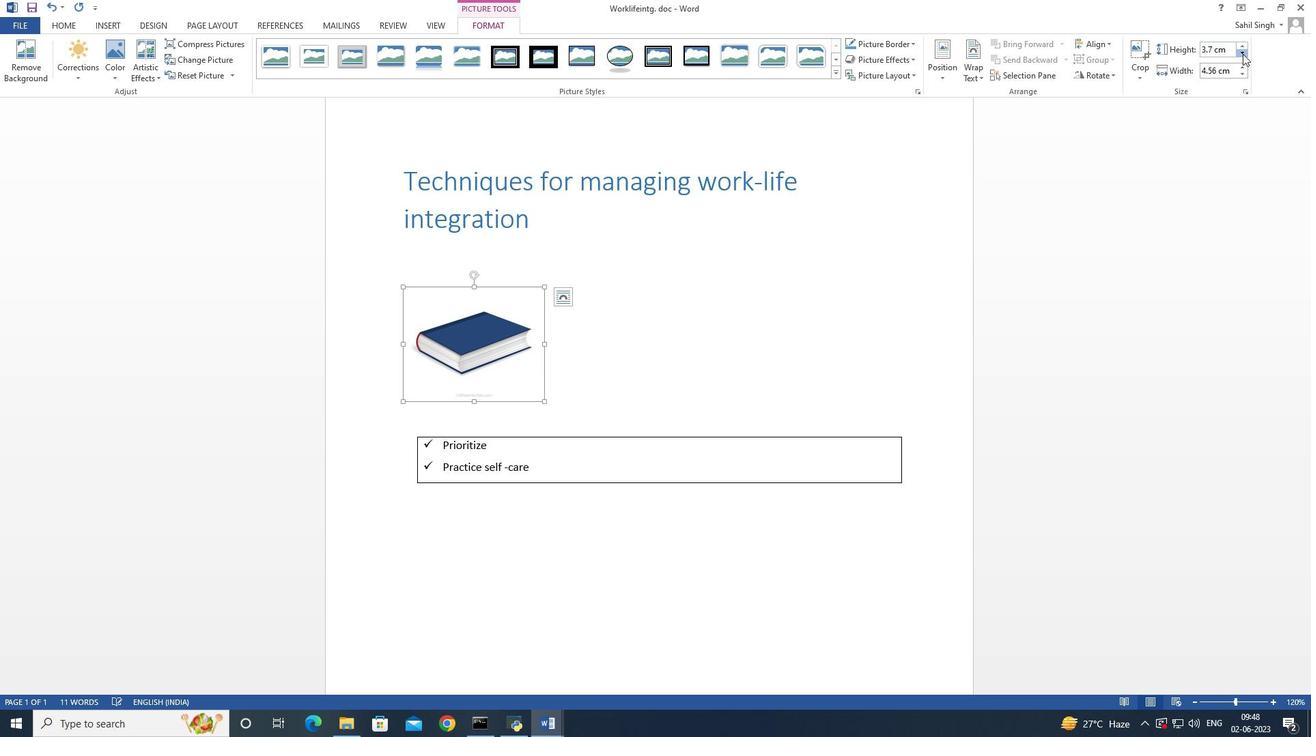 
Action: Mouse pressed left at (1243, 53)
Screenshot: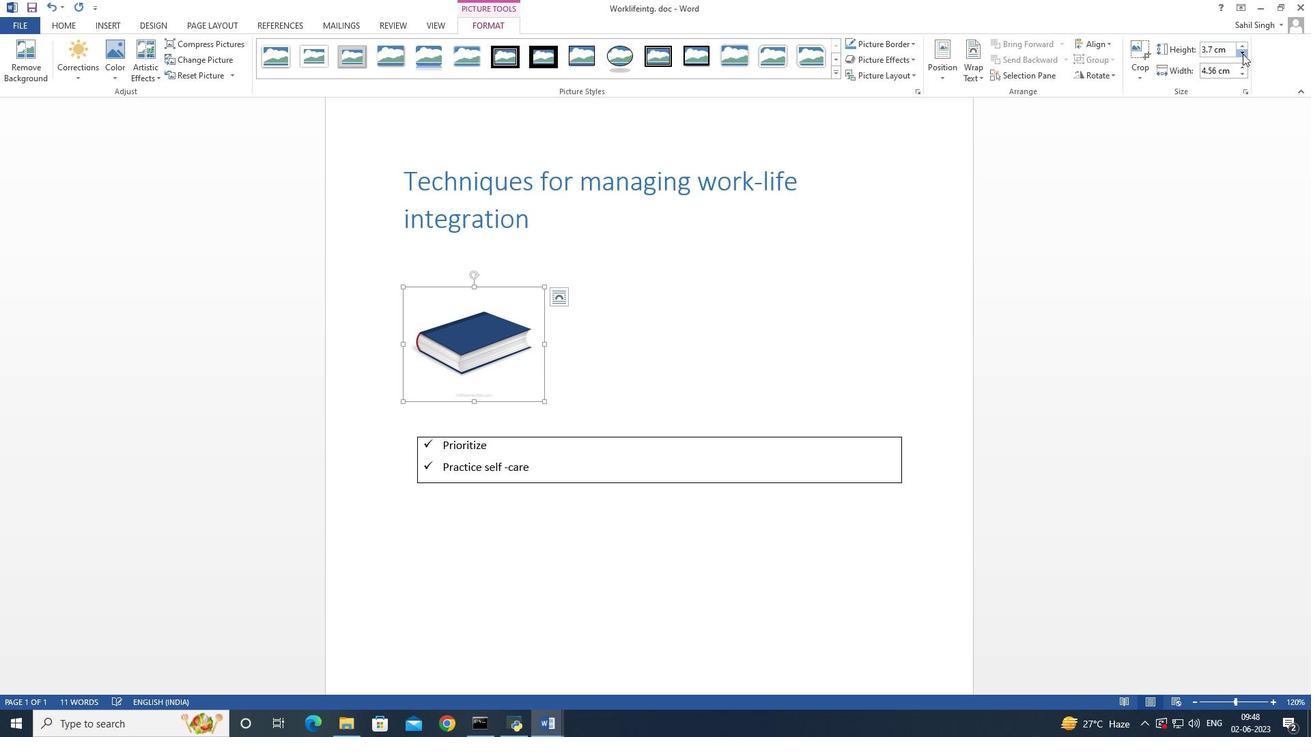 
Action: Mouse pressed left at (1243, 53)
Screenshot: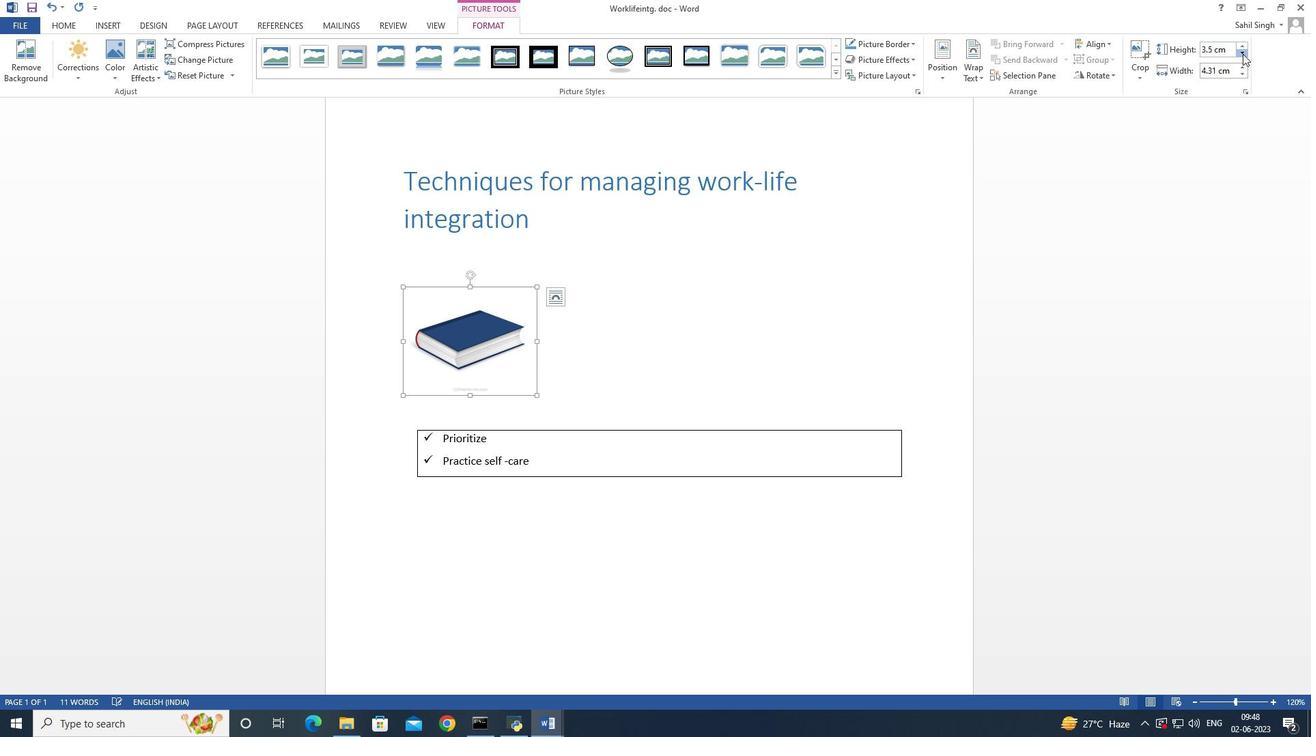 
Action: Mouse pressed left at (1243, 53)
Screenshot: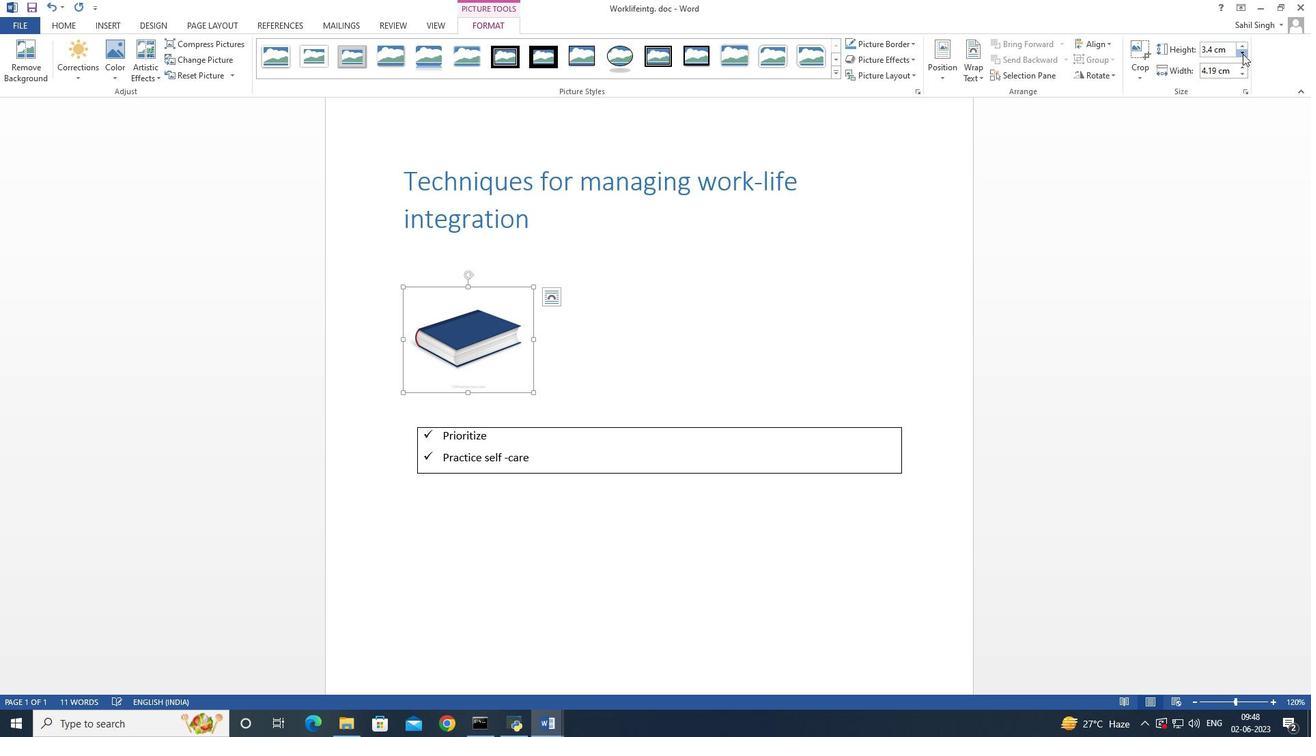 
Action: Mouse pressed left at (1243, 53)
Screenshot: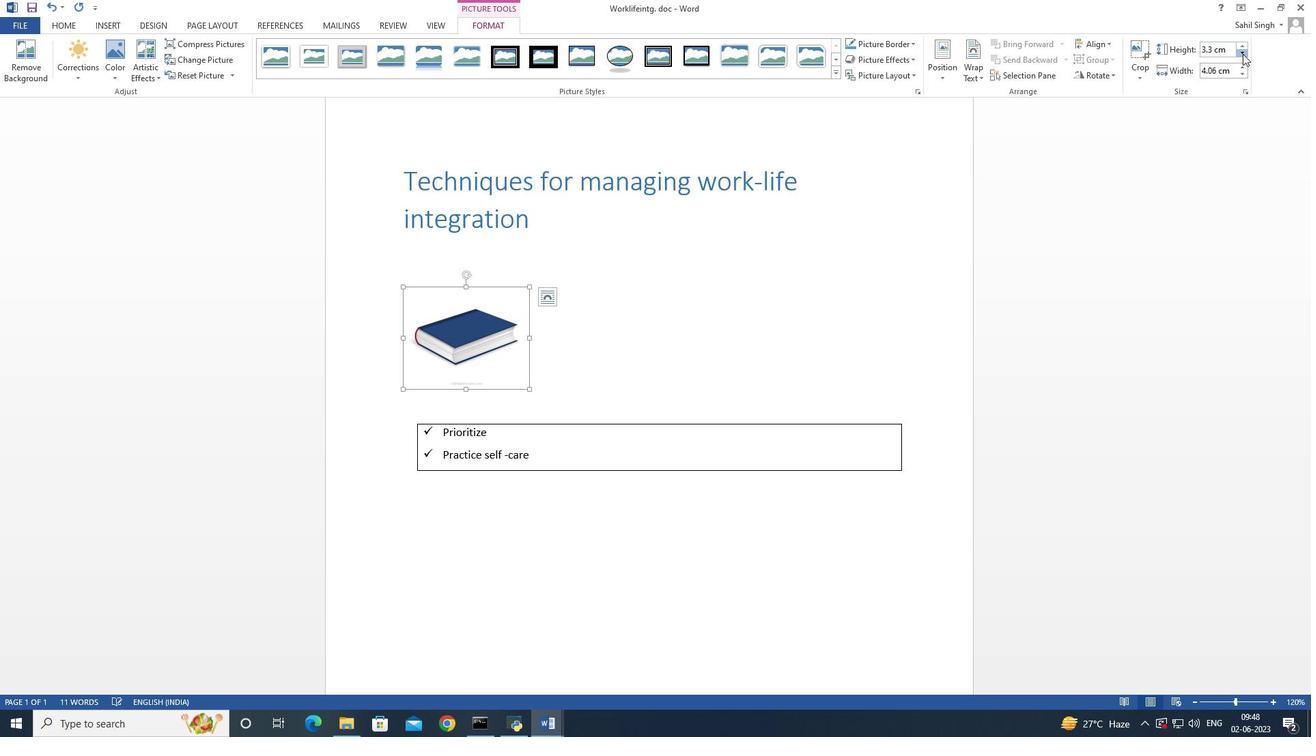 
Action: Mouse pressed left at (1243, 53)
Screenshot: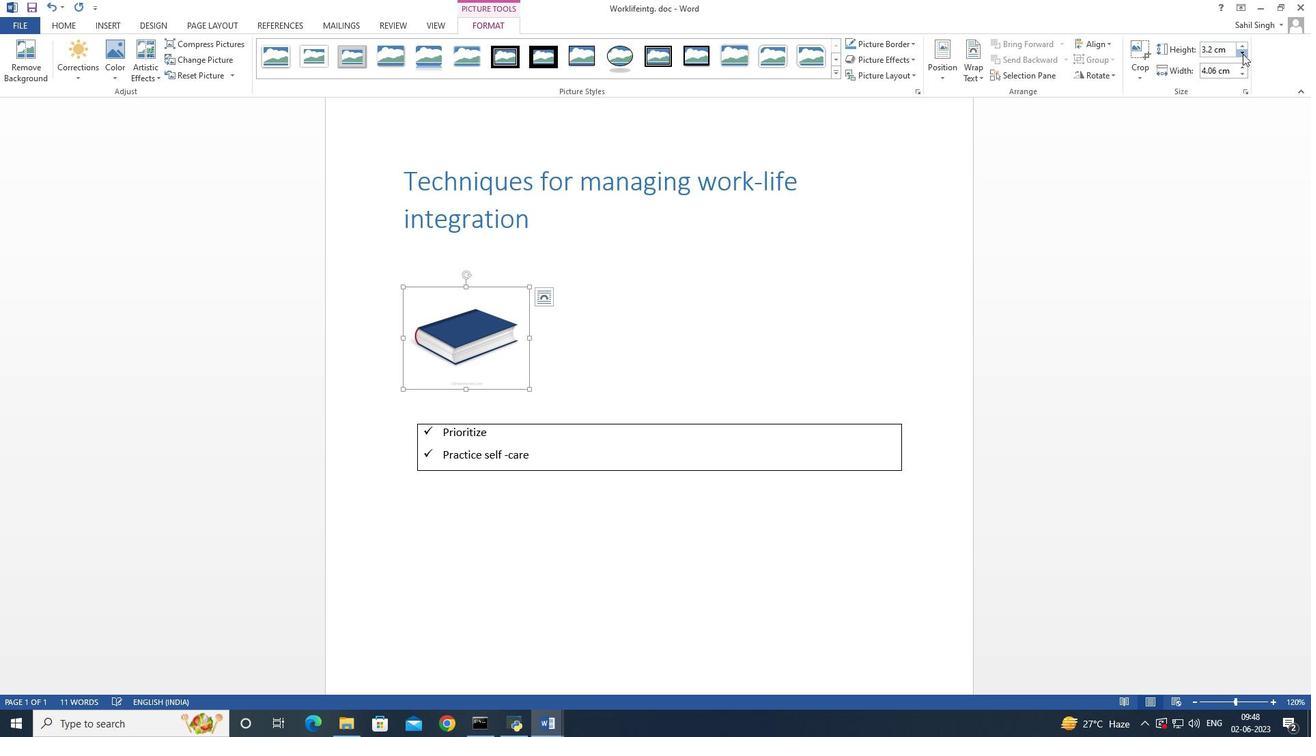 
Action: Mouse moved to (1243, 53)
Screenshot: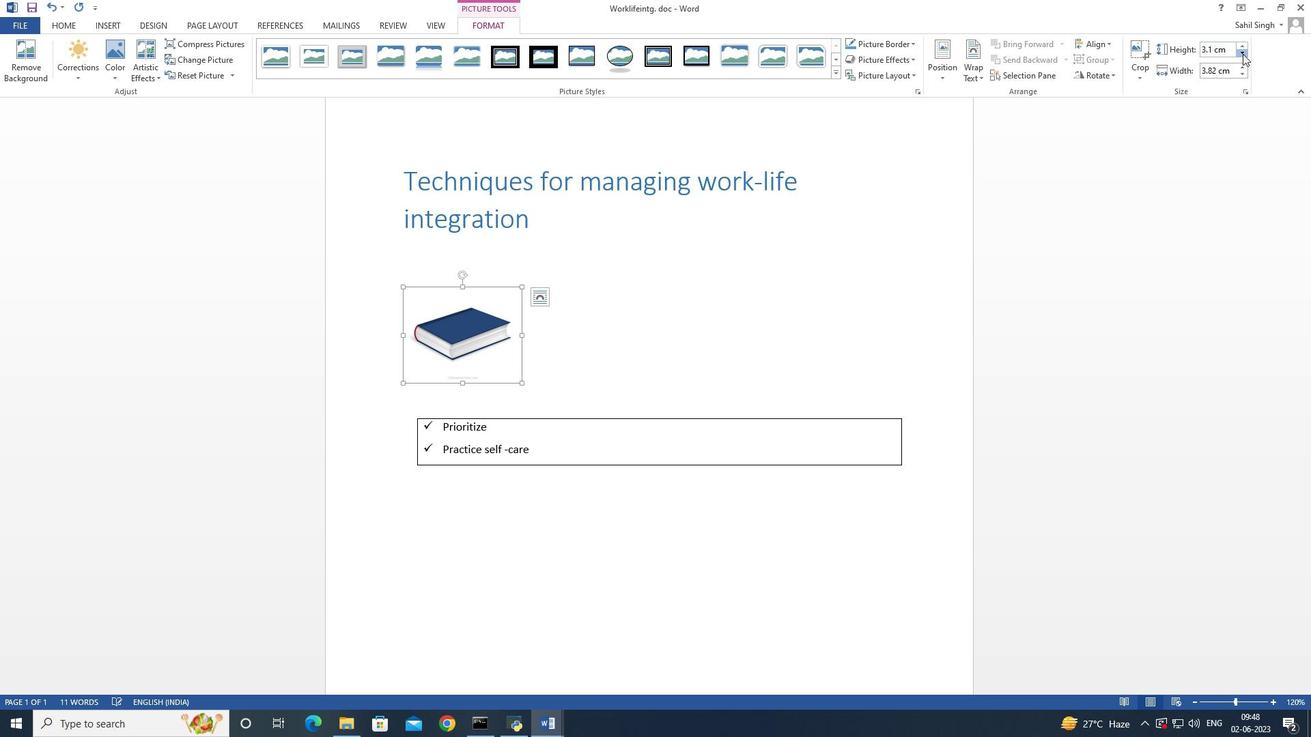 
Action: Mouse pressed left at (1243, 53)
Screenshot: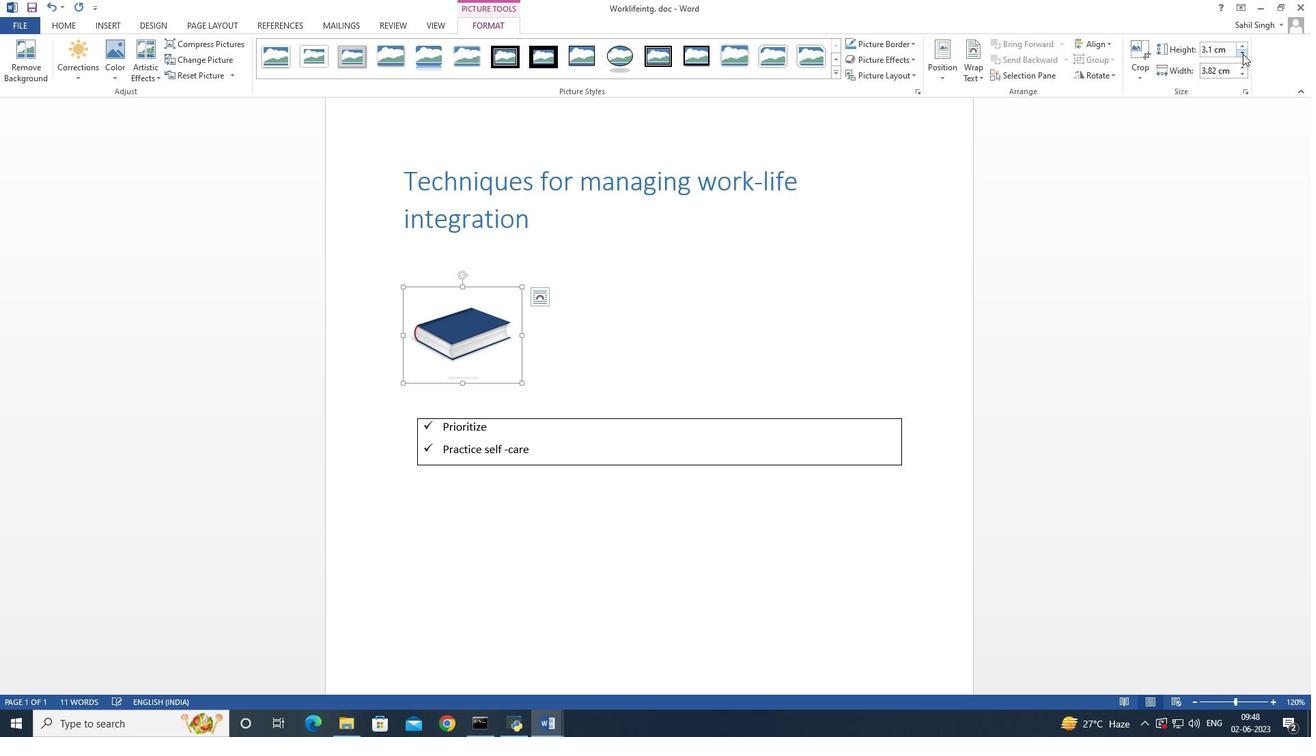 
Action: Mouse pressed left at (1243, 53)
Screenshot: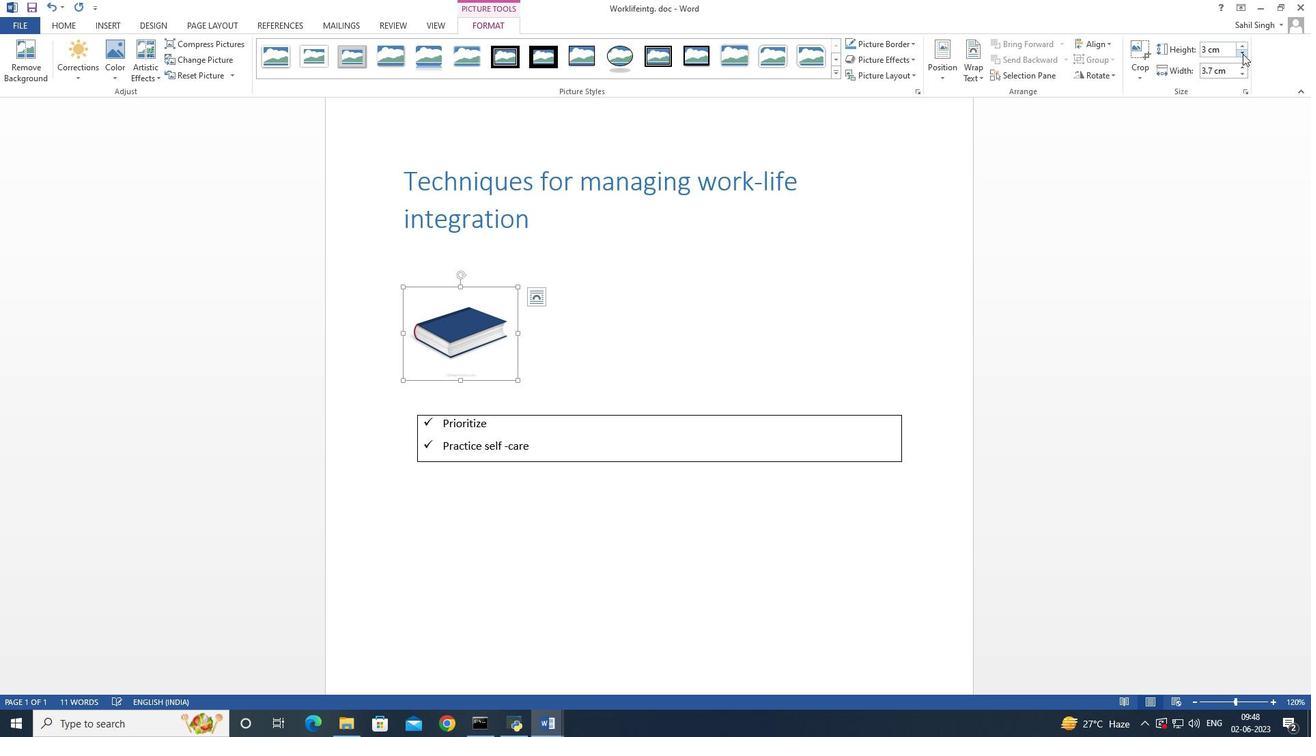 
Action: Mouse moved to (901, 280)
Screenshot: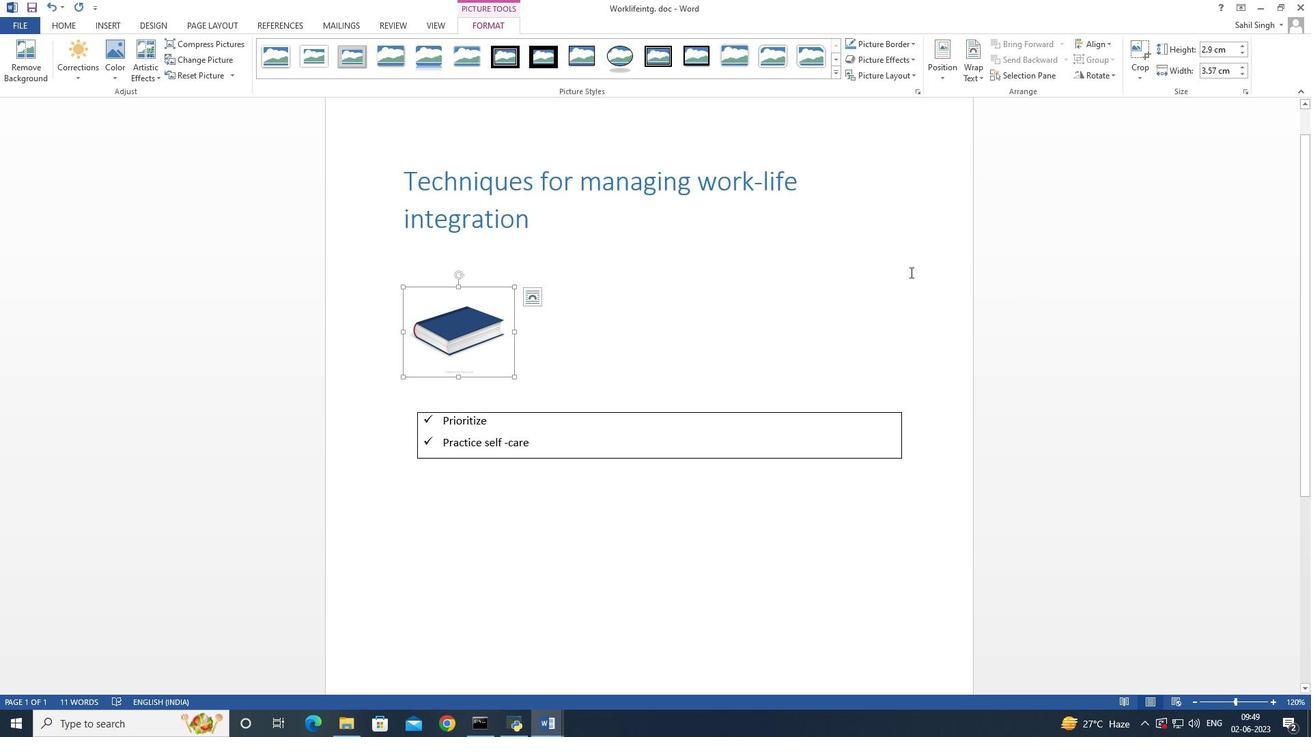 
Action: Mouse pressed left at (901, 280)
Screenshot: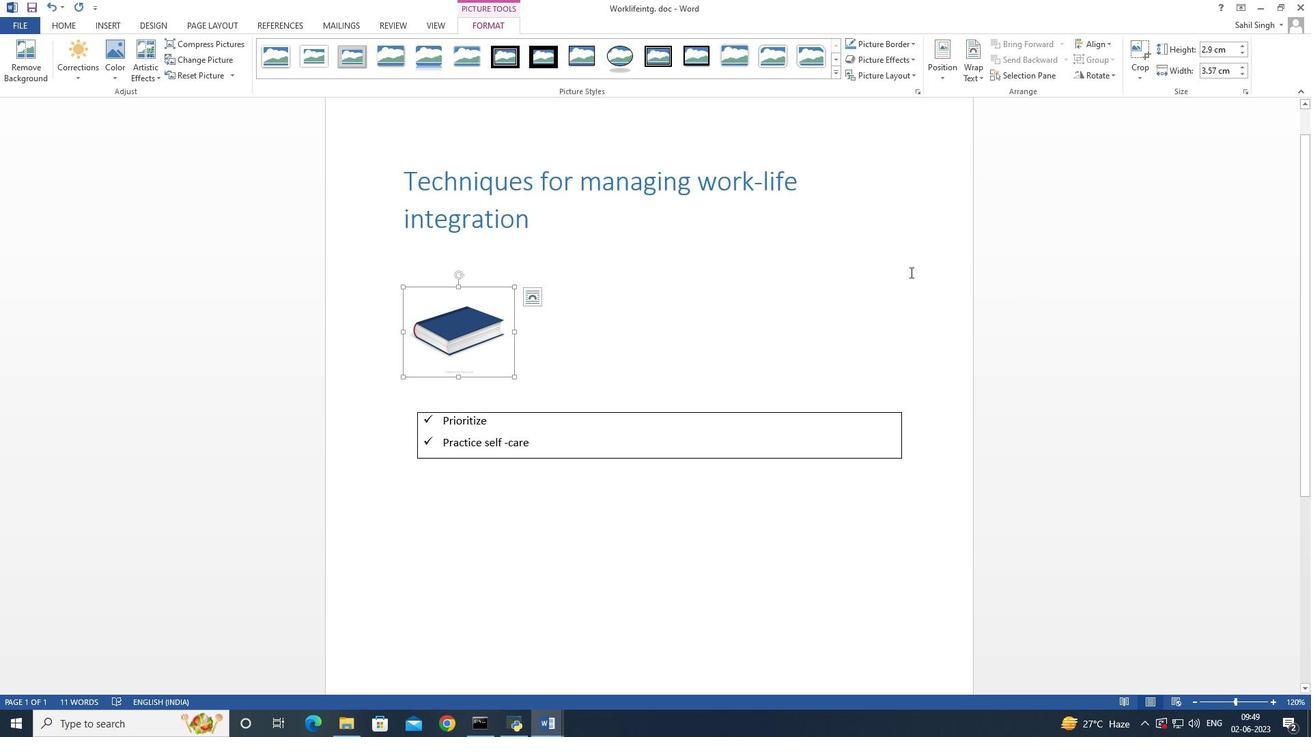 
Action: Mouse moved to (703, 321)
Screenshot: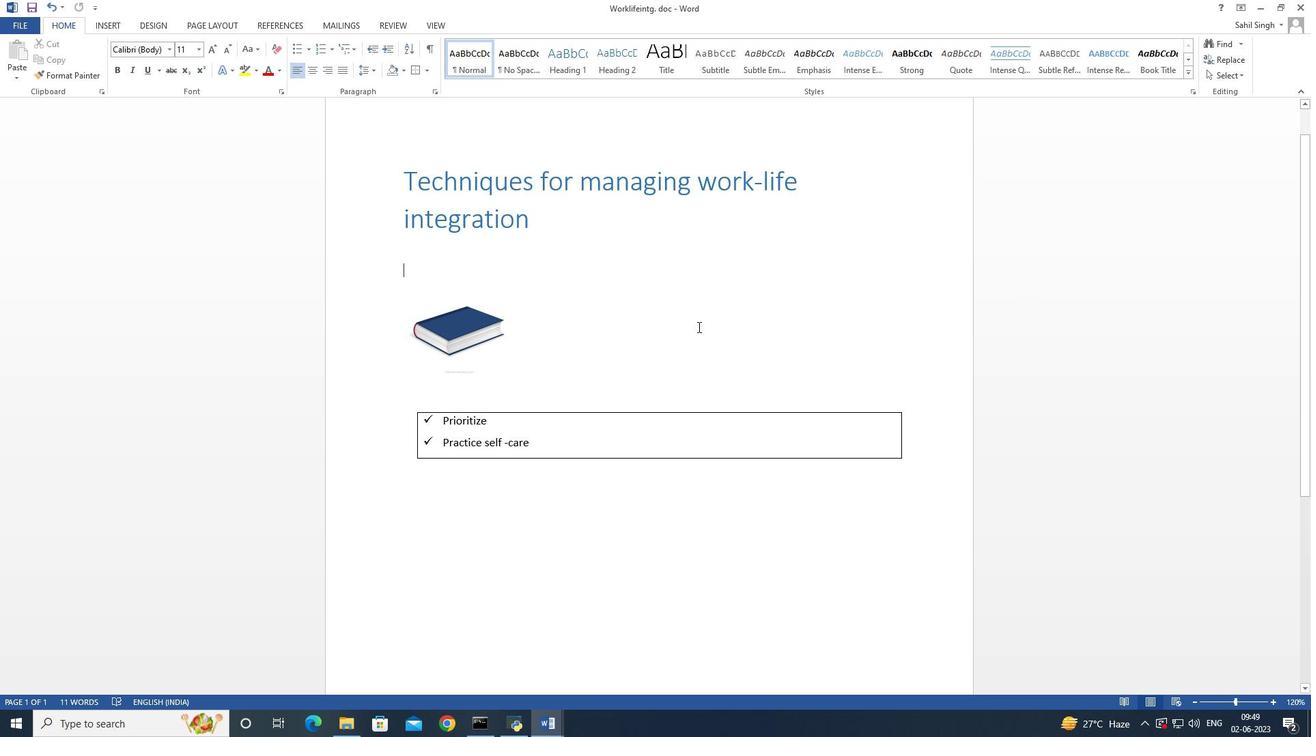 
Action: Mouse scrolled (703, 321) with delta (0, 0)
Screenshot: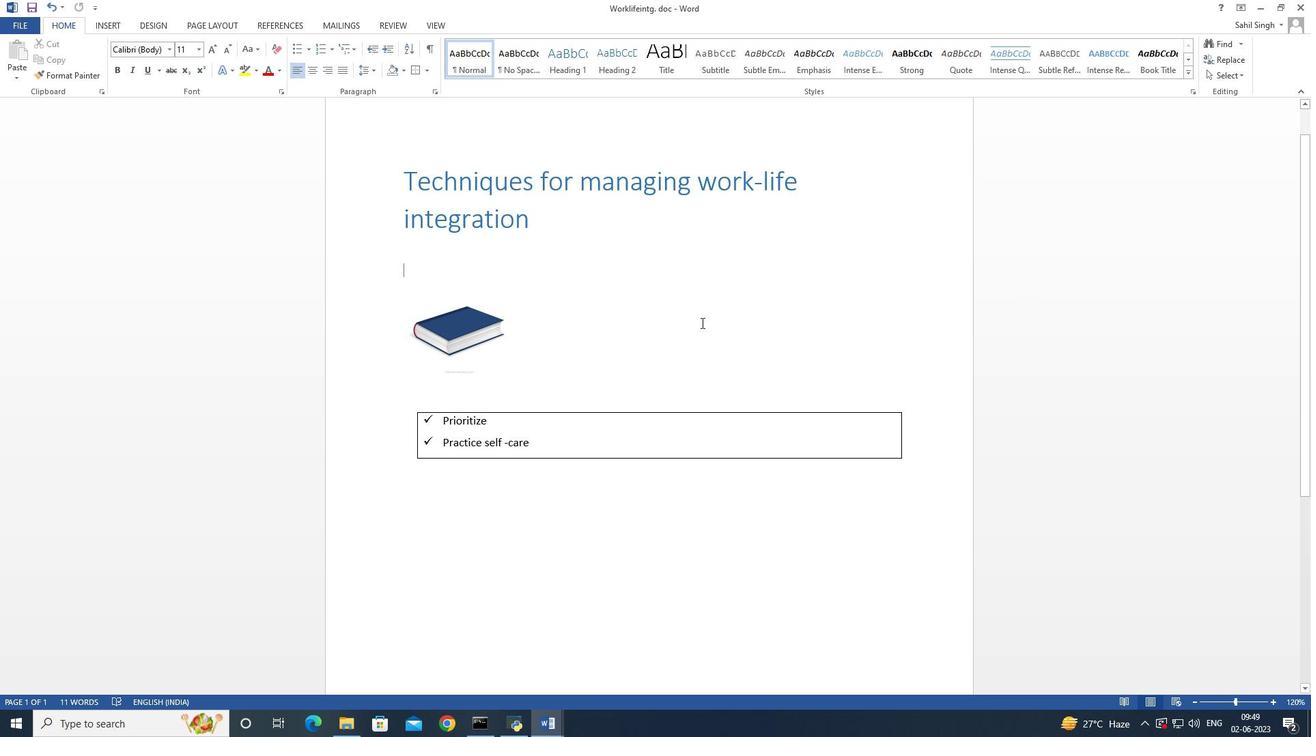 
Action: Mouse scrolled (703, 321) with delta (0, 0)
Screenshot: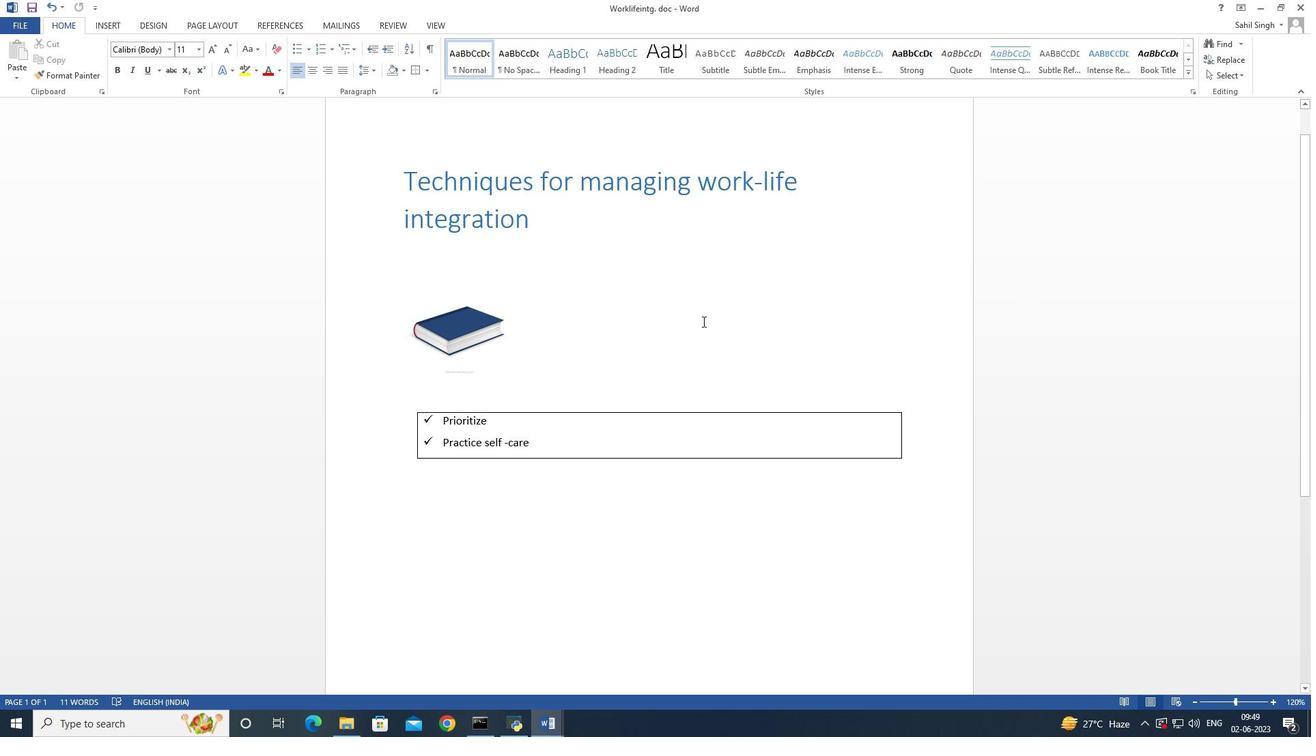 
Action: Mouse moved to (694, 315)
Screenshot: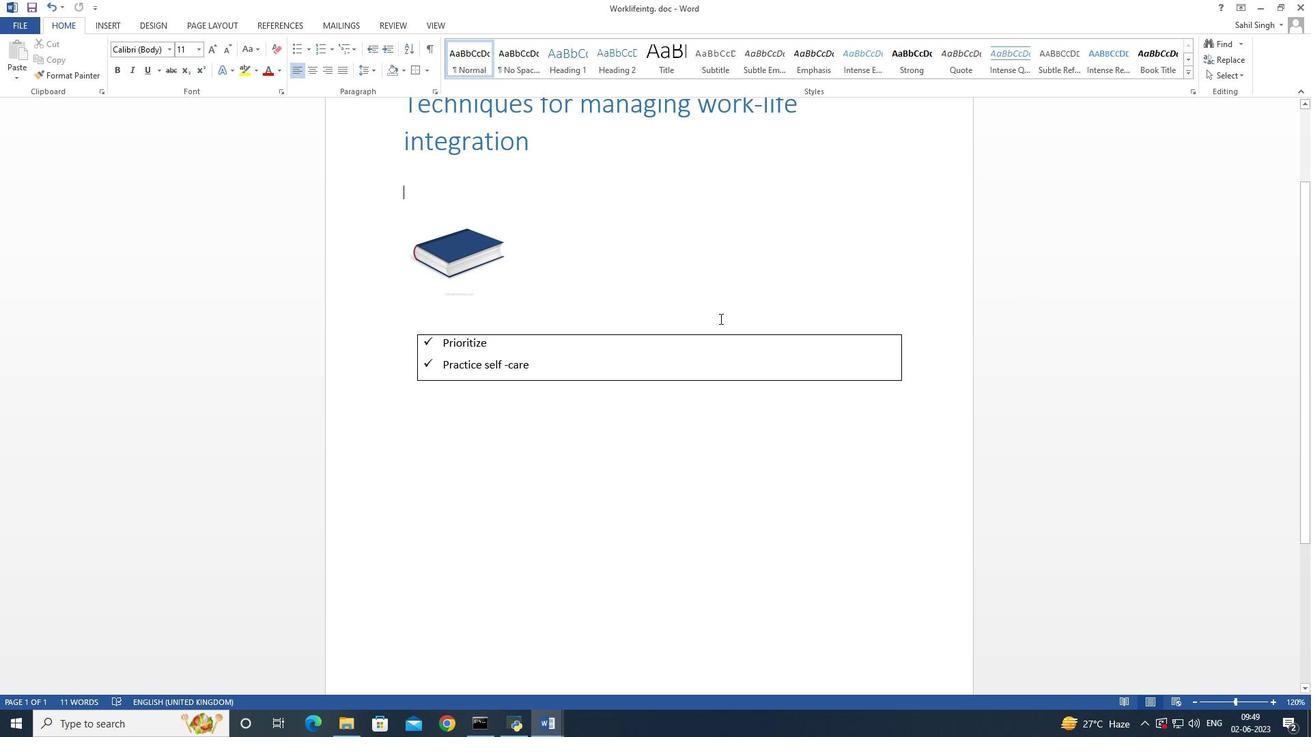 
Action: Mouse scrolled (694, 315) with delta (0, 0)
Screenshot: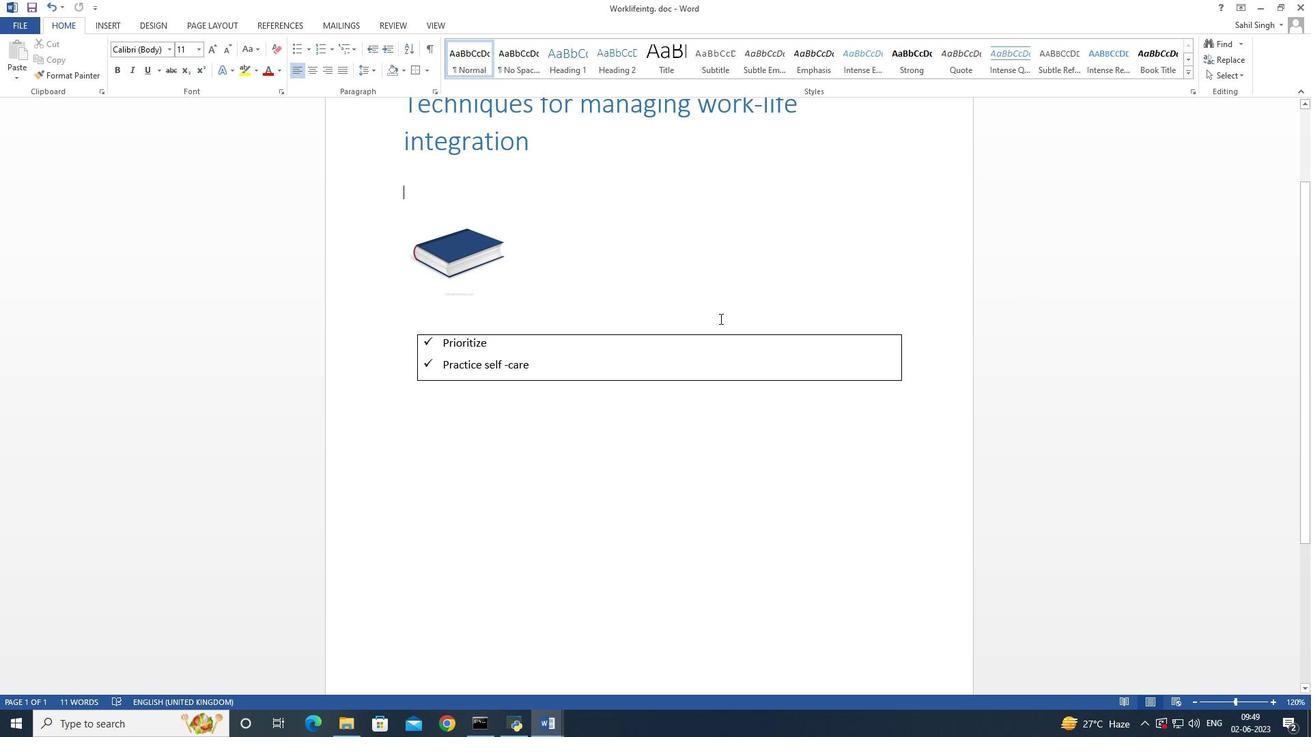 
Action: Mouse moved to (693, 315)
Screenshot: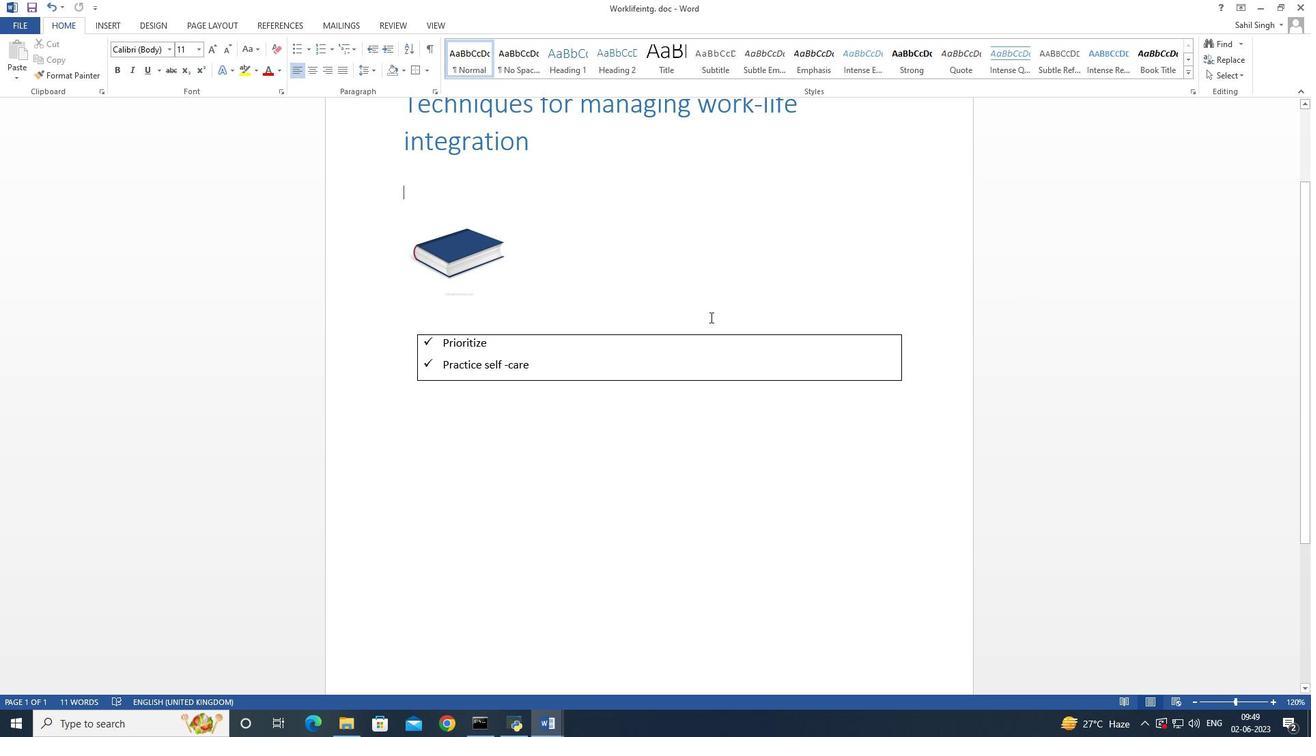 
Action: Mouse scrolled (693, 315) with delta (0, 0)
Screenshot: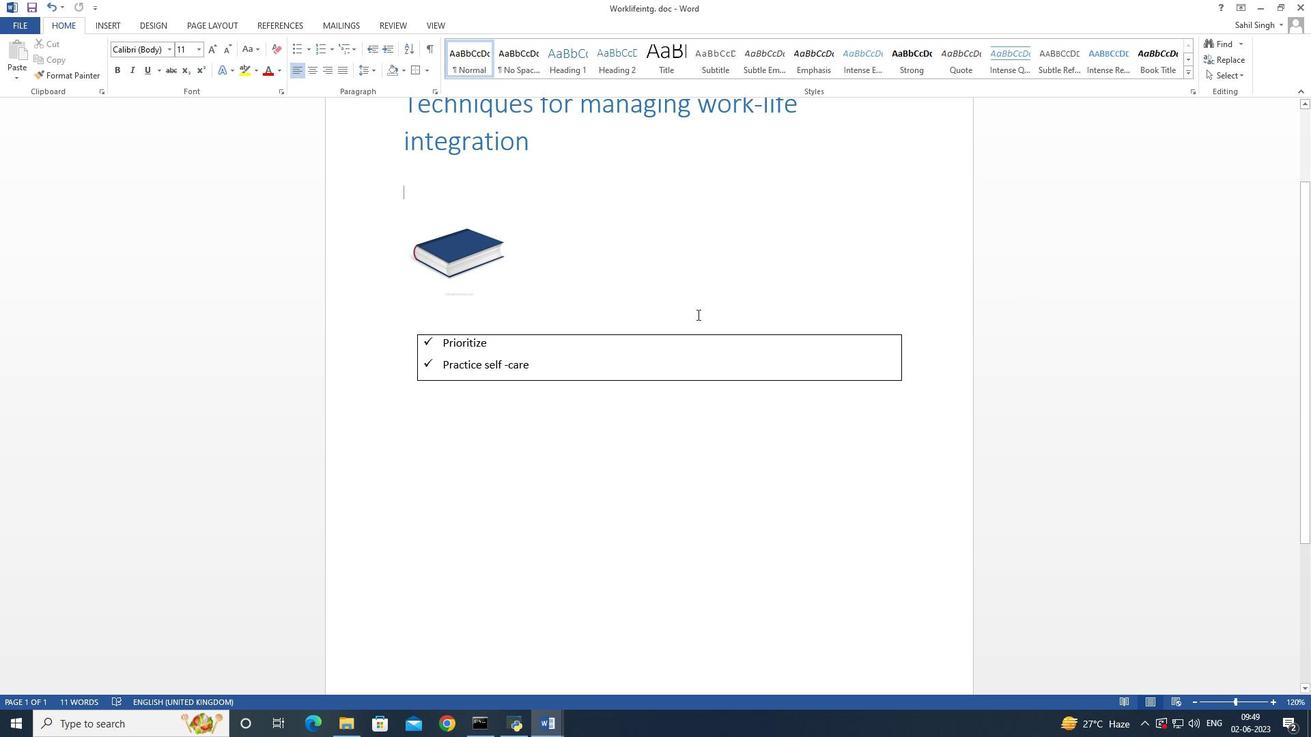 
Action: Mouse moved to (715, 348)
Screenshot: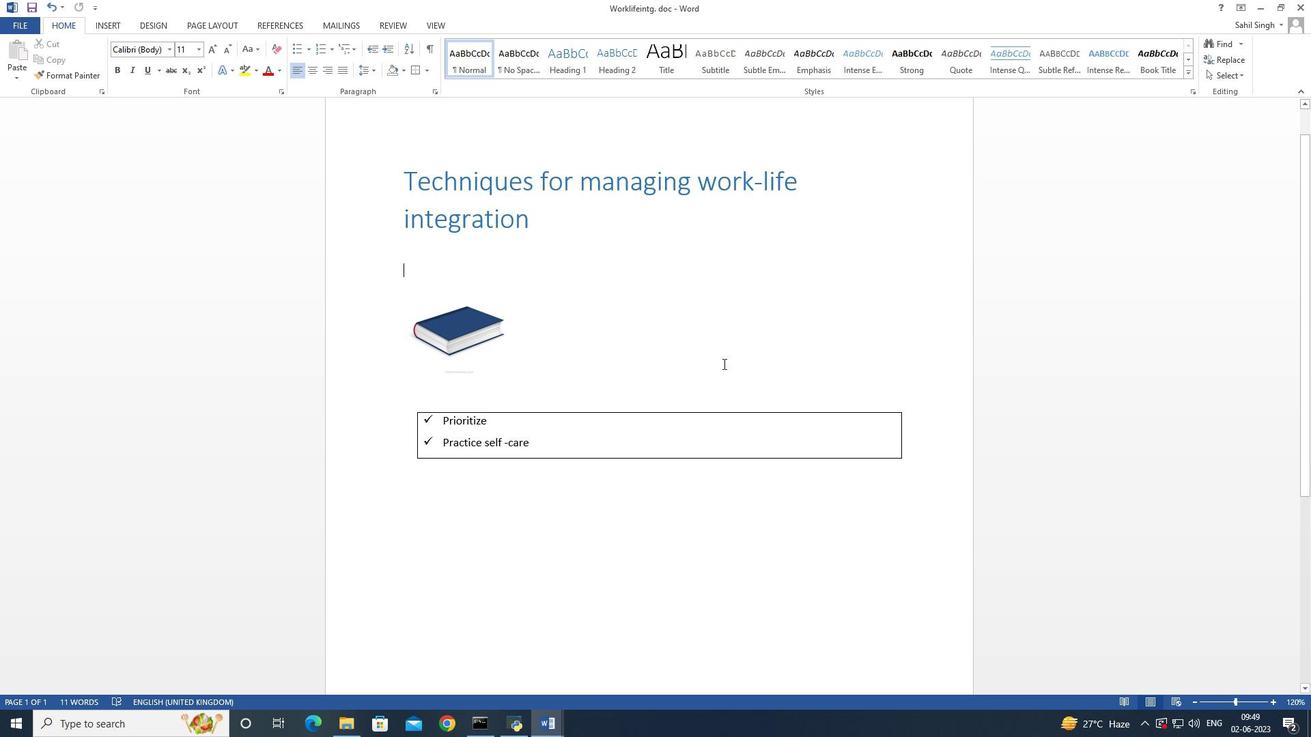 
